 Task: Go to Program & Features. Select Whole Food Market. Add to cart Organic Magnesium Supplements-3. Place order for Kendall Wright, _x000D_
1834 Forehand Rd_x000D_
Vienna, Georgia(GA), 31092, Cell Number (229) 268-4953
Action: Mouse moved to (359, 309)
Screenshot: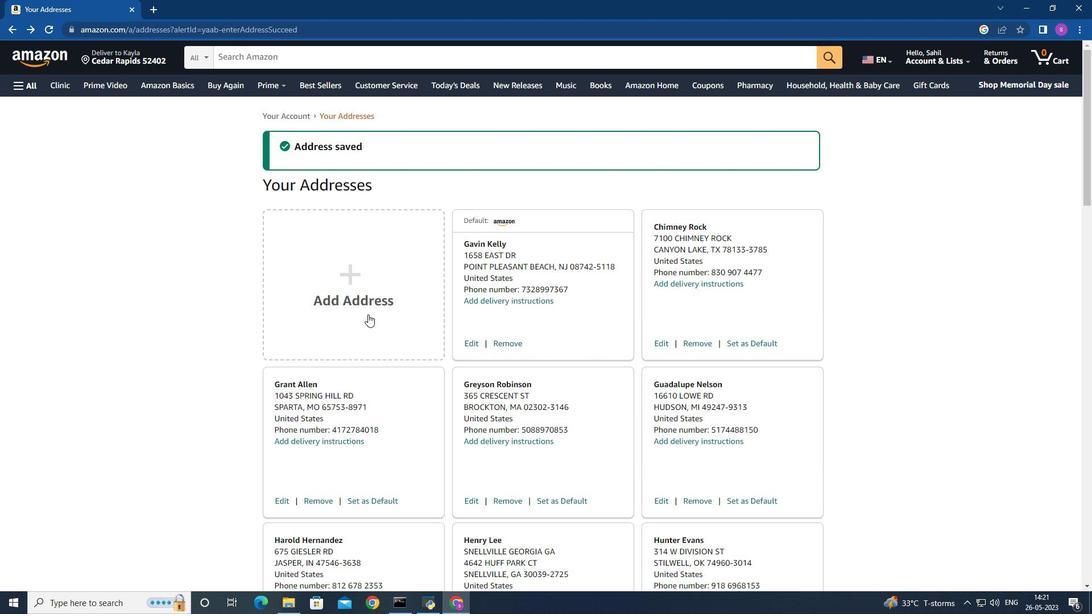 
Action: Mouse pressed left at (359, 309)
Screenshot: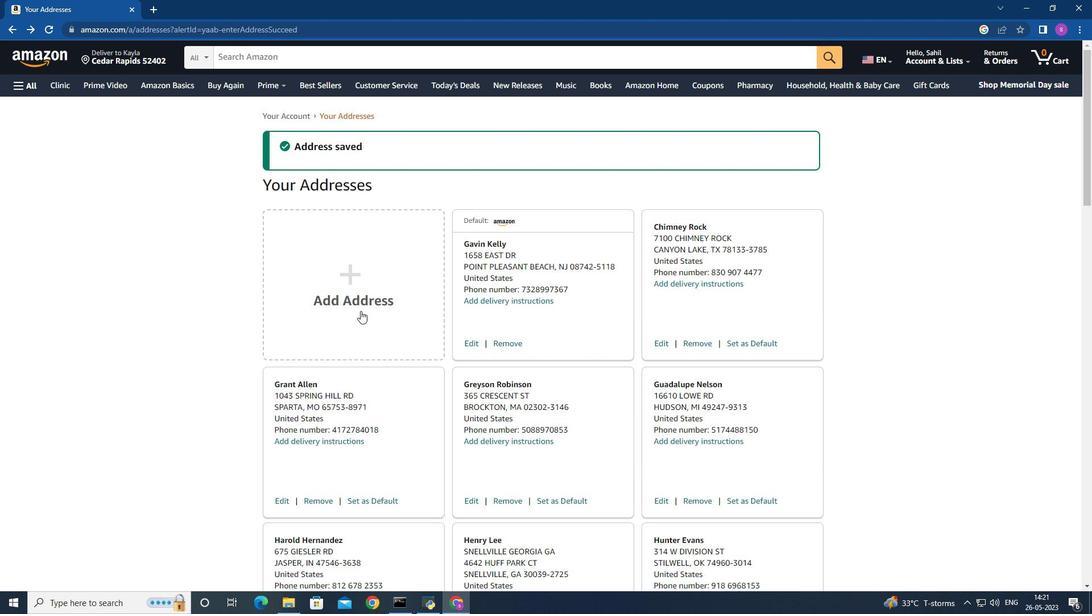 
Action: Mouse moved to (453, 280)
Screenshot: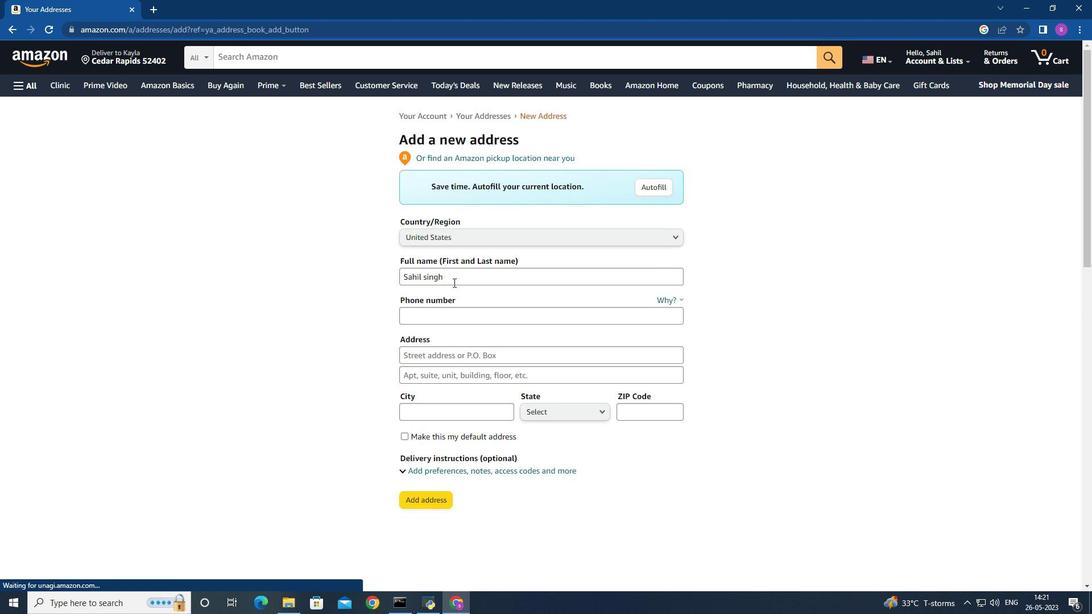 
Action: Mouse pressed left at (453, 280)
Screenshot: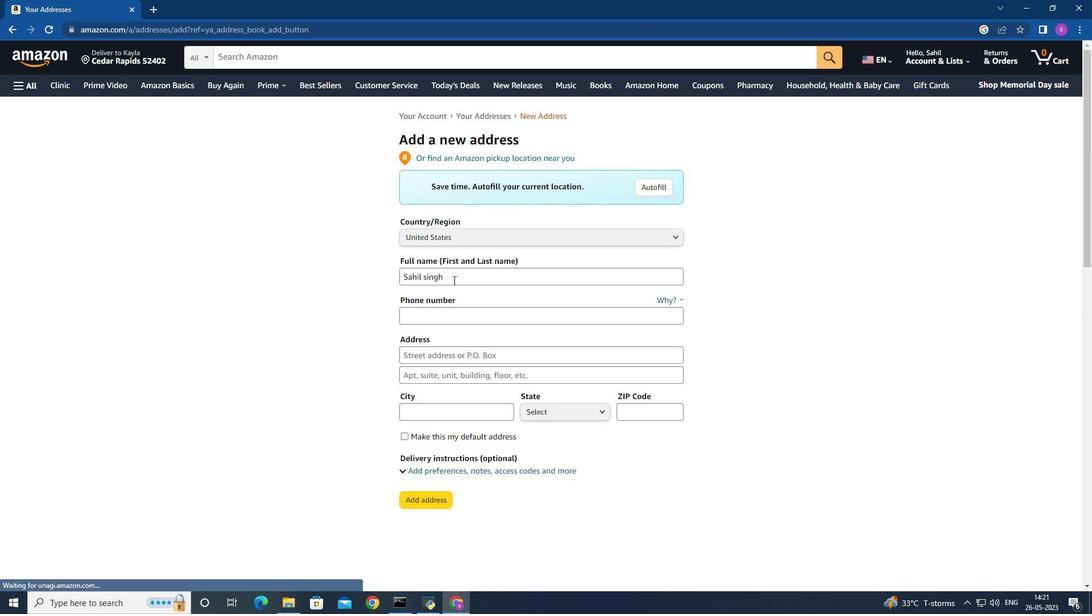 
Action: Mouse moved to (360, 278)
Screenshot: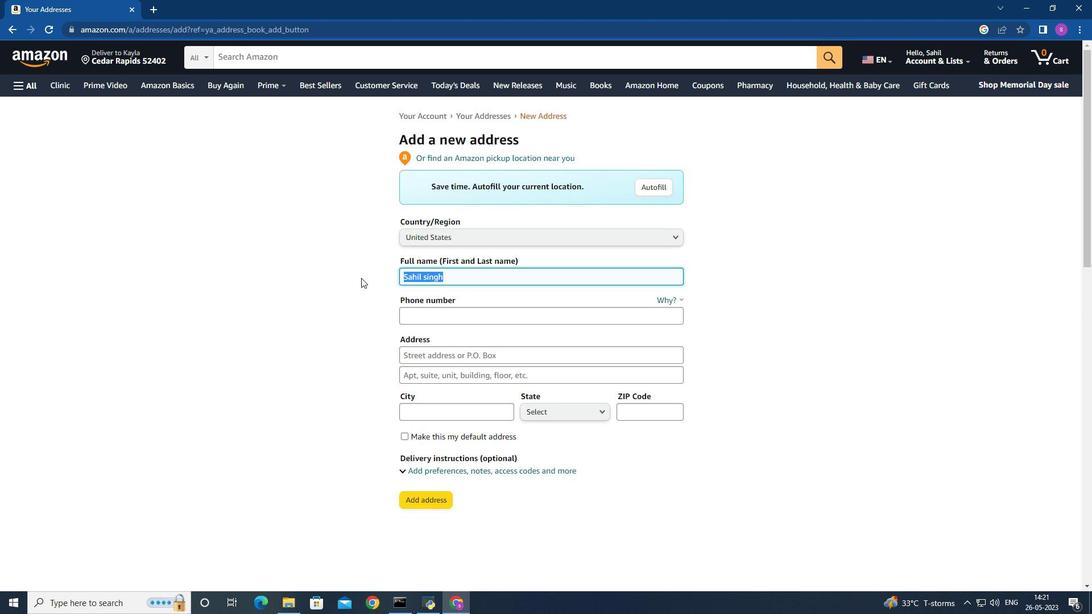 
Action: Key pressed <Key.shift>Kendall<Key.space><Key.shift>We<Key.backspace>right
Screenshot: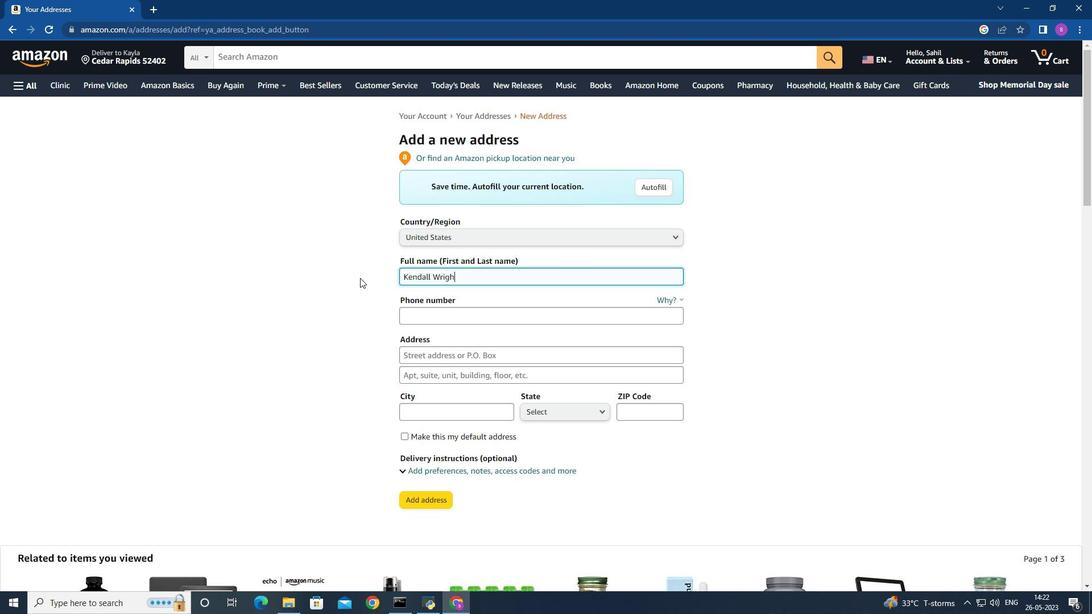 
Action: Mouse moved to (426, 316)
Screenshot: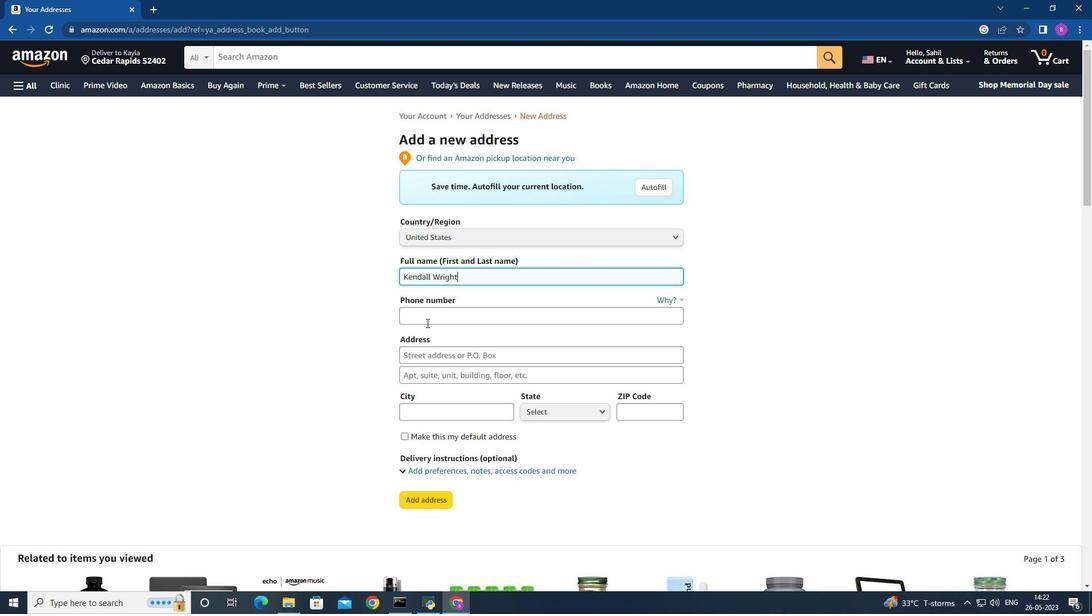 
Action: Mouse pressed left at (426, 316)
Screenshot: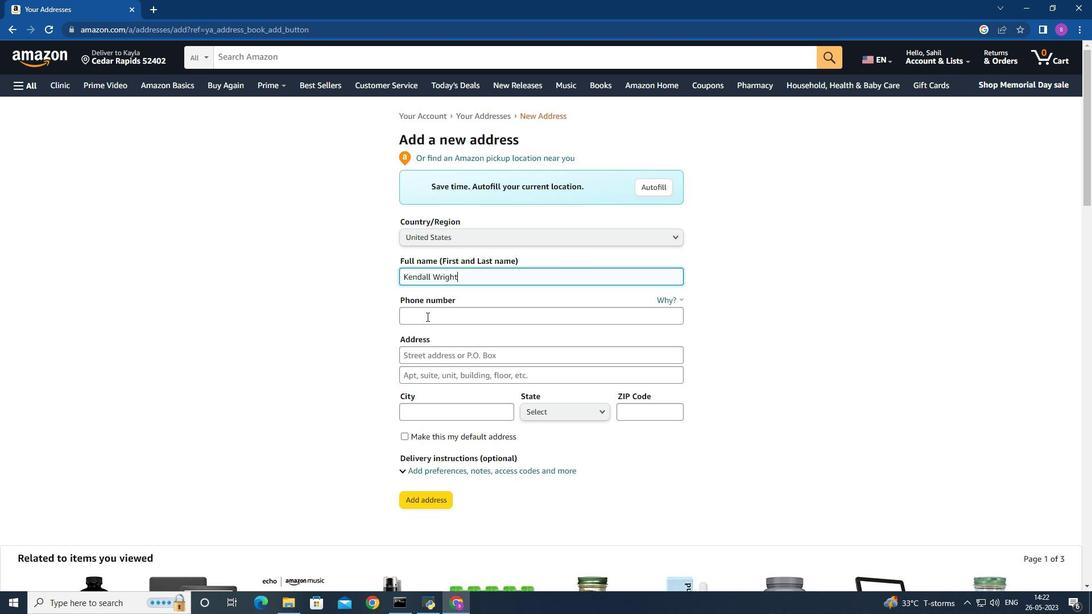 
Action: Key pressed 2292684953
Screenshot: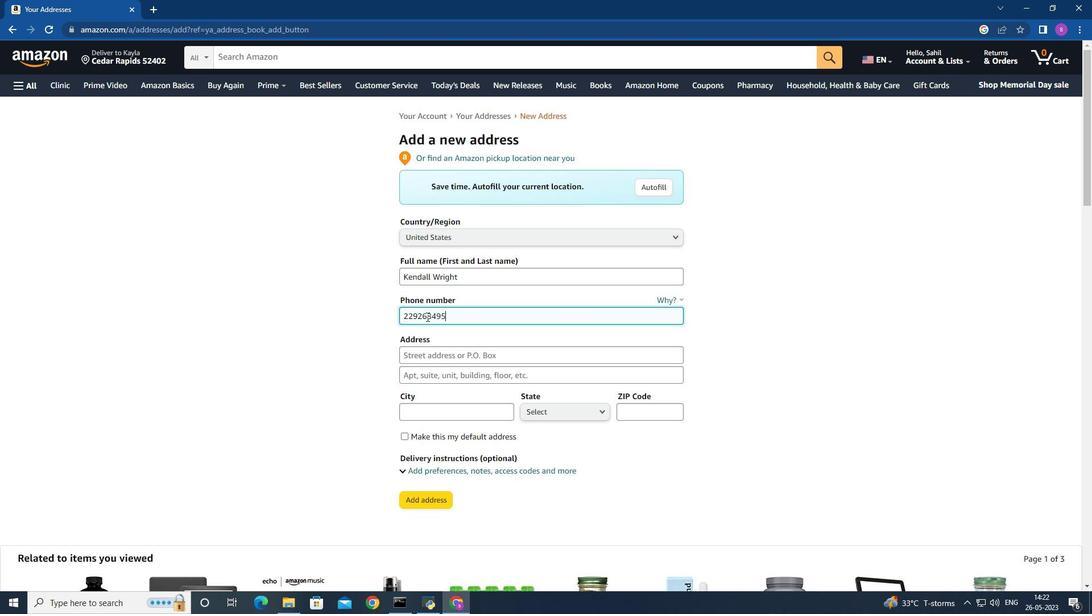 
Action: Mouse moved to (440, 358)
Screenshot: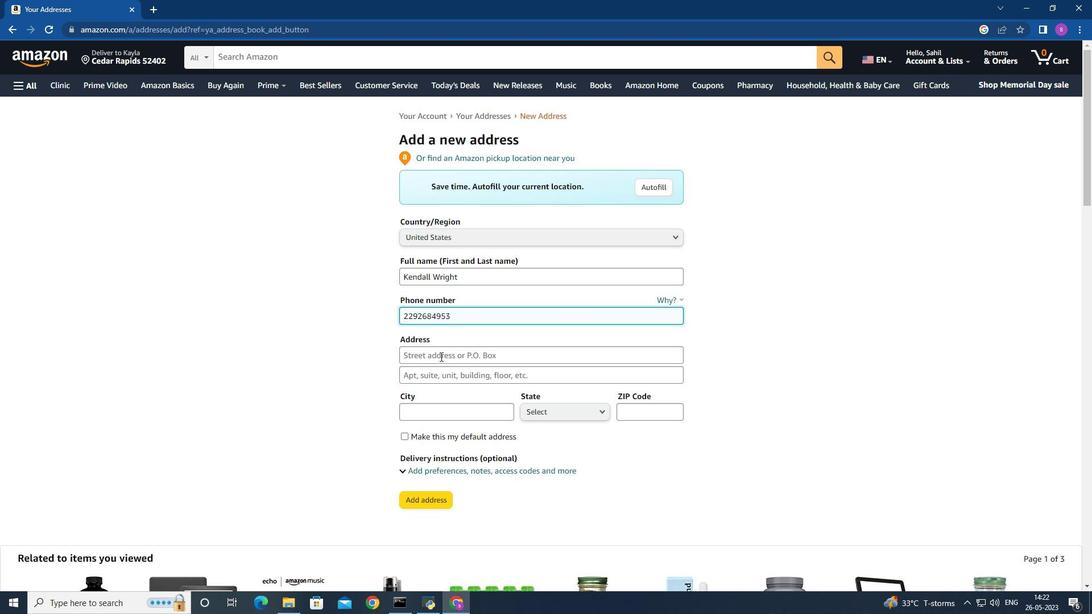
Action: Mouse pressed left at (440, 358)
Screenshot: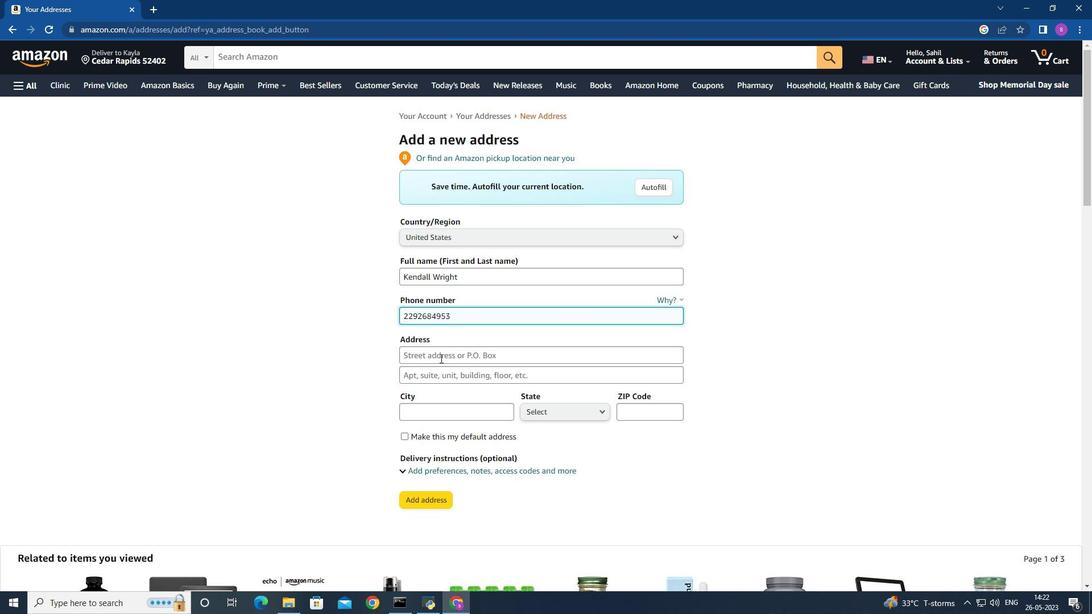 
Action: Key pressed 1834<Key.space><Key.shift>Forechand<Key.space><Key.shift><Key.shift>Rd
Screenshot: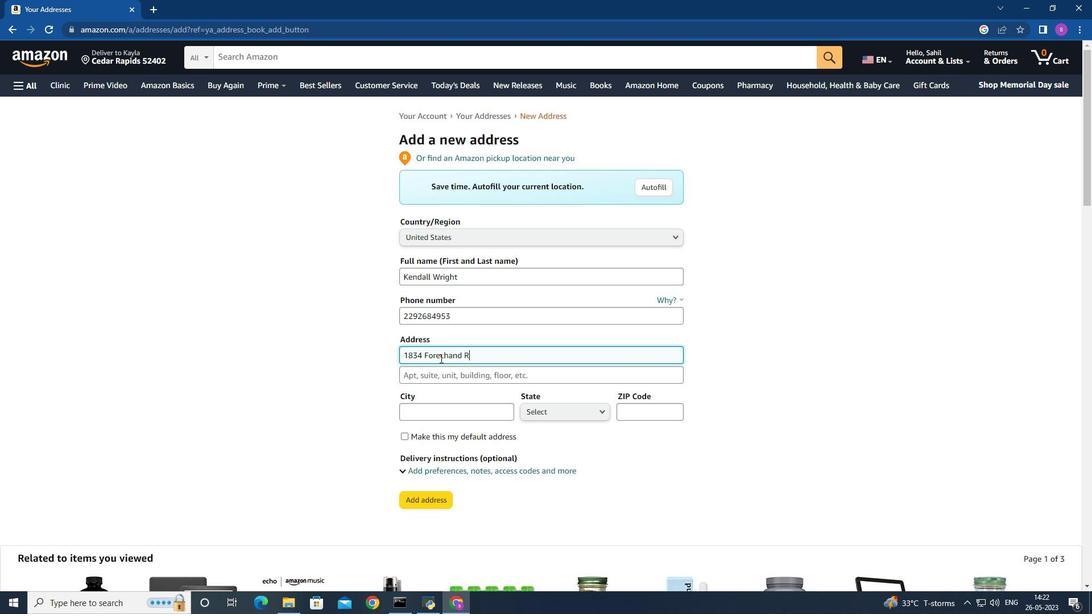 
Action: Mouse moved to (480, 354)
Screenshot: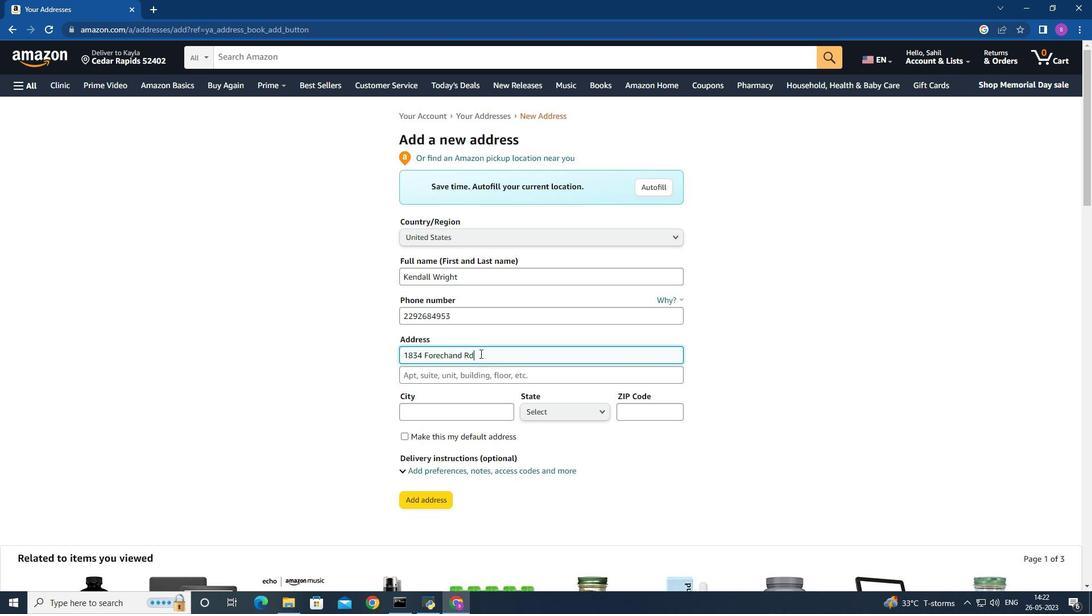 
Action: Mouse pressed left at (480, 354)
Screenshot: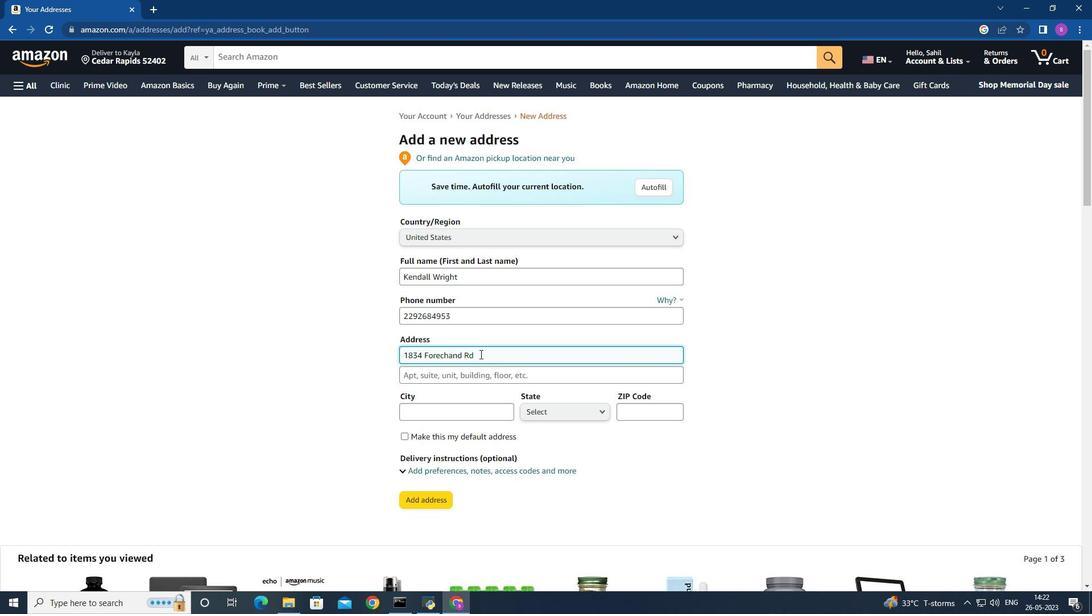 
Action: Mouse moved to (373, 361)
Screenshot: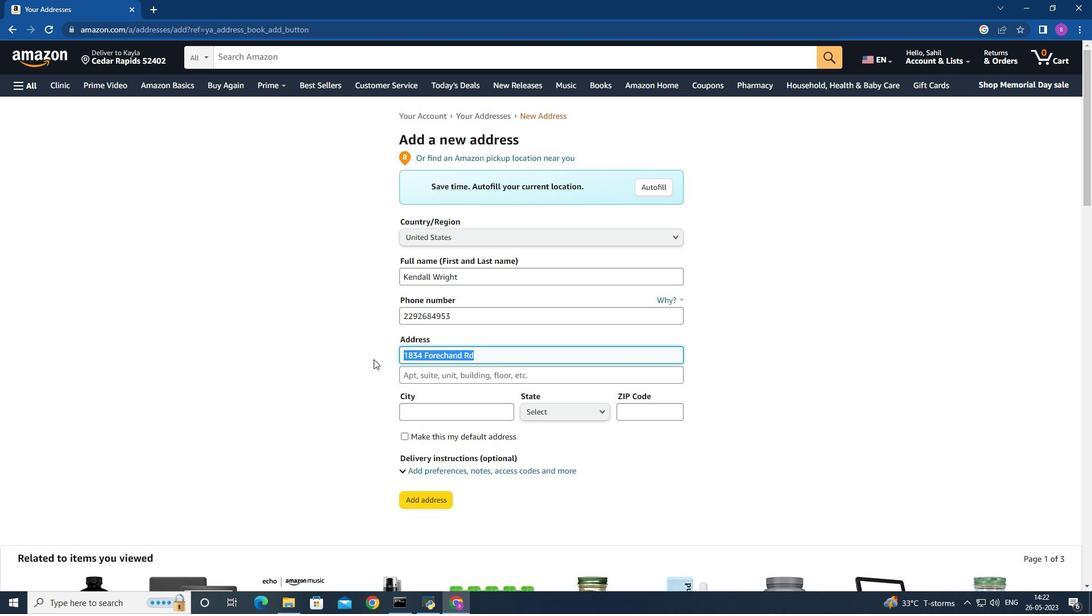 
Action: Key pressed <Key.backspace>1834<Key.space><Key.shift>Foreha
Screenshot: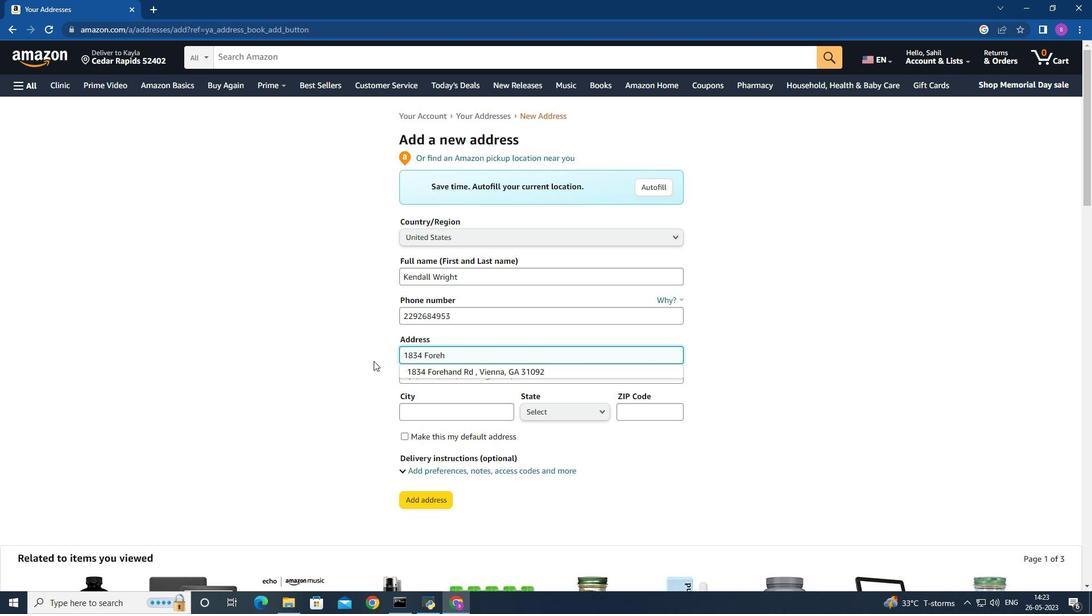 
Action: Mouse moved to (436, 370)
Screenshot: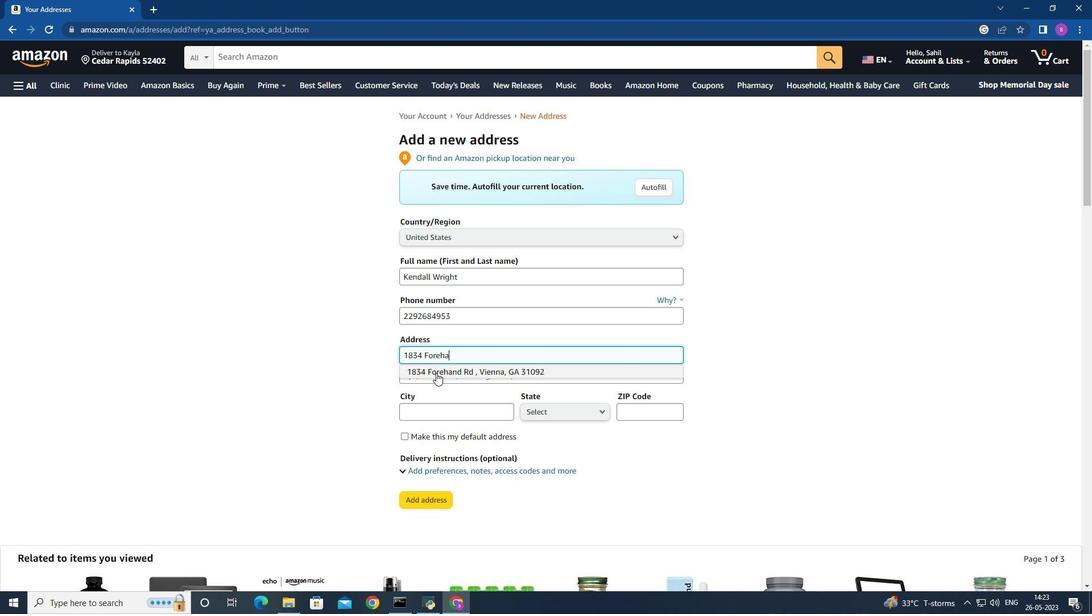 
Action: Mouse pressed left at (436, 370)
Screenshot: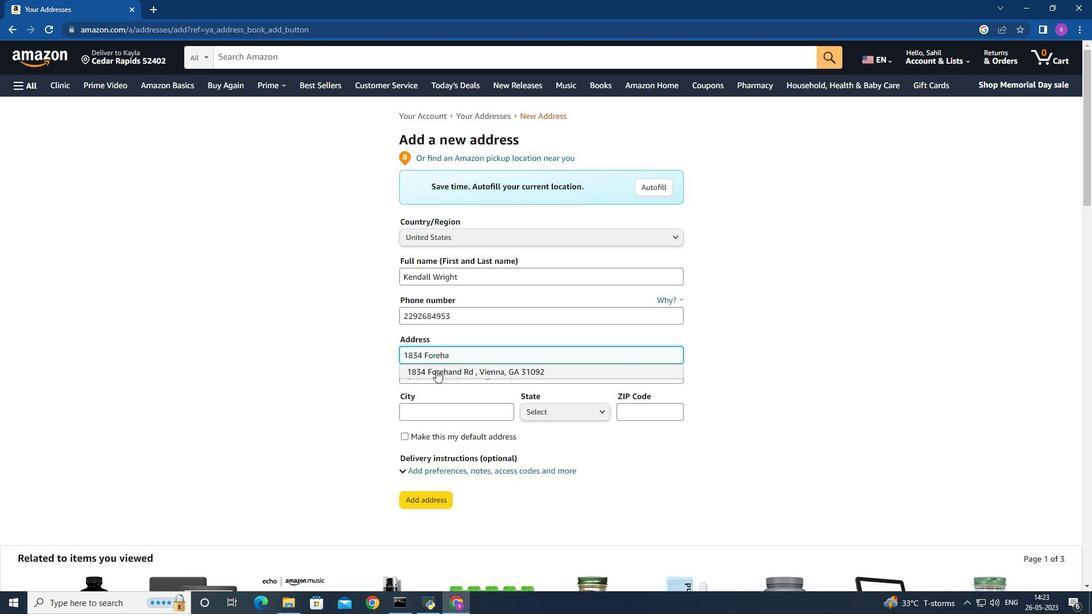 
Action: Mouse moved to (417, 497)
Screenshot: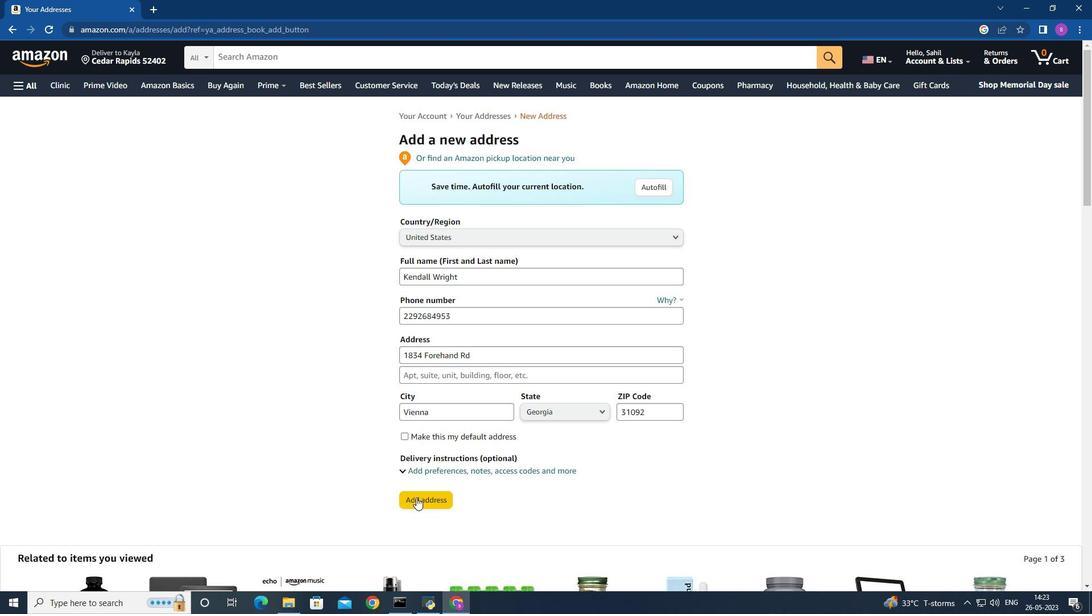 
Action: Mouse pressed left at (417, 497)
Screenshot: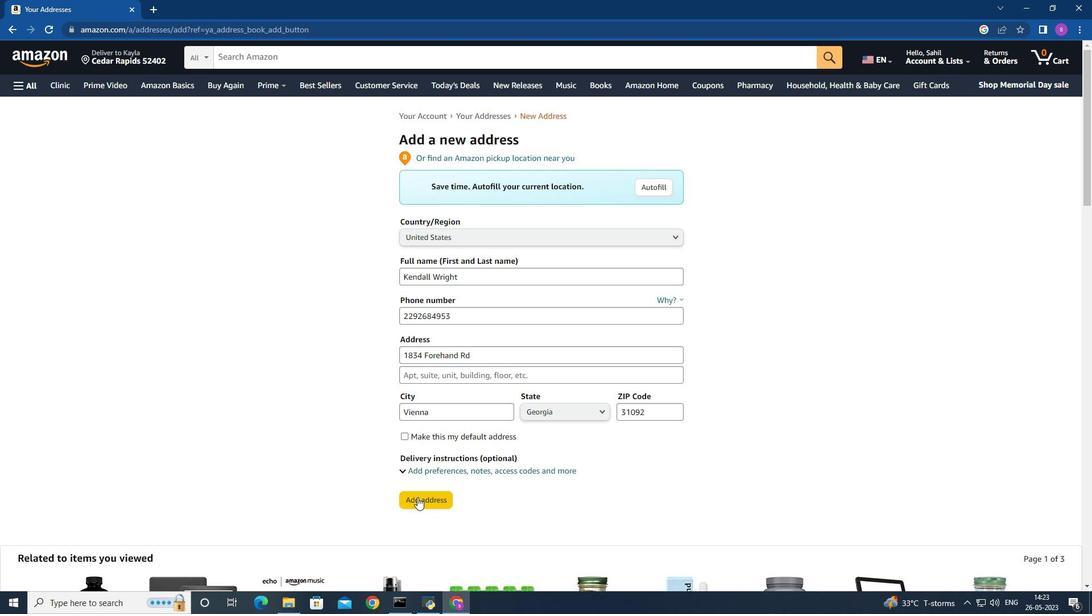 
Action: Mouse moved to (139, 48)
Screenshot: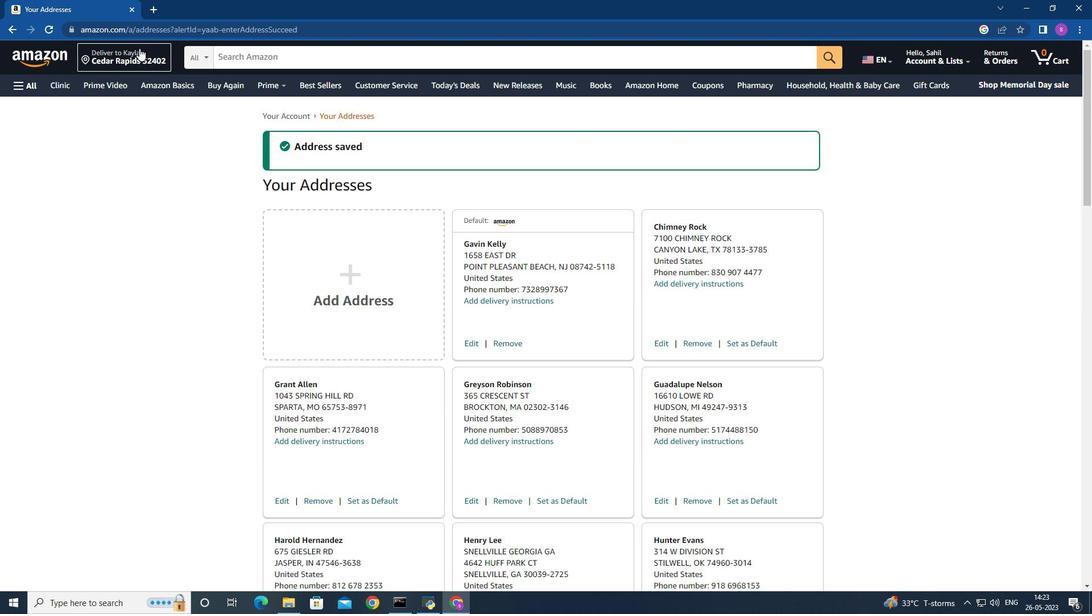
Action: Mouse pressed left at (139, 48)
Screenshot: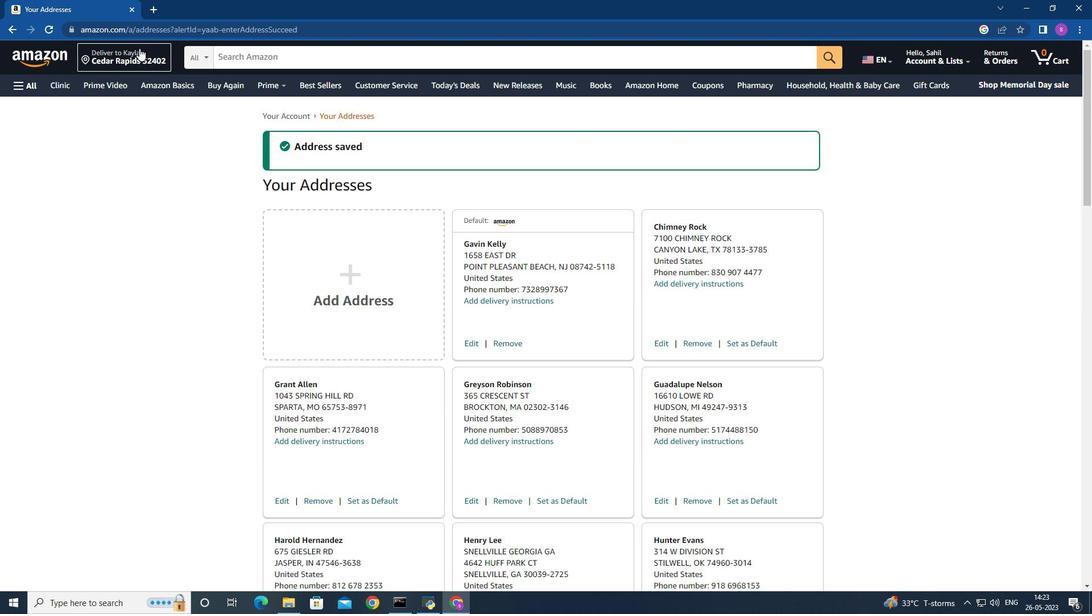 
Action: Mouse moved to (465, 352)
Screenshot: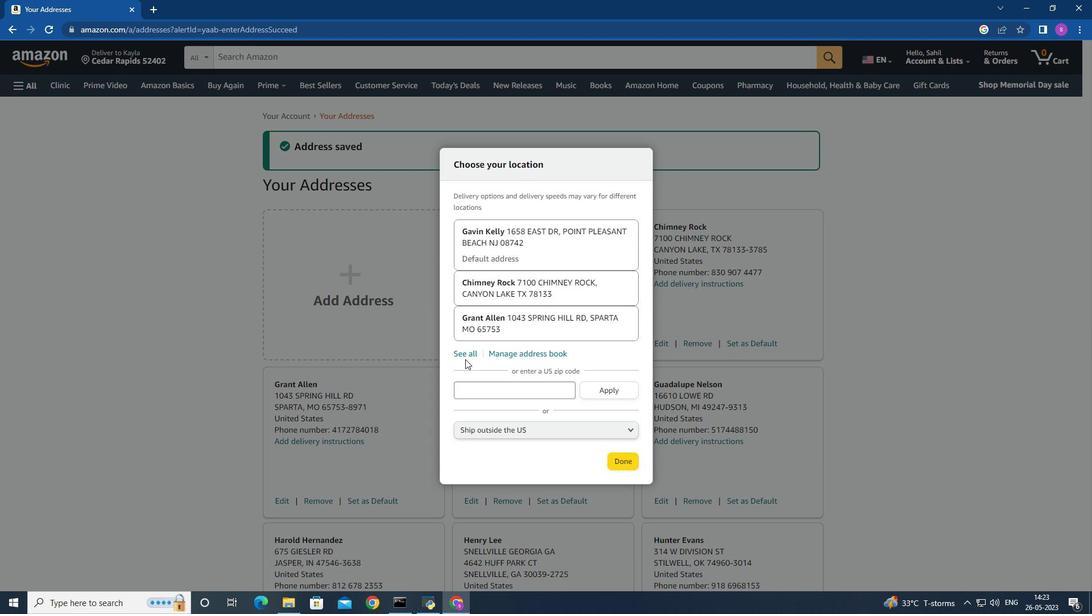 
Action: Mouse pressed left at (465, 352)
Screenshot: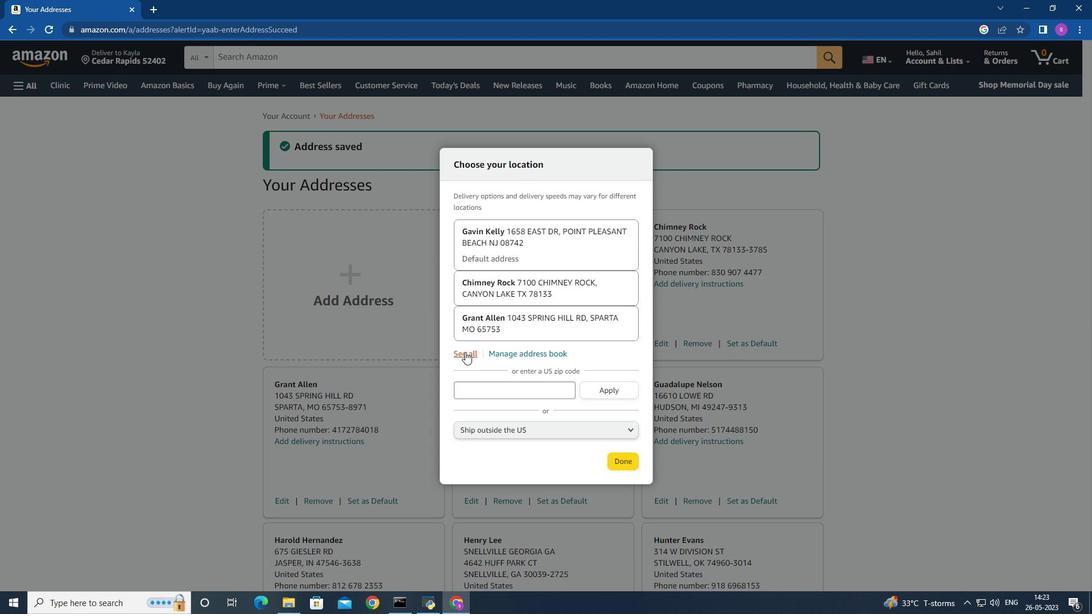 
Action: Mouse moved to (505, 339)
Screenshot: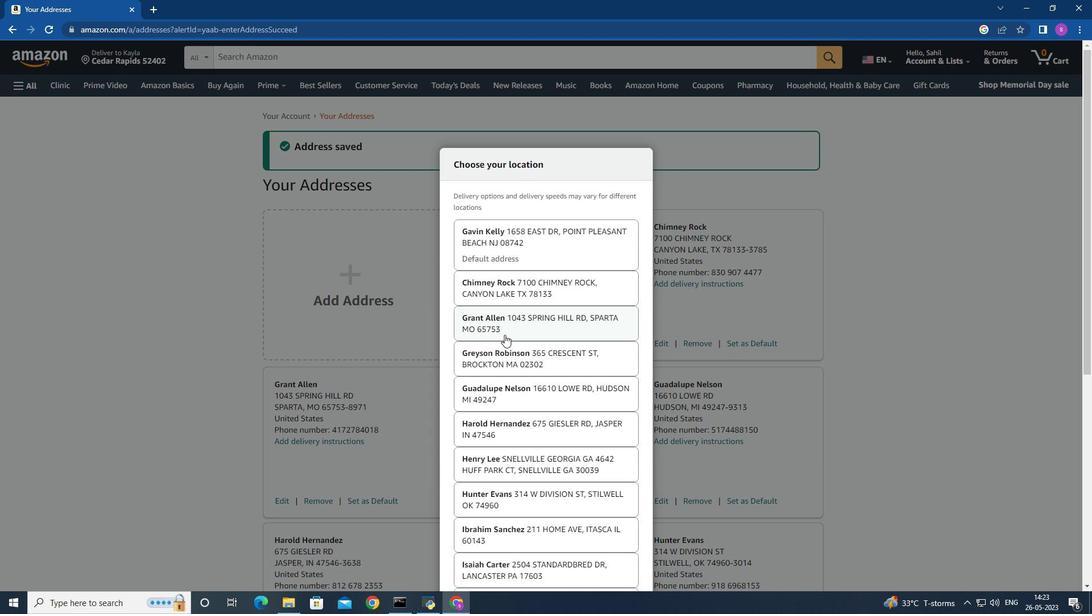 
Action: Mouse scrolled (505, 339) with delta (0, 0)
Screenshot: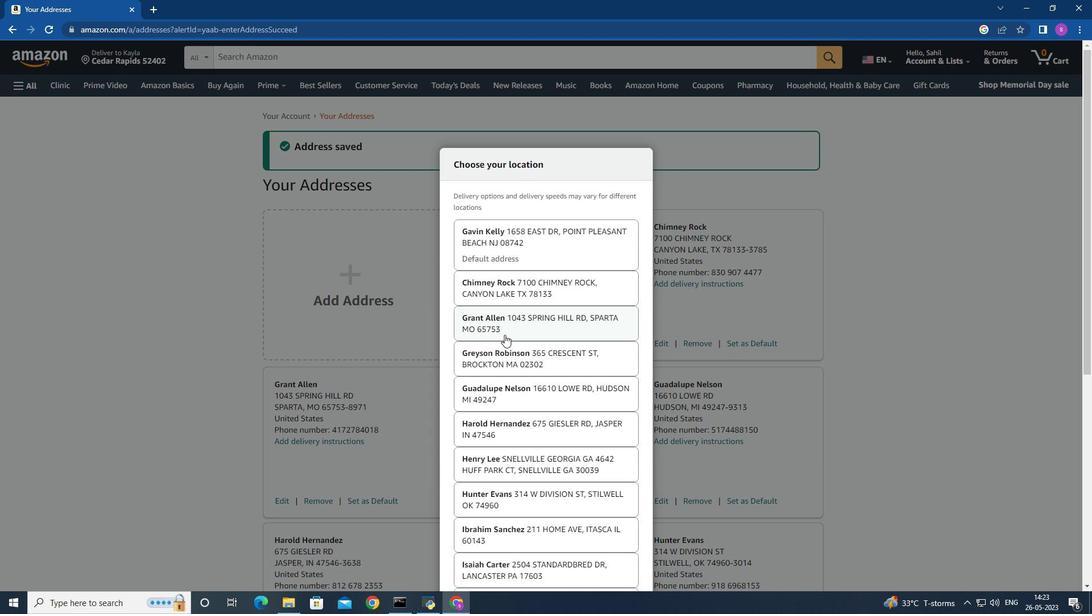 
Action: Mouse moved to (506, 341)
Screenshot: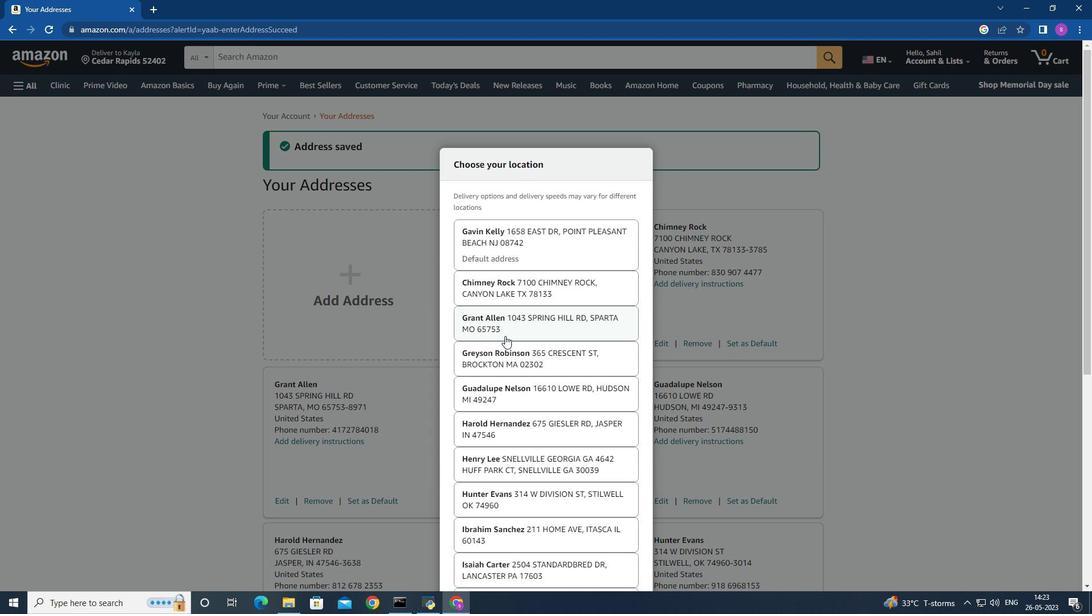 
Action: Mouse scrolled (506, 341) with delta (0, 0)
Screenshot: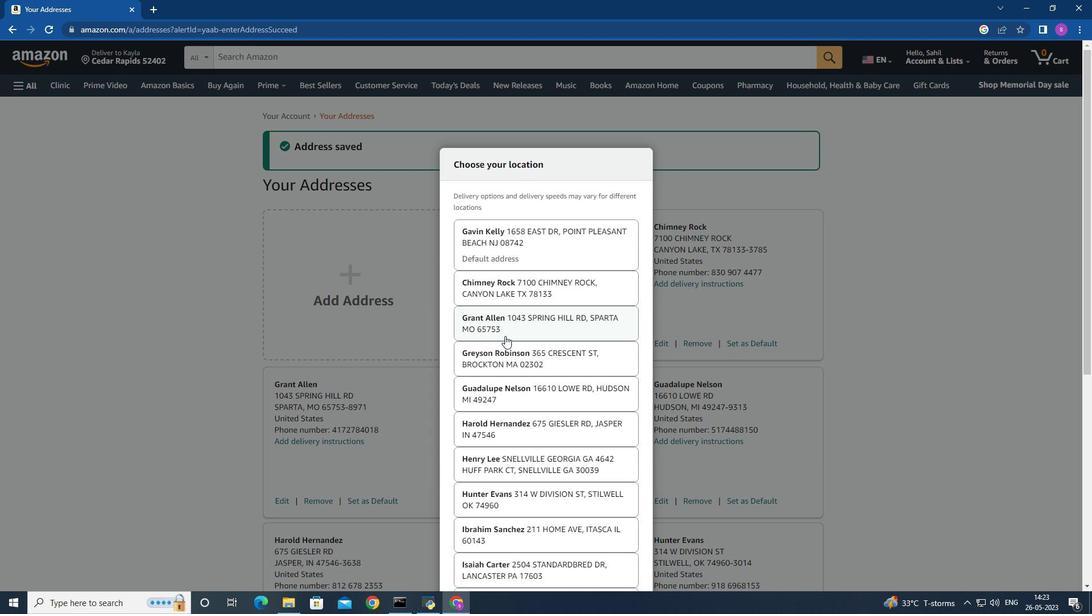 
Action: Mouse moved to (506, 341)
Screenshot: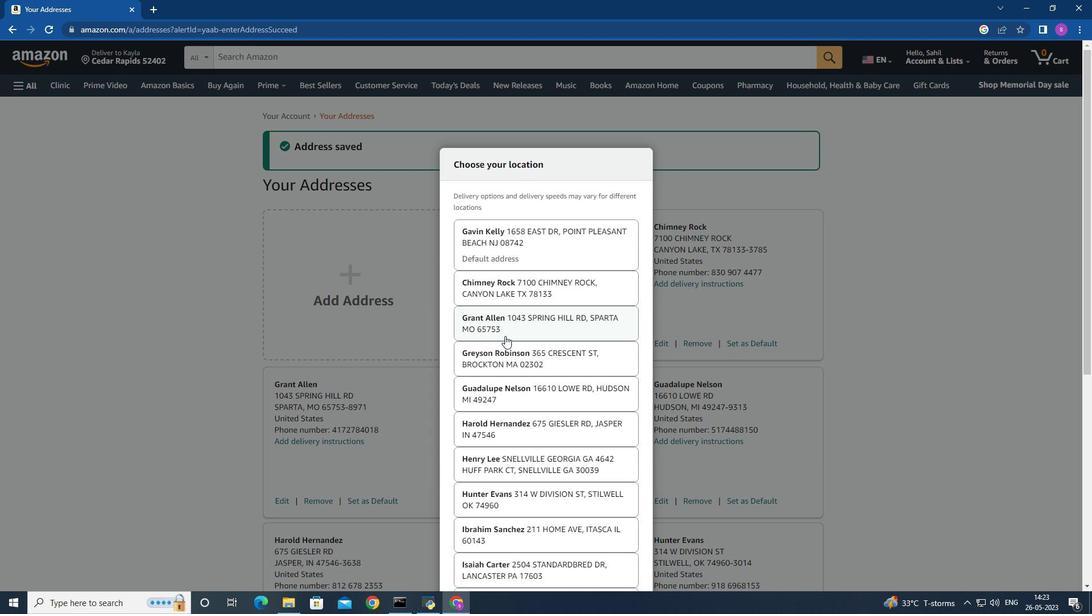 
Action: Mouse scrolled (506, 341) with delta (0, 0)
Screenshot: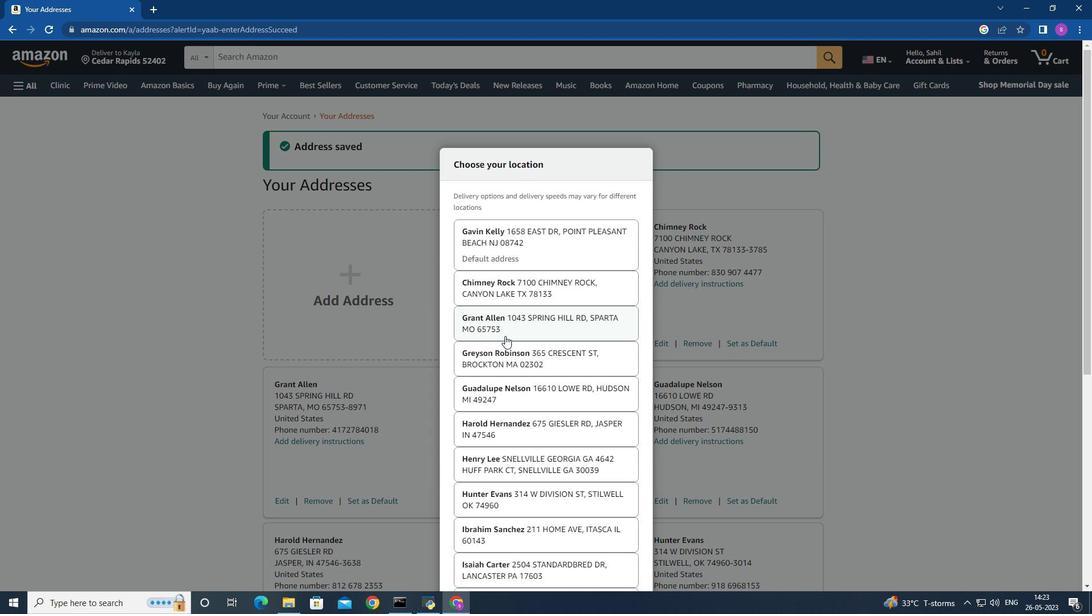 
Action: Mouse scrolled (506, 341) with delta (0, 0)
Screenshot: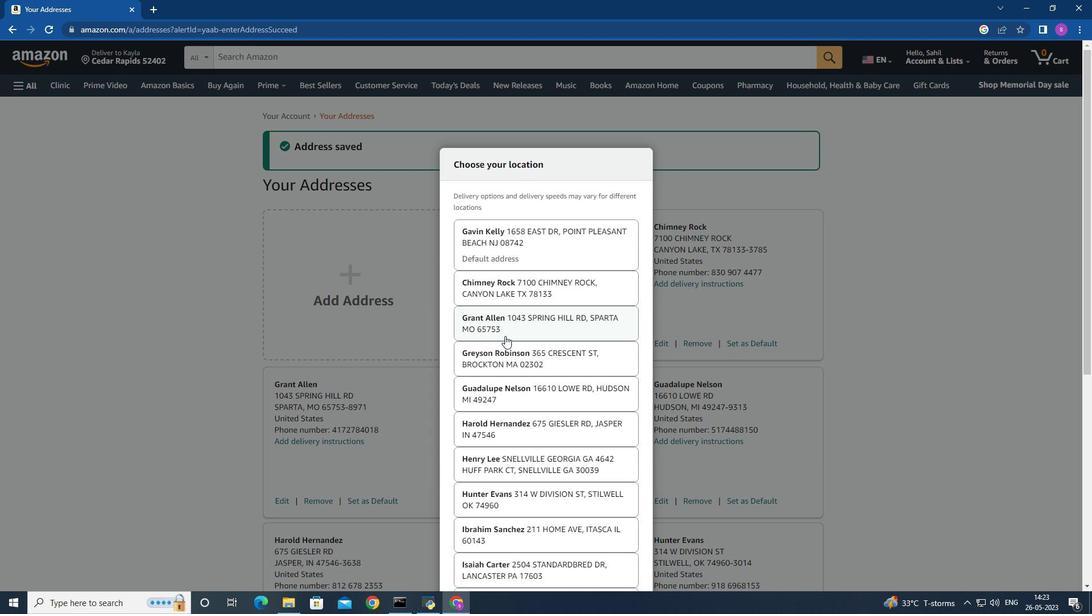 
Action: Mouse scrolled (506, 341) with delta (0, 0)
Screenshot: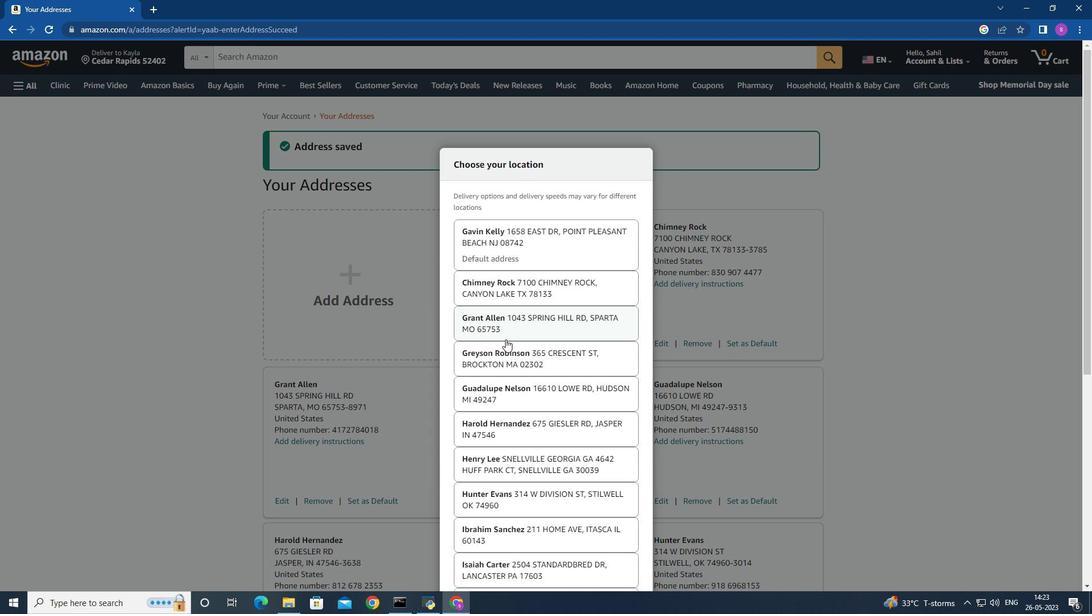 
Action: Mouse moved to (506, 341)
Screenshot: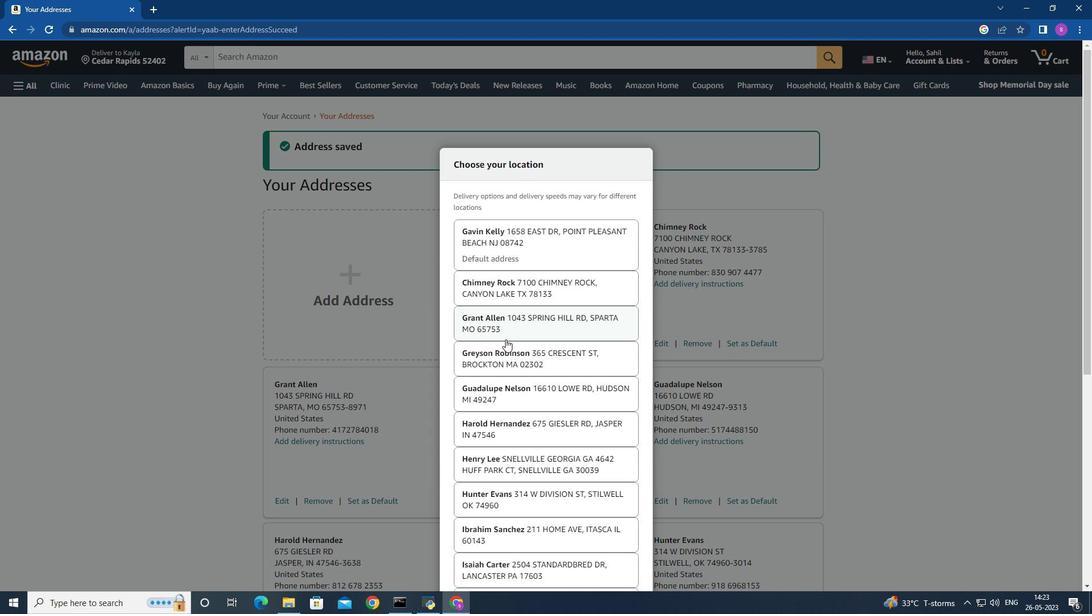 
Action: Mouse scrolled (506, 341) with delta (0, 0)
Screenshot: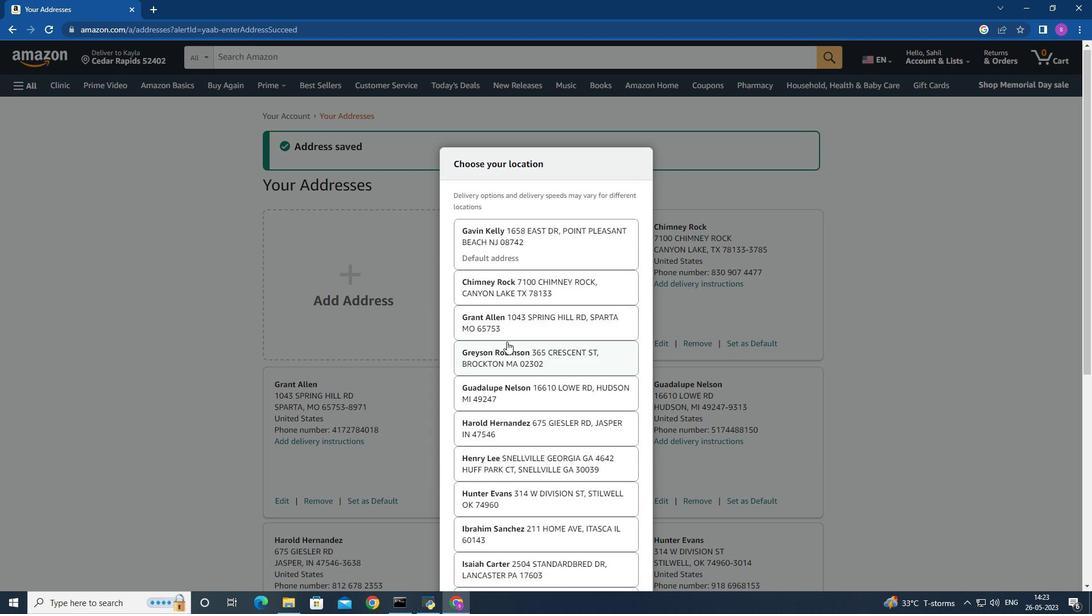 
Action: Mouse moved to (508, 341)
Screenshot: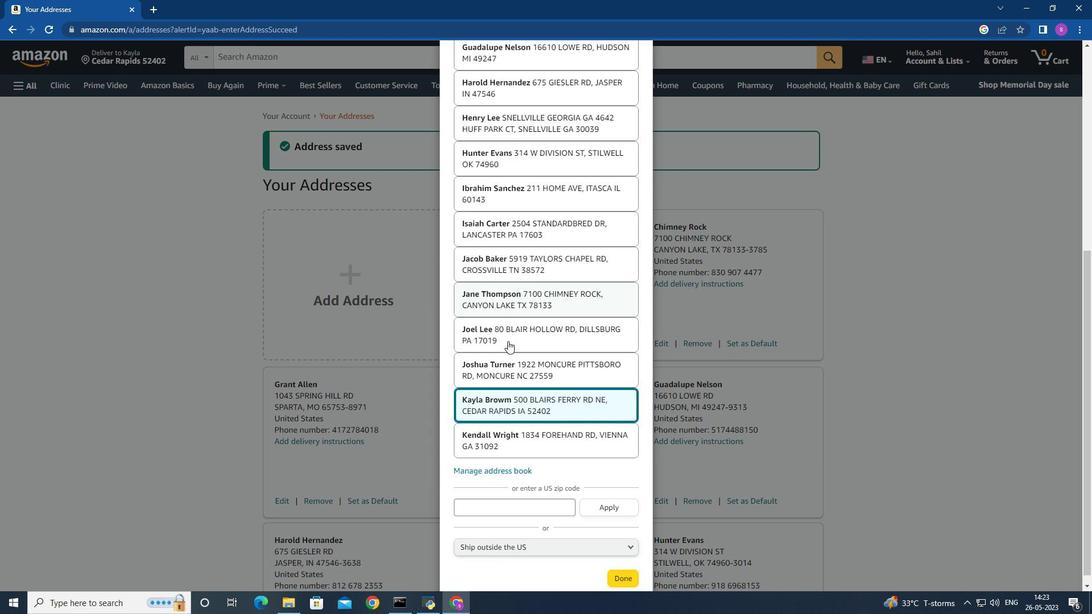 
Action: Mouse scrolled (508, 340) with delta (0, 0)
Screenshot: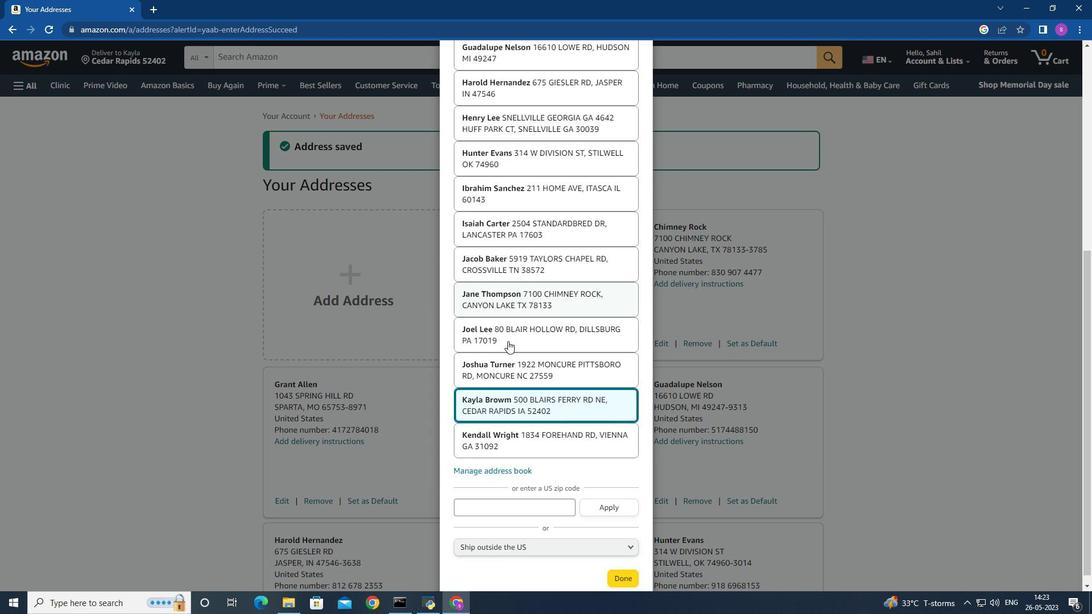 
Action: Mouse scrolled (508, 340) with delta (0, 0)
Screenshot: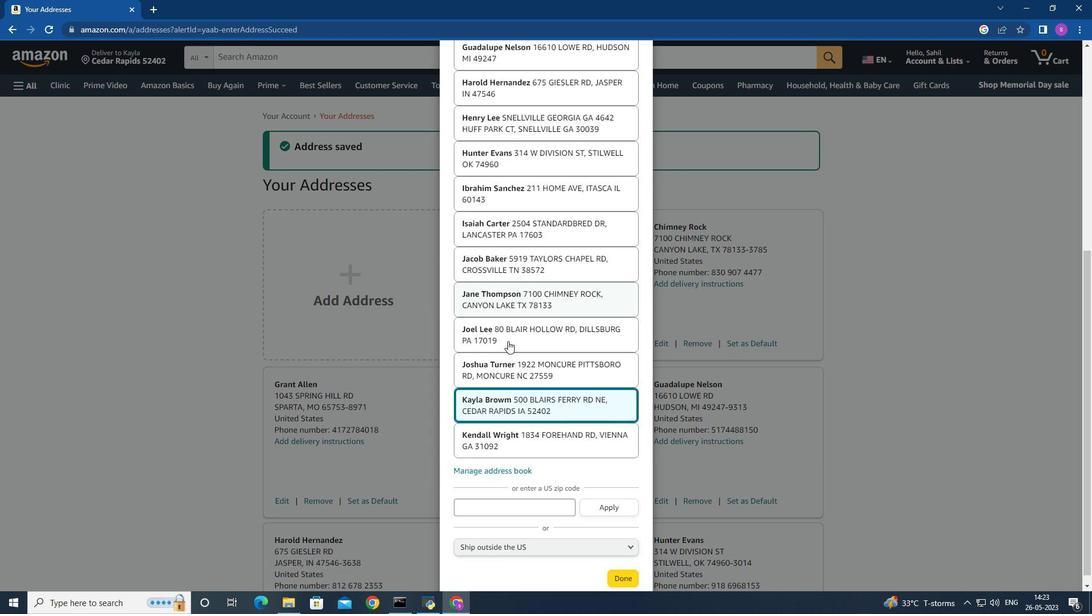 
Action: Mouse moved to (508, 341)
Screenshot: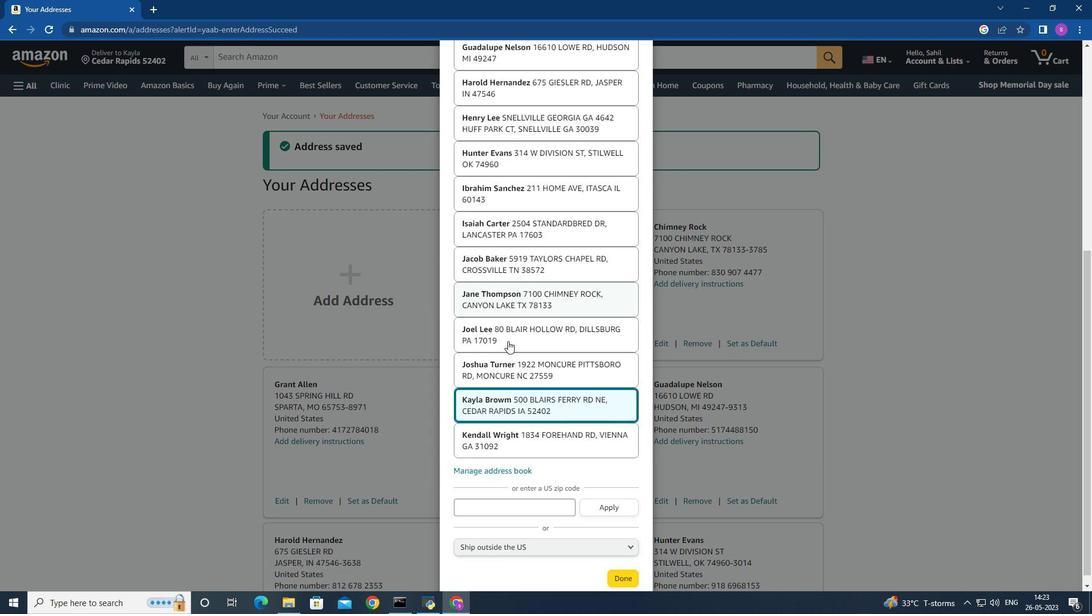 
Action: Mouse scrolled (508, 341) with delta (0, 0)
Screenshot: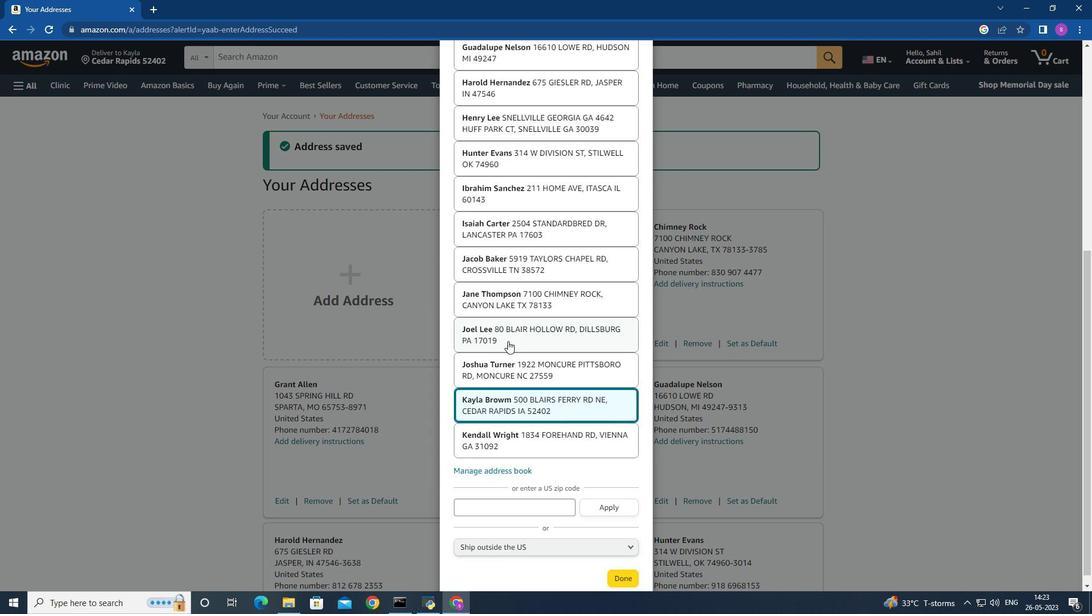 
Action: Mouse scrolled (508, 341) with delta (0, 0)
Screenshot: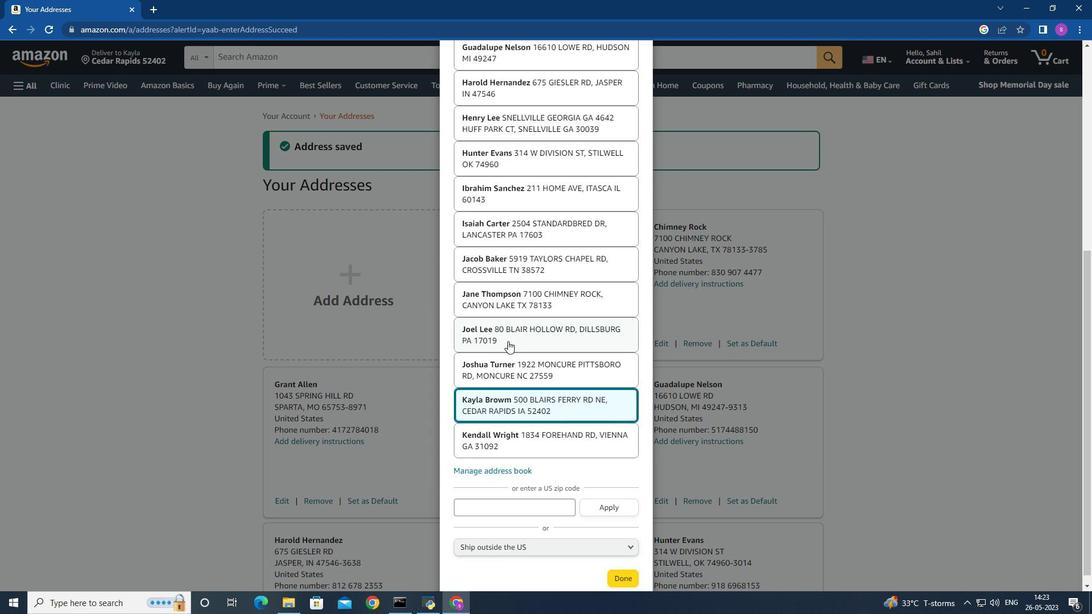 
Action: Mouse moved to (508, 341)
Screenshot: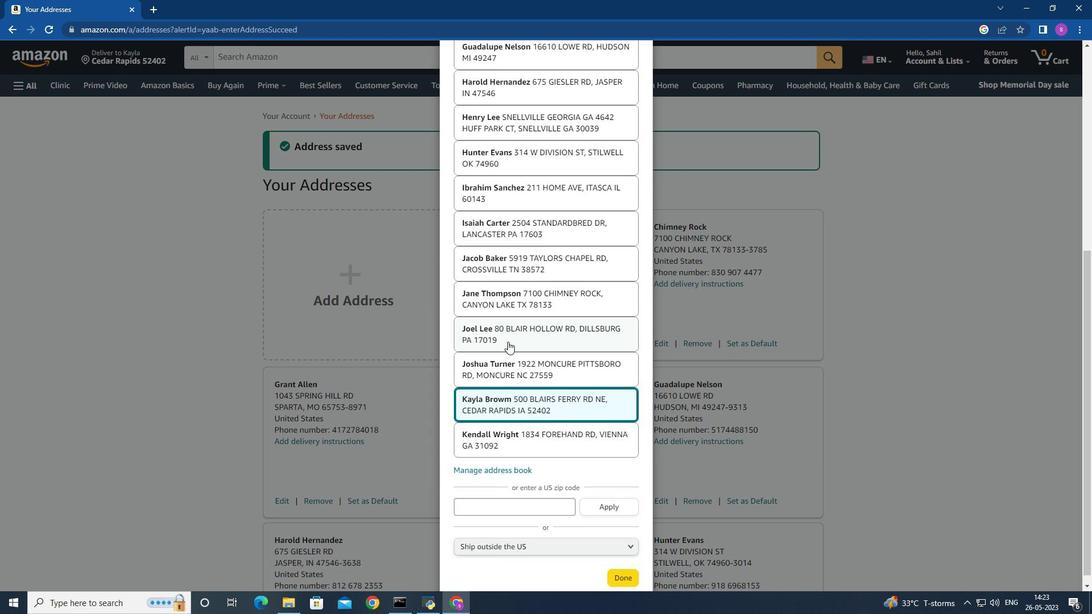 
Action: Mouse scrolled (508, 341) with delta (0, 0)
Screenshot: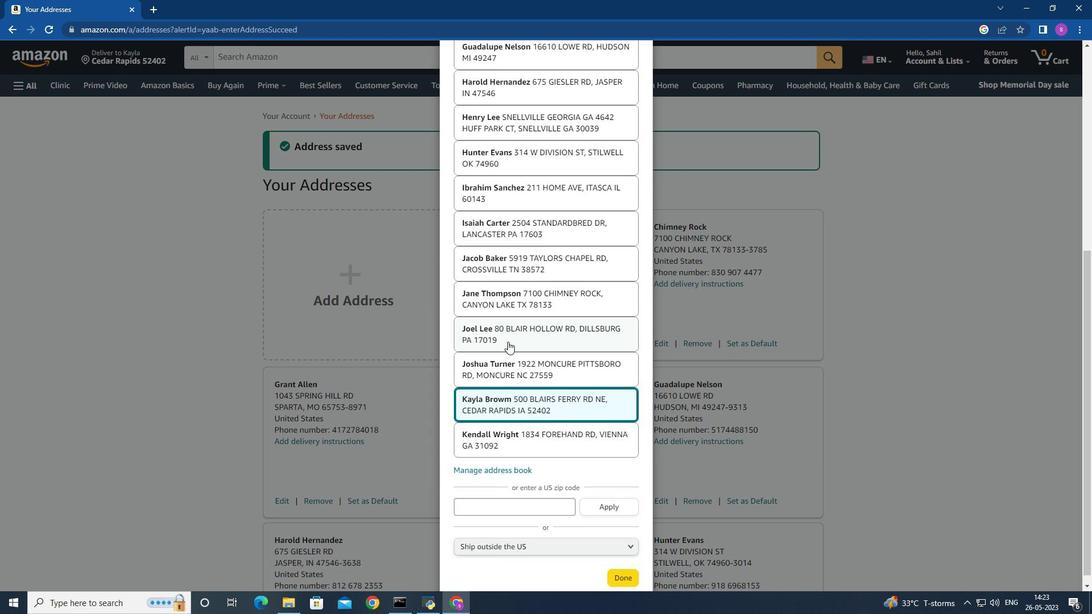 
Action: Mouse moved to (526, 426)
Screenshot: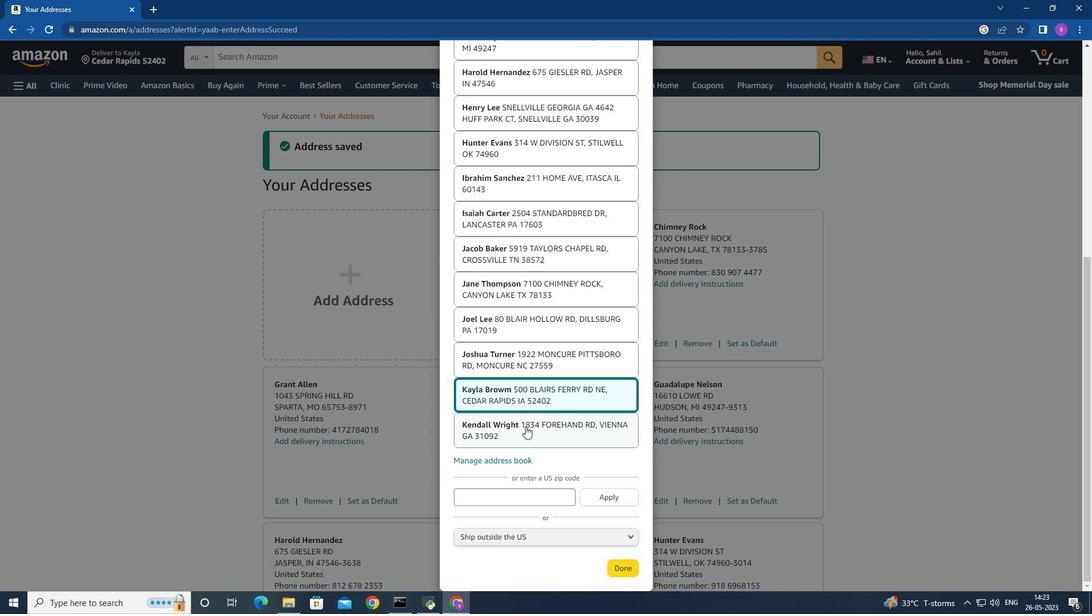 
Action: Mouse pressed left at (526, 426)
Screenshot: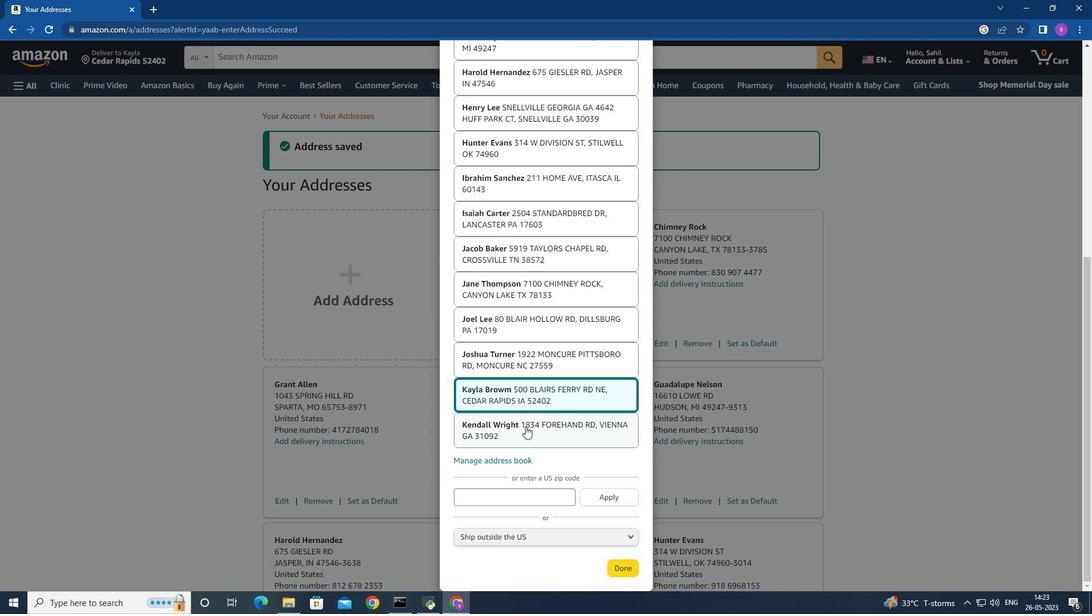 
Action: Mouse moved to (619, 567)
Screenshot: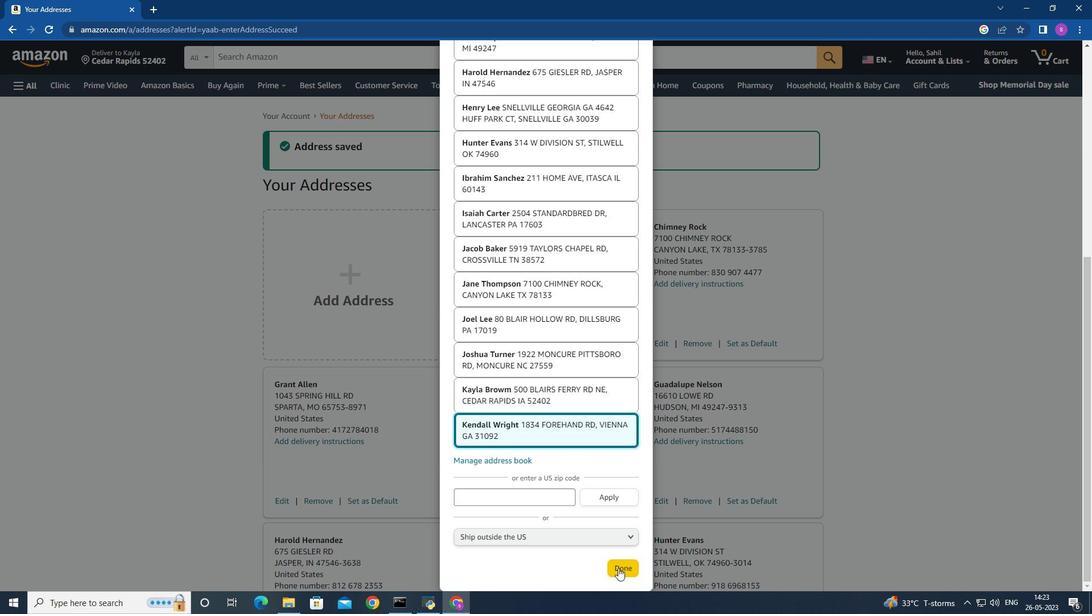 
Action: Mouse pressed left at (619, 567)
Screenshot: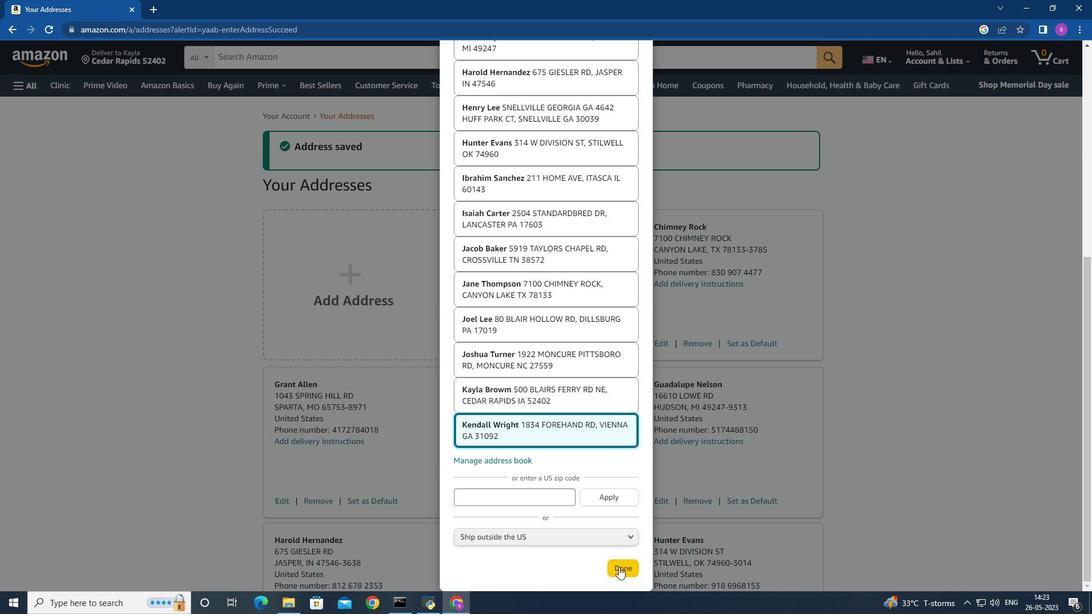 
Action: Mouse moved to (23, 88)
Screenshot: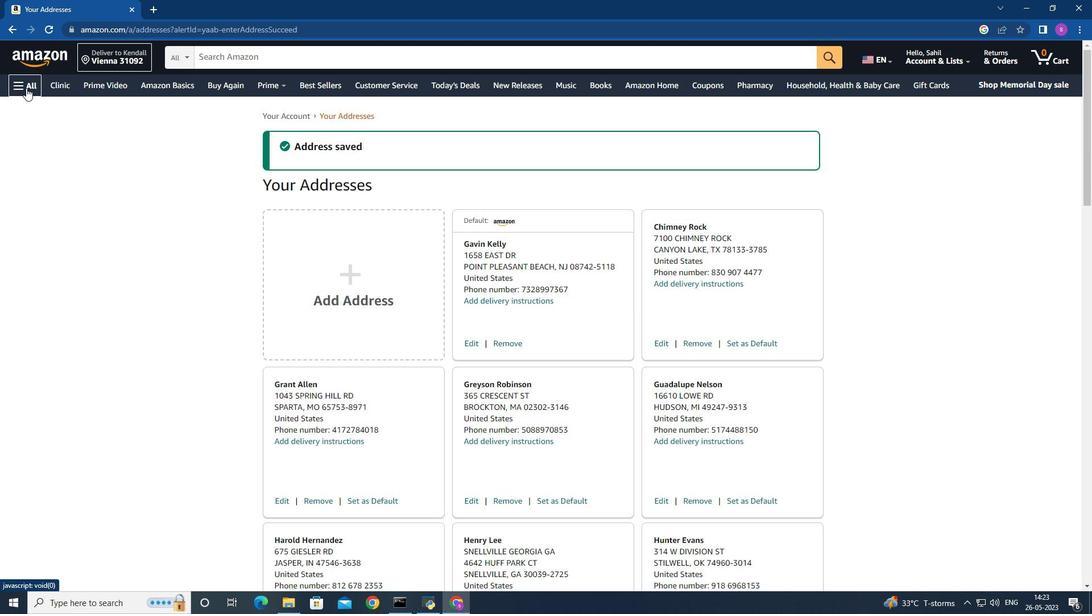 
Action: Mouse pressed left at (23, 88)
Screenshot: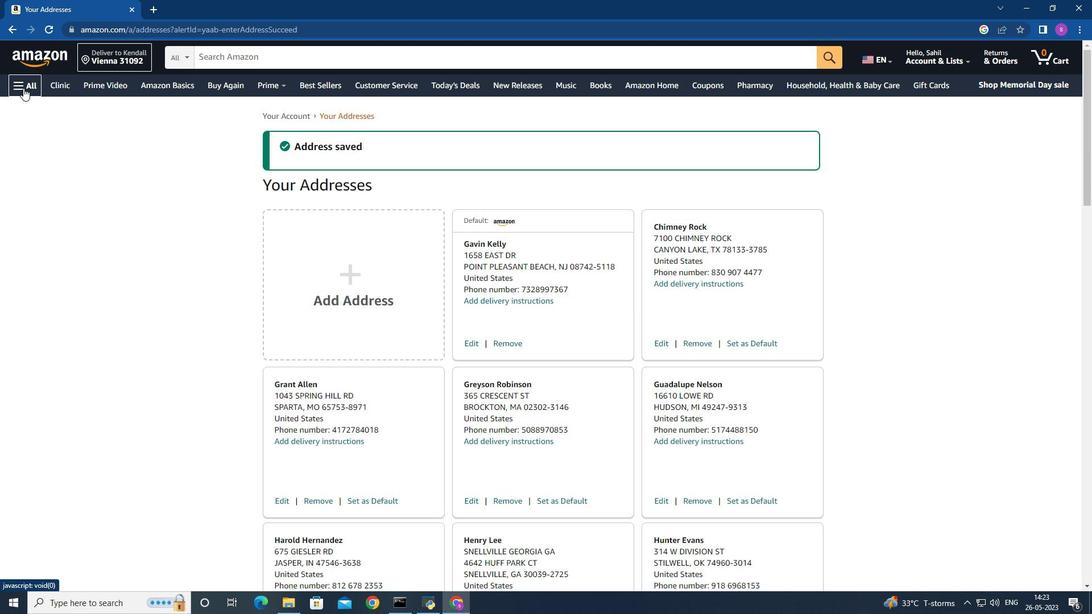 
Action: Mouse moved to (77, 245)
Screenshot: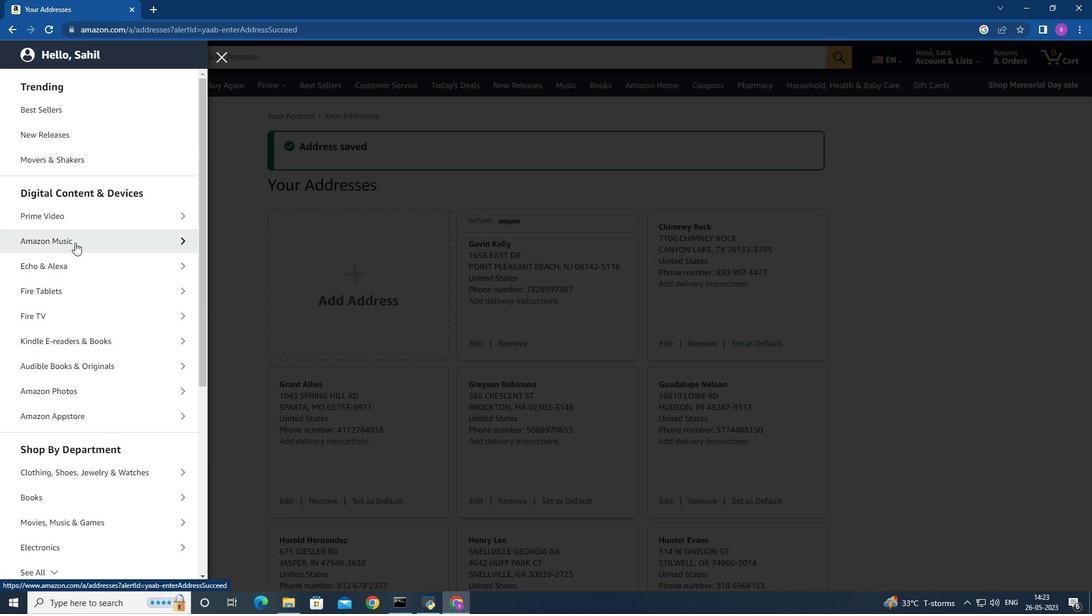 
Action: Mouse scrolled (77, 244) with delta (0, 0)
Screenshot: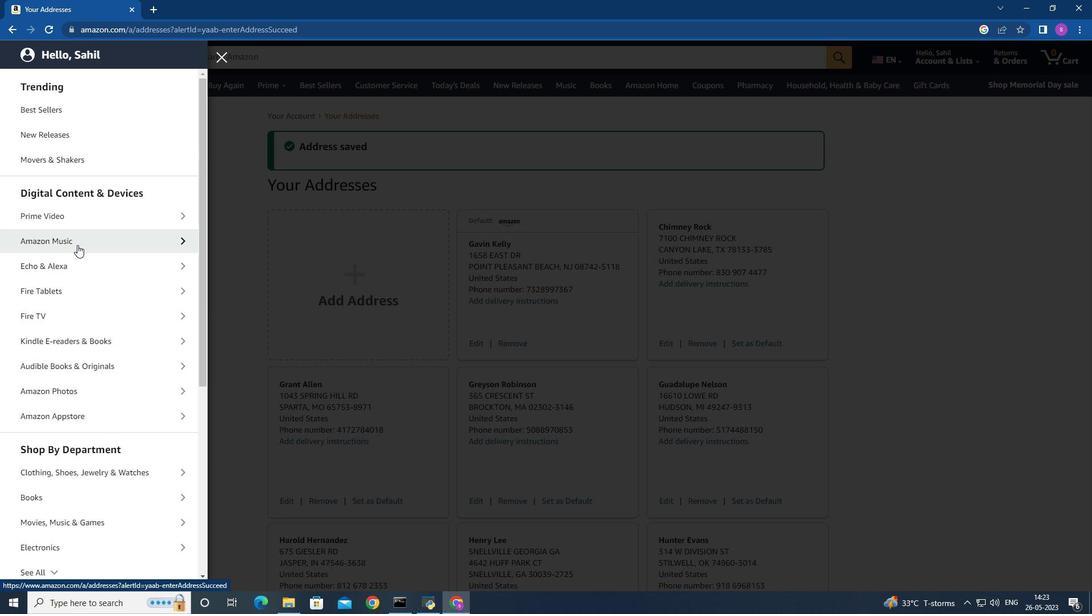 
Action: Mouse scrolled (77, 244) with delta (0, 0)
Screenshot: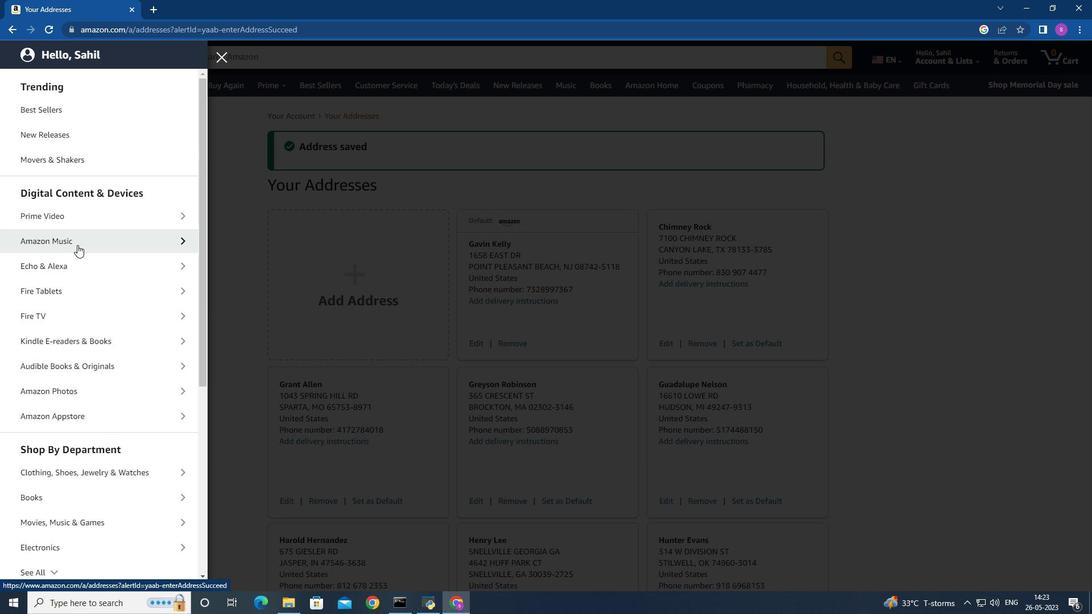 
Action: Mouse moved to (77, 245)
Screenshot: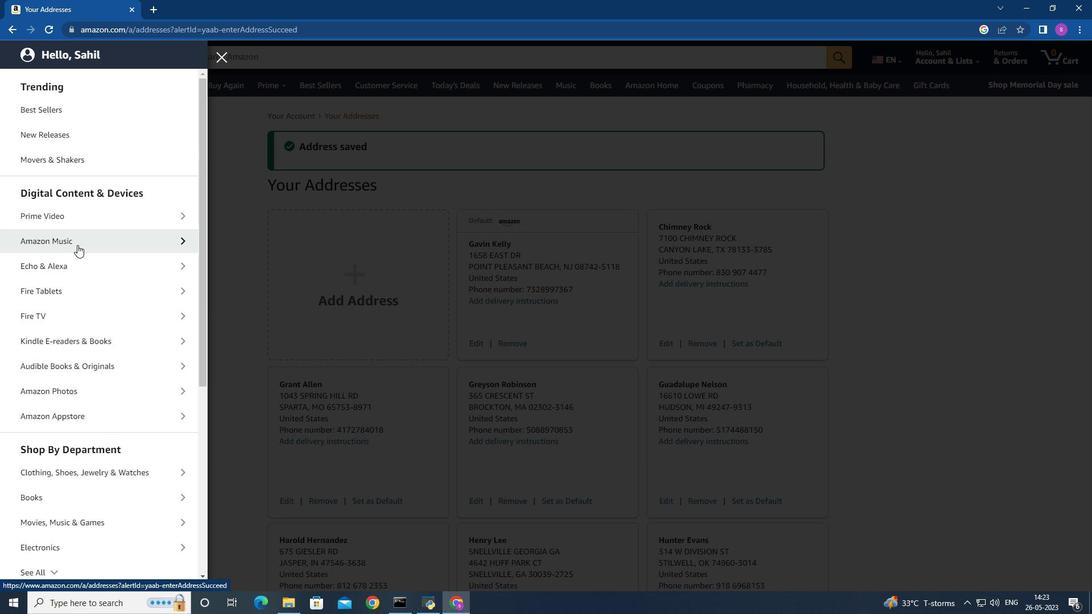 
Action: Mouse scrolled (77, 245) with delta (0, 0)
Screenshot: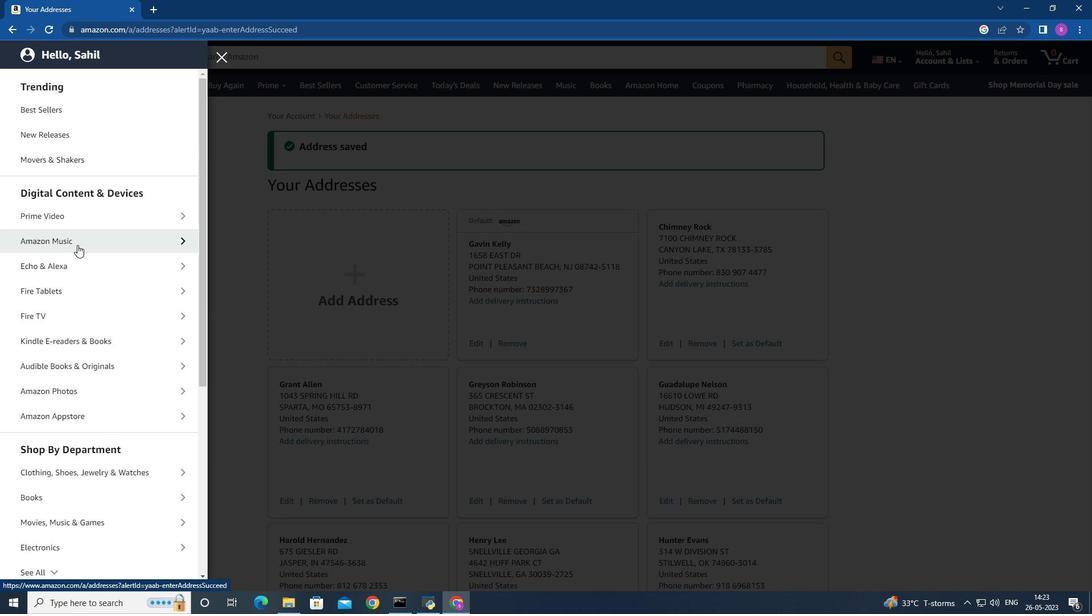 
Action: Mouse moved to (115, 387)
Screenshot: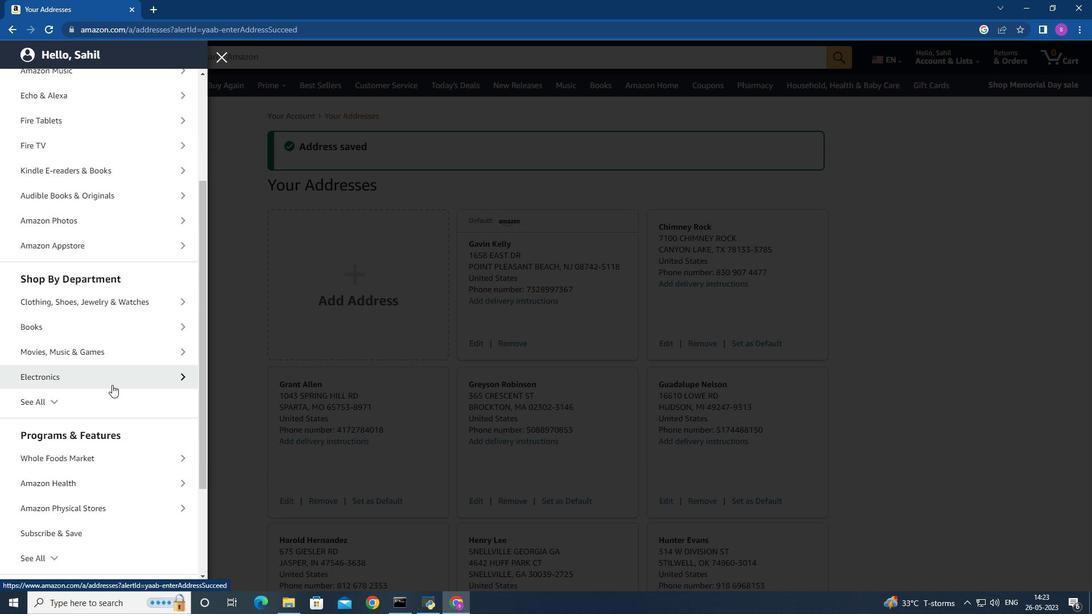 
Action: Mouse scrolled (115, 386) with delta (0, 0)
Screenshot: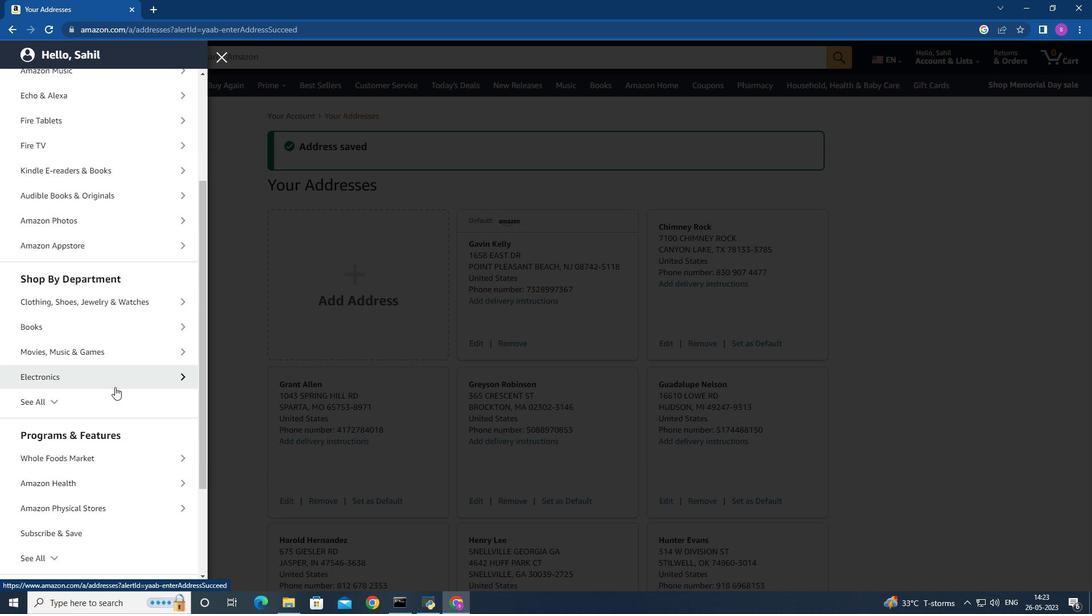 
Action: Mouse moved to (121, 405)
Screenshot: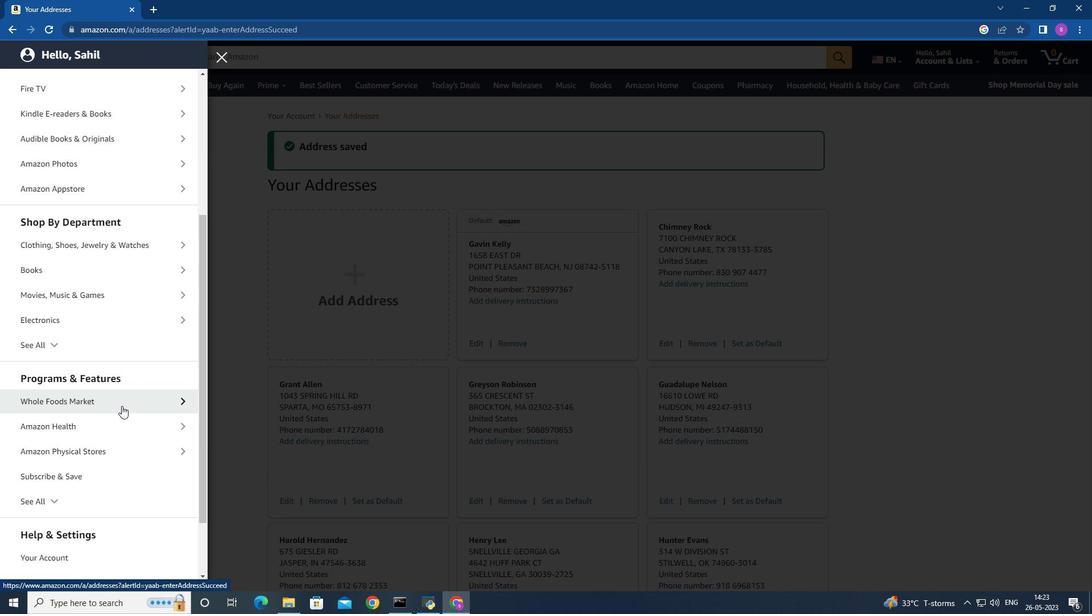 
Action: Mouse pressed left at (121, 405)
Screenshot: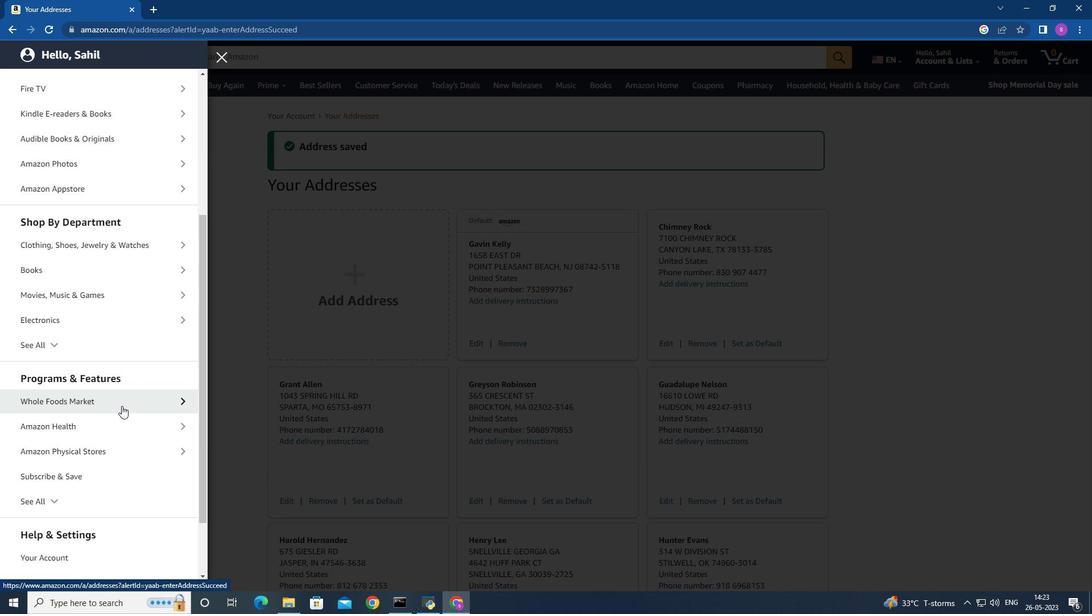 
Action: Mouse moved to (87, 138)
Screenshot: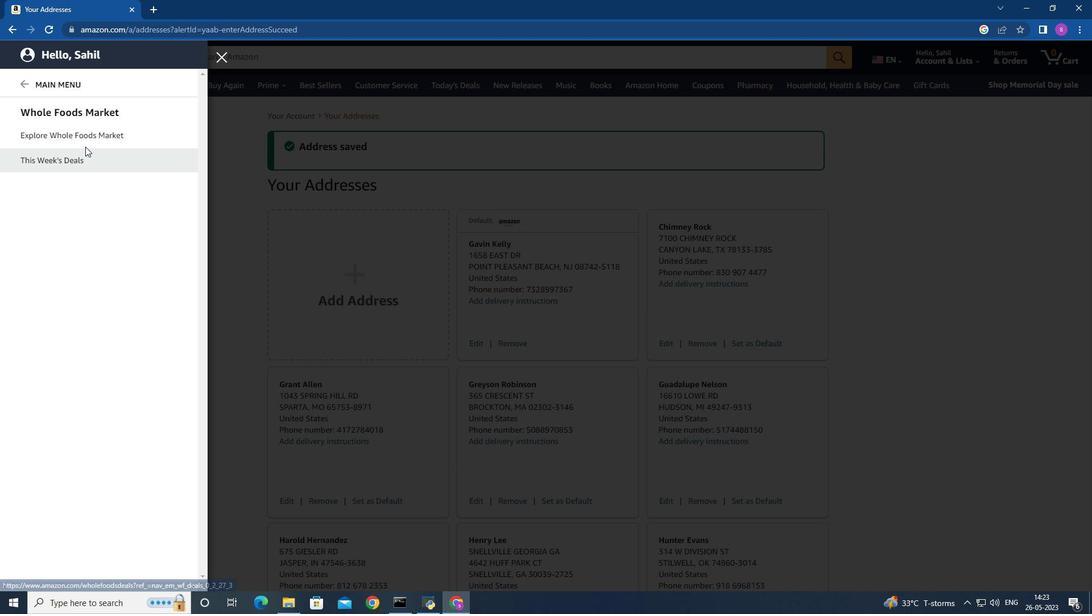 
Action: Mouse pressed left at (87, 138)
Screenshot: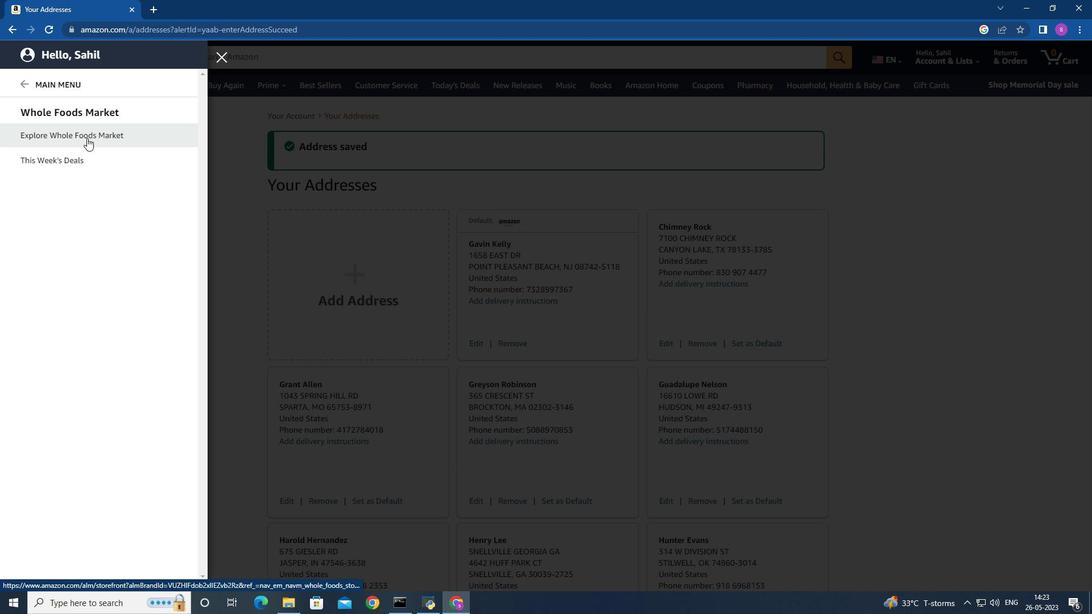
Action: Mouse moved to (266, 56)
Screenshot: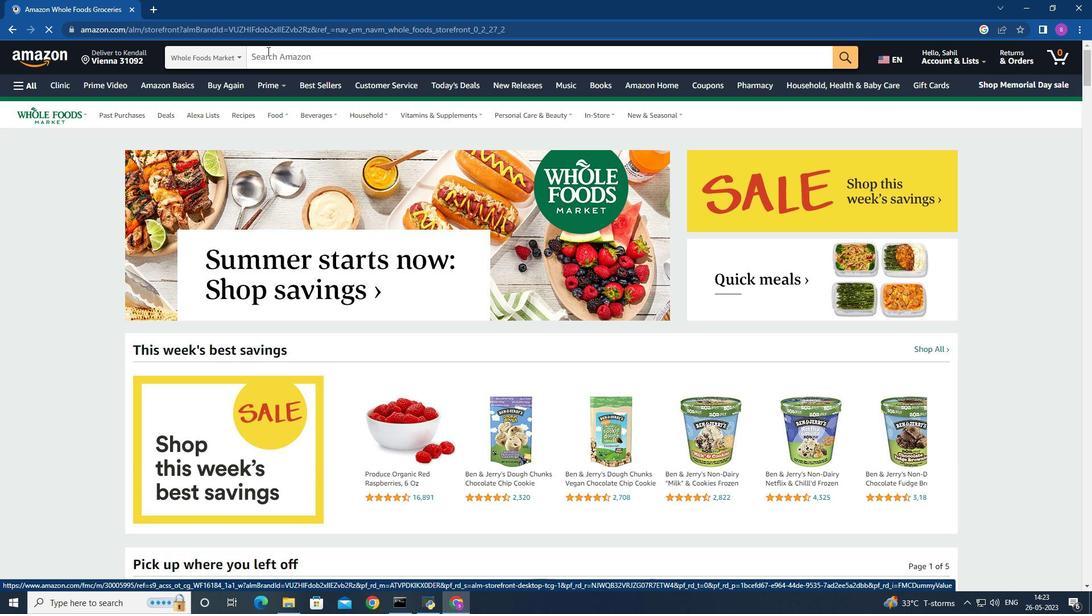 
Action: Mouse pressed left at (266, 56)
Screenshot: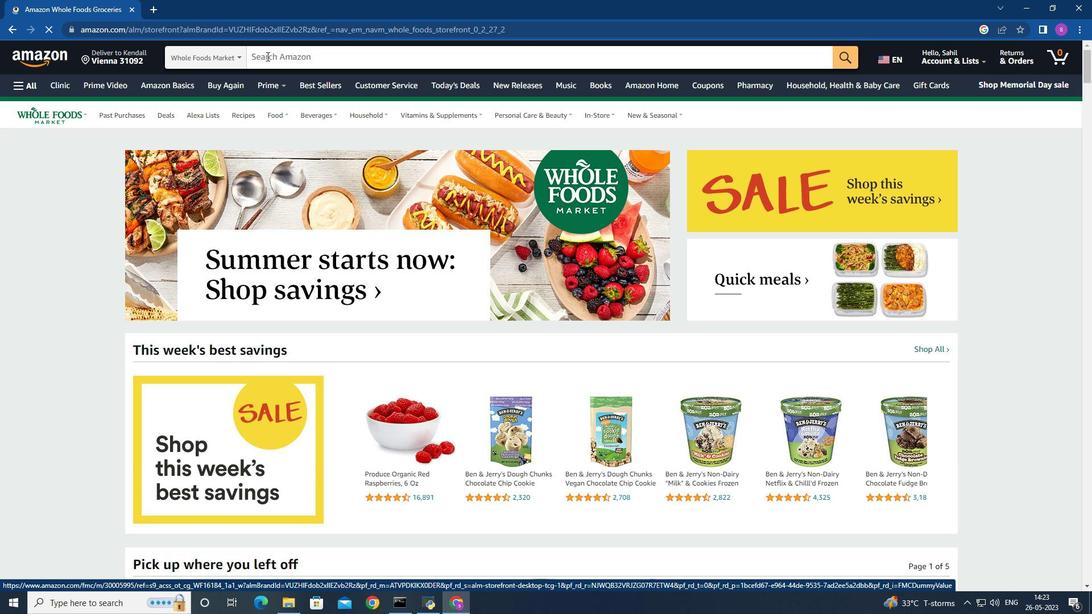 
Action: Mouse moved to (267, 64)
Screenshot: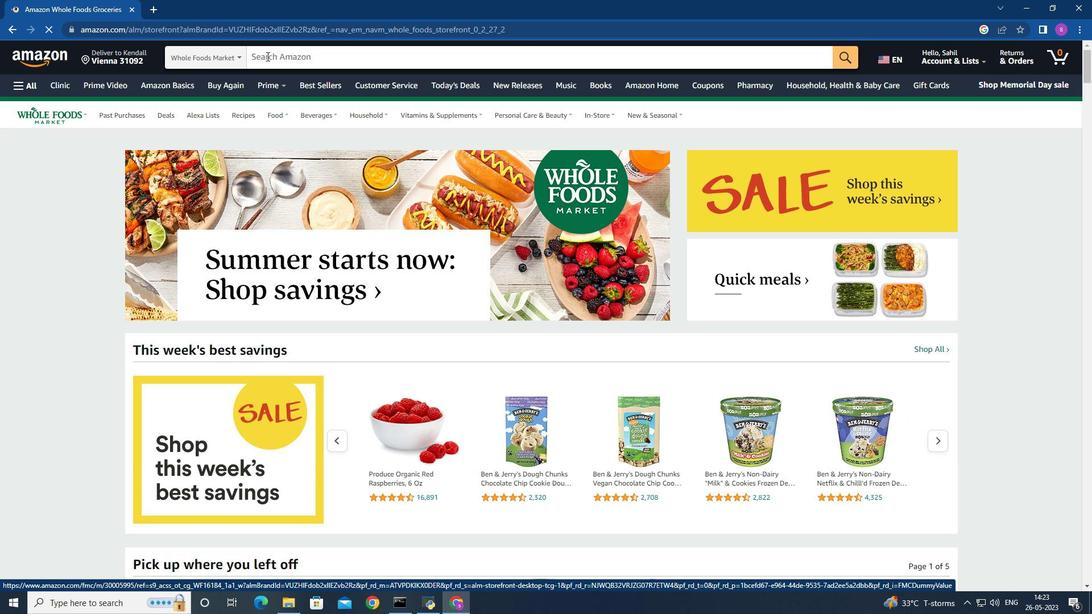 
Action: Key pressed <Key.shift><Key.shift><Key.shift>Organic<Key.space><Key.shift>Mognesiu,<Key.backspace>m<Key.space><Key.shift>Supplements<Key.enter>
Screenshot: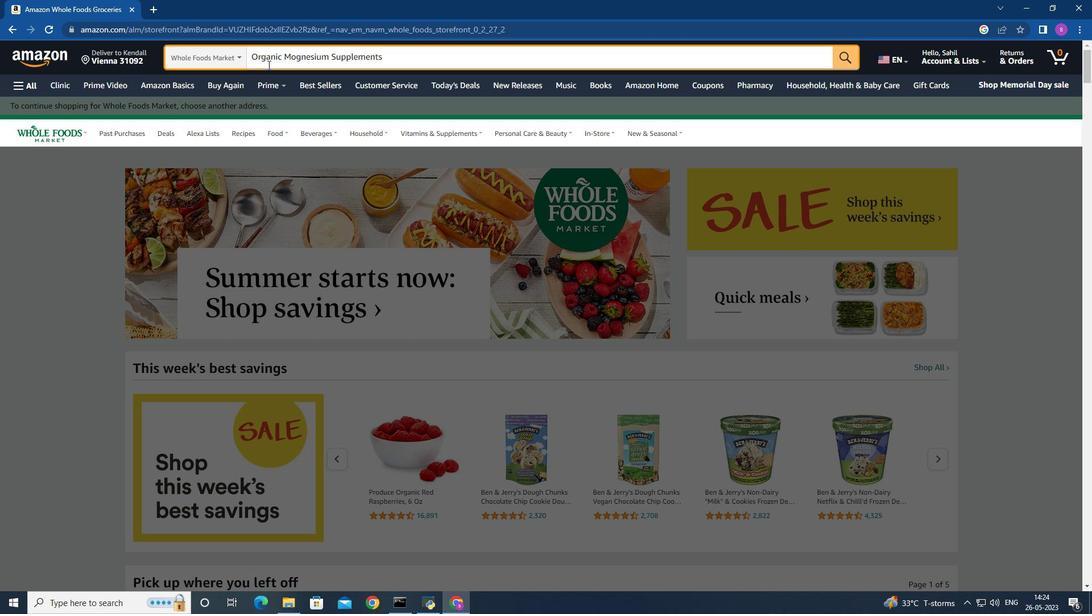 
Action: Mouse moved to (322, 225)
Screenshot: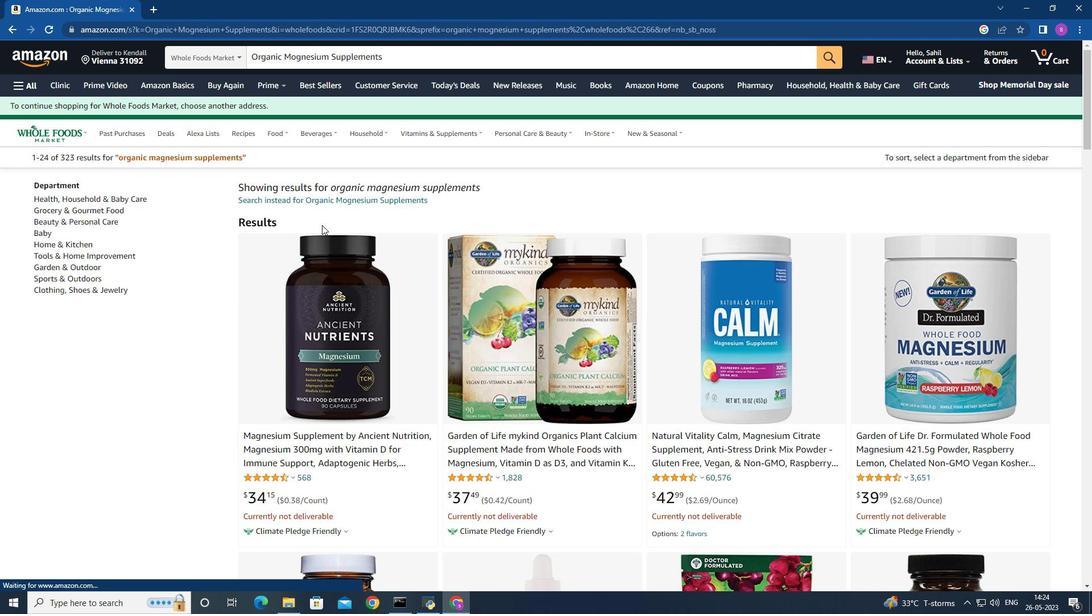 
Action: Mouse scrolled (322, 224) with delta (0, 0)
Screenshot: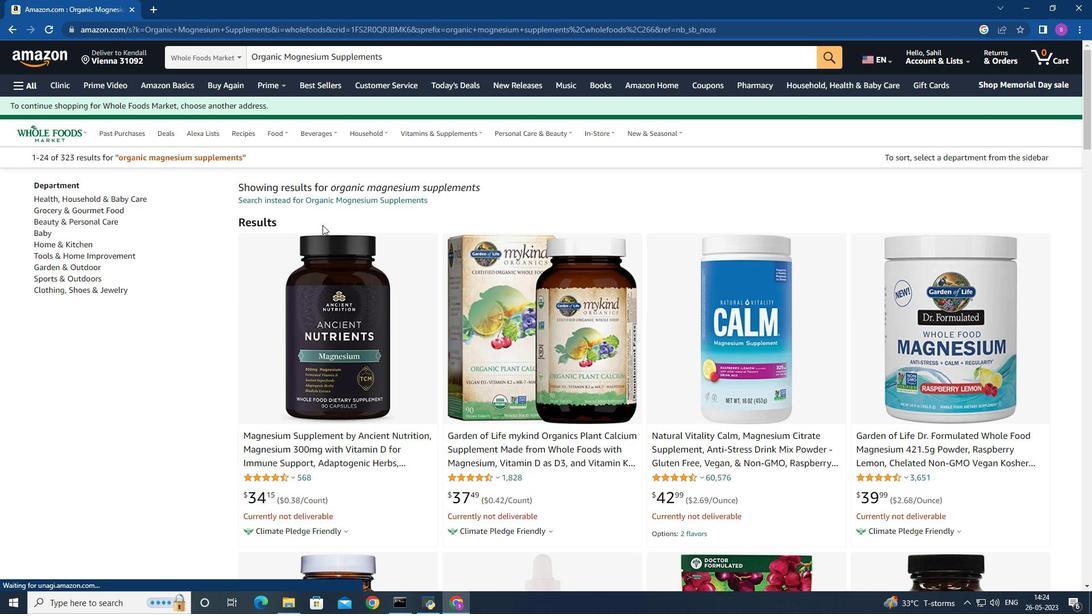 
Action: Mouse scrolled (322, 224) with delta (0, 0)
Screenshot: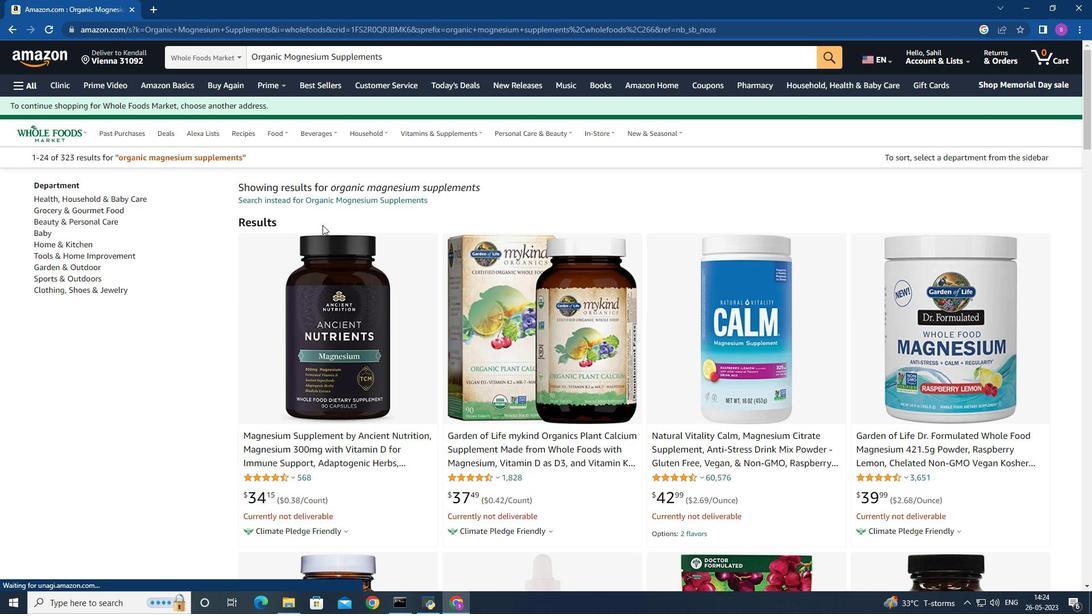 
Action: Mouse moved to (329, 230)
Screenshot: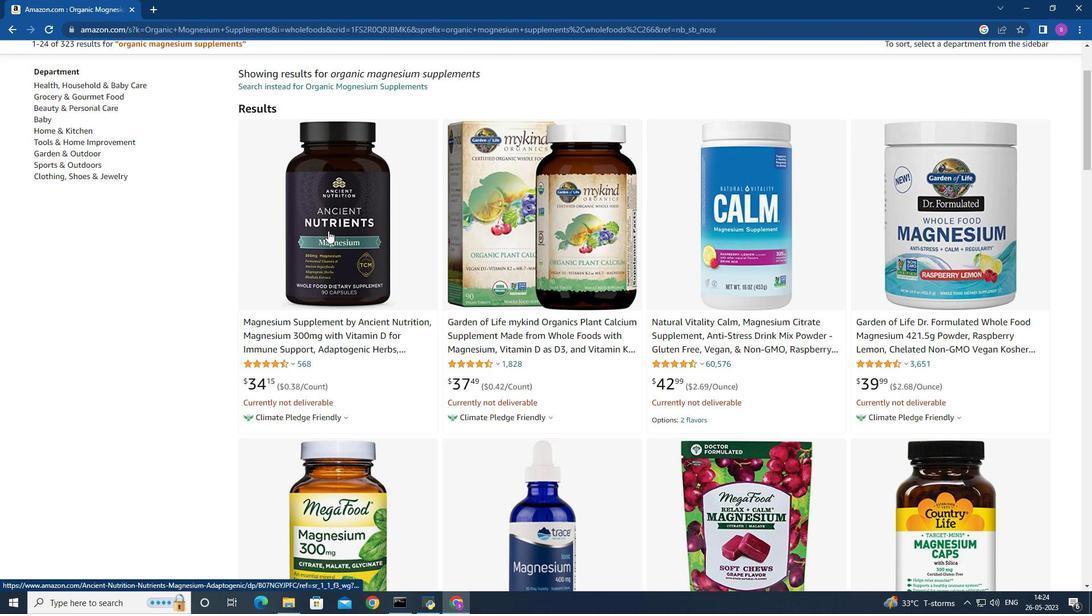 
Action: Mouse scrolled (329, 230) with delta (0, 0)
Screenshot: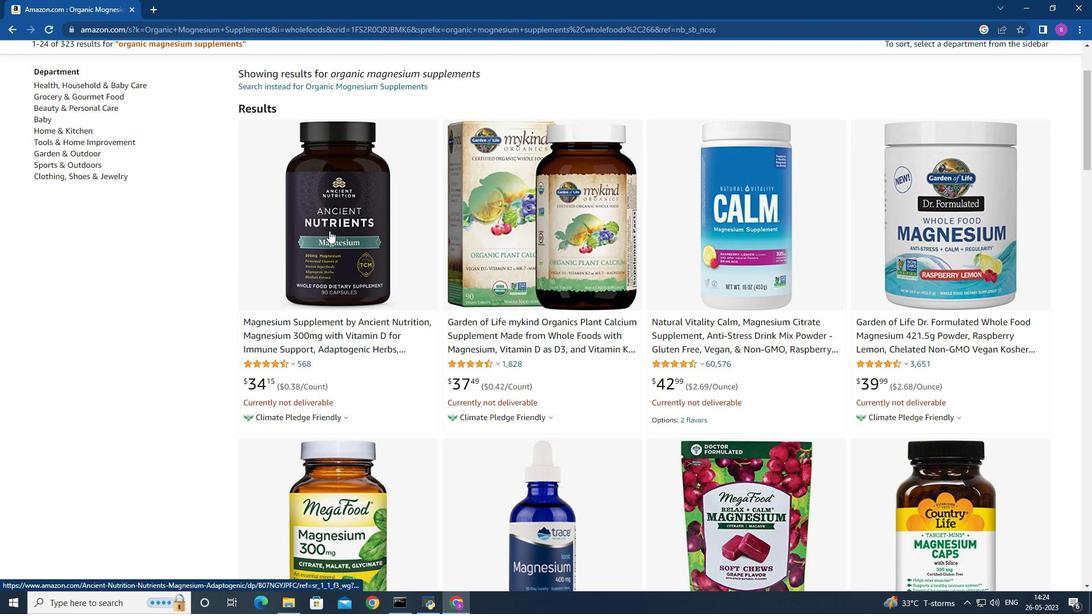 
Action: Mouse moved to (491, 183)
Screenshot: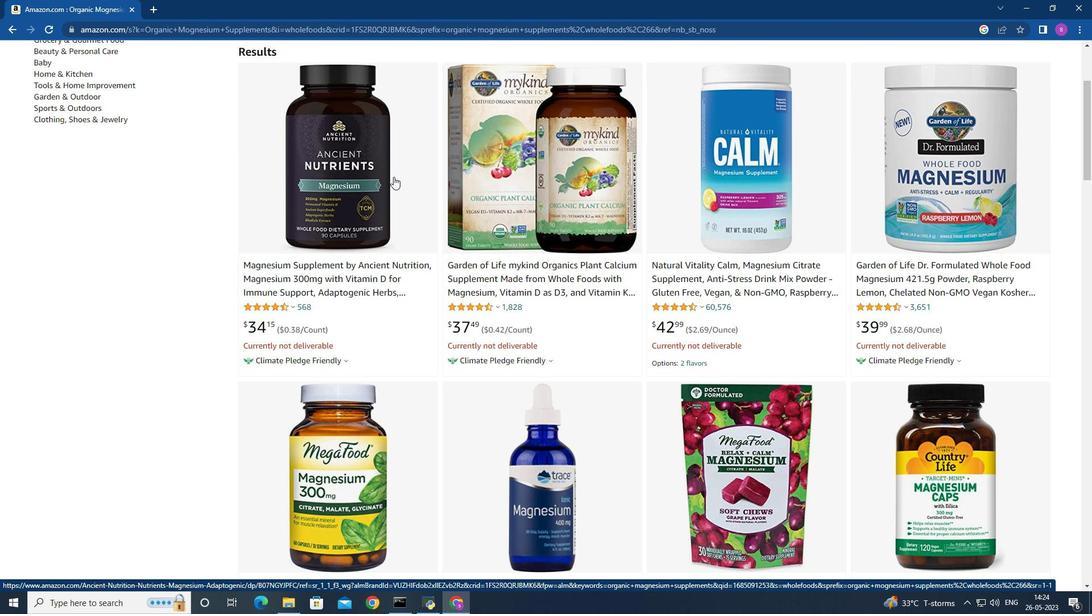 
Action: Mouse scrolled (491, 183) with delta (0, 0)
Screenshot: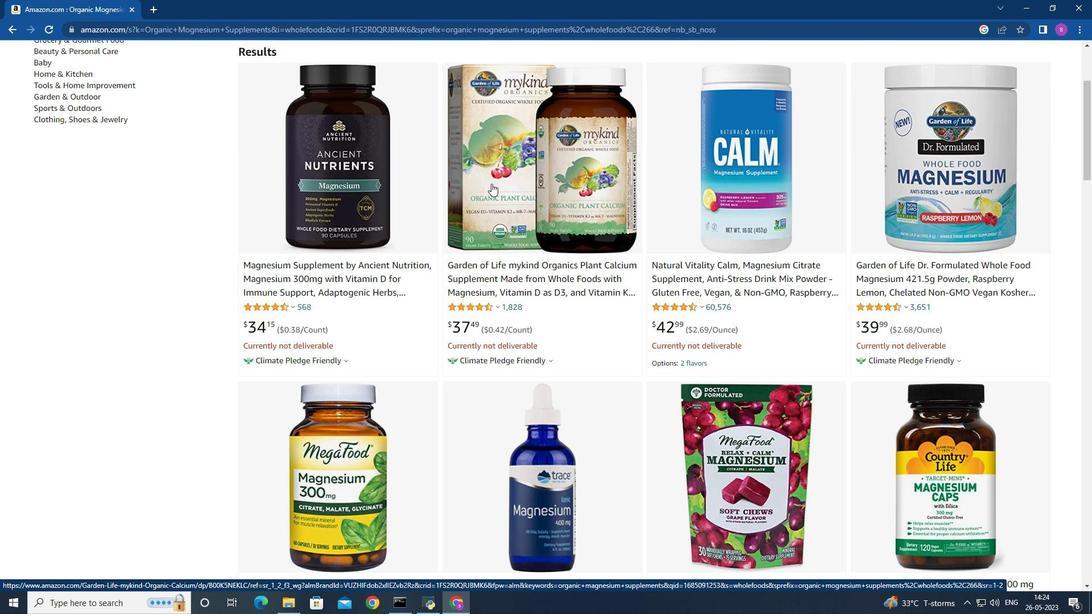 
Action: Mouse moved to (463, 225)
Screenshot: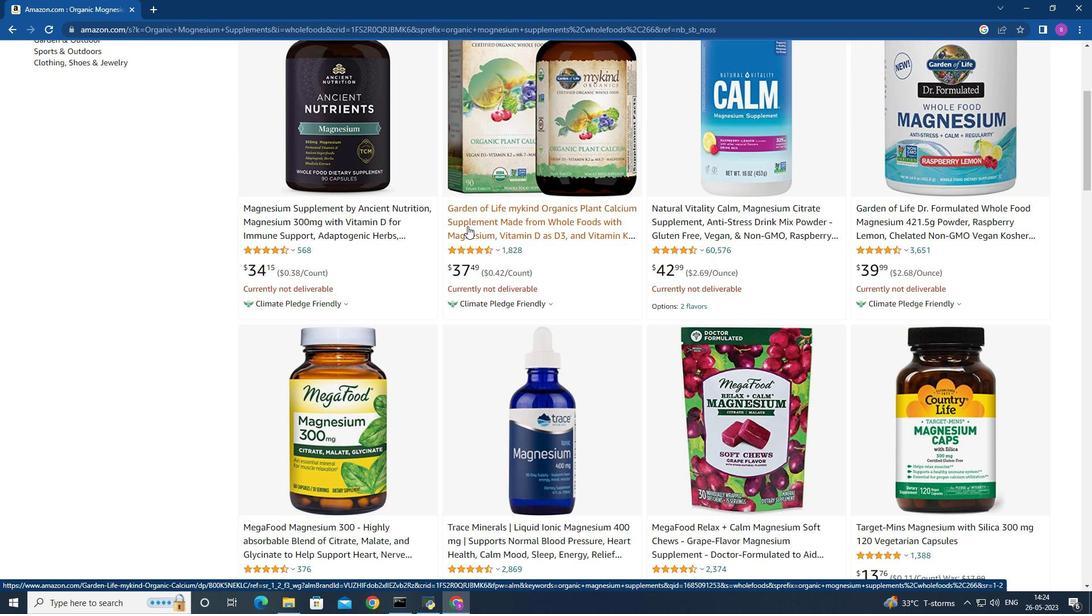 
Action: Mouse scrolled (463, 225) with delta (0, 0)
Screenshot: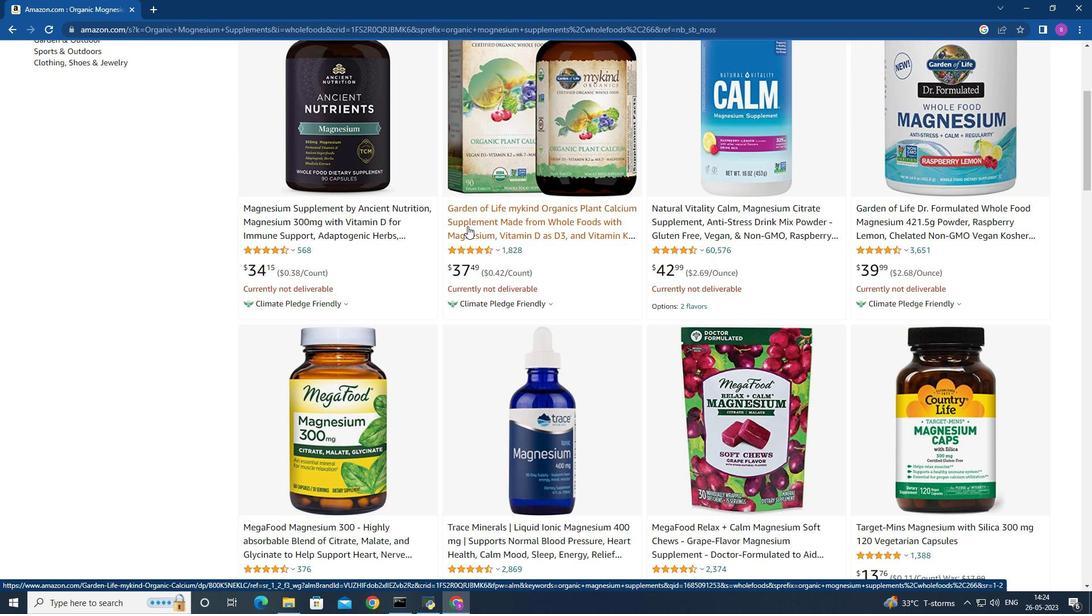 
Action: Mouse scrolled (463, 225) with delta (0, 0)
Screenshot: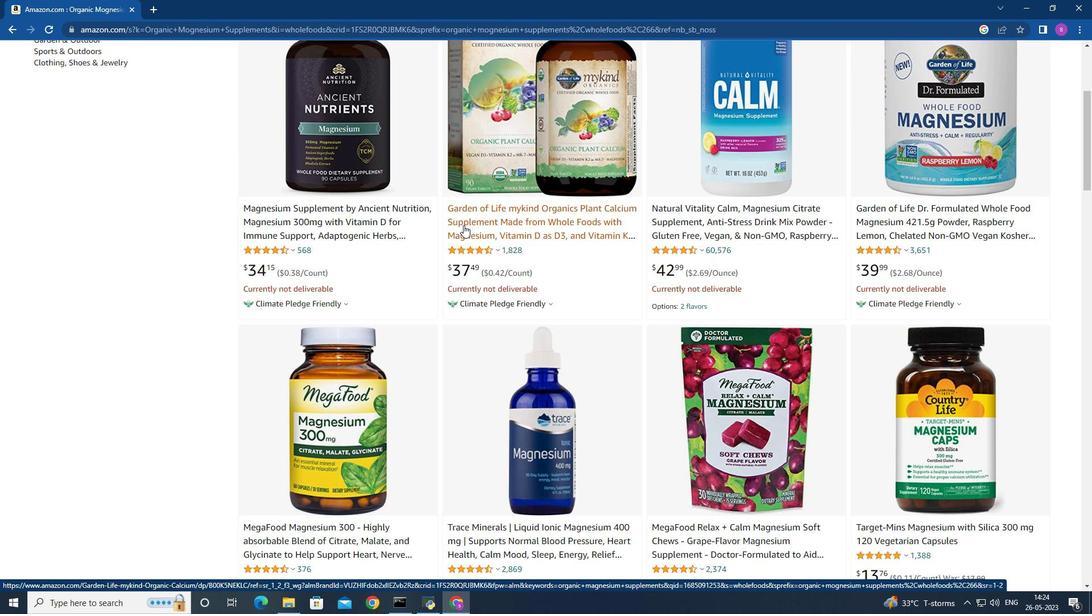 
Action: Mouse moved to (352, 211)
Screenshot: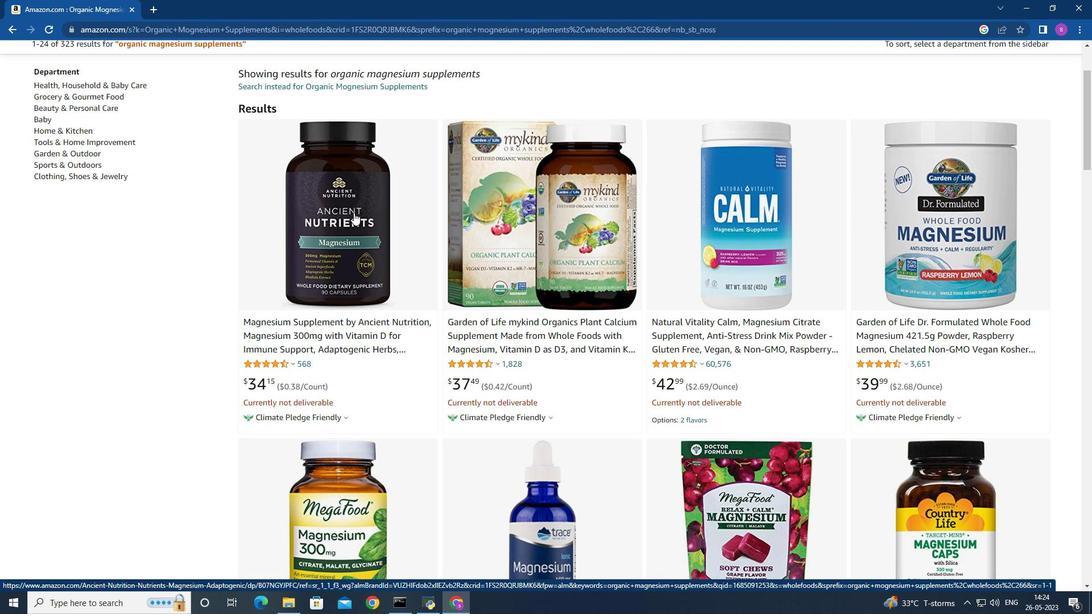 
Action: Mouse pressed left at (352, 211)
Screenshot: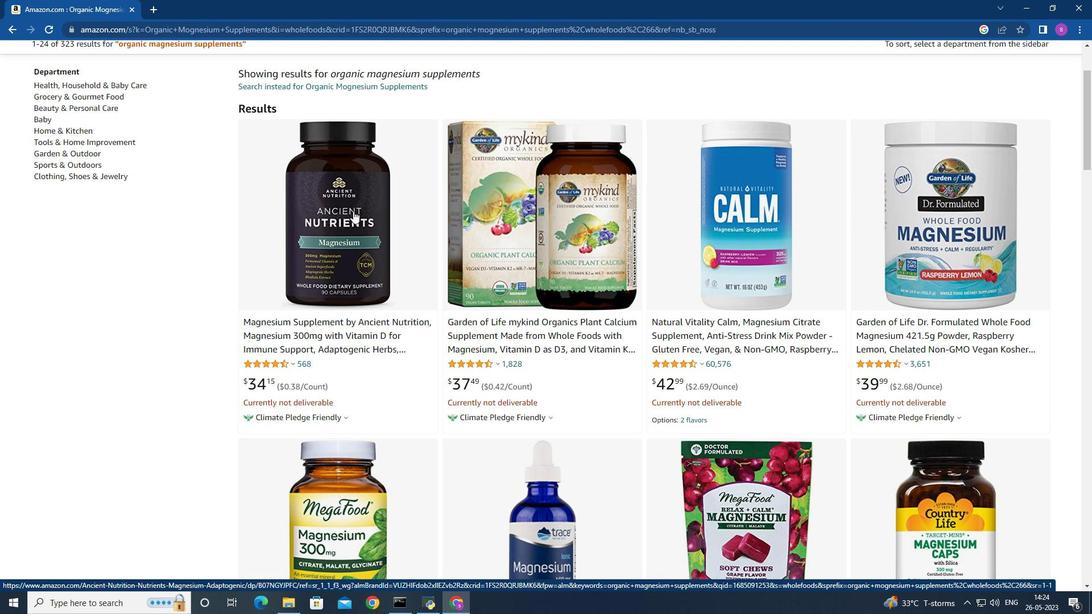 
Action: Mouse moved to (418, 394)
Screenshot: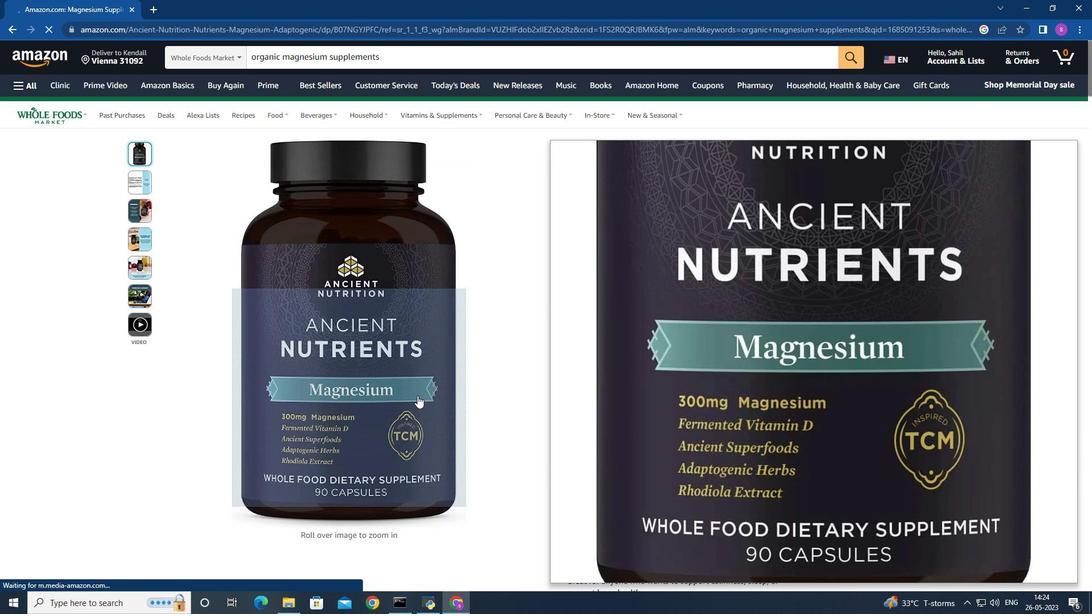 
Action: Mouse scrolled (418, 393) with delta (0, 0)
Screenshot: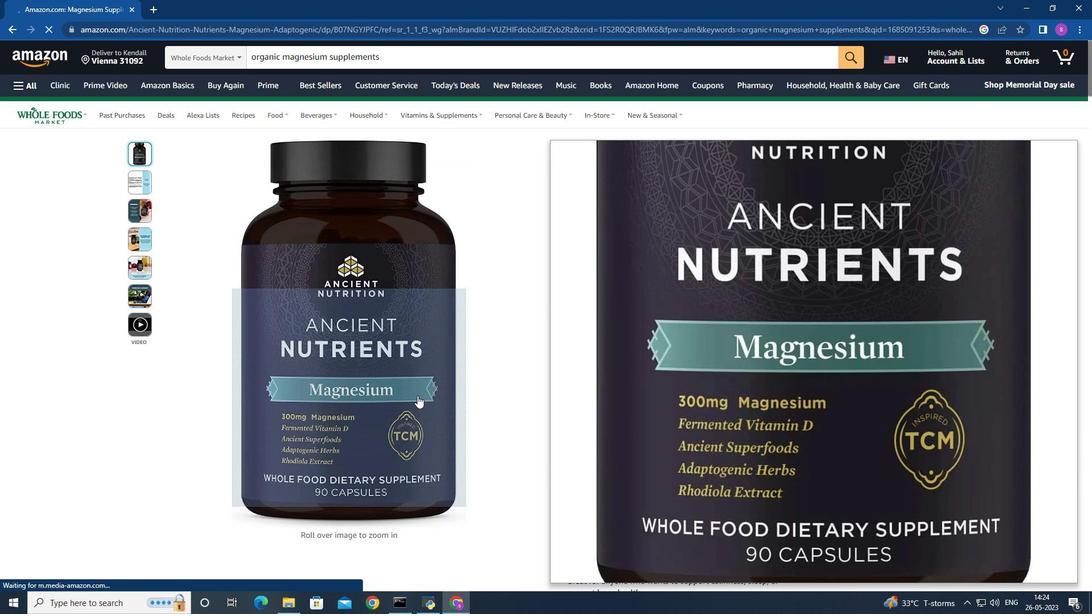 
Action: Mouse moved to (419, 393)
Screenshot: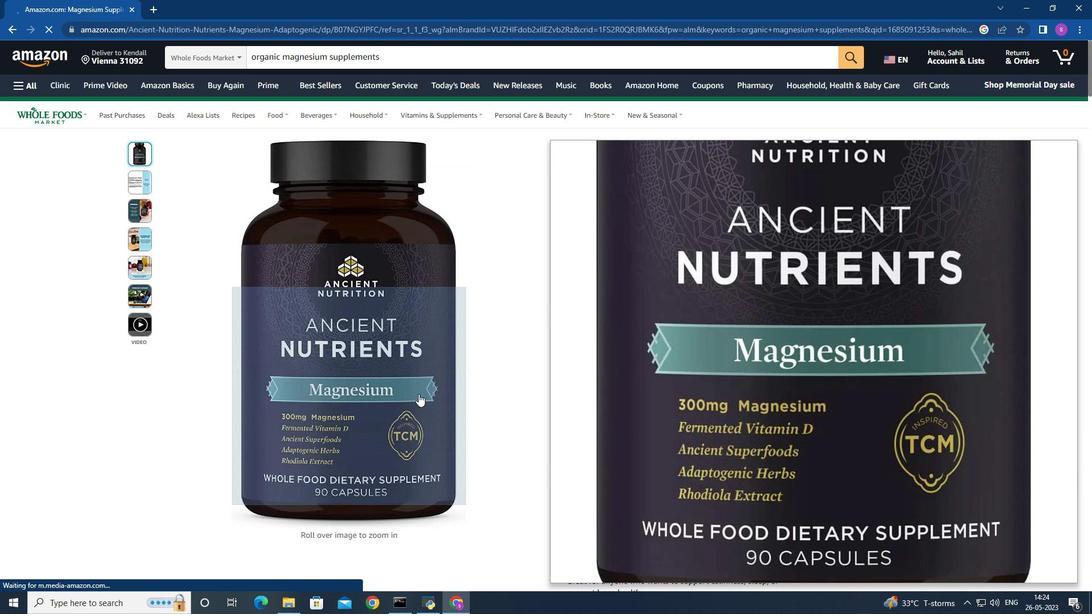 
Action: Mouse scrolled (419, 393) with delta (0, 0)
Screenshot: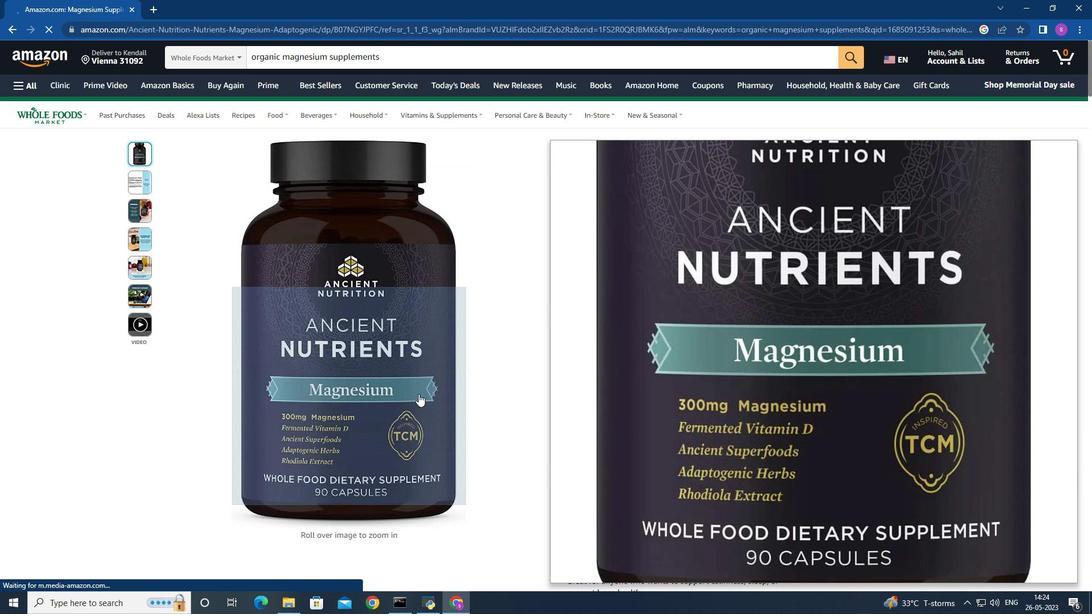 
Action: Mouse moved to (421, 390)
Screenshot: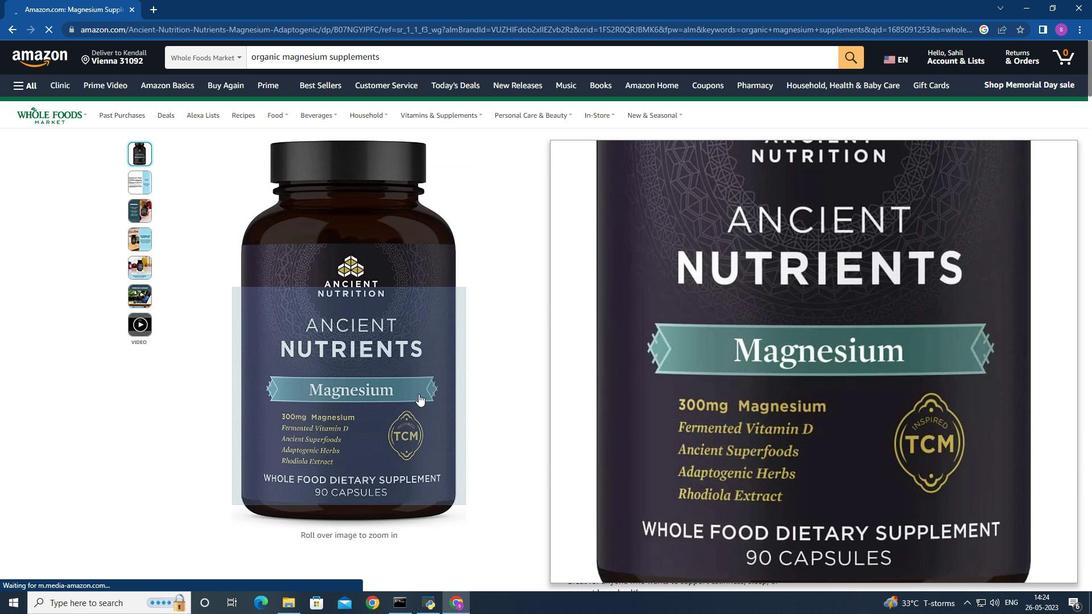 
Action: Mouse scrolled (421, 390) with delta (0, 0)
Screenshot: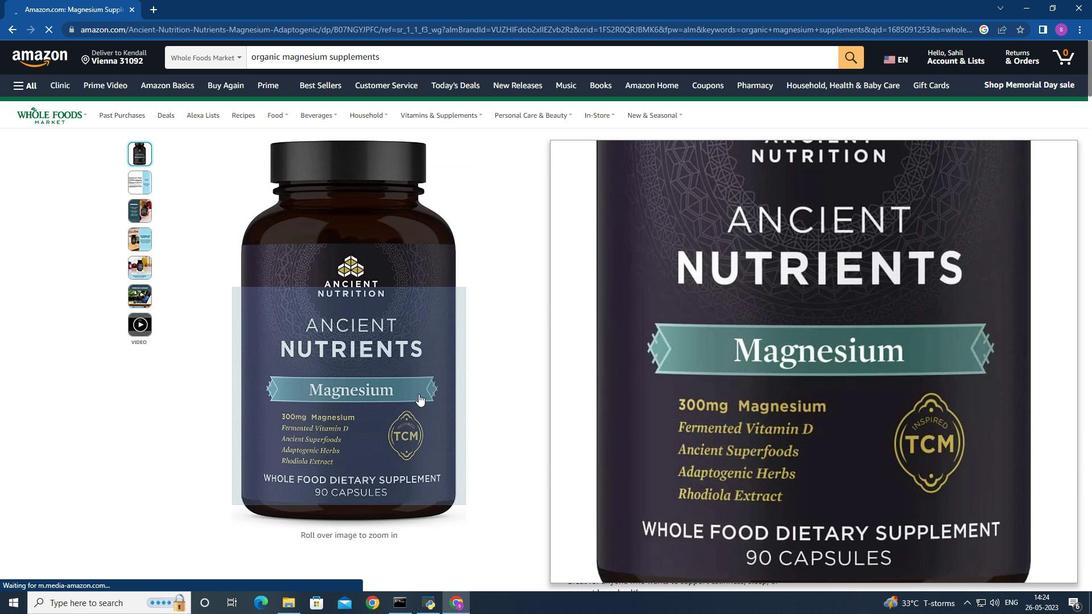 
Action: Mouse moved to (426, 386)
Screenshot: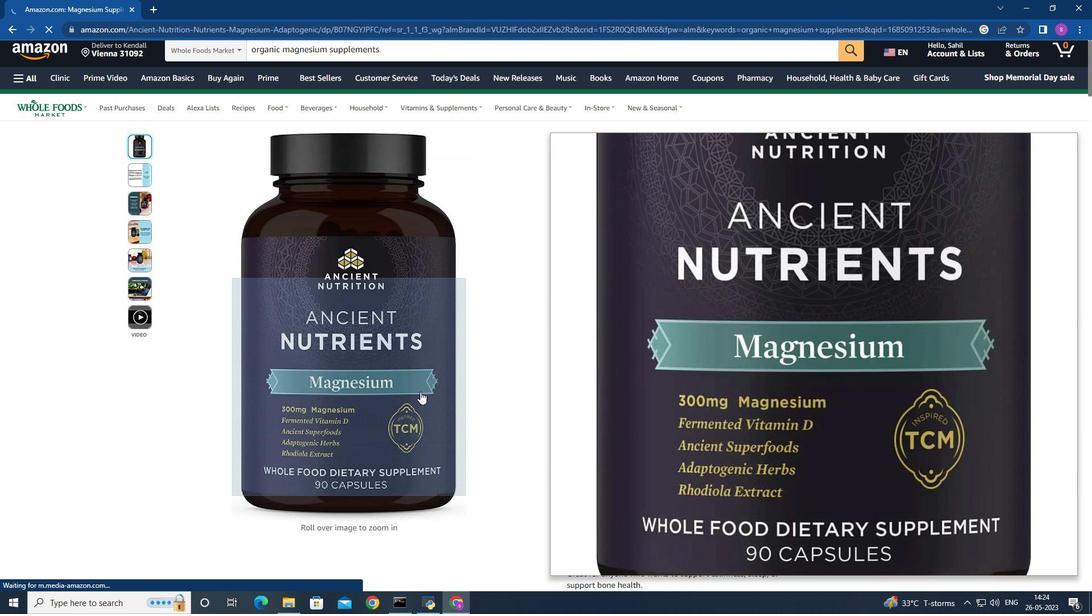 
Action: Mouse scrolled (424, 386) with delta (0, 0)
Screenshot: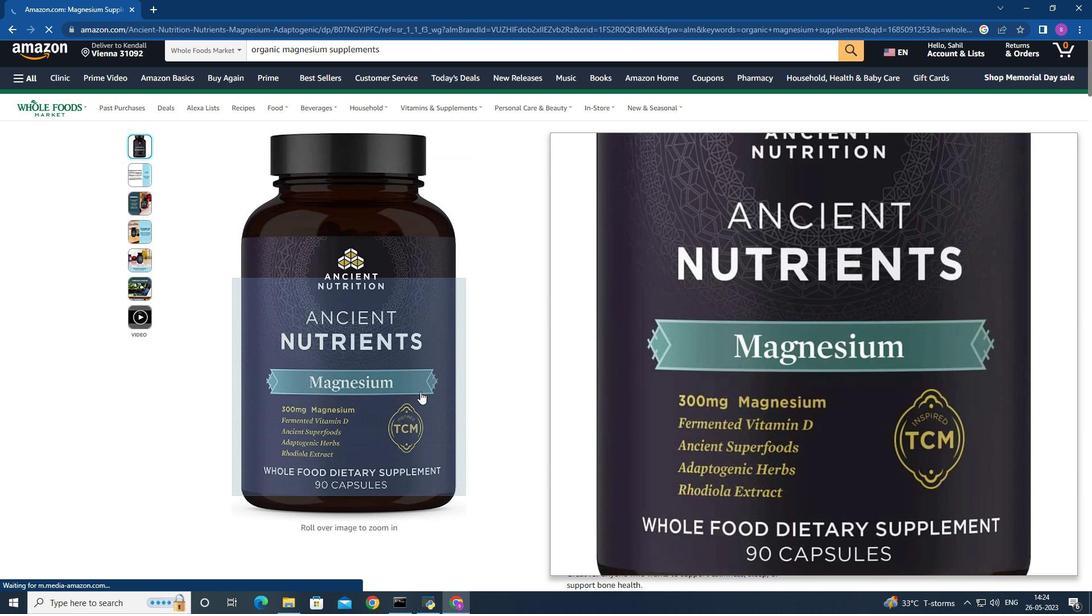 
Action: Mouse moved to (75, 237)
Screenshot: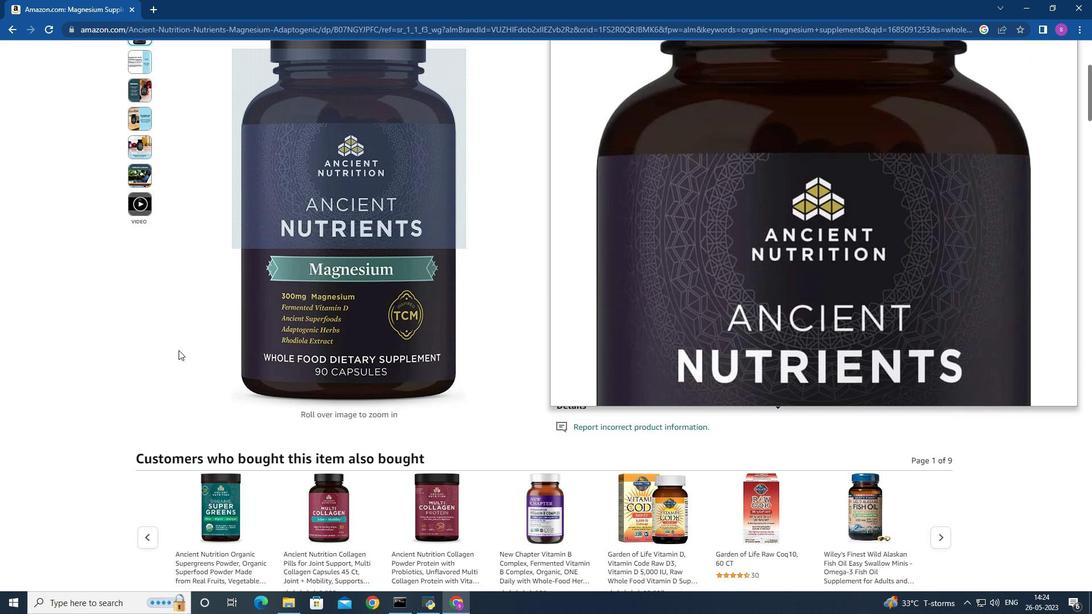 
Action: Mouse scrolled (75, 237) with delta (0, 0)
Screenshot: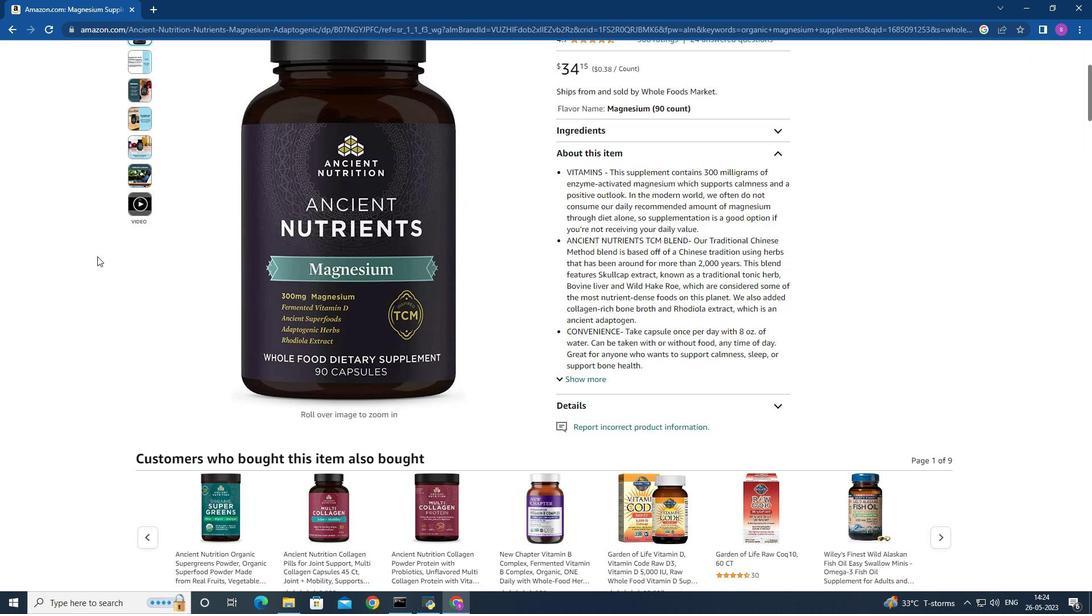 
Action: Mouse moved to (75, 237)
Screenshot: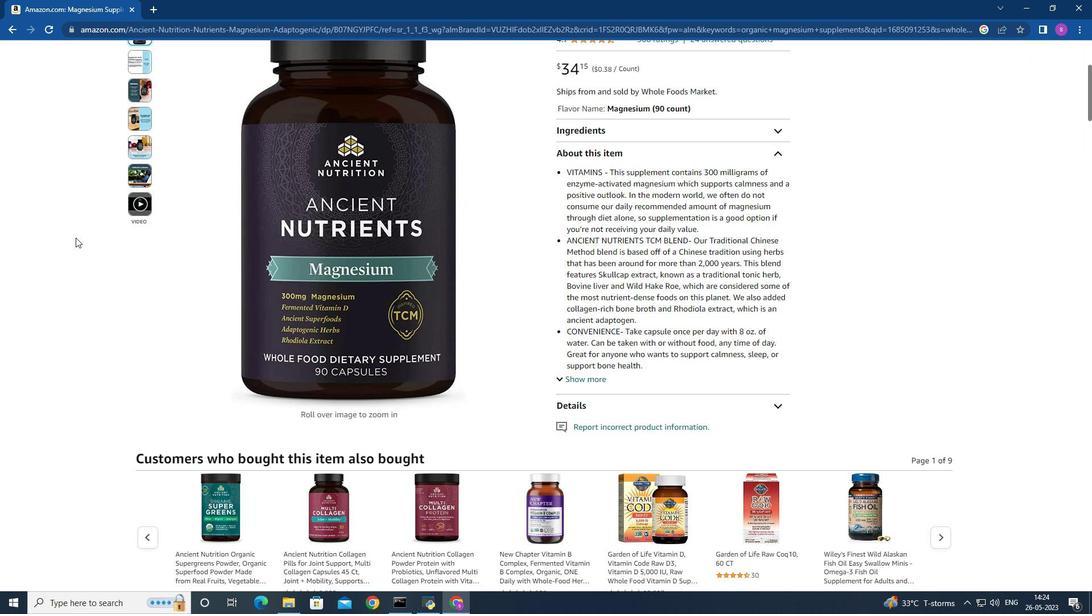 
Action: Mouse scrolled (75, 237) with delta (0, 0)
Screenshot: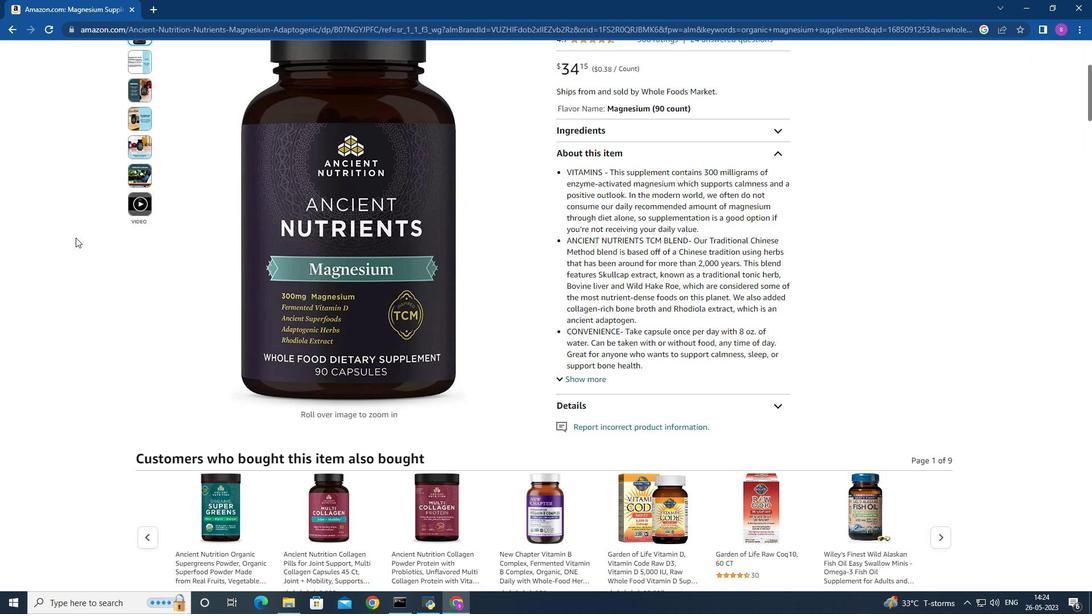 
Action: Mouse moved to (12, 32)
Screenshot: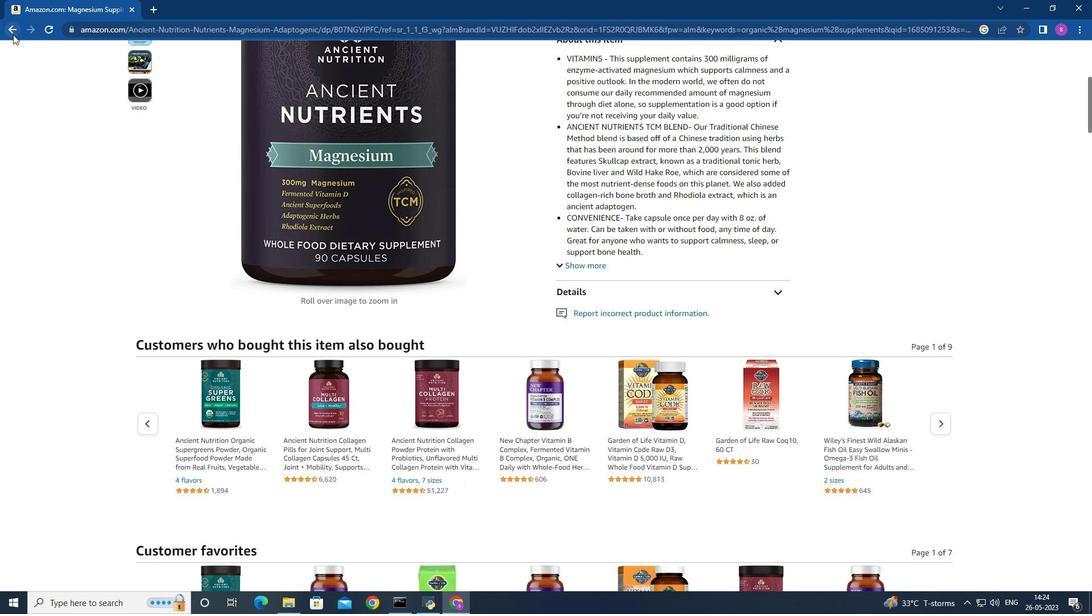 
Action: Mouse pressed left at (12, 32)
Screenshot: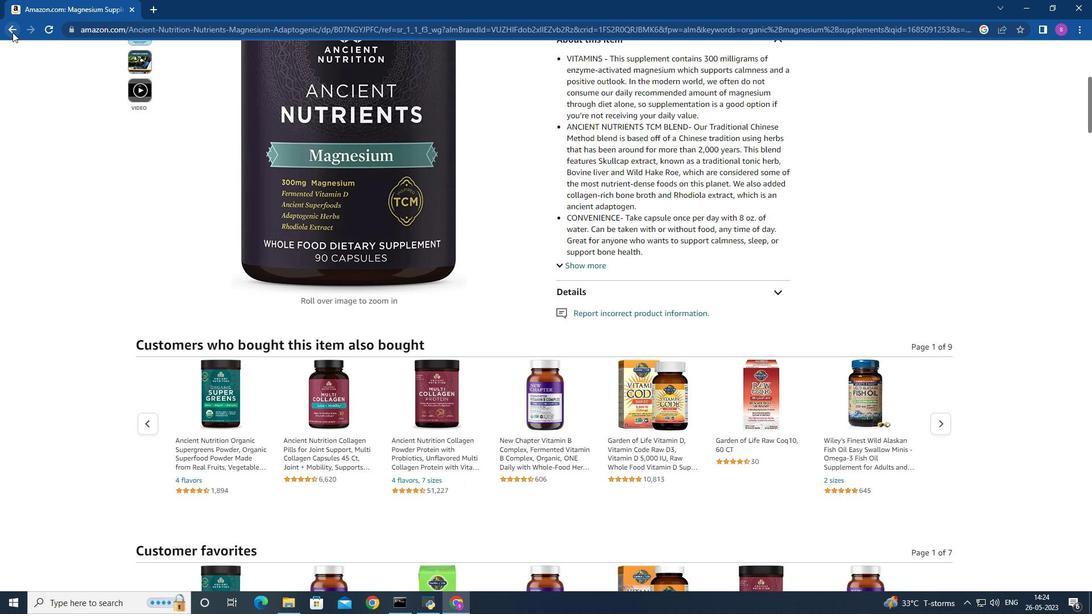 
Action: Mouse moved to (505, 222)
Screenshot: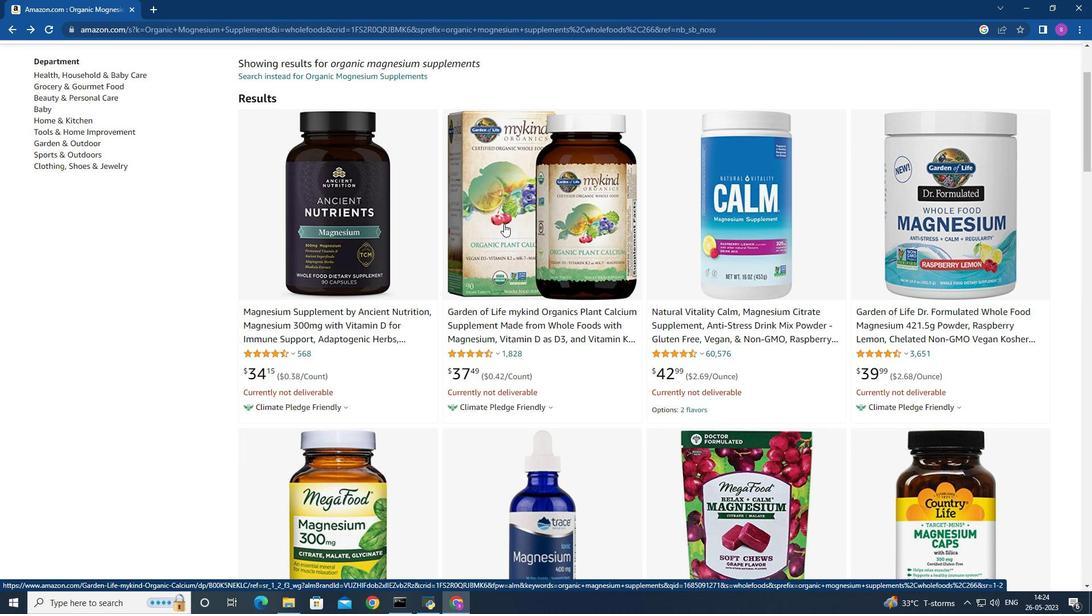 
Action: Mouse pressed left at (505, 222)
Screenshot: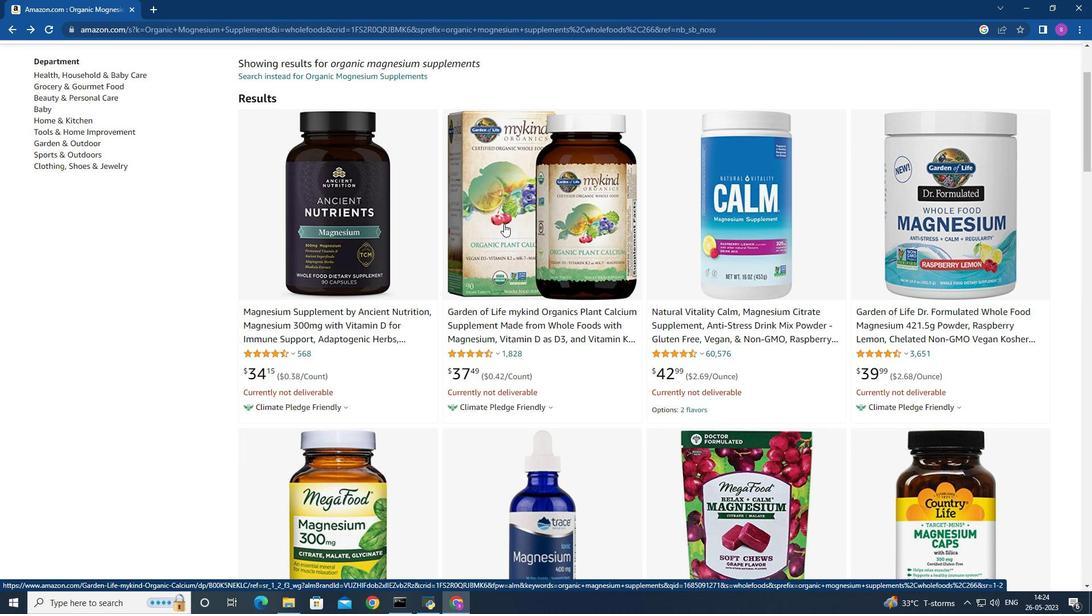
Action: Mouse moved to (889, 290)
Screenshot: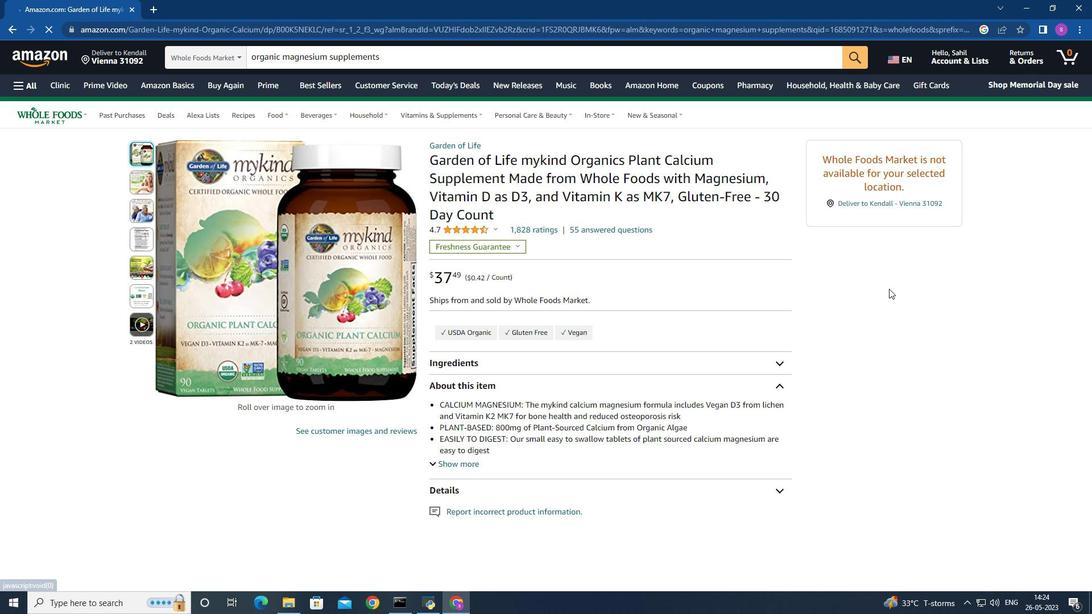 
Action: Mouse scrolled (889, 289) with delta (0, 0)
Screenshot: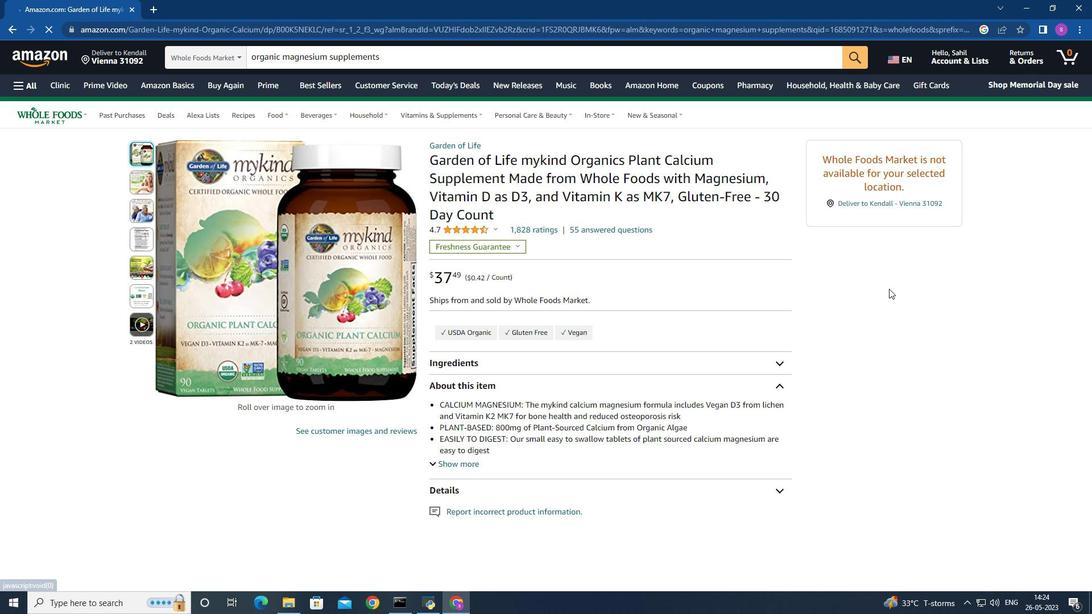 
Action: Mouse scrolled (889, 289) with delta (0, 0)
Screenshot: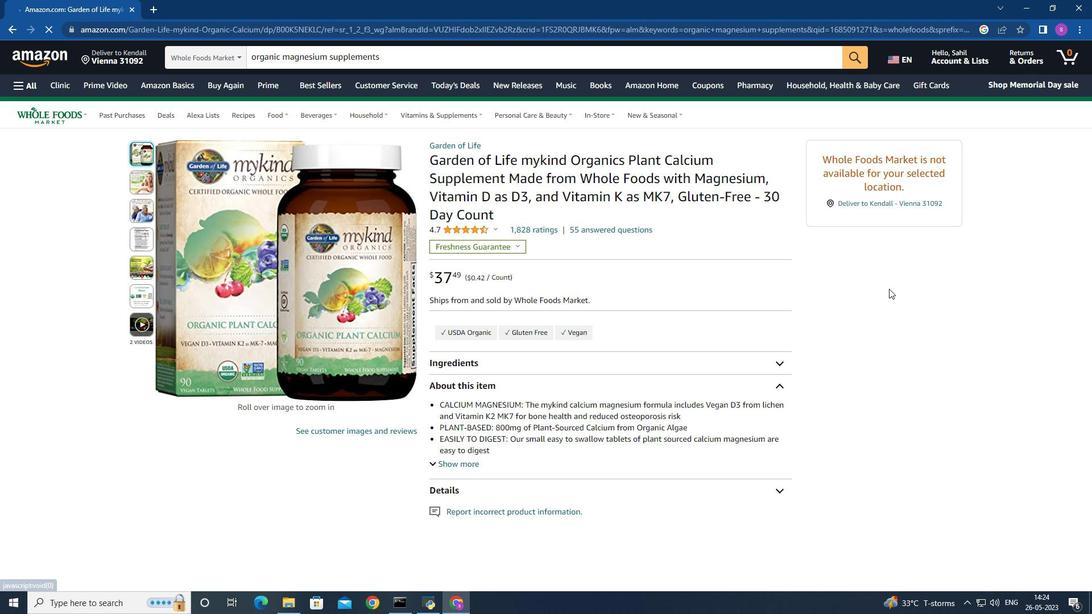 
Action: Mouse scrolled (889, 289) with delta (0, 0)
Screenshot: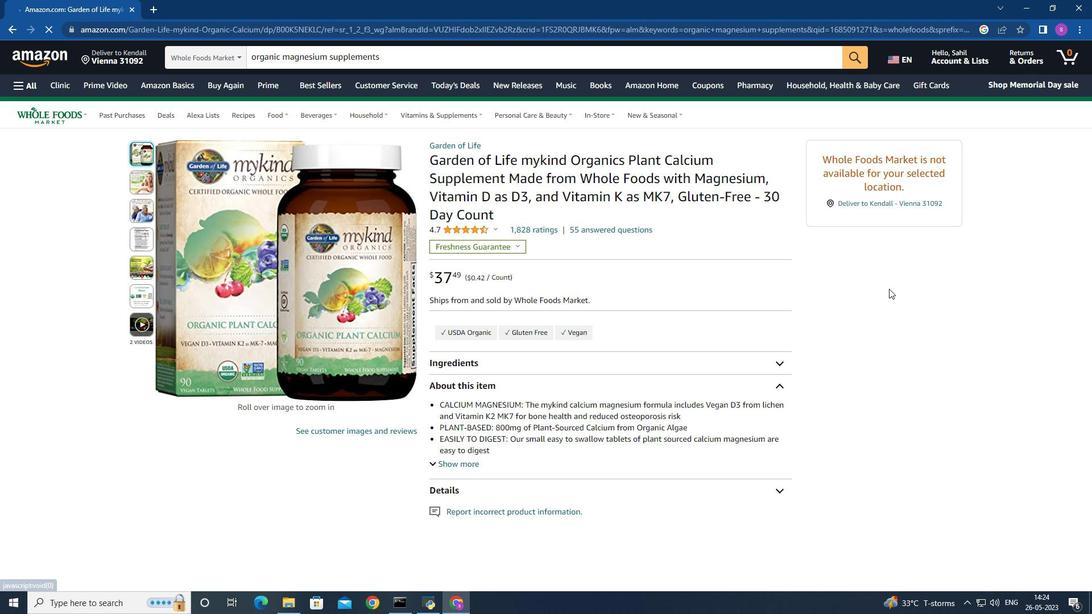 
Action: Mouse scrolled (889, 290) with delta (0, 0)
Screenshot: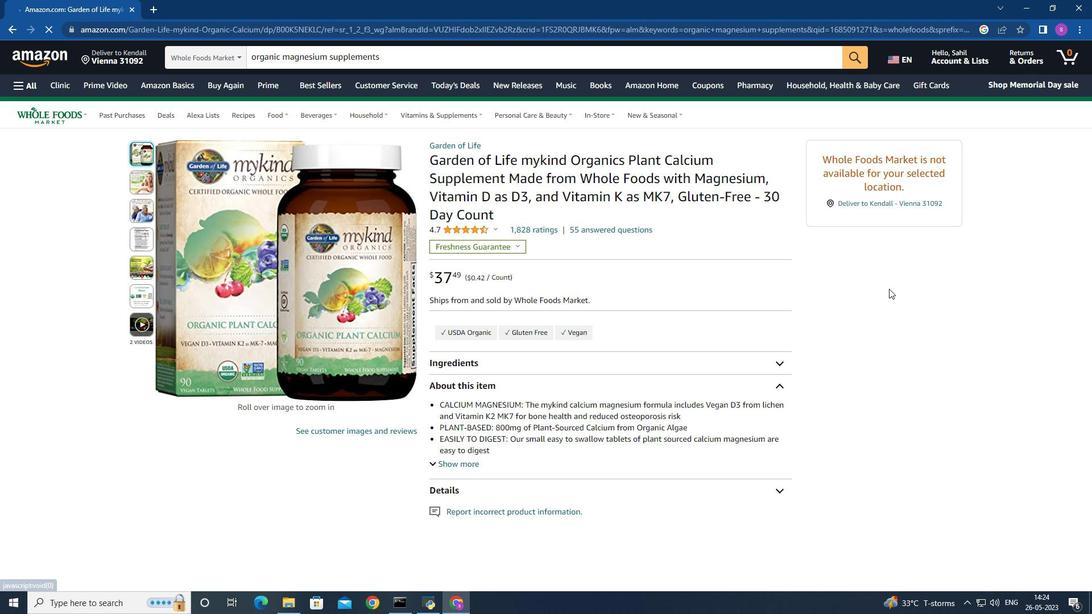 
Action: Mouse scrolled (889, 290) with delta (0, 0)
Screenshot: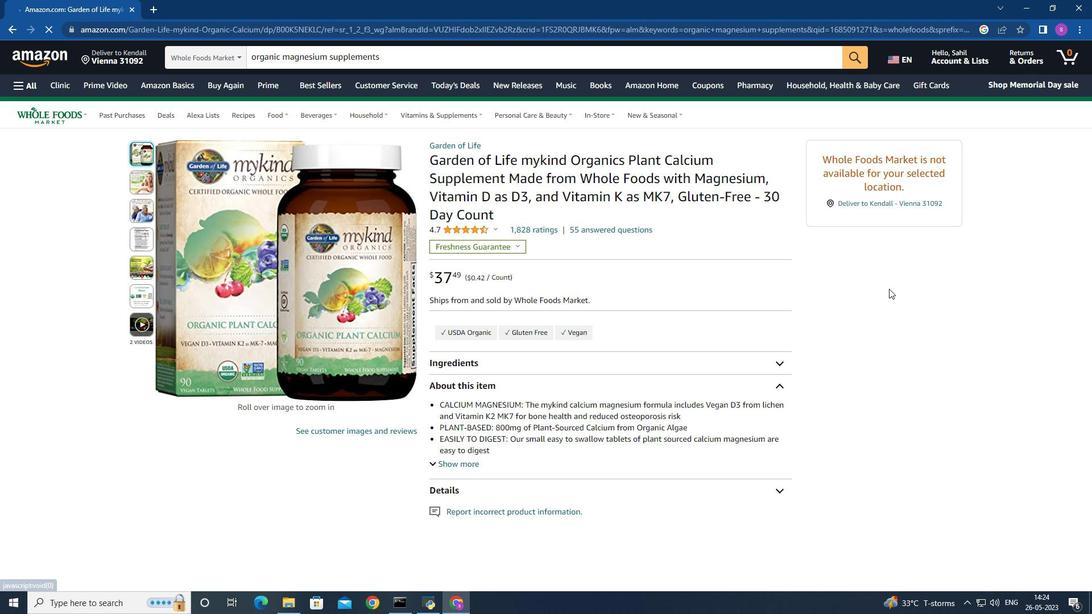 
Action: Mouse moved to (827, 339)
Screenshot: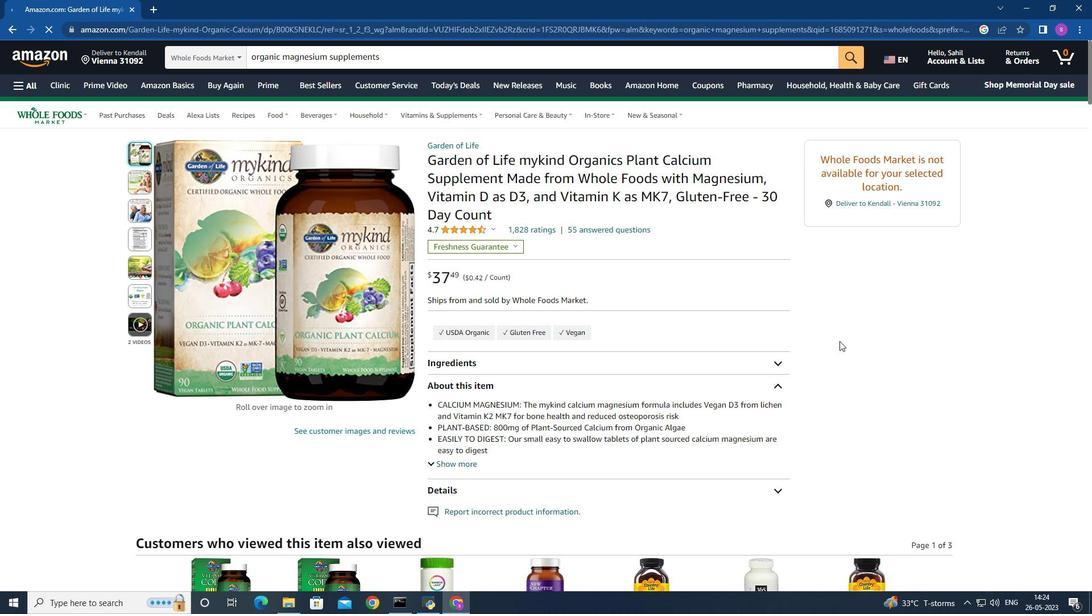 
Action: Mouse scrolled (827, 338) with delta (0, 0)
Screenshot: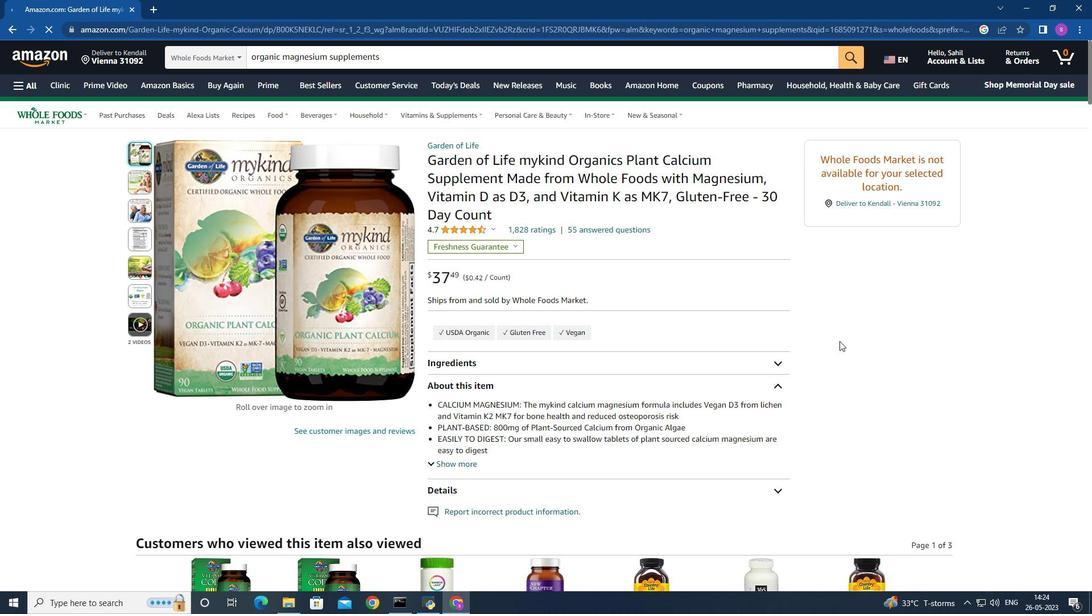 
Action: Mouse scrolled (827, 338) with delta (0, 0)
Screenshot: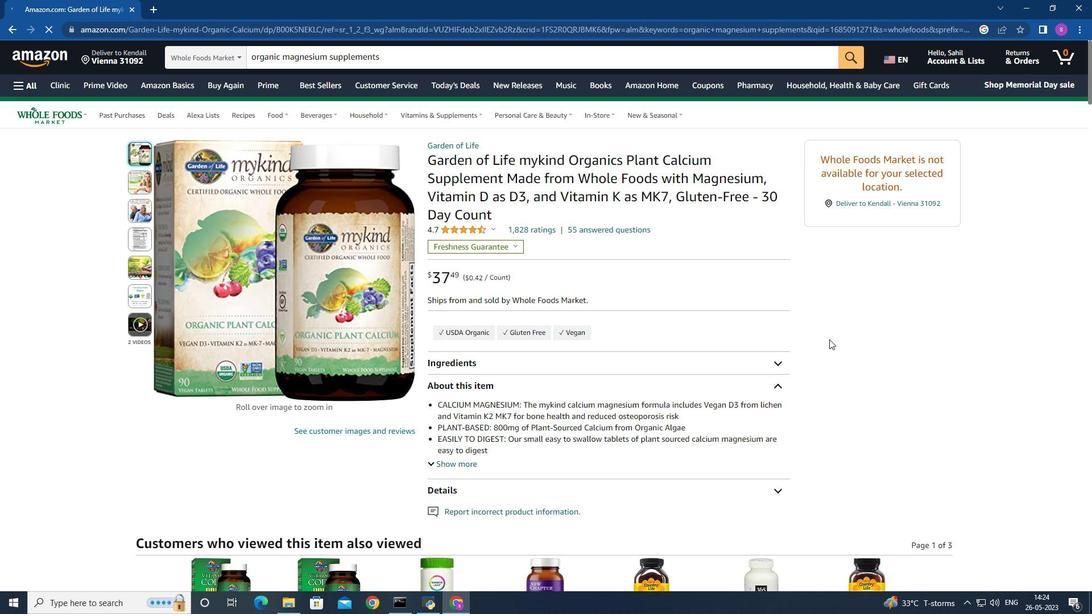 
Action: Mouse scrolled (827, 338) with delta (0, 0)
Screenshot: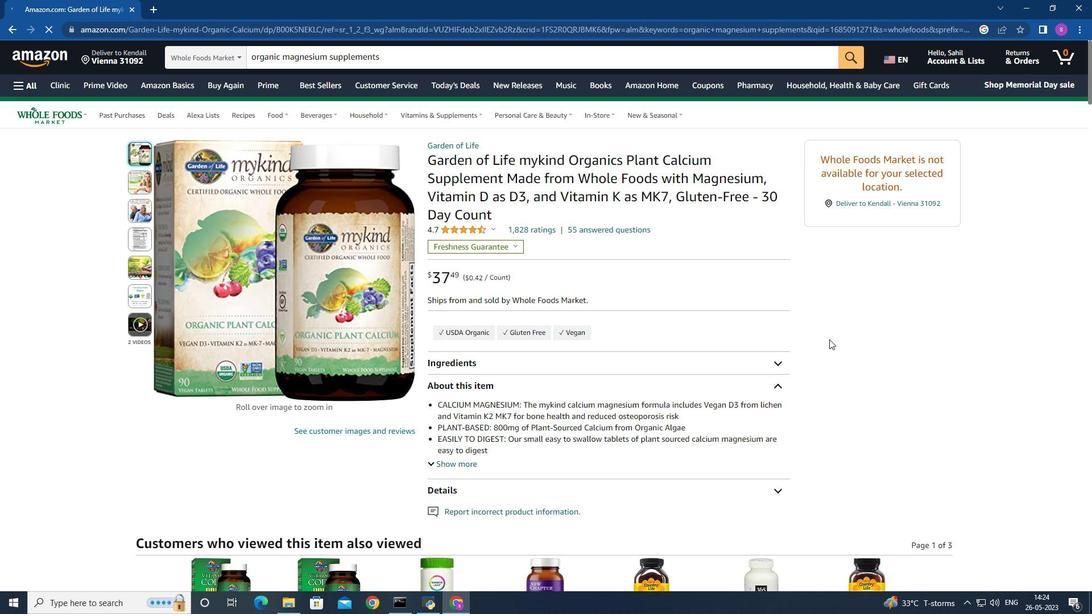 
Action: Mouse moved to (827, 338)
Screenshot: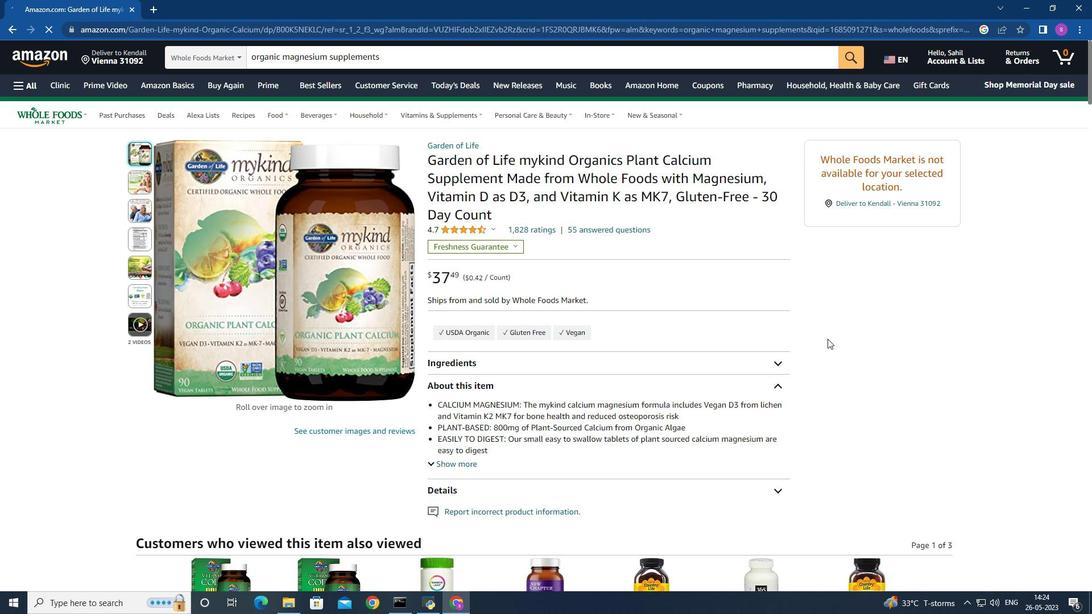 
Action: Mouse scrolled (827, 337) with delta (0, 0)
Screenshot: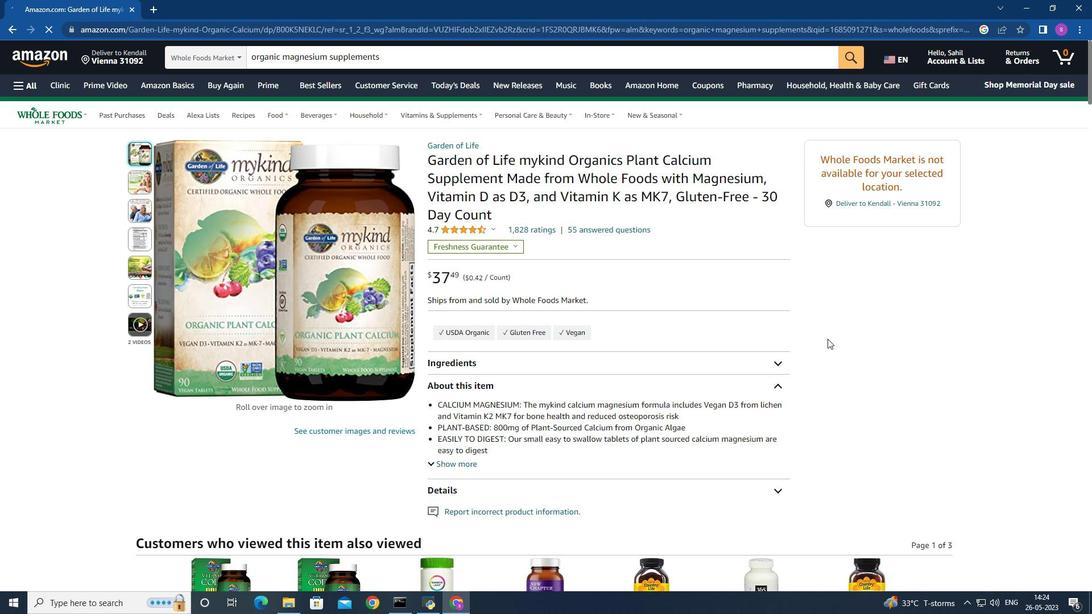
Action: Mouse moved to (827, 337)
Screenshot: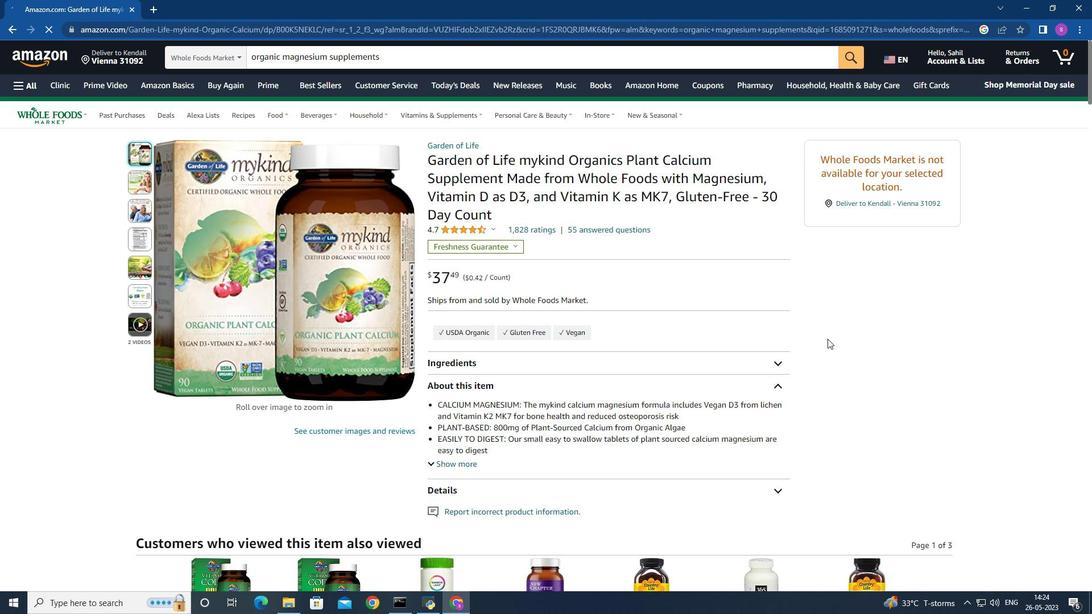 
Action: Mouse scrolled (827, 337) with delta (0, 0)
Screenshot: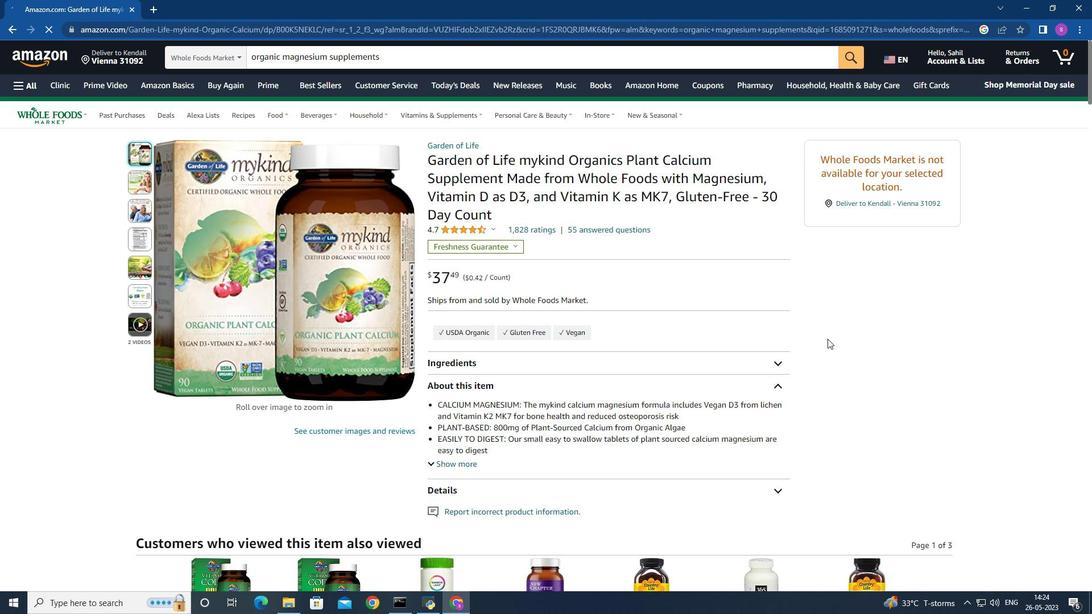 
Action: Mouse moved to (828, 335)
Screenshot: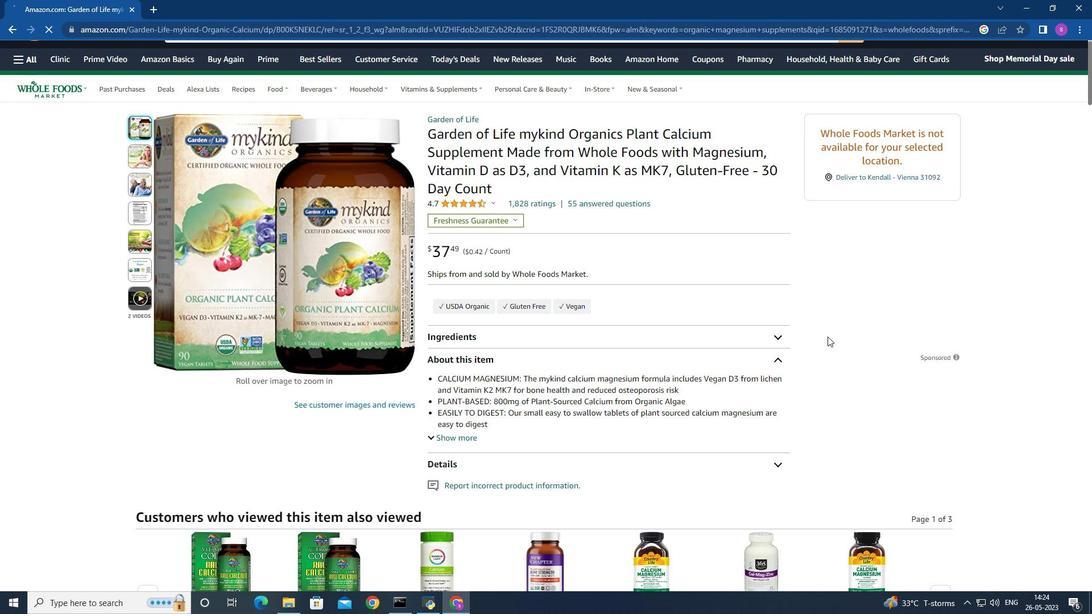 
Action: Mouse scrolled (828, 335) with delta (0, 0)
Screenshot: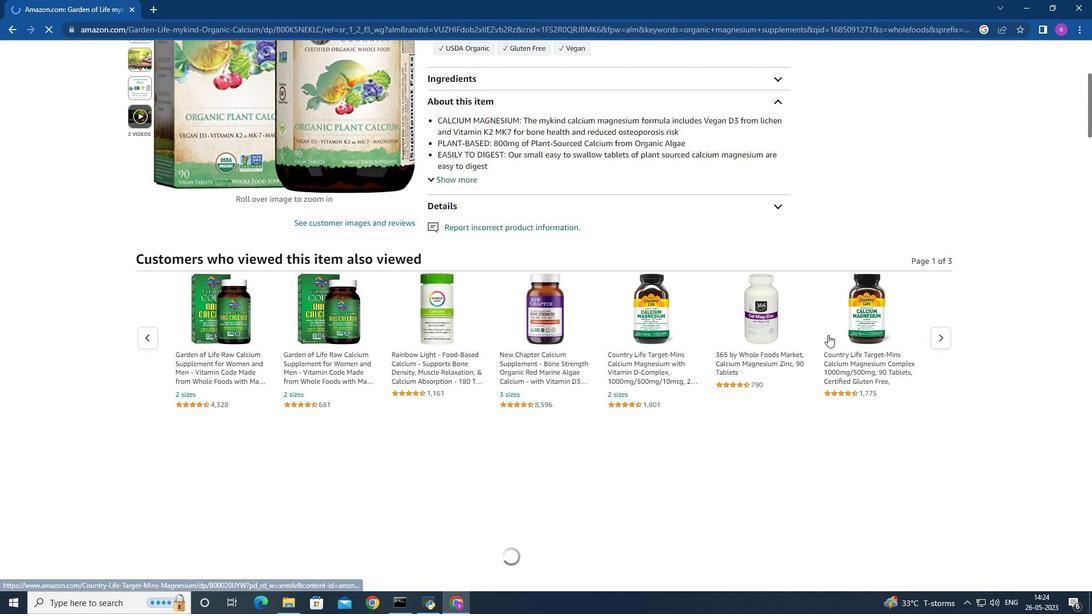 
Action: Mouse scrolled (828, 335) with delta (0, 0)
Screenshot: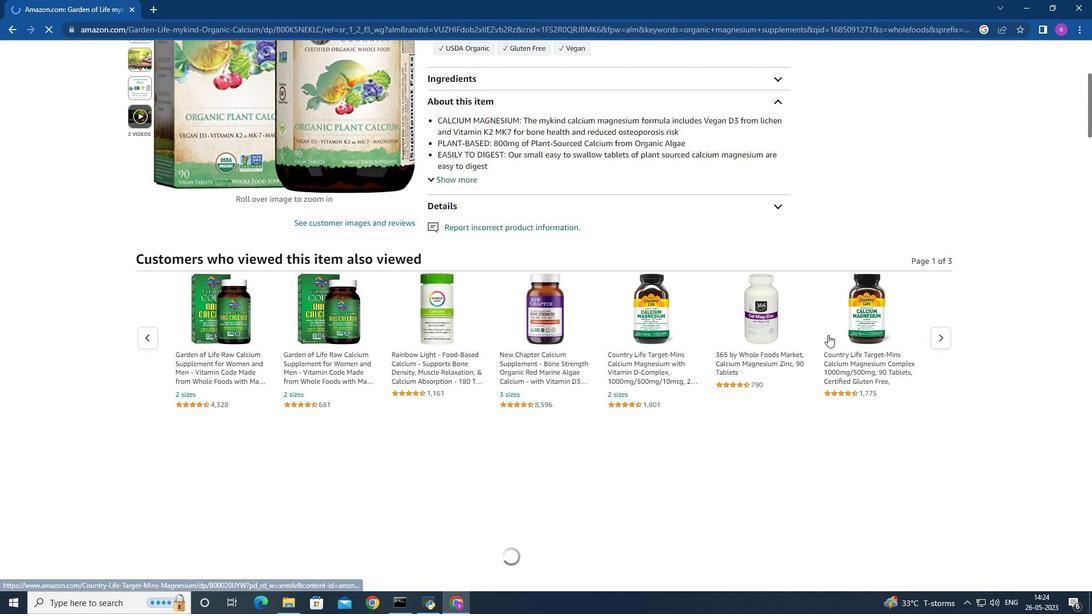 
Action: Mouse scrolled (828, 335) with delta (0, 0)
Screenshot: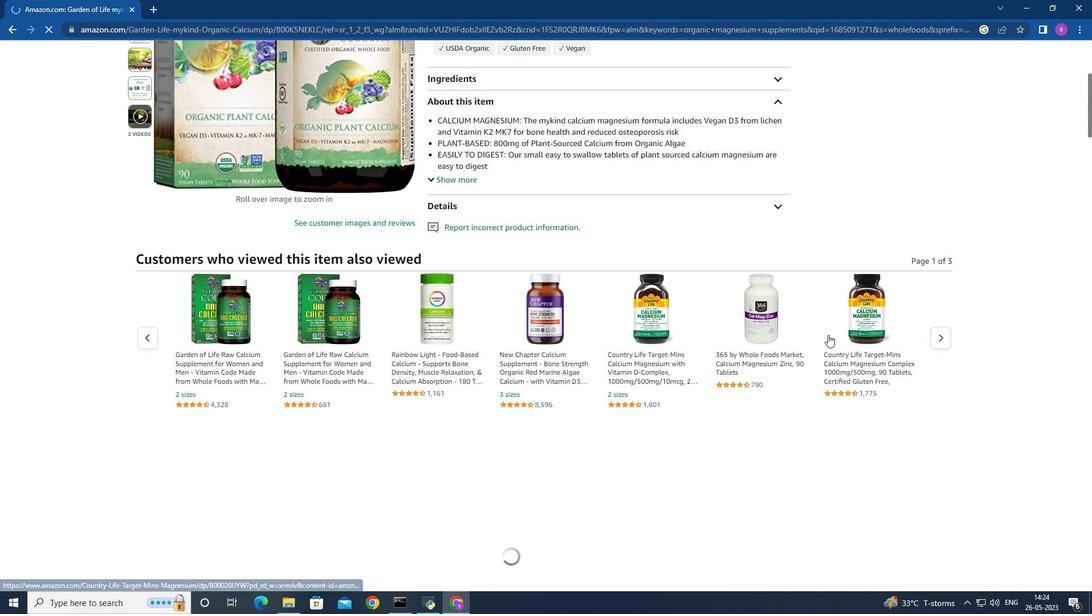 
Action: Mouse scrolled (828, 335) with delta (0, 0)
Screenshot: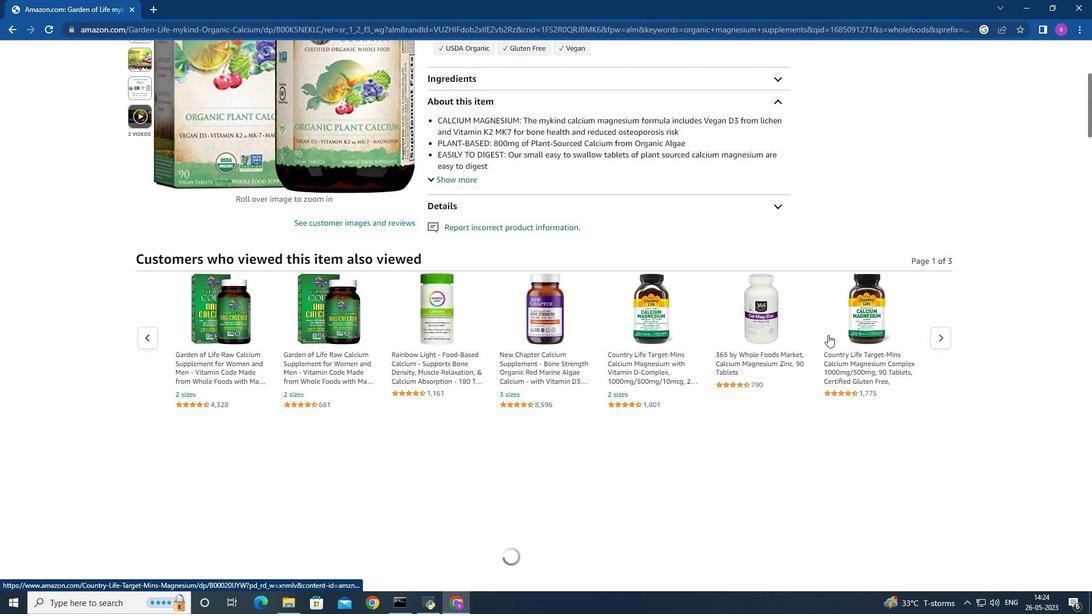 
Action: Mouse scrolled (828, 335) with delta (0, 0)
Screenshot: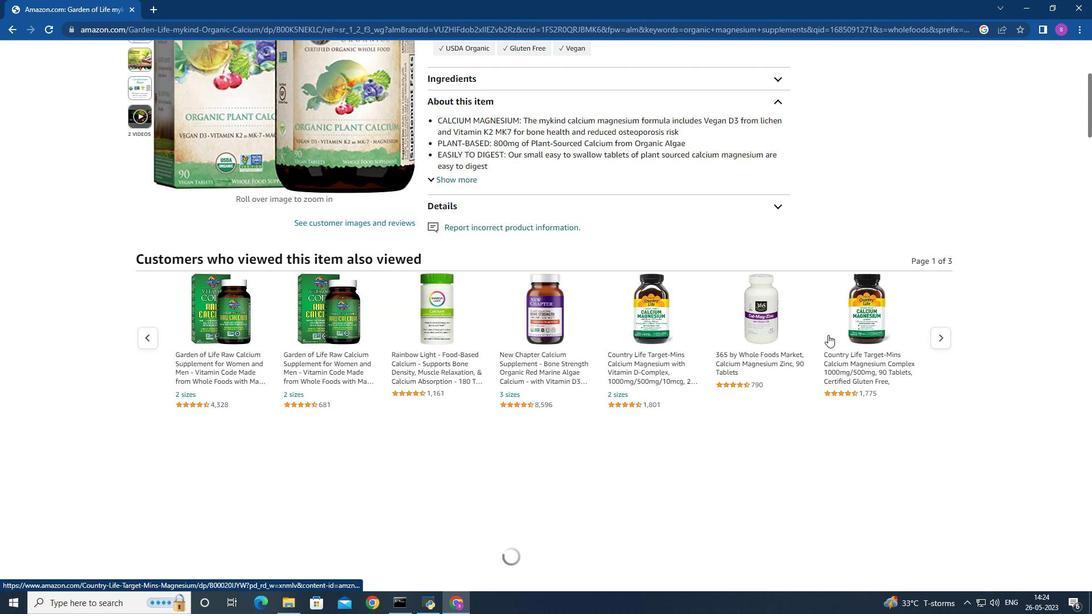 
Action: Mouse scrolled (828, 335) with delta (0, 0)
Screenshot: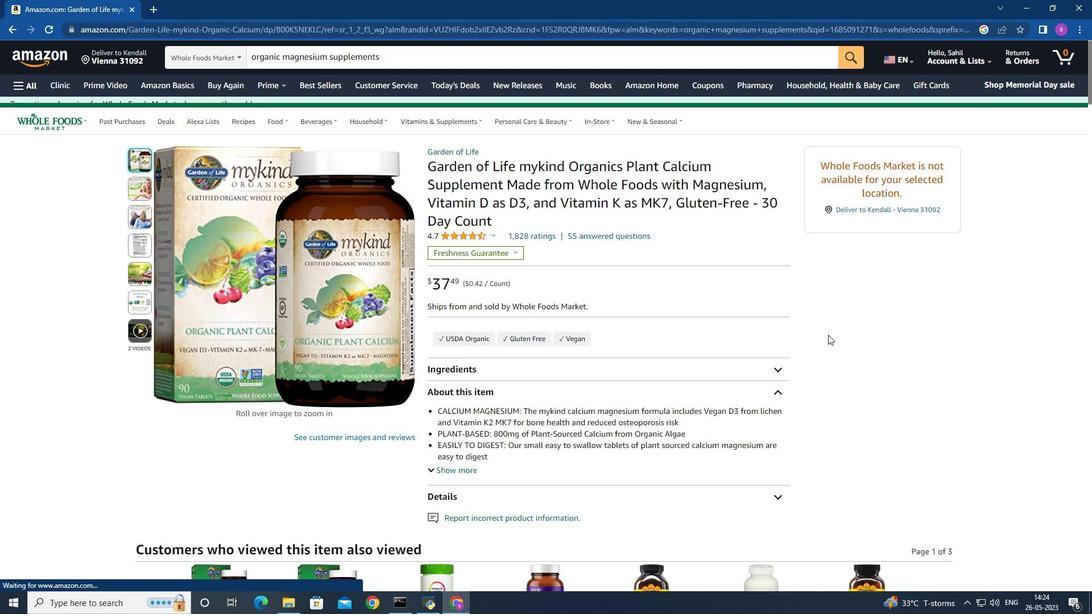 
Action: Mouse scrolled (828, 335) with delta (0, 0)
Screenshot: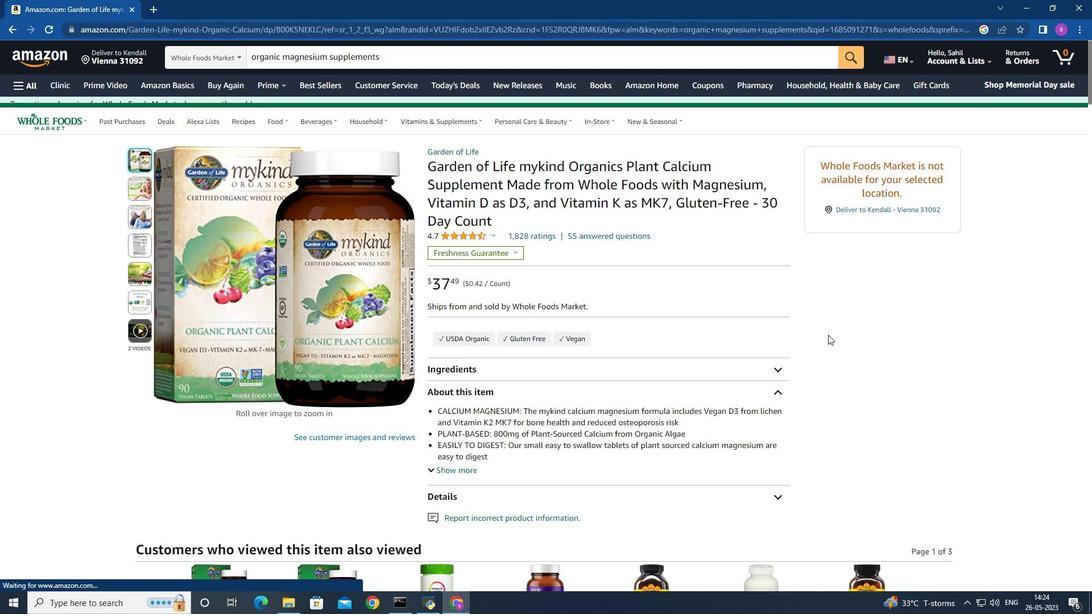 
Action: Mouse scrolled (828, 335) with delta (0, 0)
Screenshot: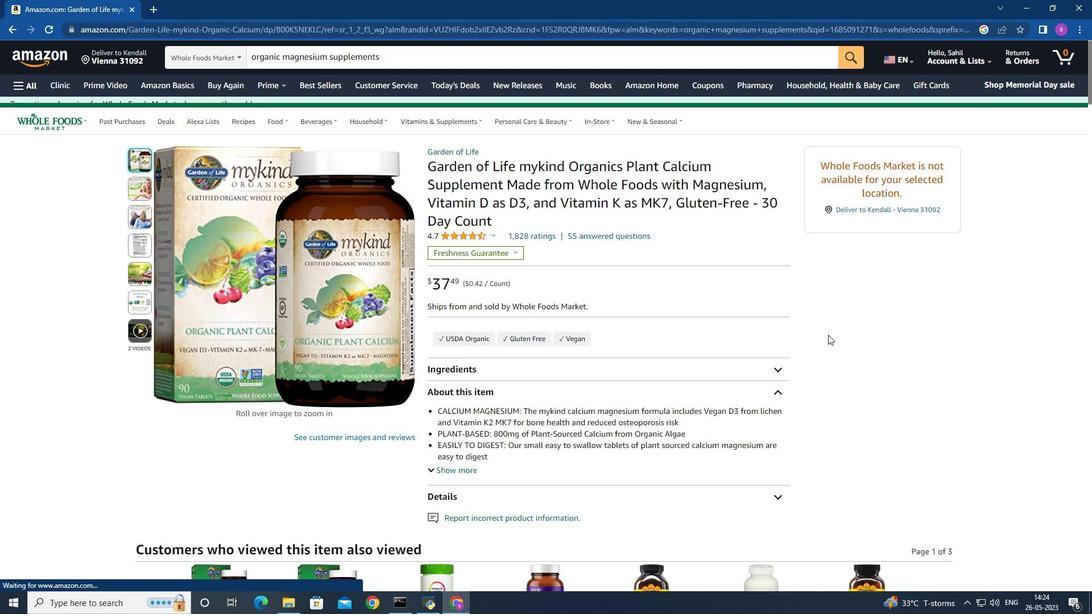 
Action: Mouse moved to (11, 31)
Screenshot: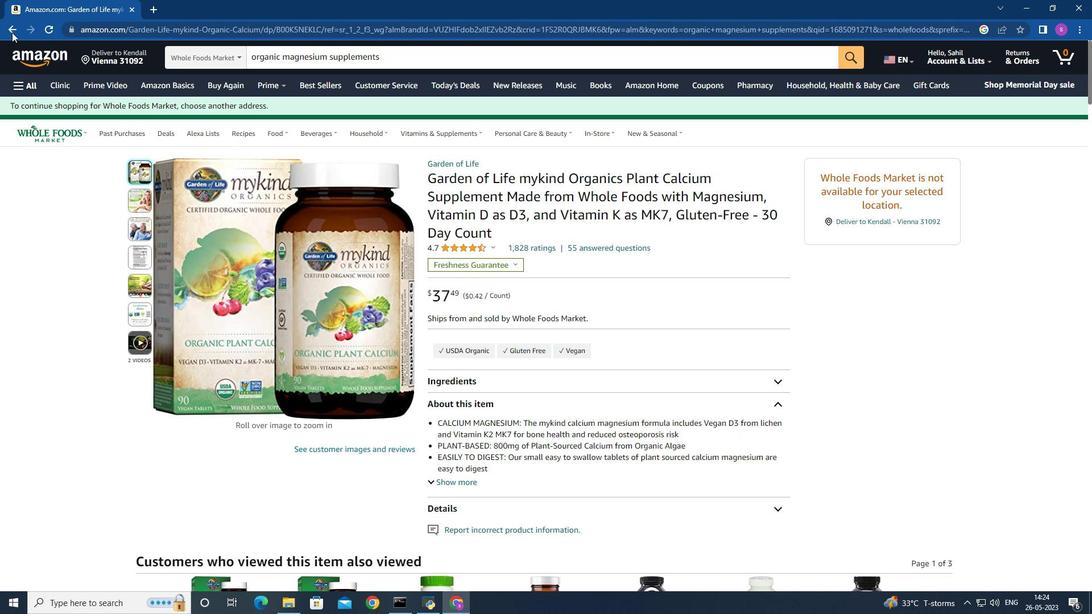 
Action: Mouse pressed left at (11, 31)
Screenshot: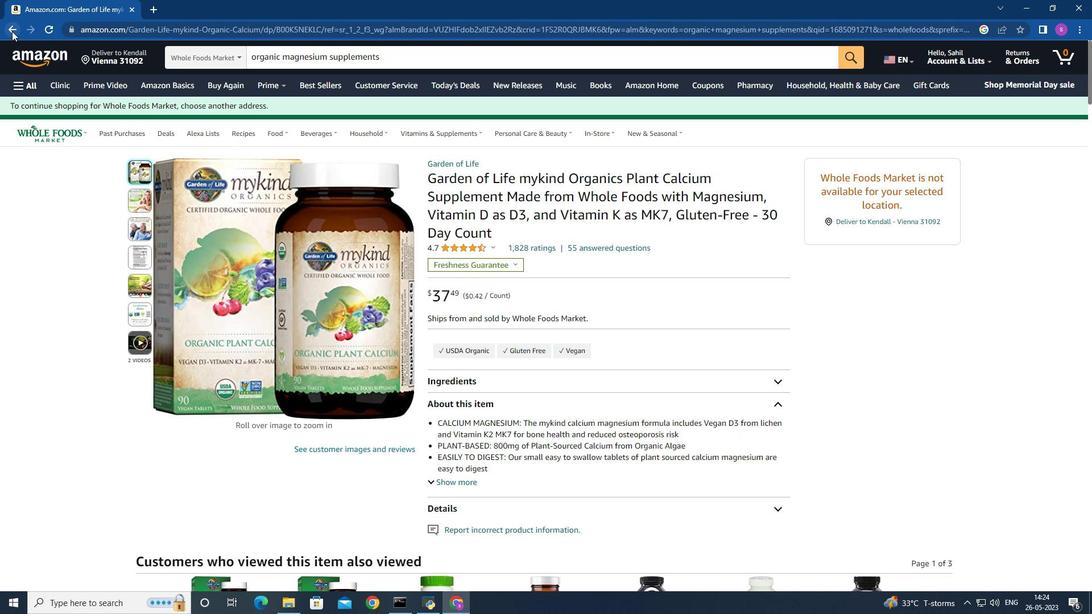 
Action: Mouse moved to (363, 307)
Screenshot: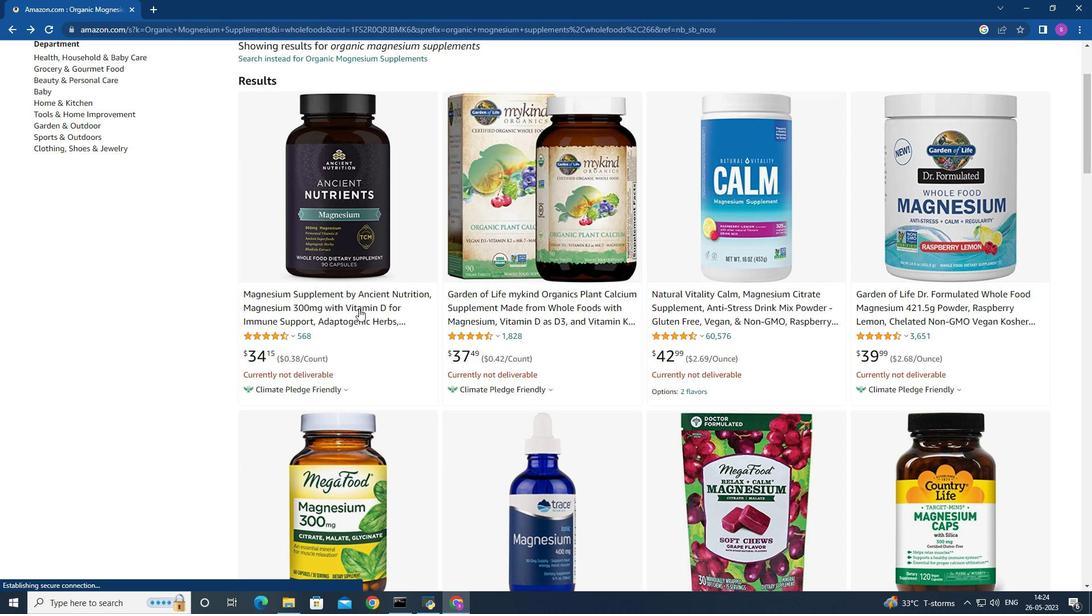 
Action: Mouse scrolled (363, 307) with delta (0, 0)
Screenshot: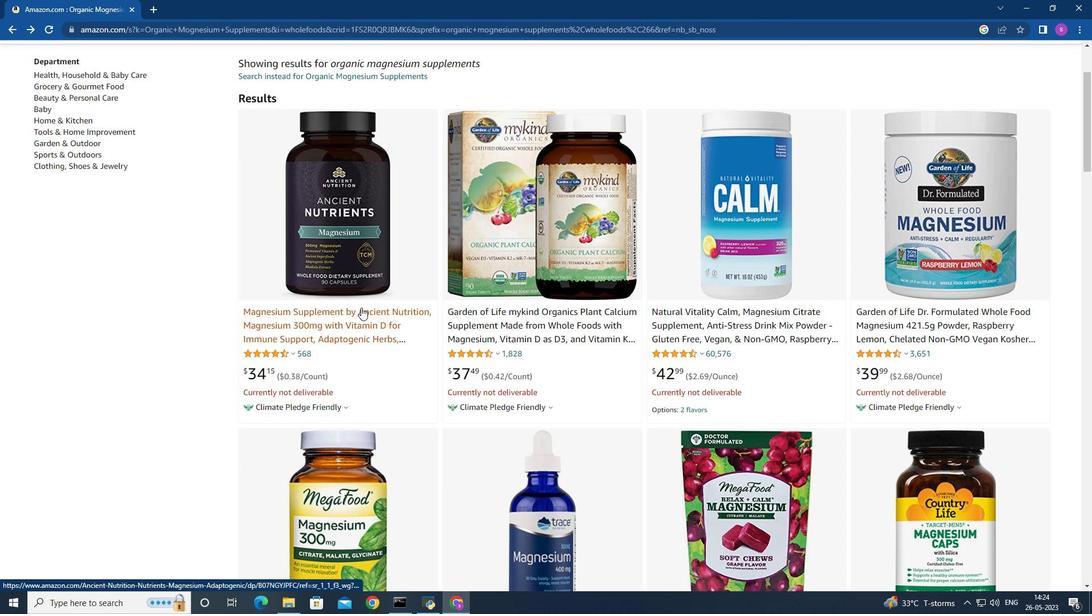 
Action: Mouse moved to (573, 274)
Screenshot: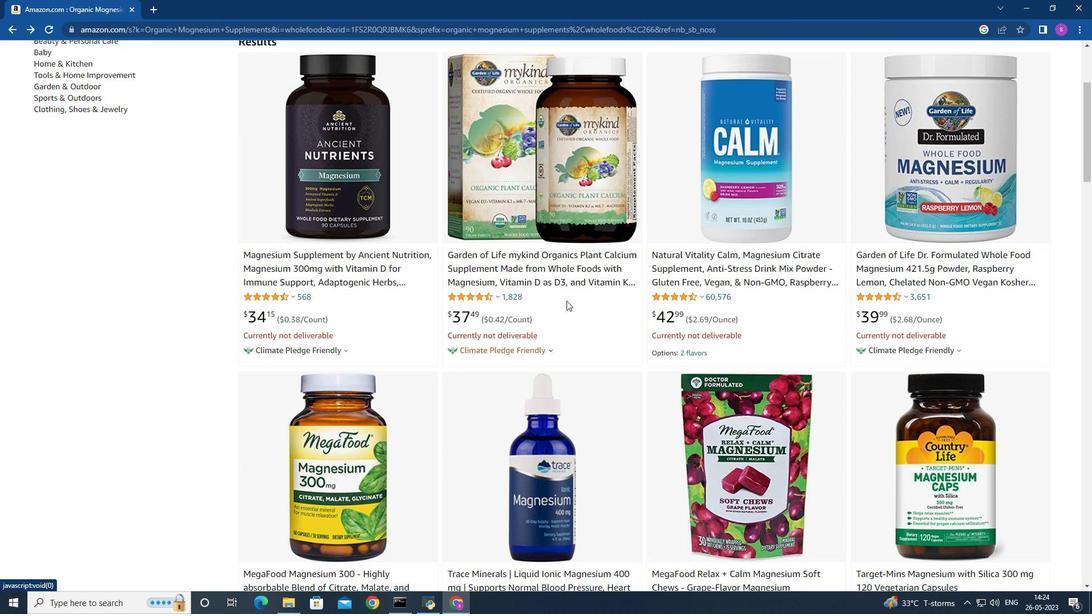 
Action: Mouse scrolled (573, 273) with delta (0, 0)
Screenshot: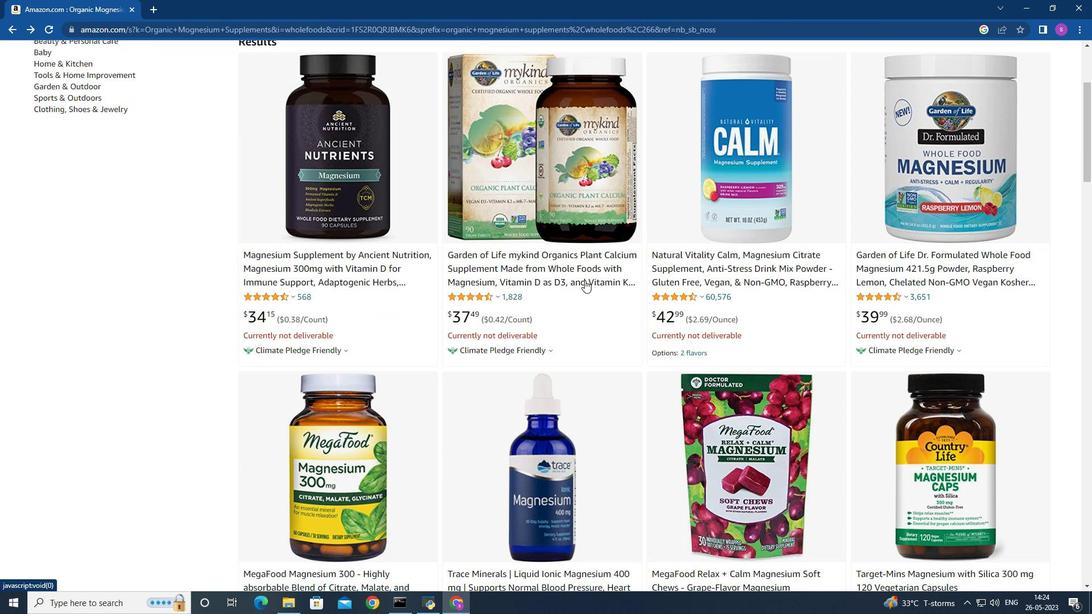 
Action: Mouse scrolled (573, 273) with delta (0, 0)
Screenshot: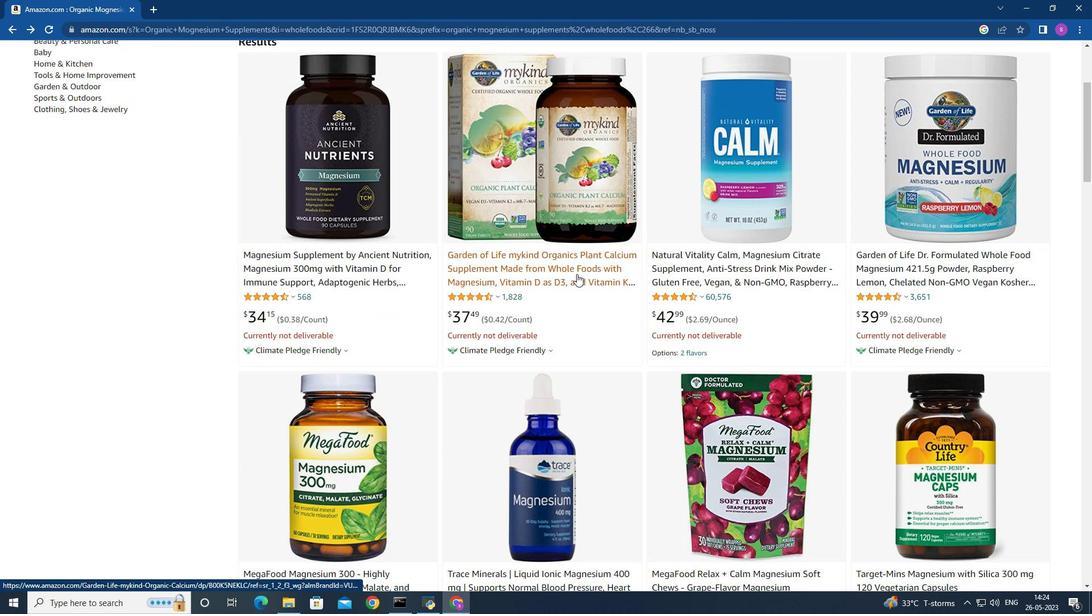 
Action: Mouse scrolled (573, 273) with delta (0, 0)
Screenshot: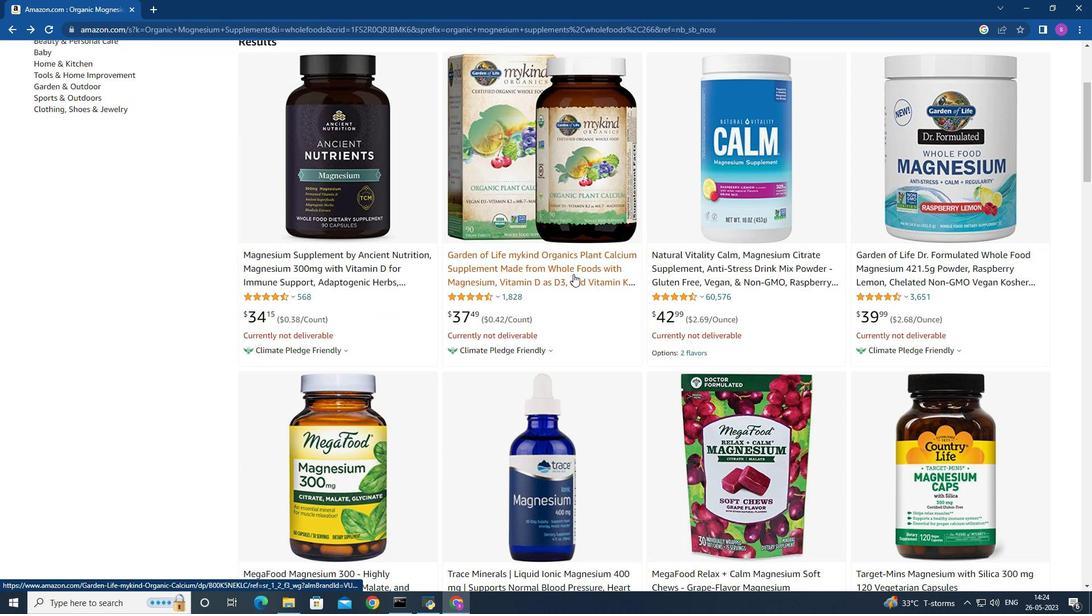 
Action: Mouse moved to (309, 277)
Screenshot: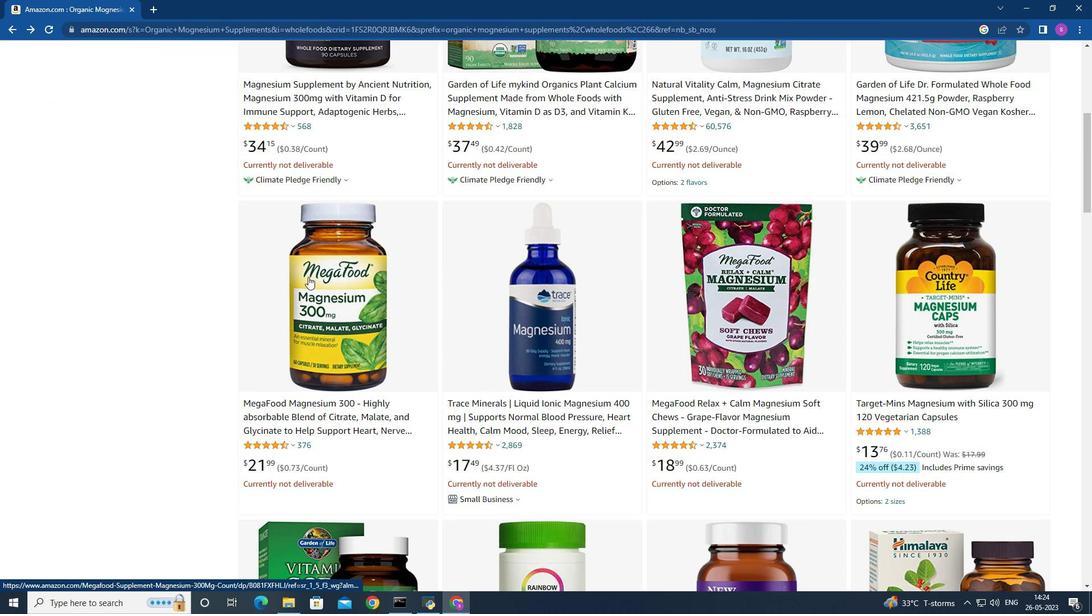 
Action: Mouse pressed left at (309, 277)
Screenshot: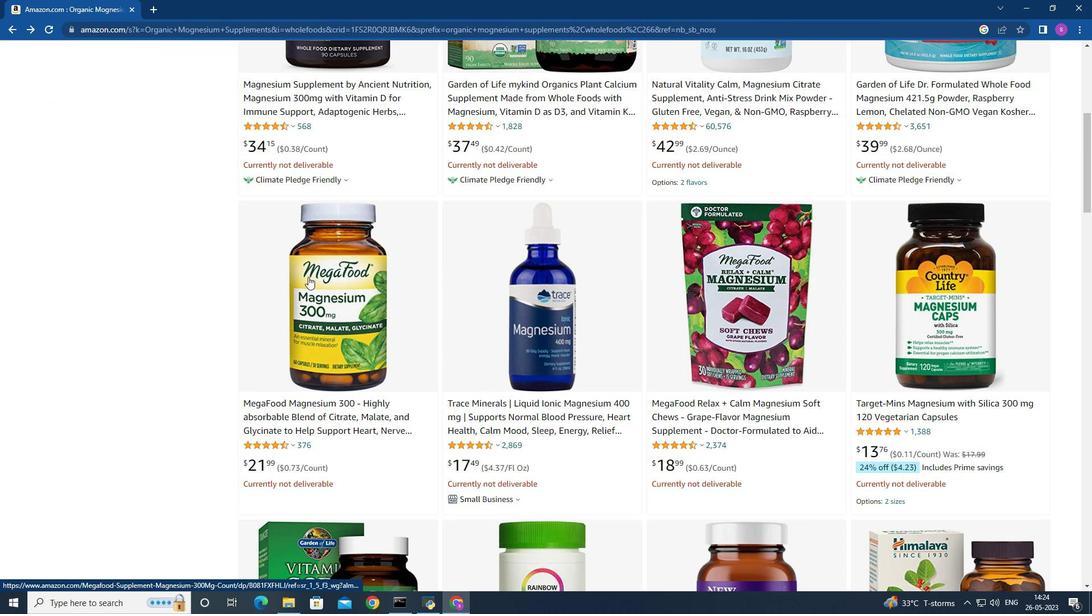 
Action: Mouse moved to (147, 187)
Screenshot: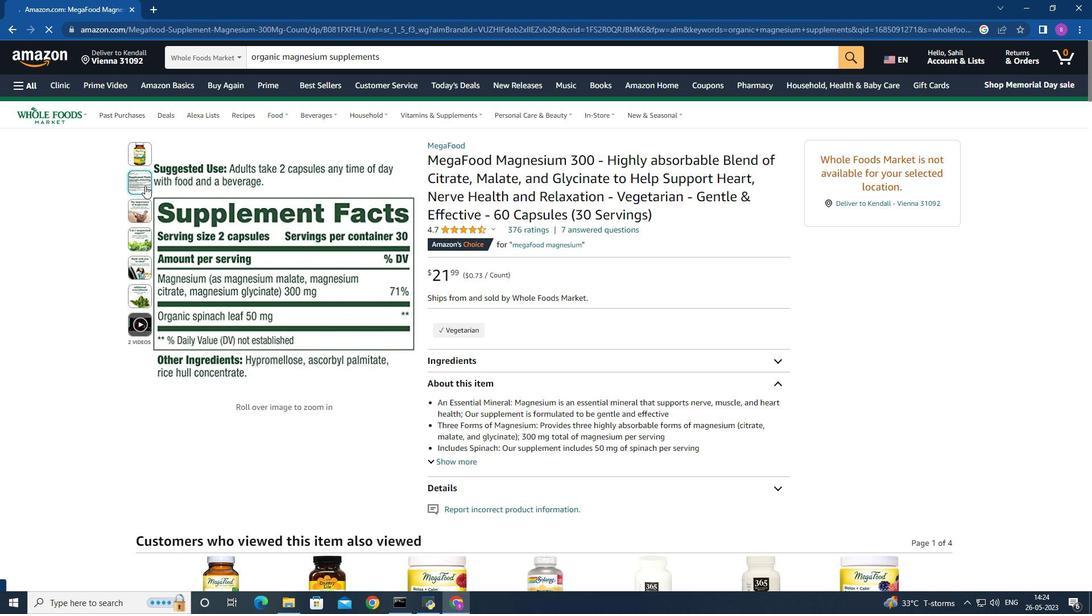 
Action: Mouse scrolled (147, 186) with delta (0, 0)
Screenshot: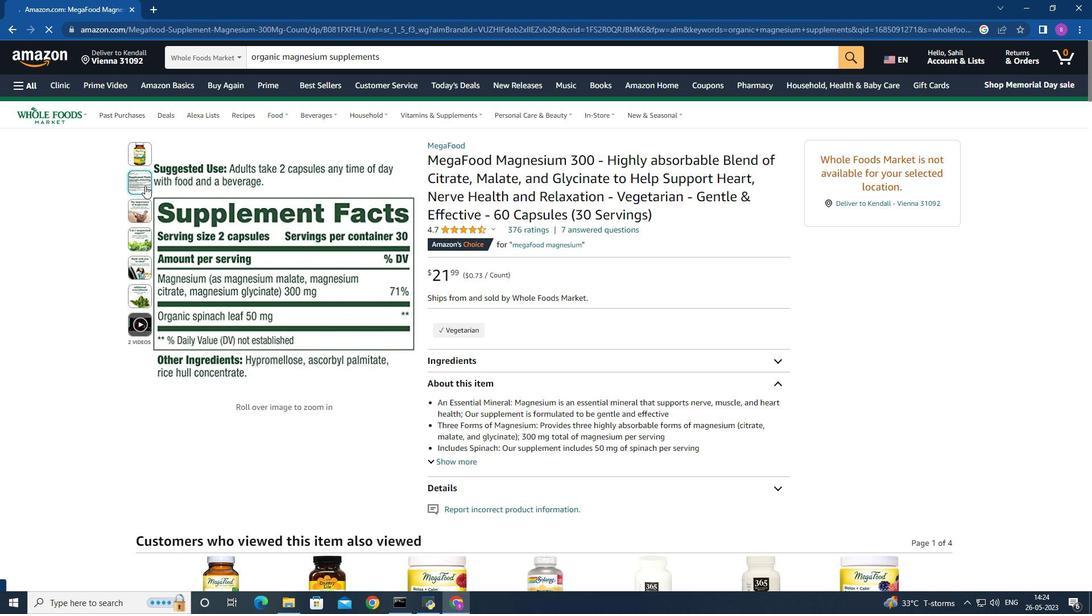 
Action: Mouse scrolled (147, 186) with delta (0, 0)
Screenshot: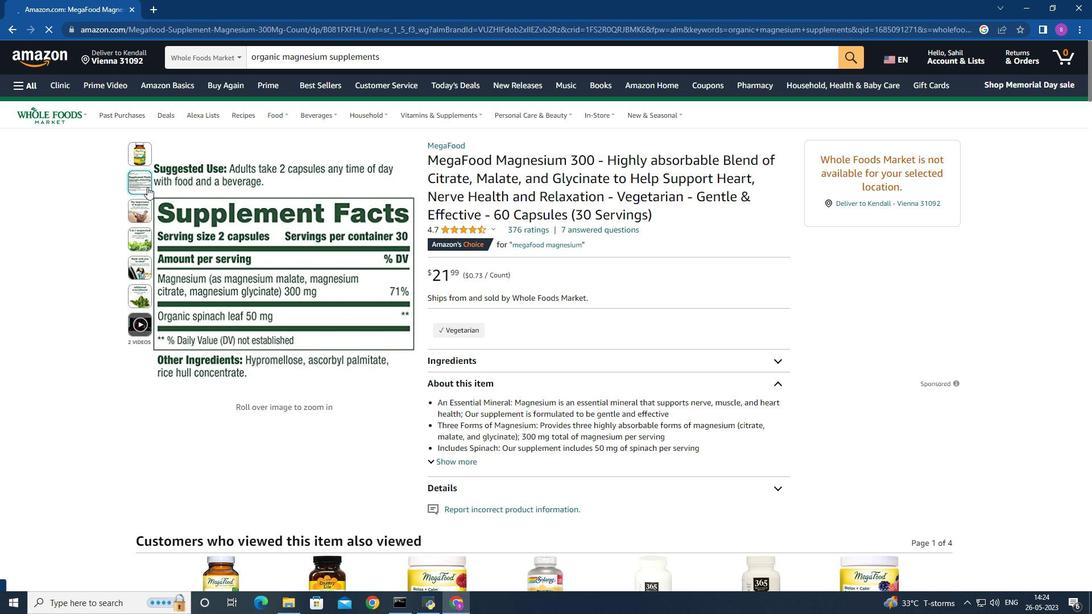 
Action: Mouse scrolled (147, 186) with delta (0, 0)
Screenshot: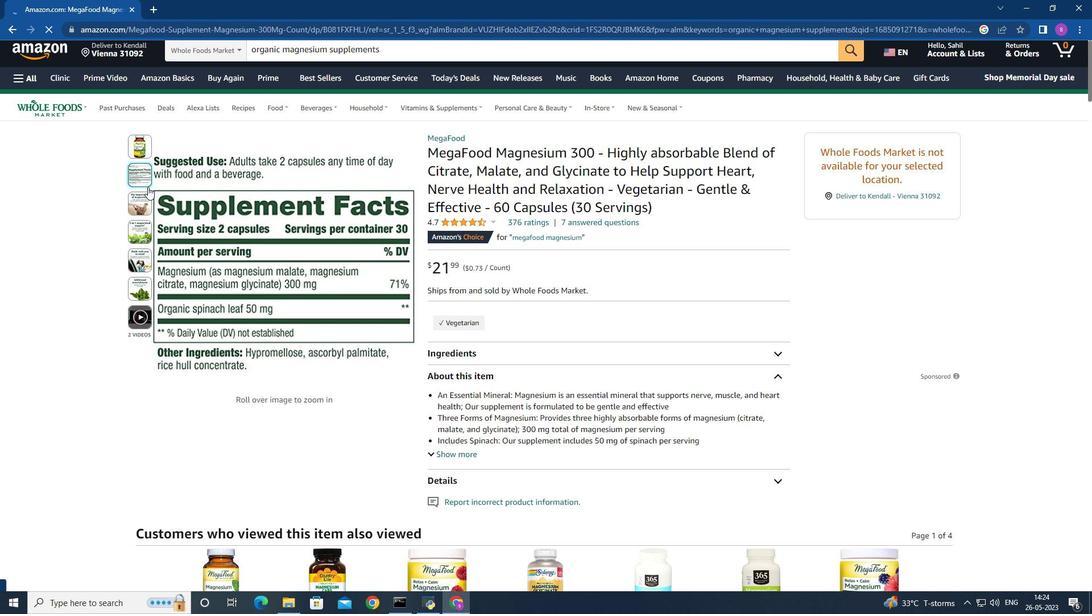 
Action: Mouse moved to (150, 188)
Screenshot: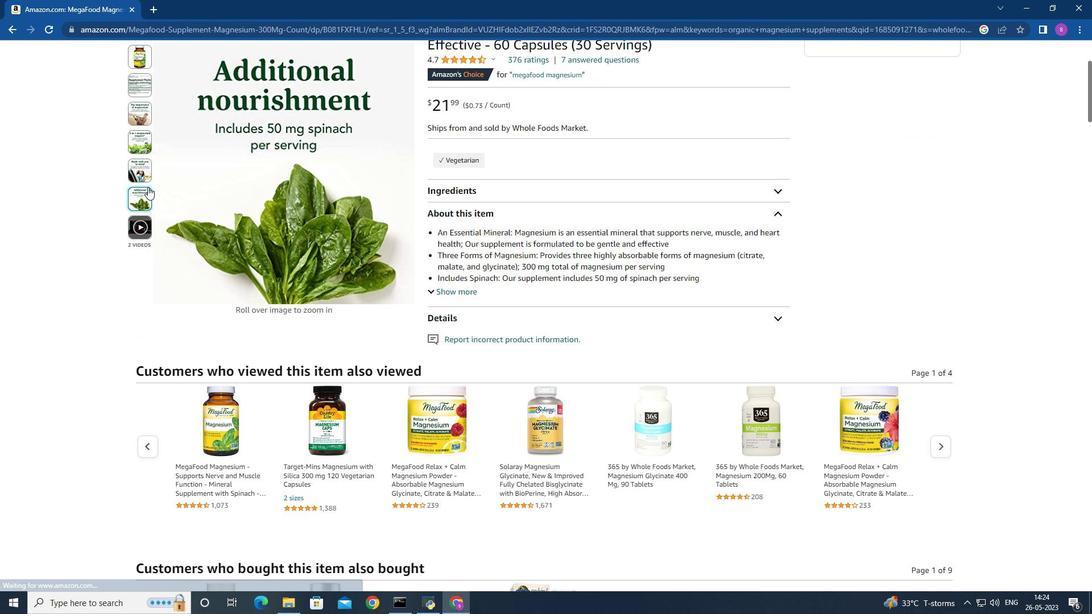 
Action: Mouse scrolled (150, 188) with delta (0, 0)
Screenshot: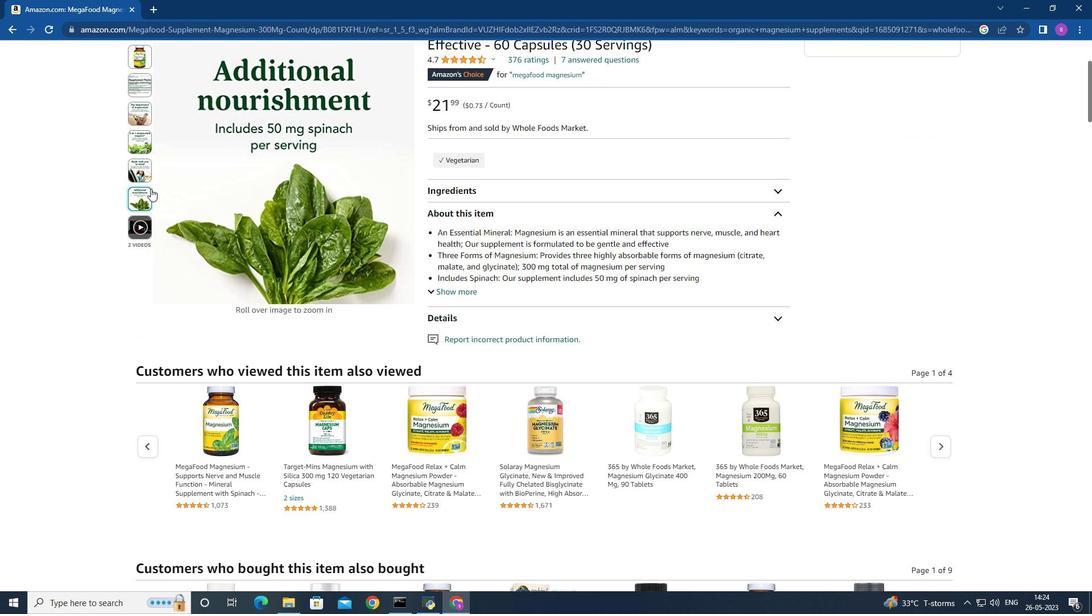 
Action: Mouse scrolled (150, 188) with delta (0, 0)
Screenshot: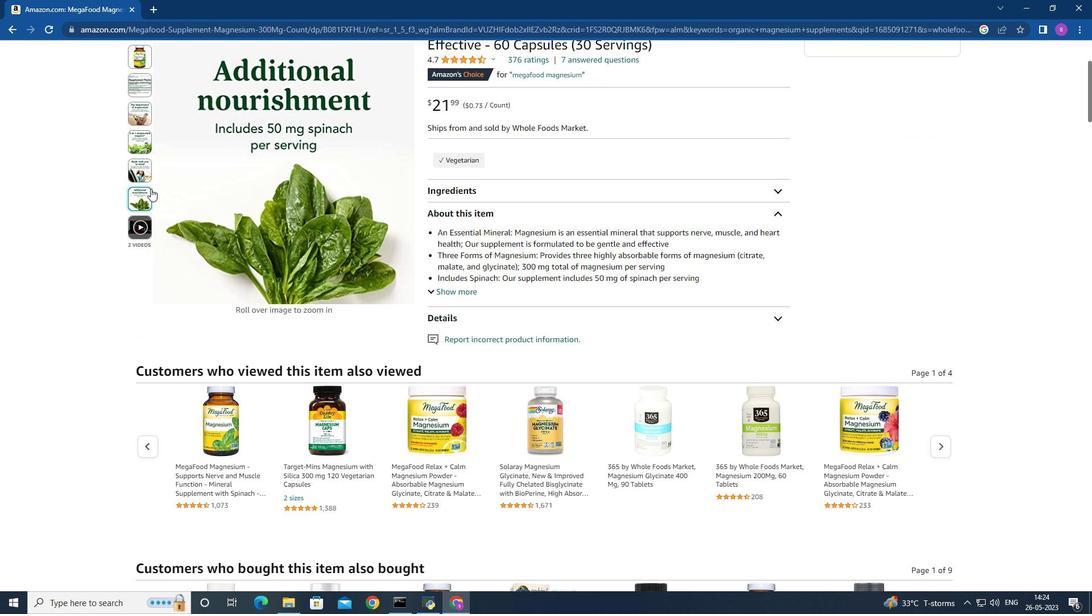 
Action: Mouse scrolled (150, 188) with delta (0, 0)
Screenshot: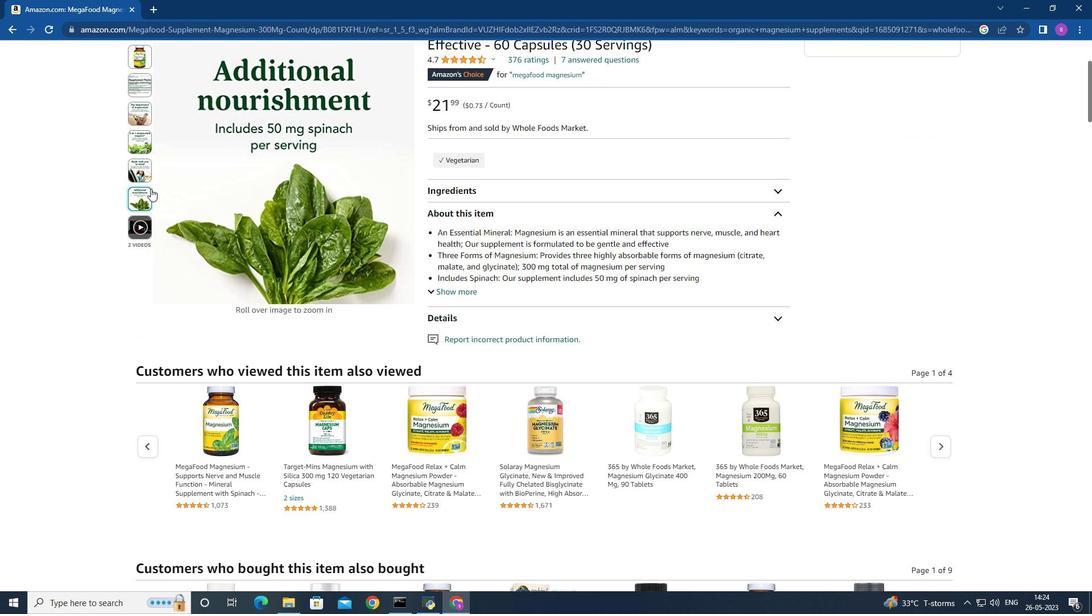 
Action: Mouse moved to (157, 192)
Screenshot: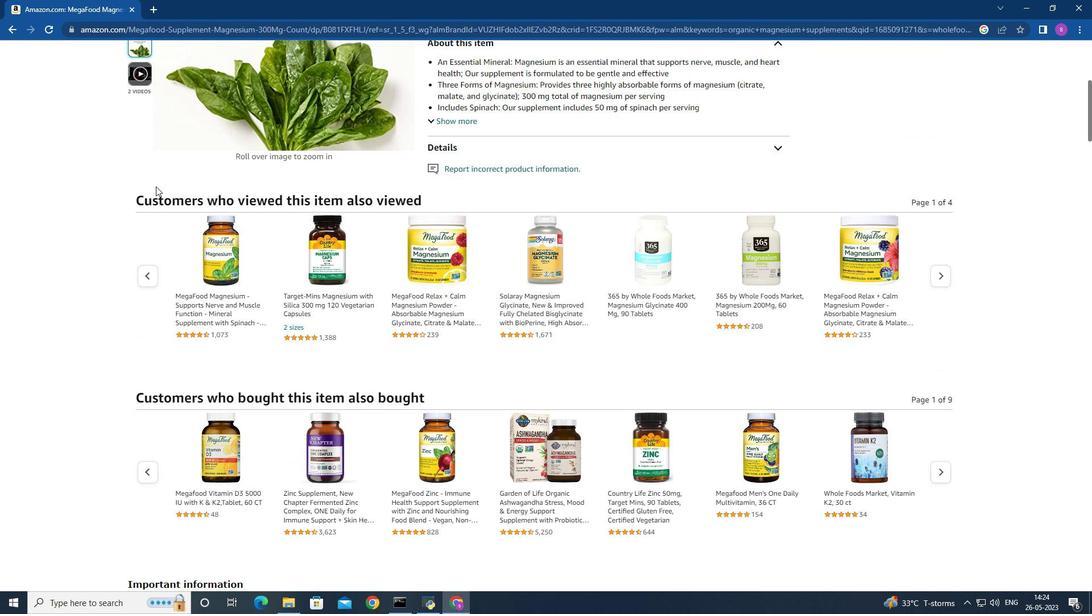 
Action: Mouse scrolled (157, 191) with delta (0, 0)
Screenshot: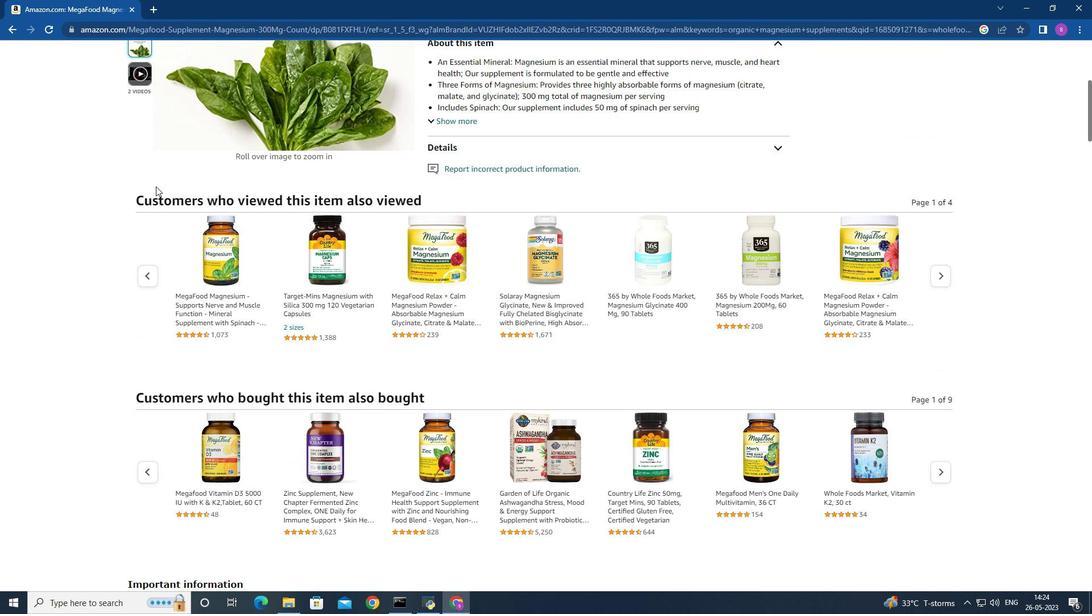 
Action: Mouse moved to (159, 197)
Screenshot: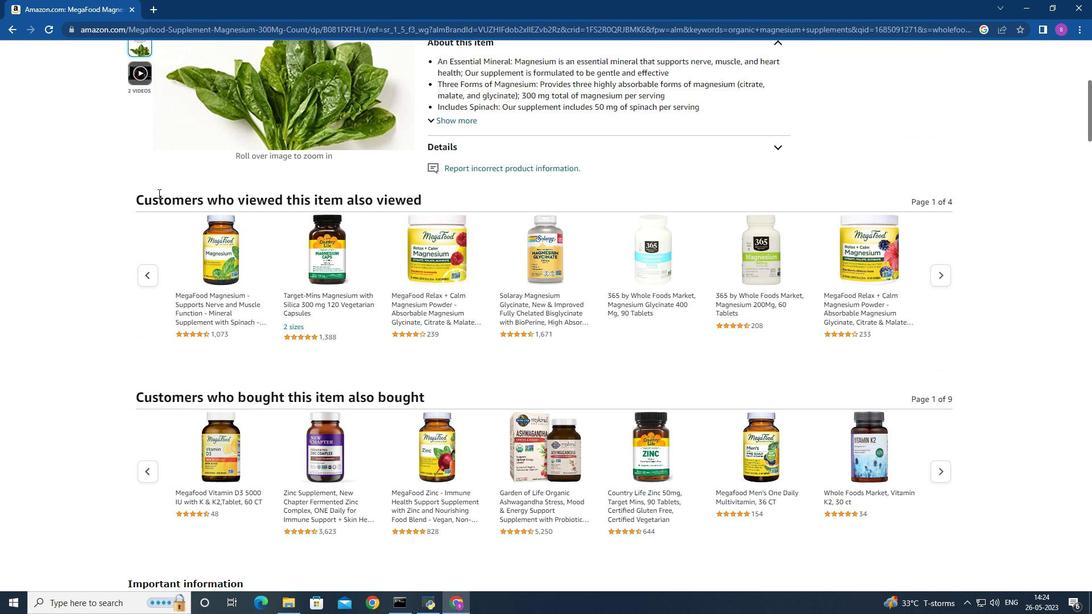 
Action: Mouse scrolled (159, 196) with delta (0, 0)
Screenshot: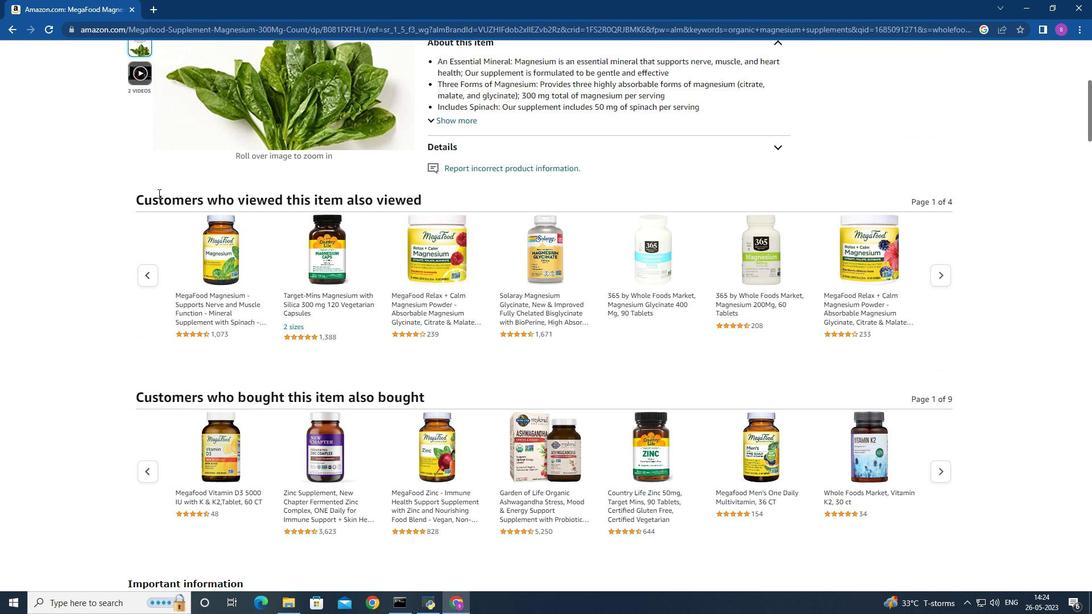 
Action: Mouse moved to (100, 210)
Screenshot: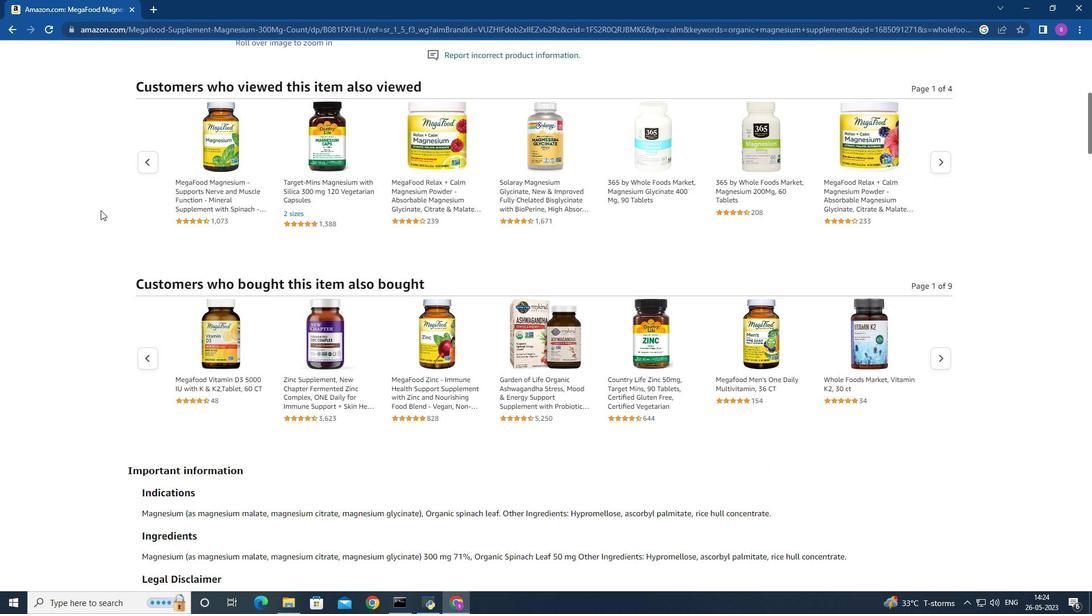 
Action: Mouse scrolled (100, 211) with delta (0, 0)
Screenshot: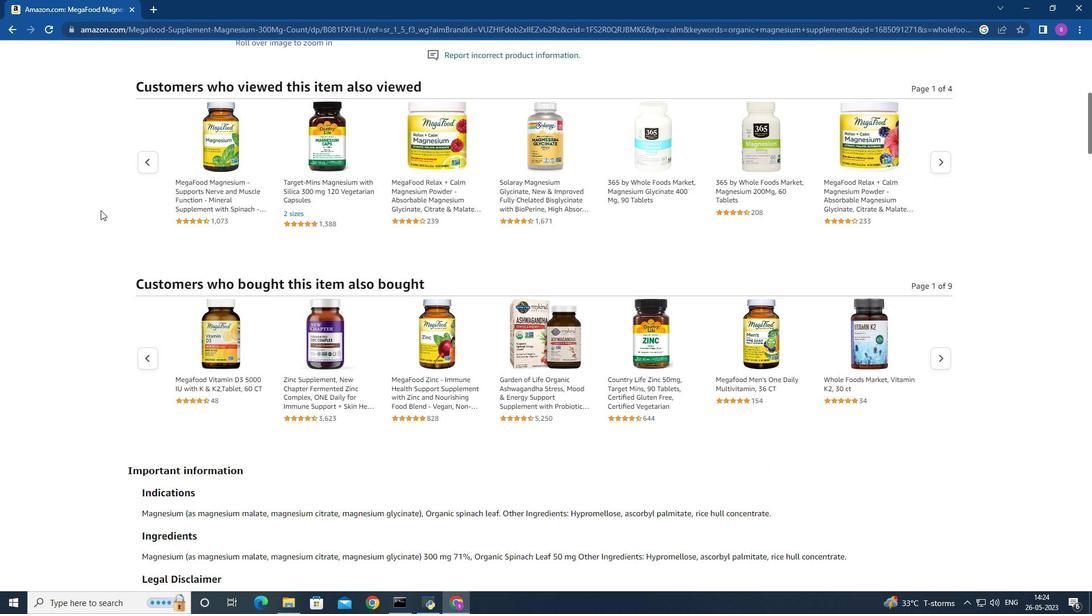 
Action: Mouse scrolled (100, 211) with delta (0, 0)
Screenshot: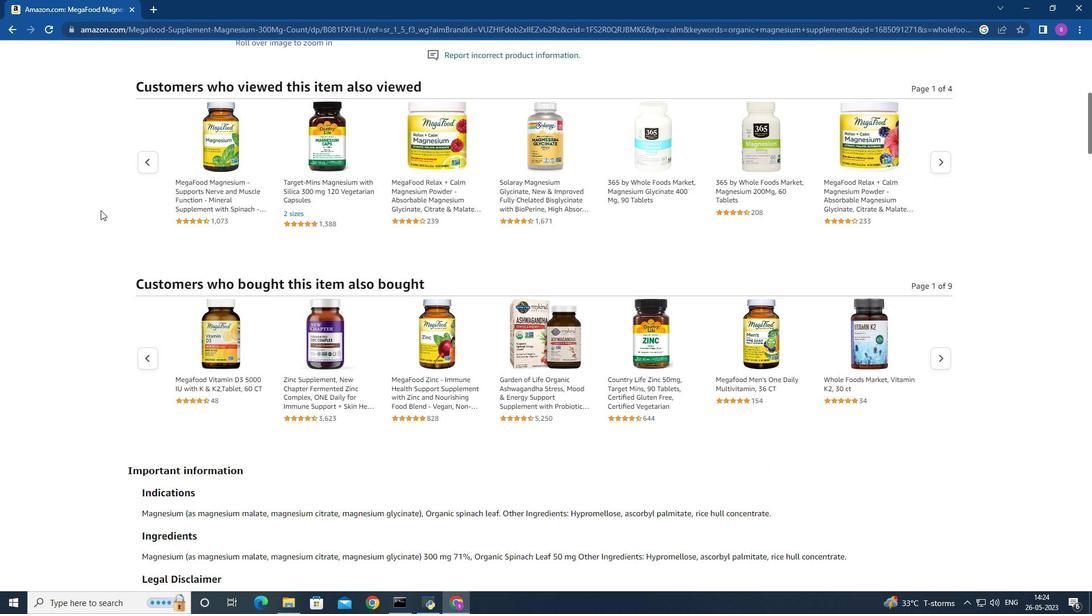 
Action: Mouse scrolled (100, 211) with delta (0, 0)
Screenshot: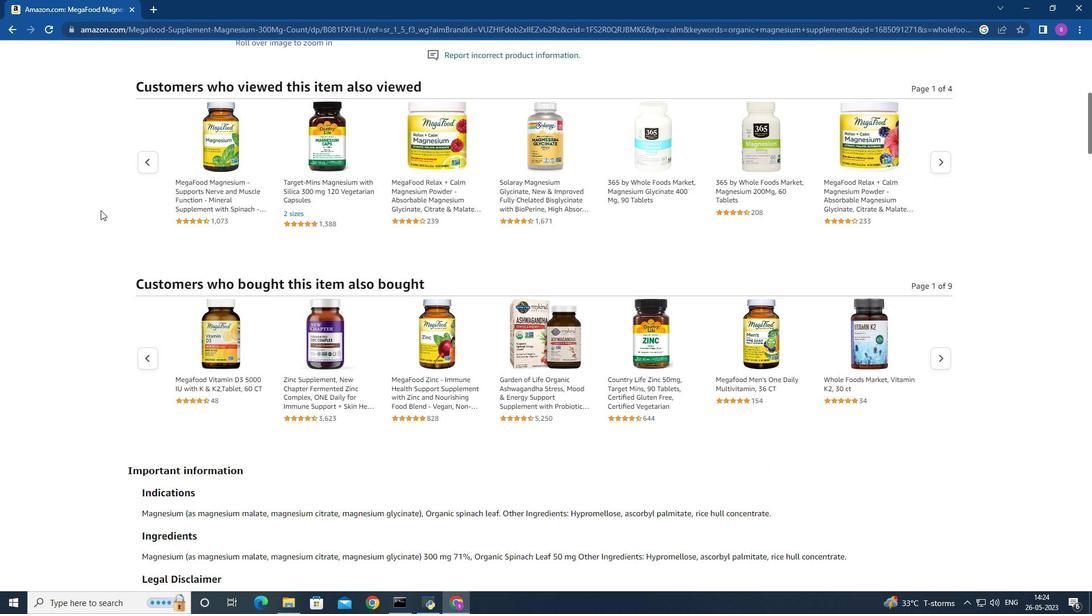 
Action: Mouse moved to (103, 212)
Screenshot: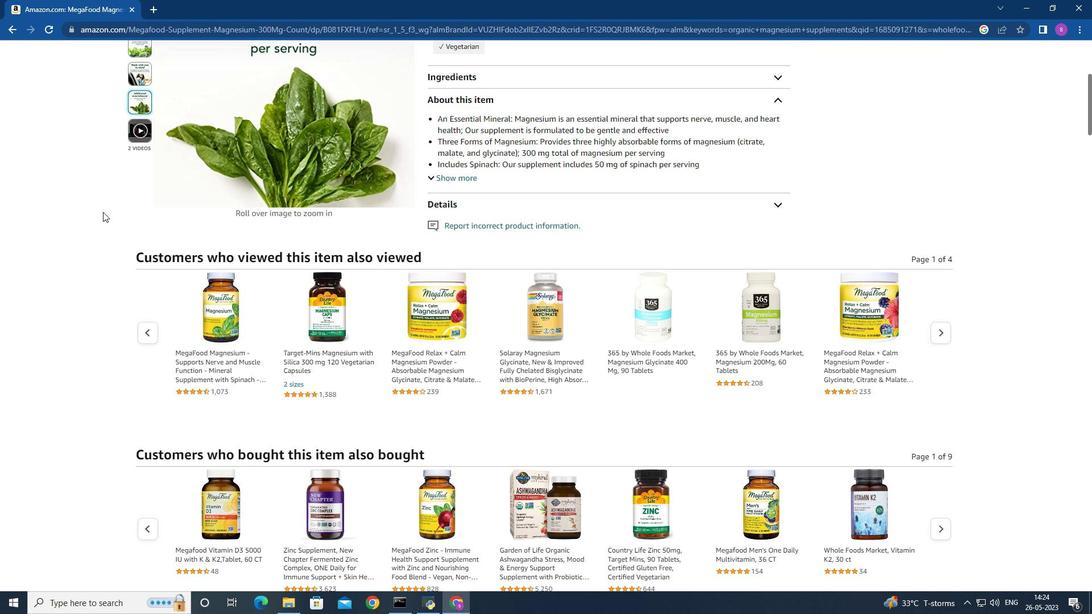 
Action: Mouse scrolled (103, 213) with delta (0, 0)
Screenshot: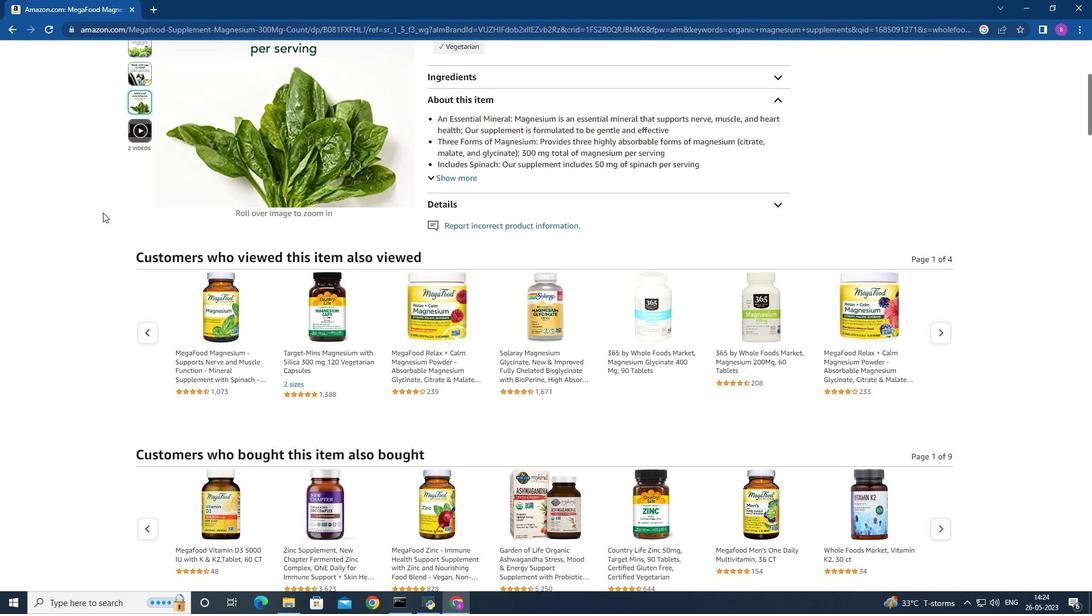 
Action: Mouse moved to (104, 212)
Screenshot: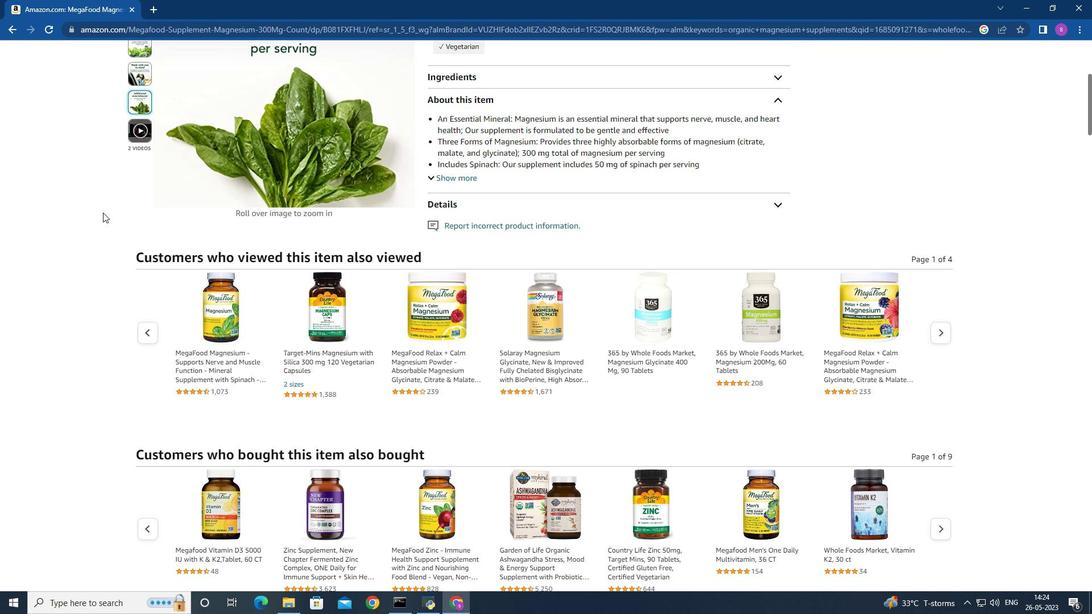 
Action: Mouse scrolled (104, 213) with delta (0, 0)
Screenshot: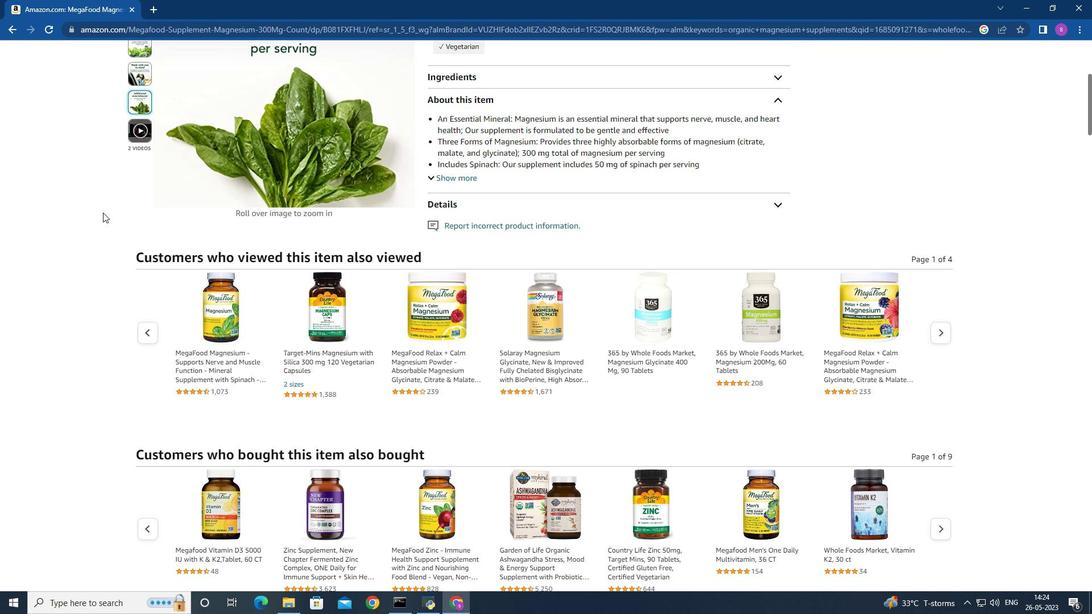 
Action: Mouse scrolled (104, 213) with delta (0, 0)
Screenshot: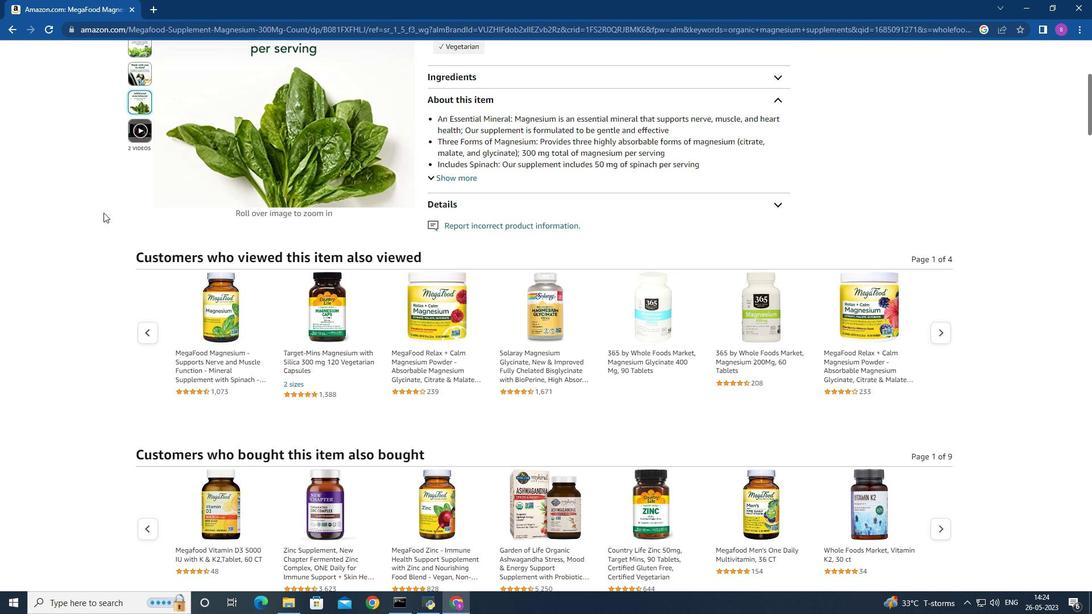 
Action: Mouse scrolled (104, 213) with delta (0, 0)
Screenshot: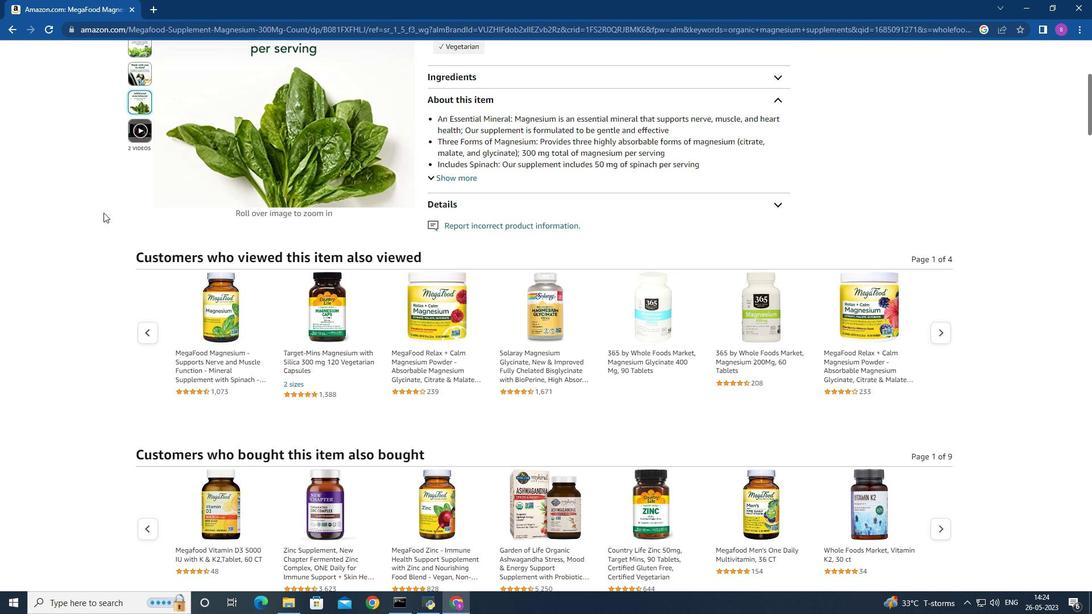 
Action: Mouse scrolled (104, 213) with delta (0, 0)
Screenshot: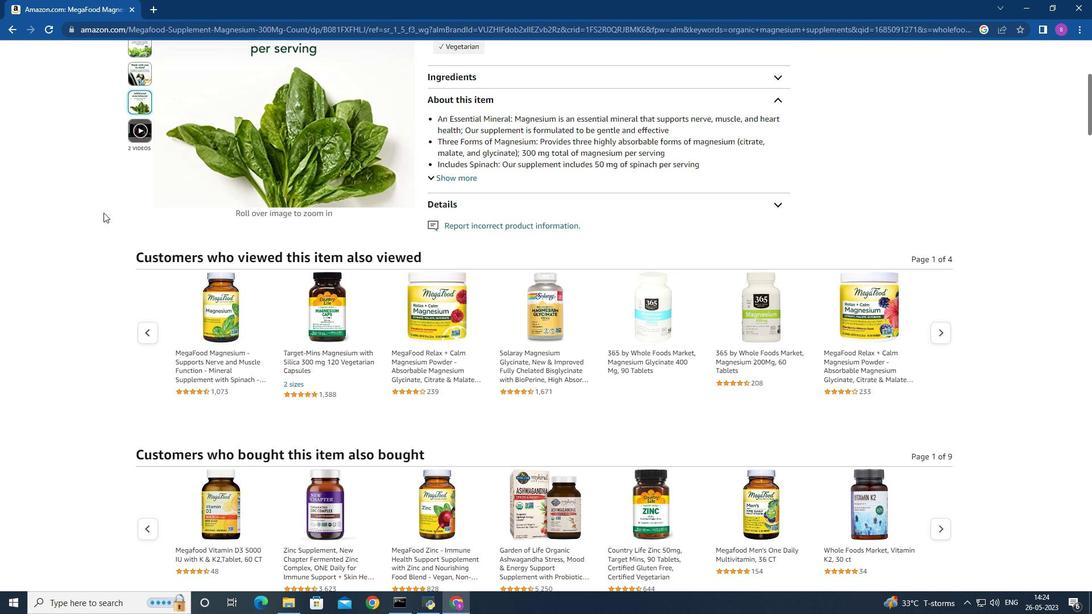 
Action: Mouse moved to (103, 211)
Screenshot: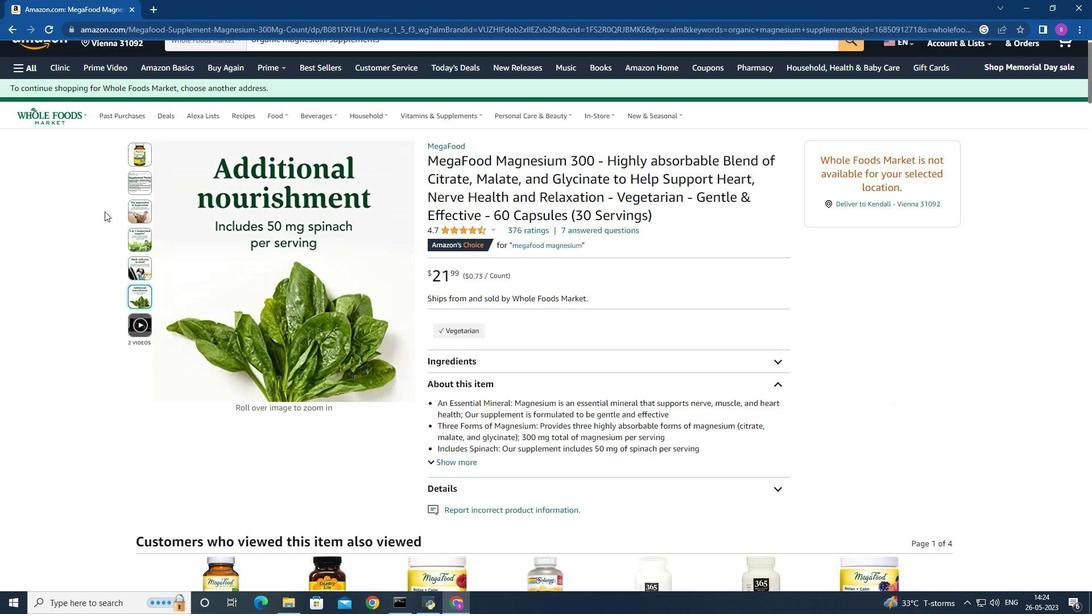 
Action: Mouse scrolled (103, 212) with delta (0, 0)
Screenshot: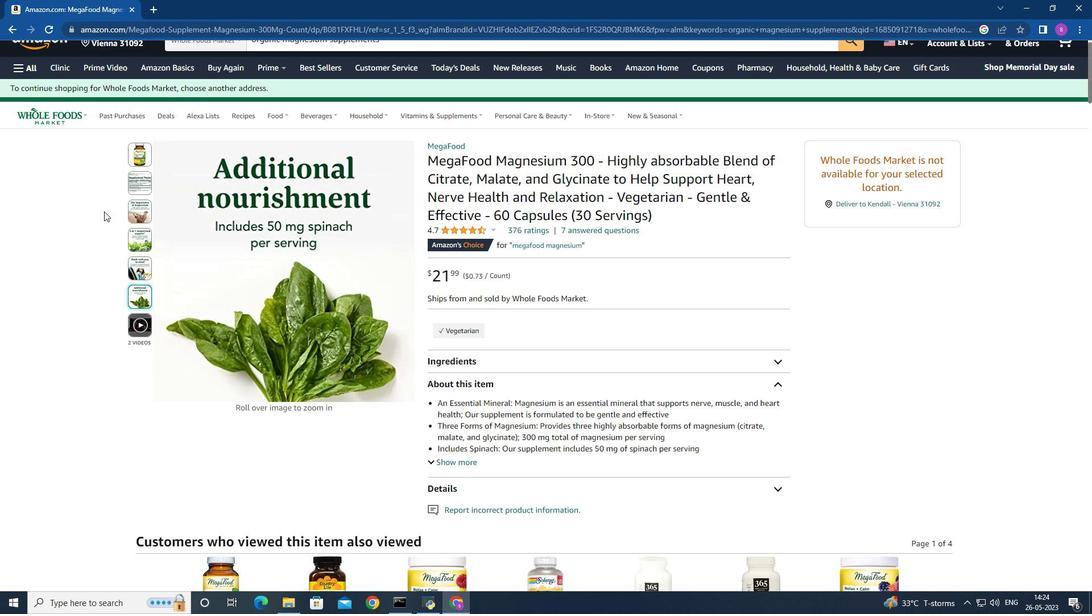 
Action: Mouse scrolled (103, 212) with delta (0, 0)
Screenshot: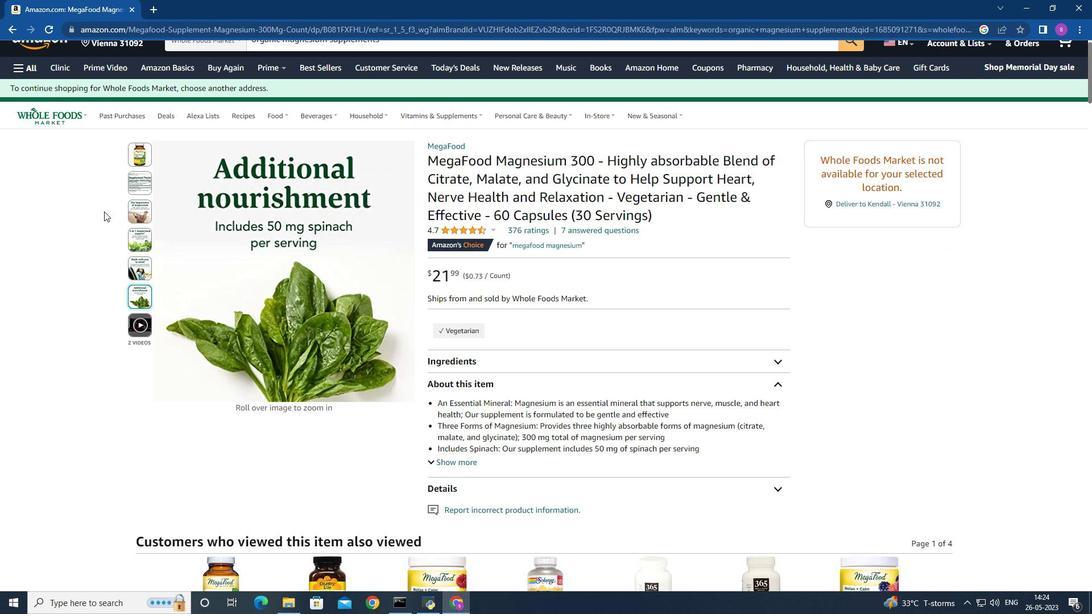 
Action: Mouse moved to (14, 34)
Screenshot: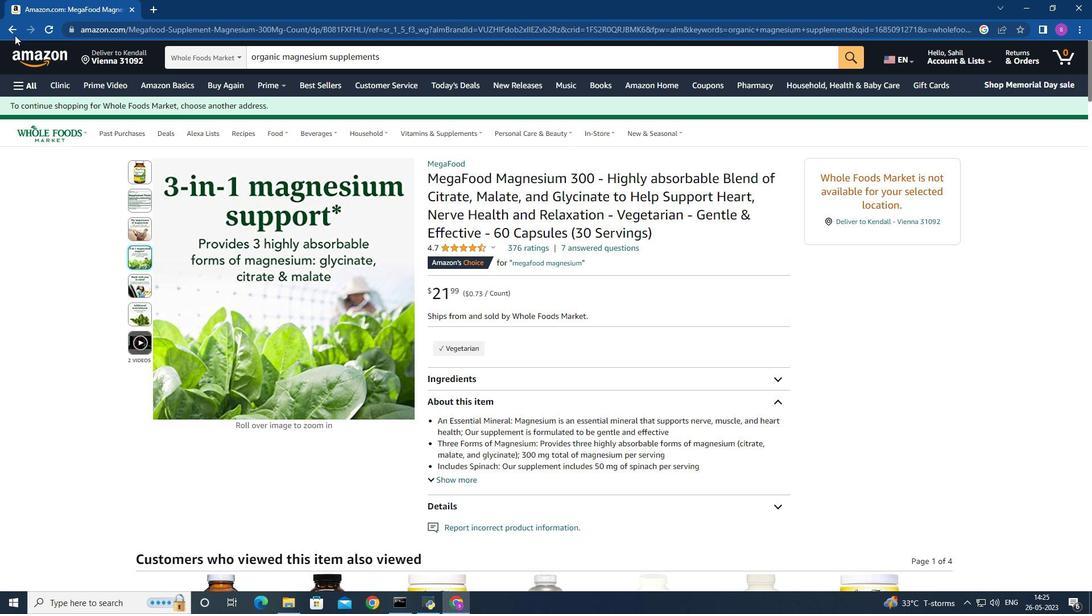 
Action: Mouse pressed left at (14, 34)
Screenshot: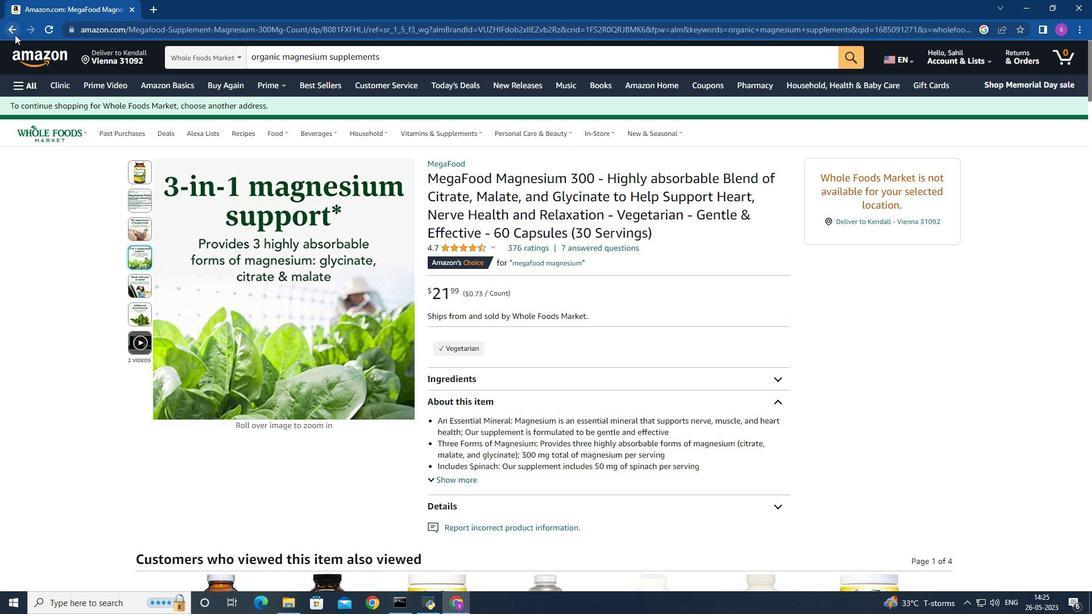 
Action: Mouse moved to (409, 361)
Screenshot: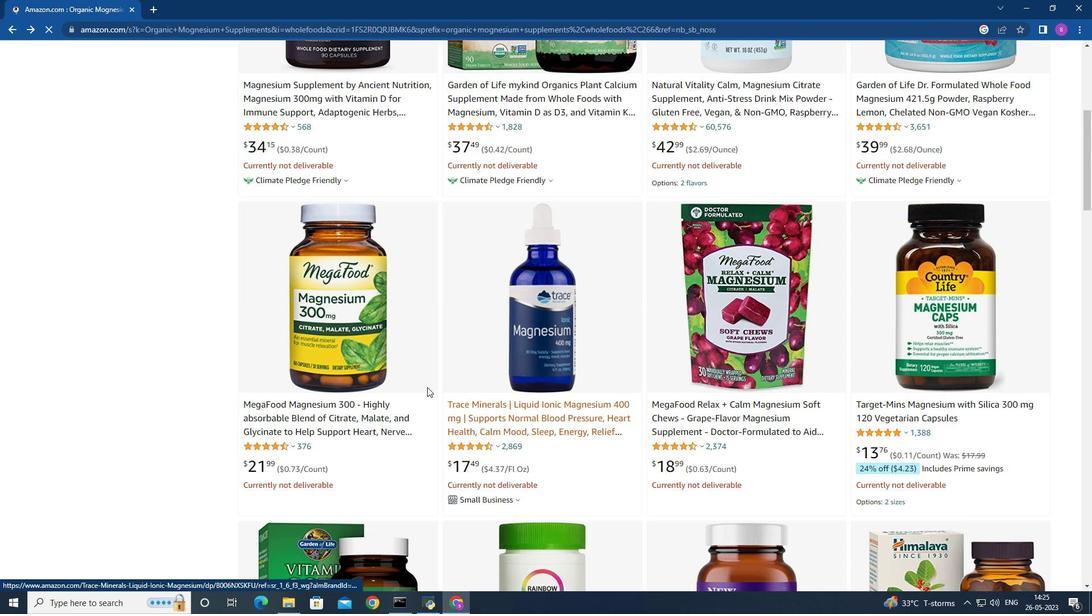 
Action: Mouse scrolled (409, 362) with delta (0, 0)
Screenshot: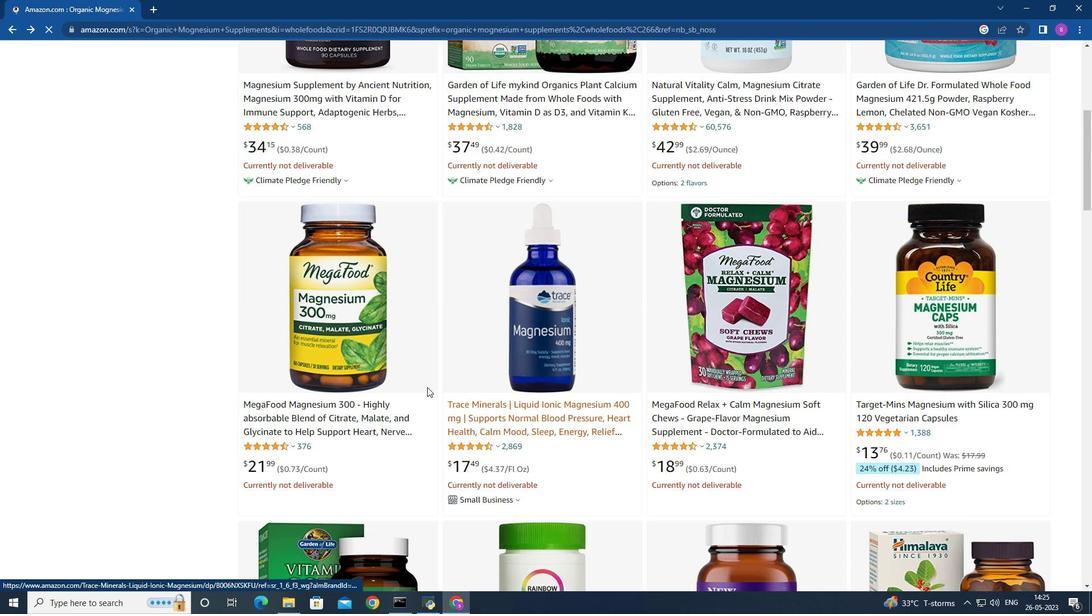 
Action: Mouse moved to (409, 361)
Screenshot: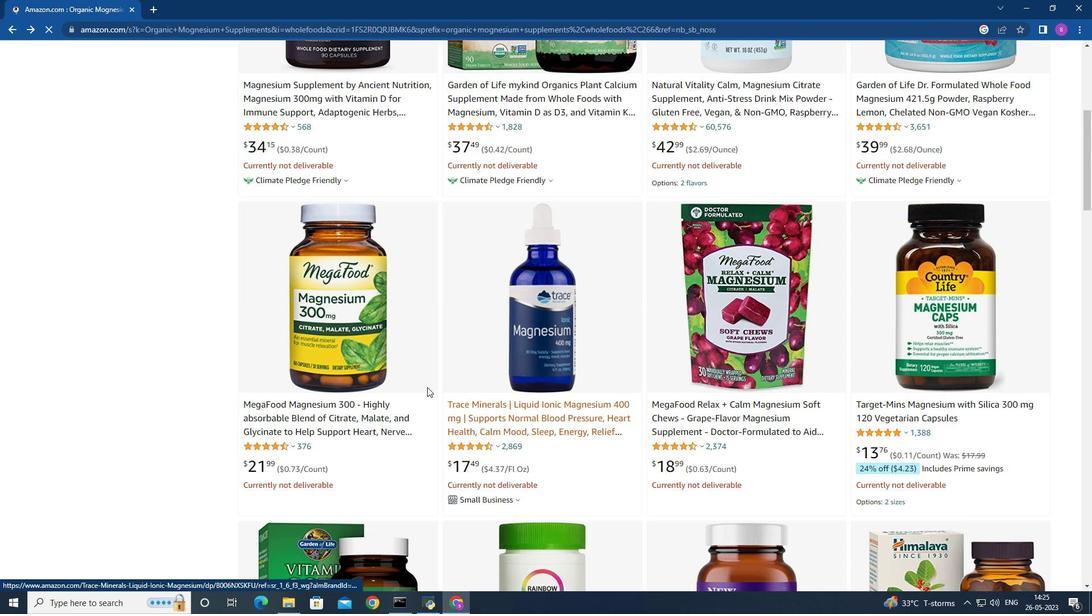 
Action: Mouse scrolled (409, 360) with delta (0, 0)
Screenshot: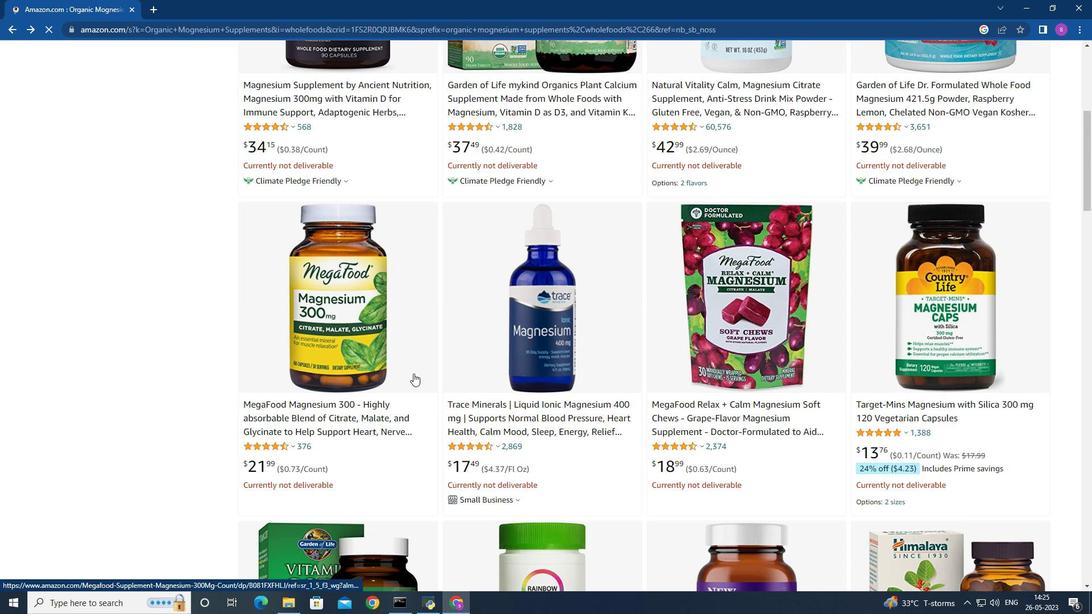 
Action: Mouse moved to (409, 361)
Screenshot: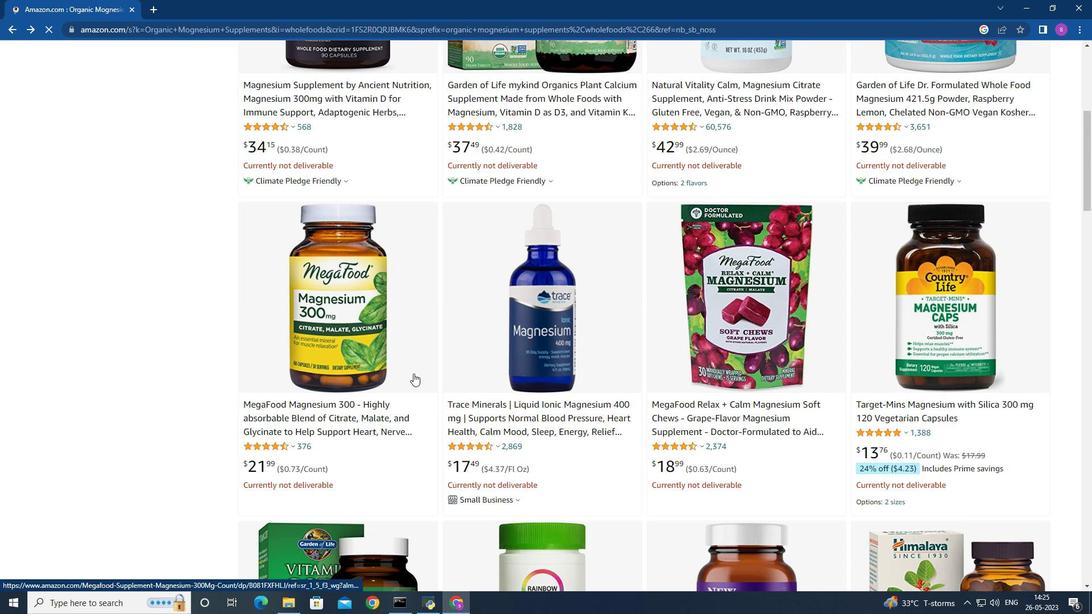 
Action: Mouse scrolled (409, 360) with delta (0, 0)
Screenshot: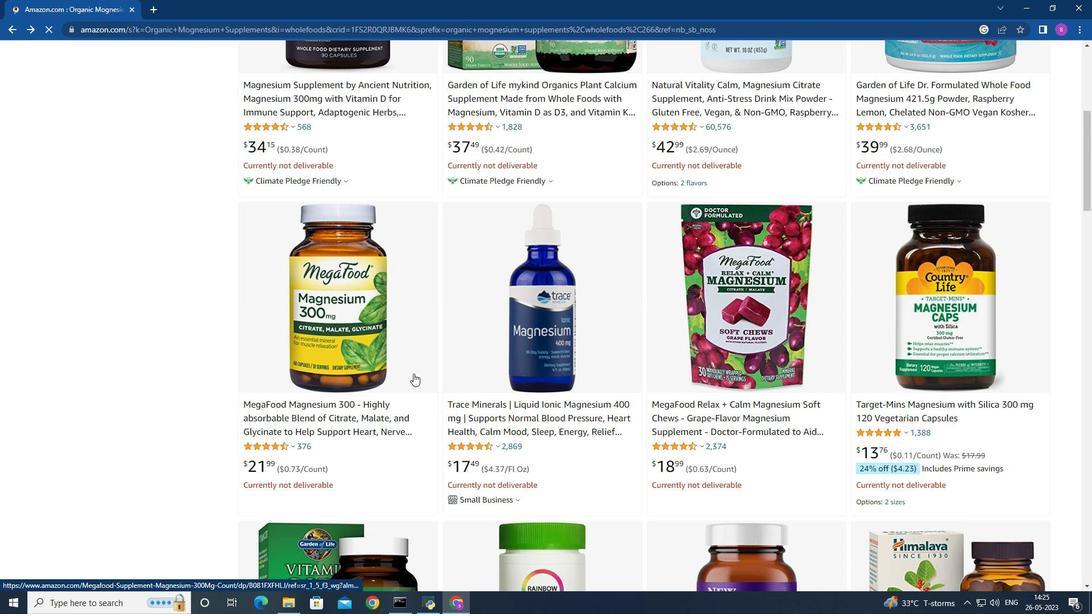 
Action: Mouse moved to (575, 328)
Screenshot: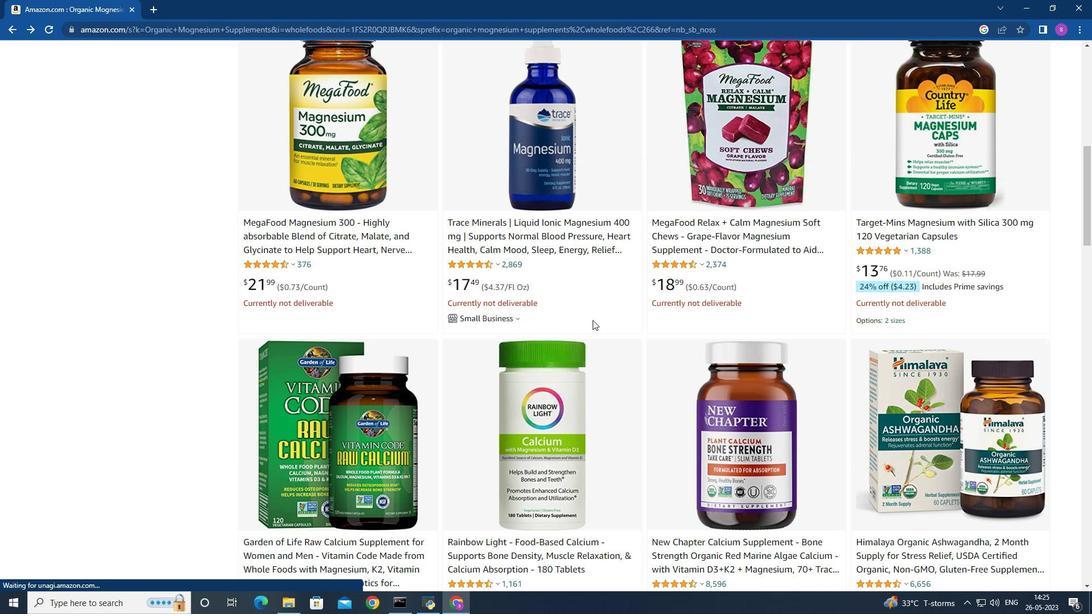 
Action: Mouse scrolled (575, 328) with delta (0, 0)
Screenshot: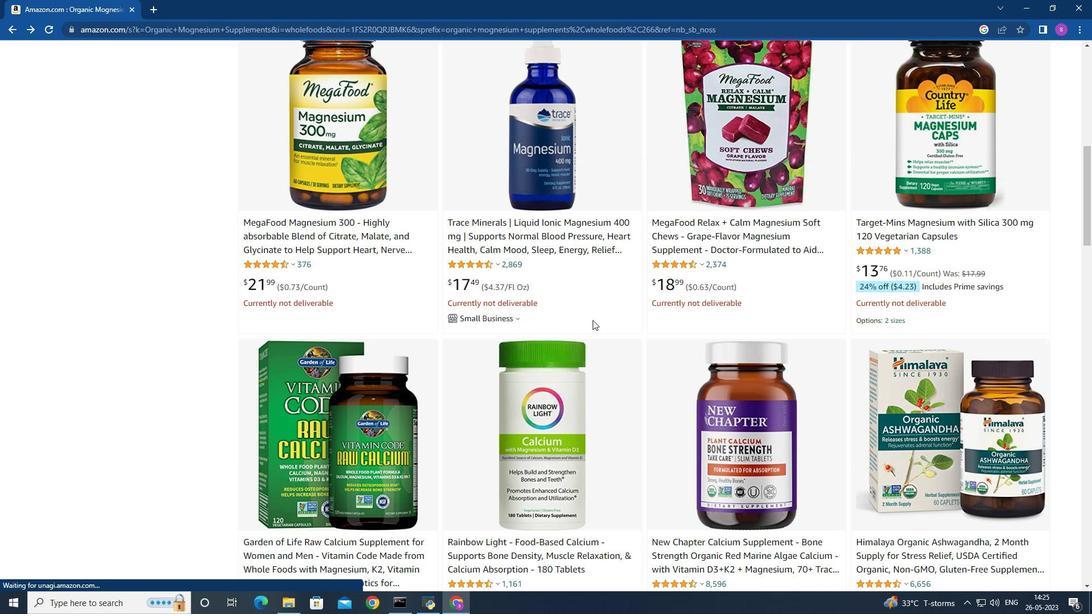 
Action: Mouse moved to (574, 329)
Screenshot: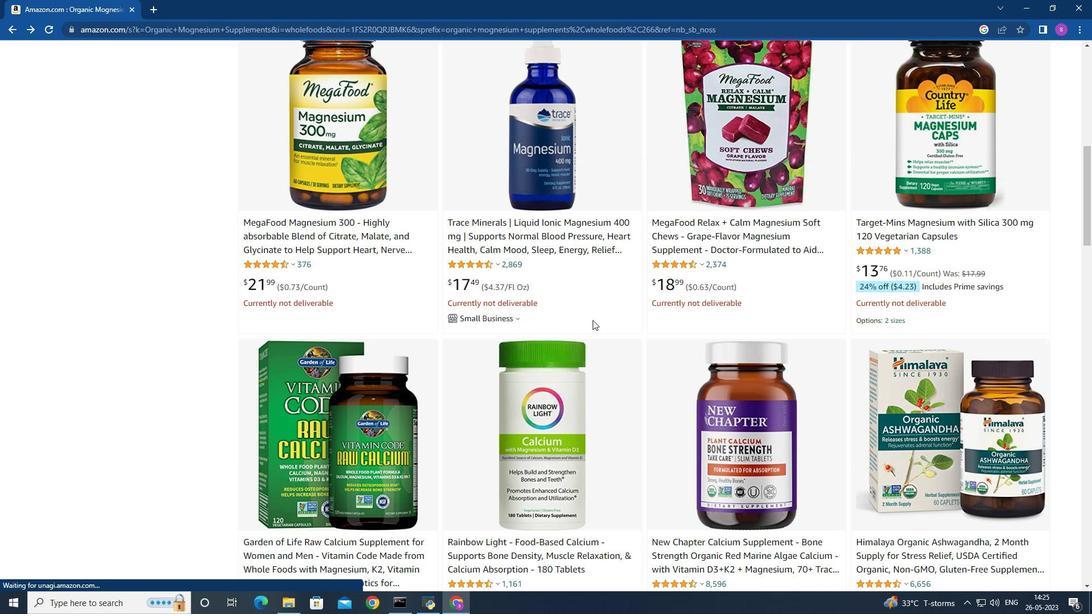 
Action: Mouse scrolled (574, 328) with delta (0, 0)
Screenshot: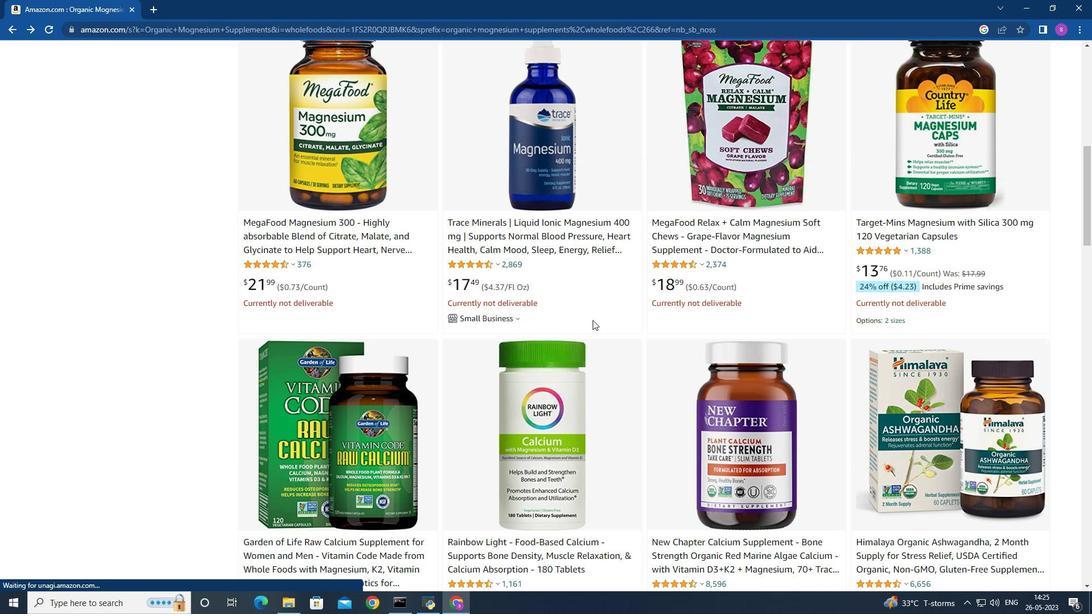 
Action: Mouse moved to (571, 327)
Screenshot: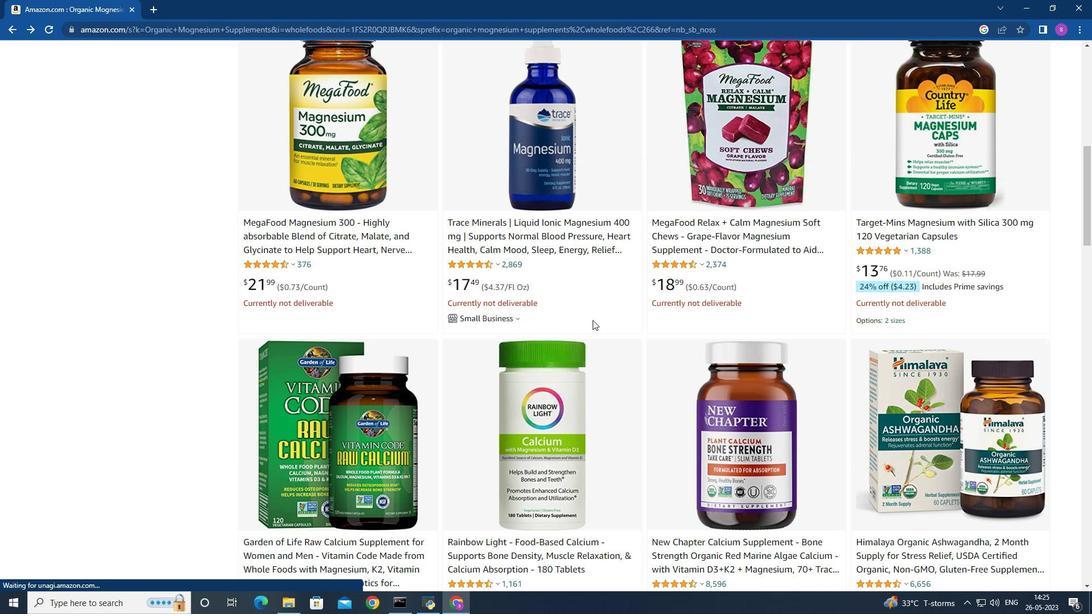 
Action: Mouse scrolled (573, 328) with delta (0, 0)
Screenshot: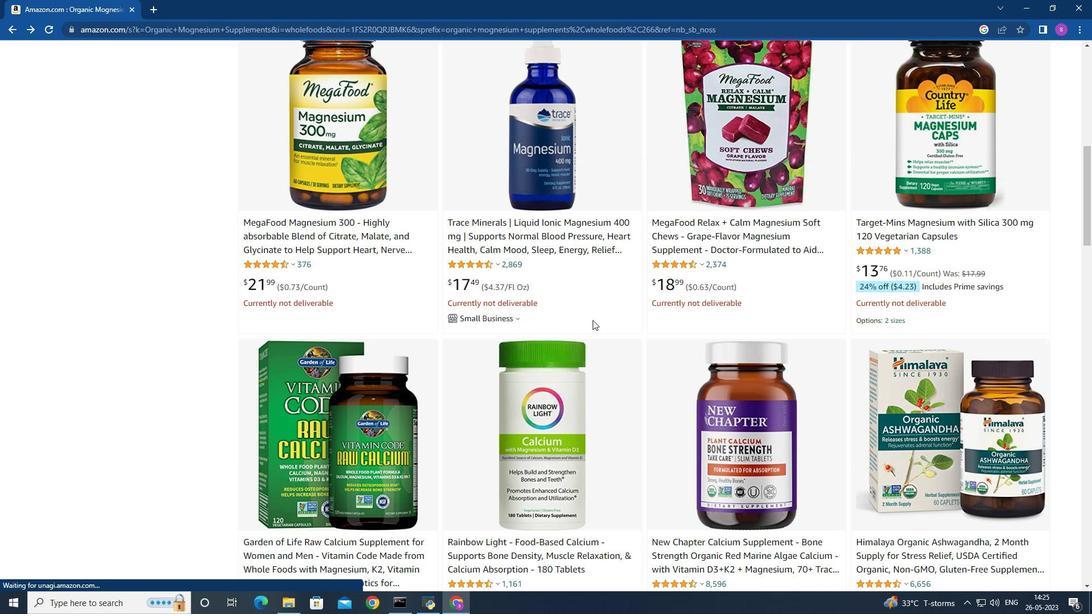 
Action: Mouse moved to (563, 317)
Screenshot: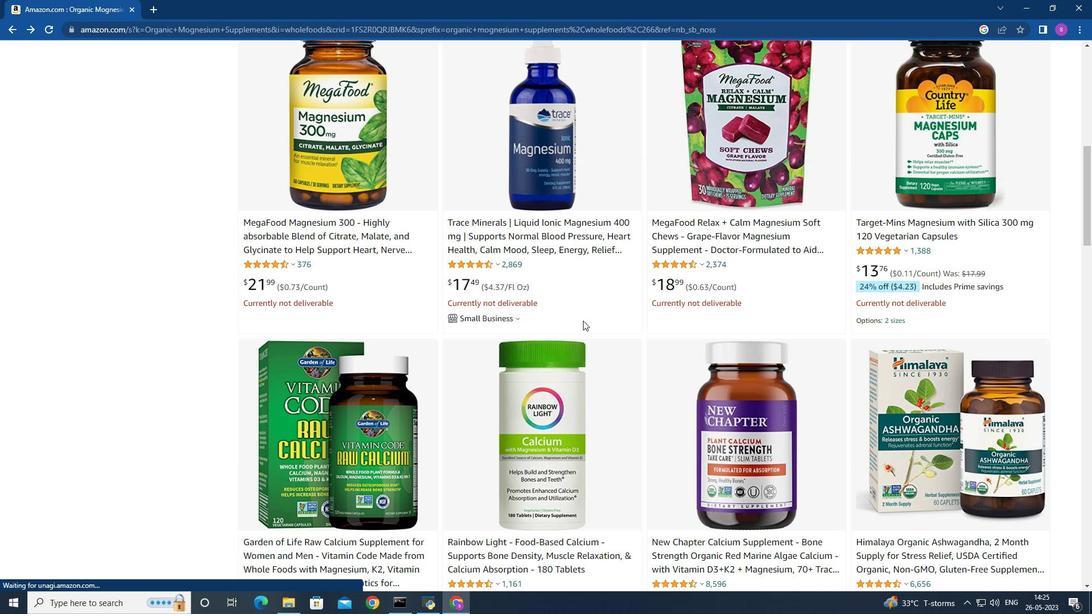 
Action: Mouse scrolled (568, 322) with delta (0, 0)
Screenshot: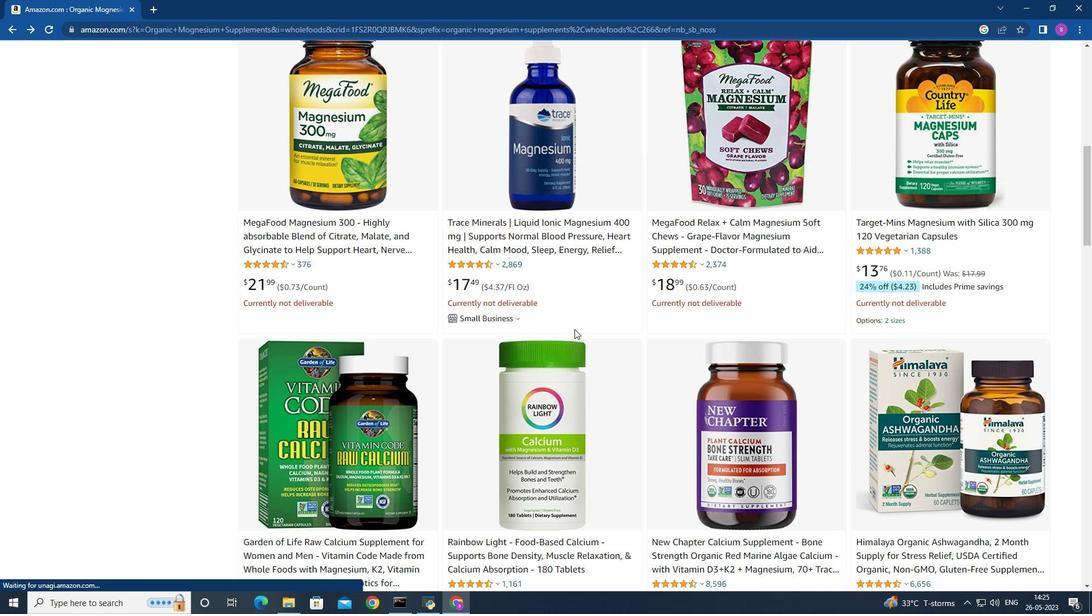 
Action: Mouse moved to (560, 315)
Screenshot: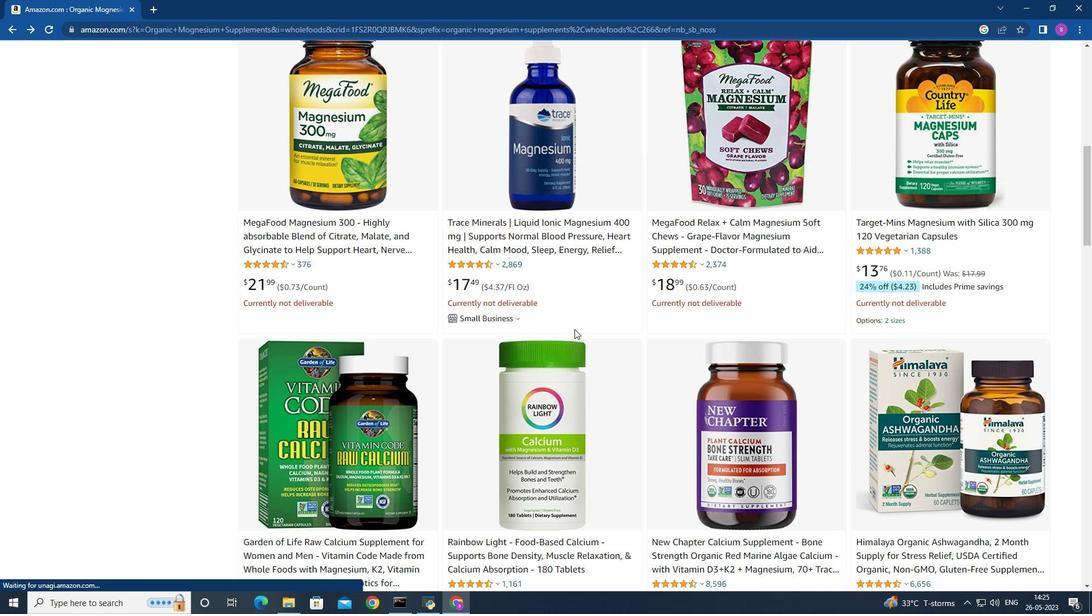 
Action: Mouse scrolled (561, 315) with delta (0, 0)
Screenshot: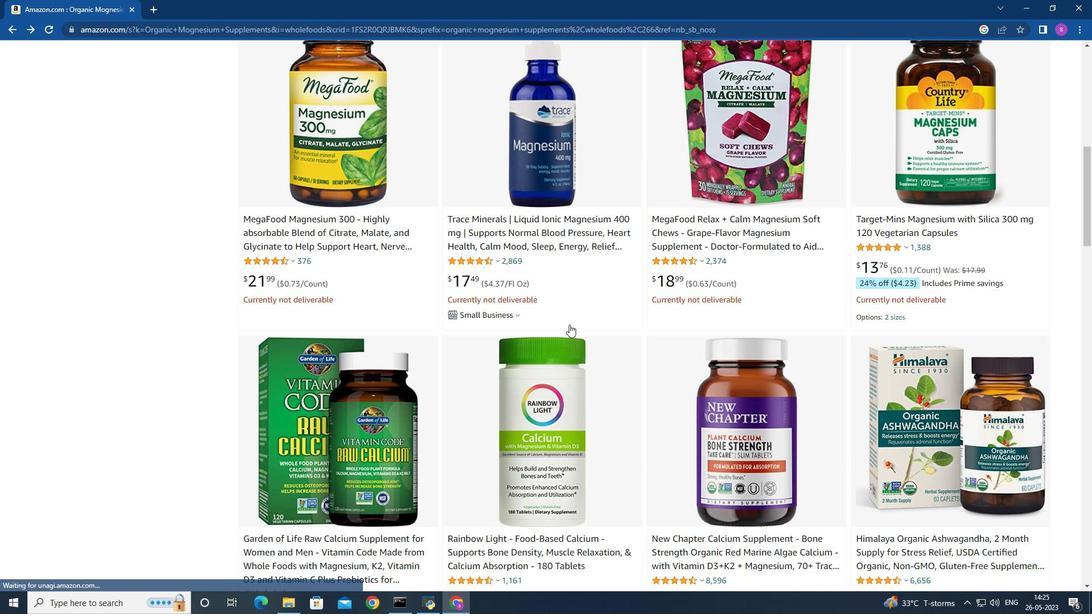 
Action: Mouse moved to (547, 328)
Screenshot: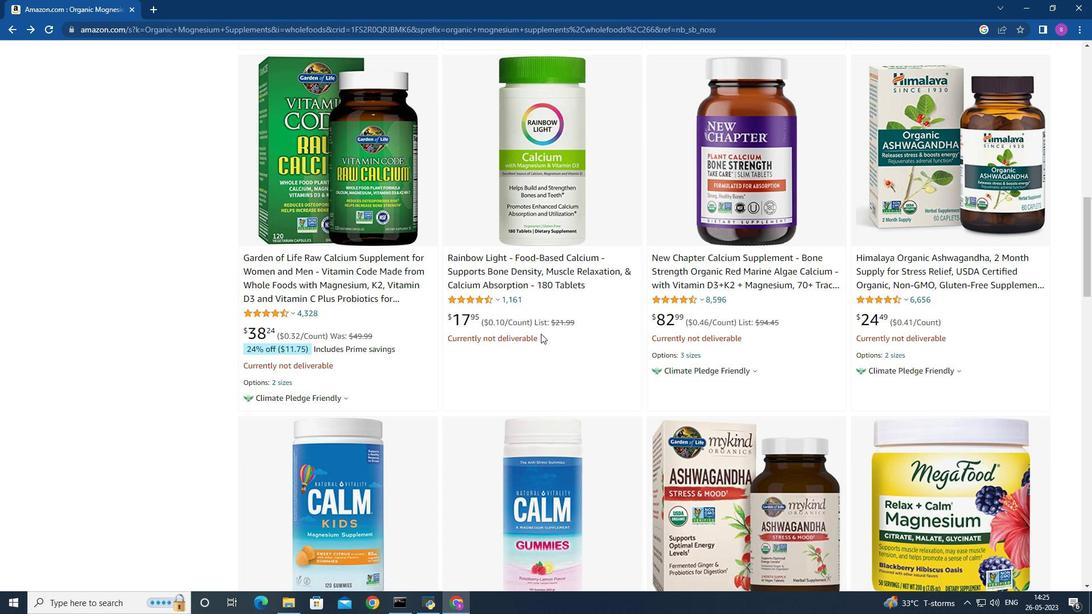 
Action: Mouse scrolled (547, 328) with delta (0, 0)
Screenshot: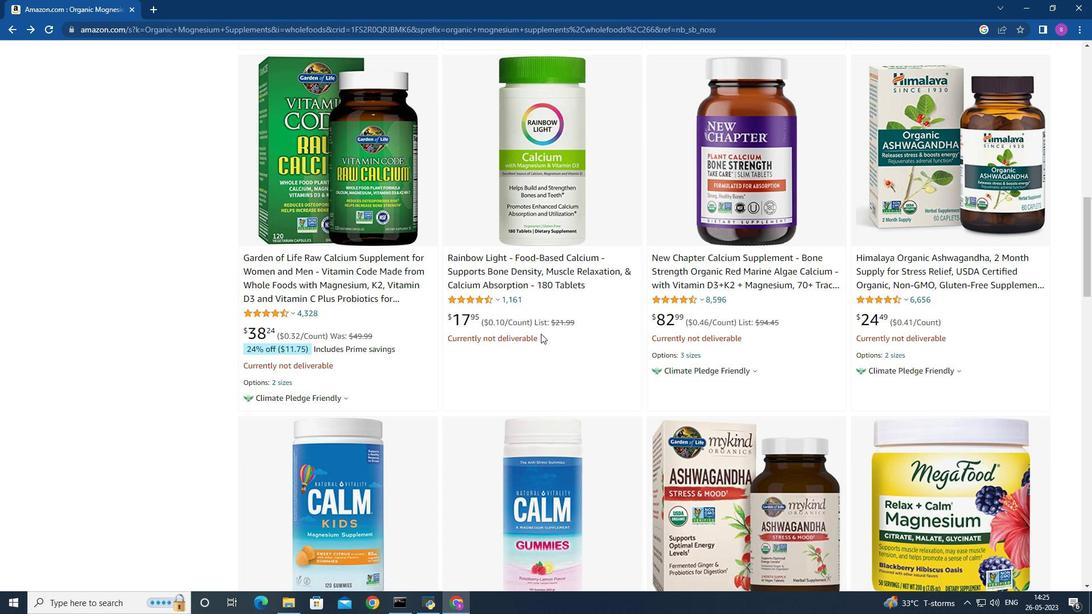 
Action: Mouse moved to (553, 323)
Screenshot: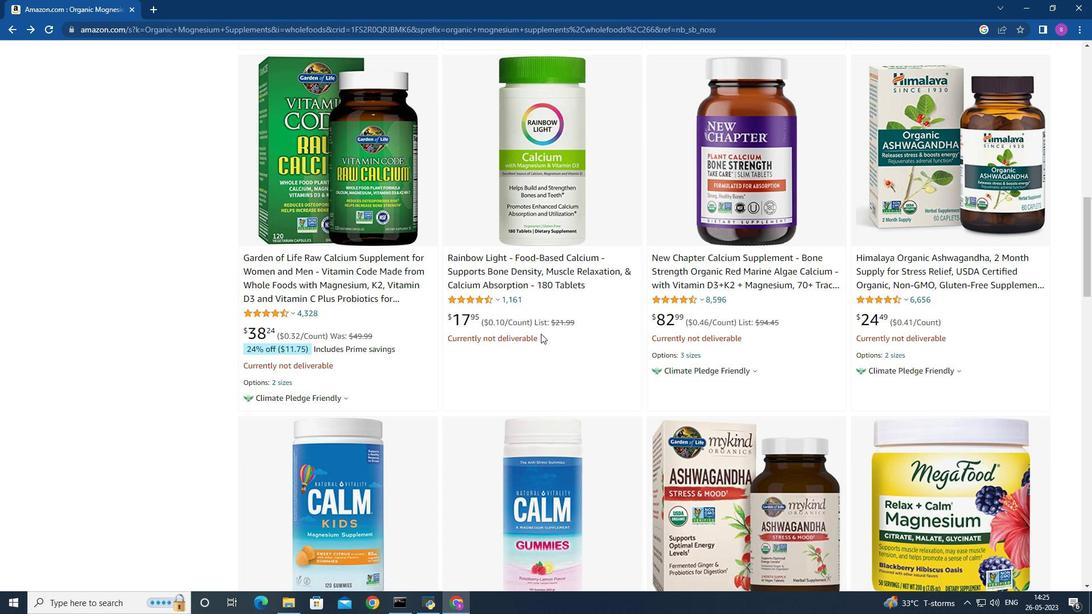 
Action: Mouse scrolled (553, 322) with delta (0, 0)
Screenshot: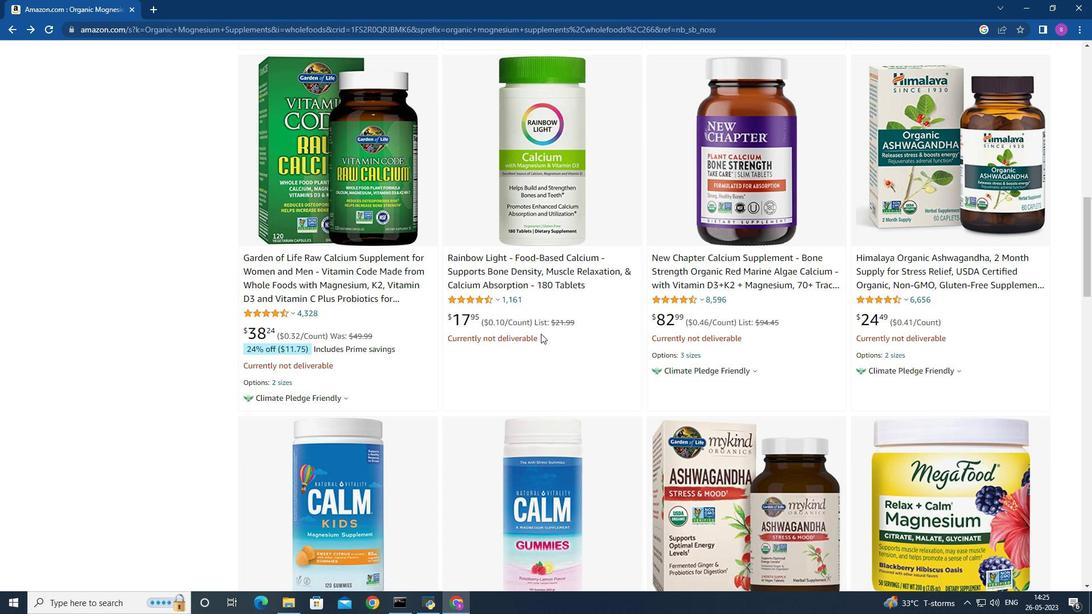 
Action: Mouse moved to (554, 318)
Screenshot: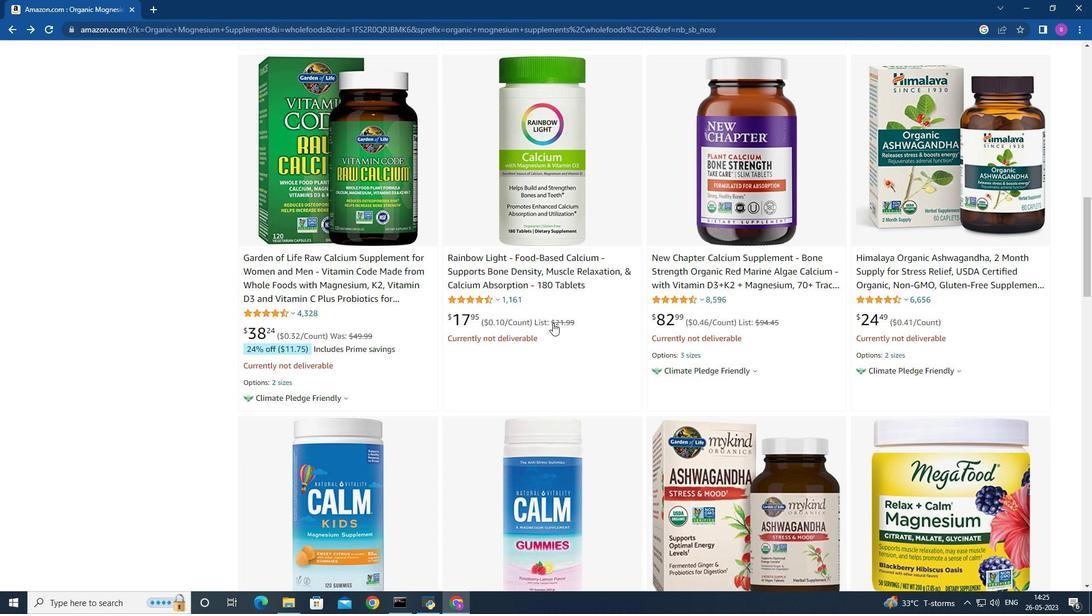 
Action: Mouse scrolled (554, 318) with delta (0, 0)
Screenshot: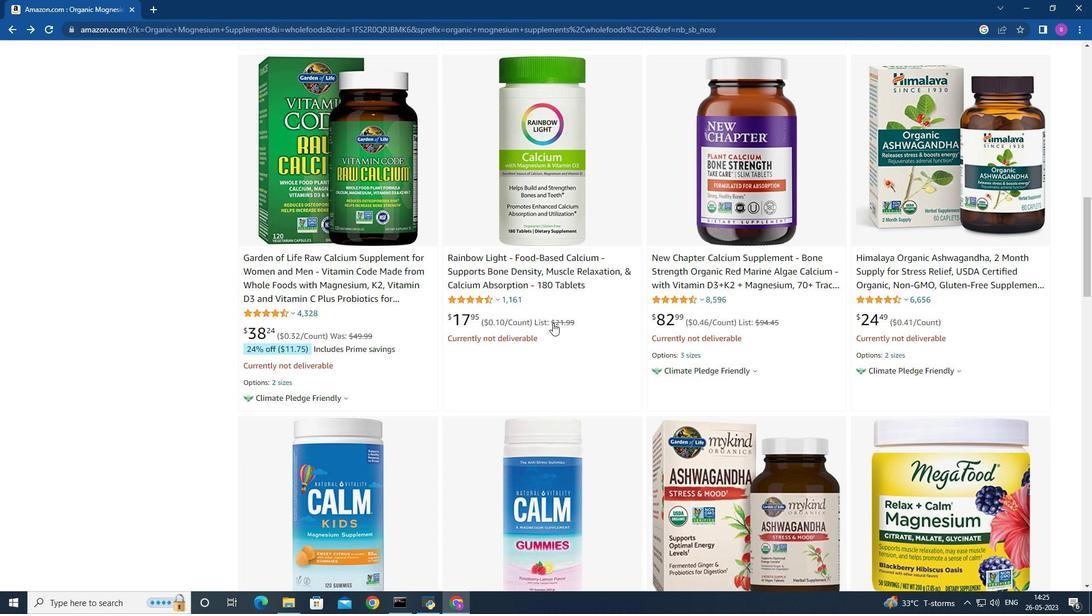 
Action: Mouse moved to (563, 294)
Screenshot: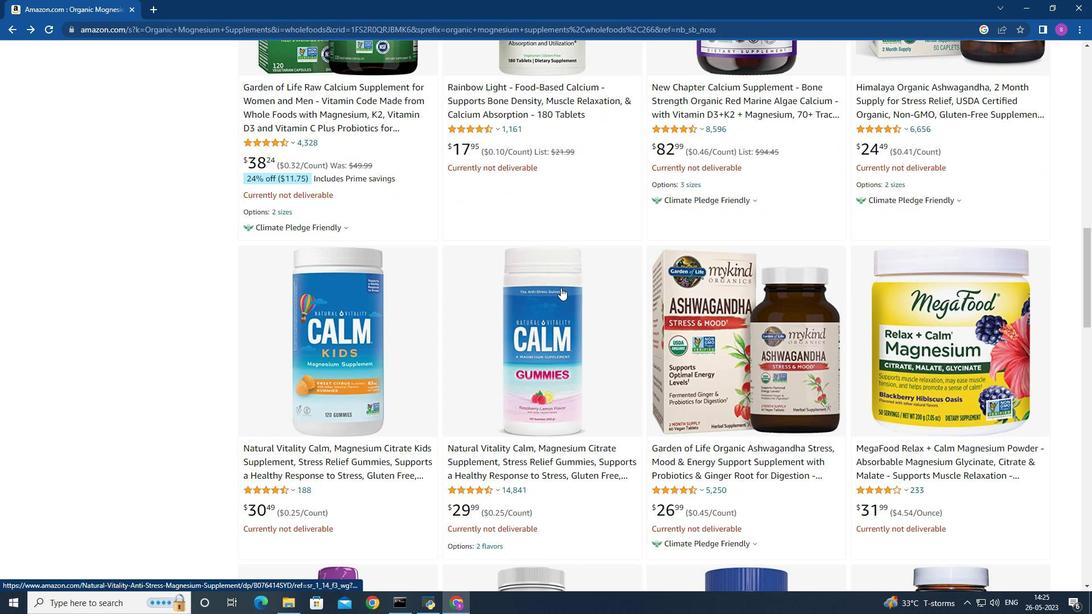 
Action: Mouse scrolled (563, 293) with delta (0, 0)
Screenshot: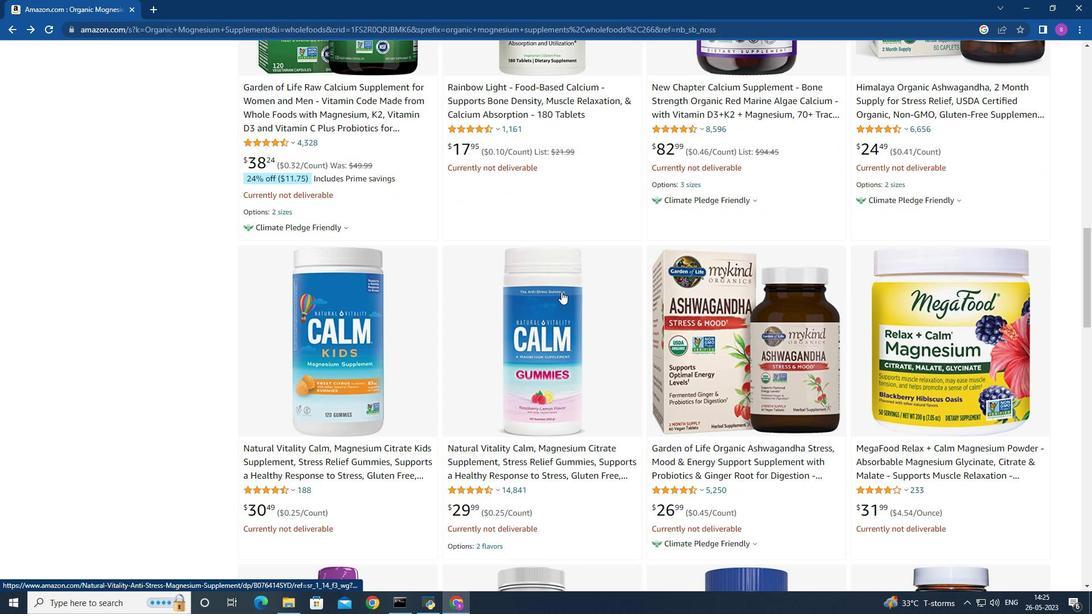 
Action: Mouse moved to (563, 292)
Screenshot: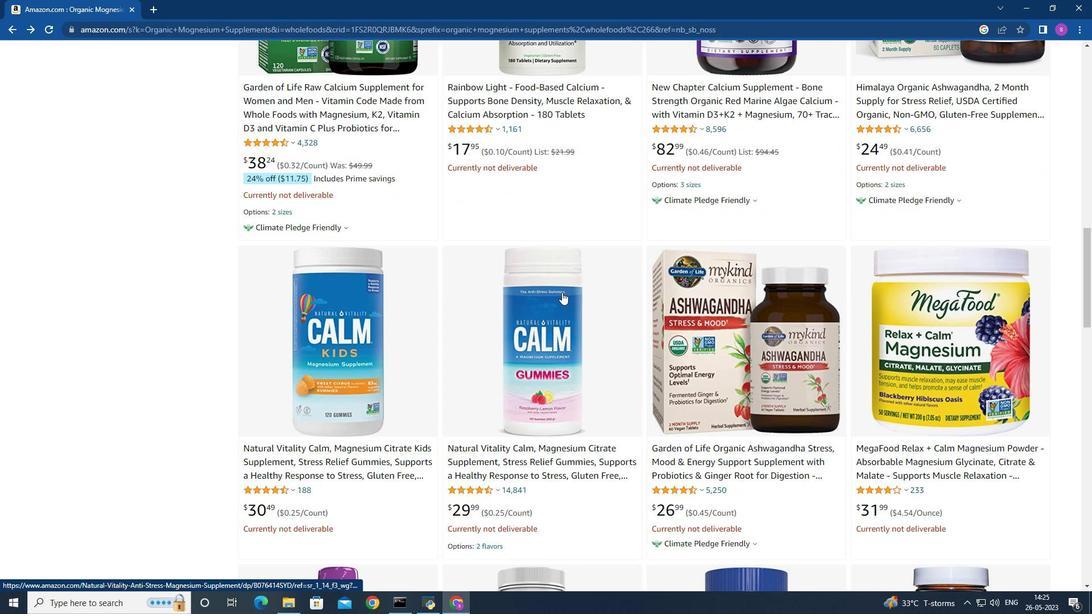 
Action: Mouse scrolled (563, 291) with delta (0, 0)
Screenshot: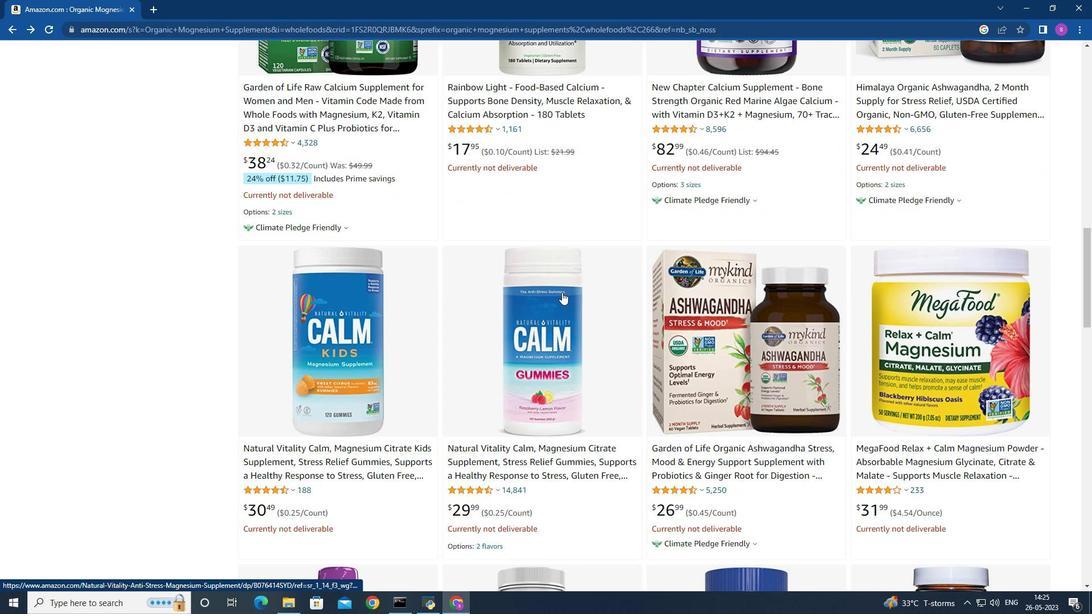 
Action: Mouse moved to (563, 291)
Screenshot: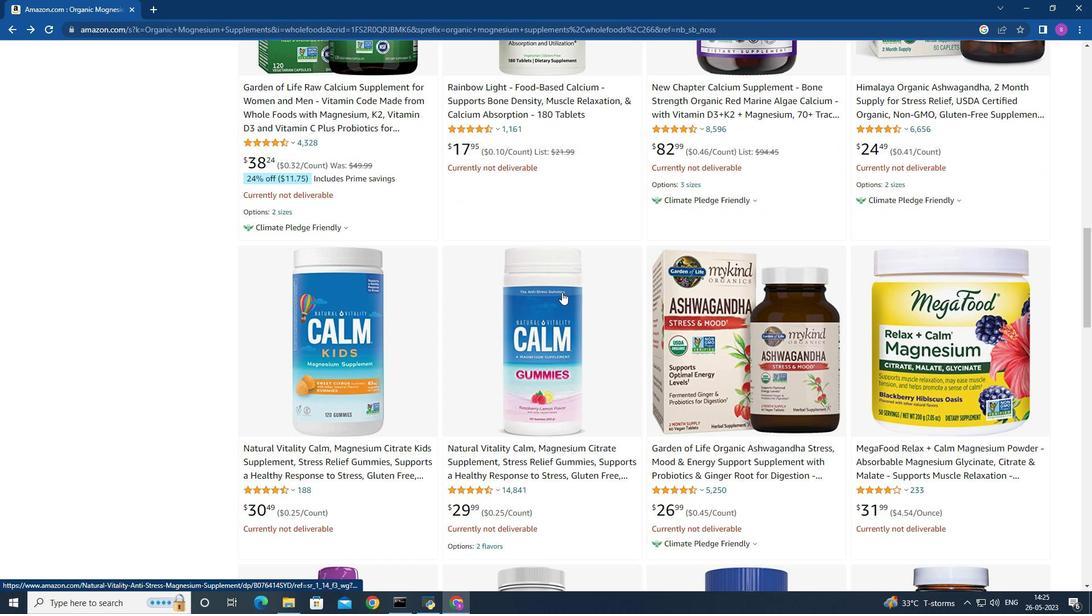 
Action: Mouse scrolled (563, 290) with delta (0, 0)
Screenshot: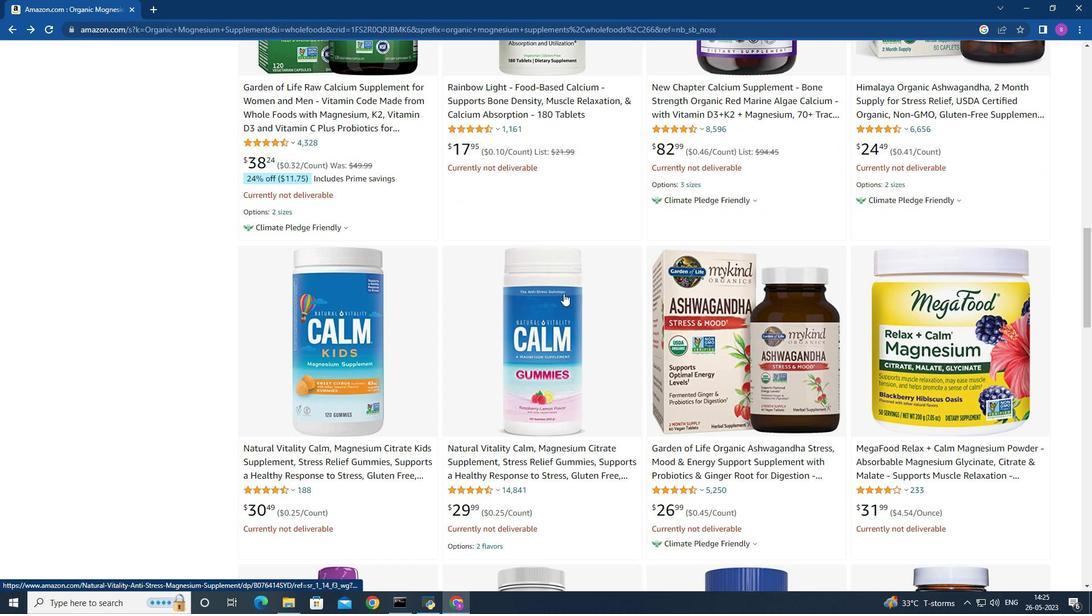 
Action: Mouse moved to (545, 231)
Screenshot: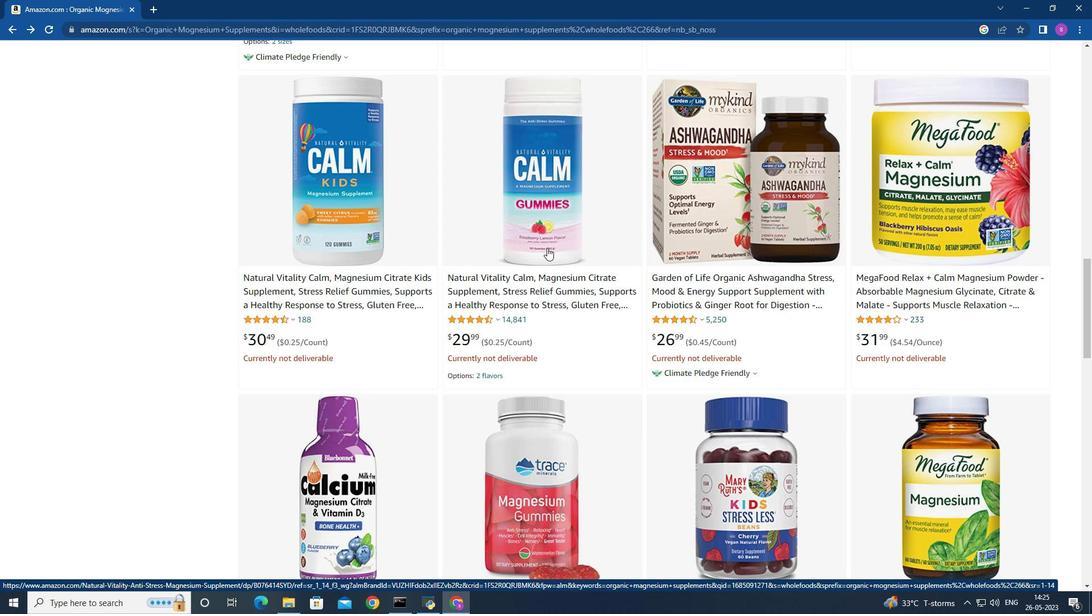 
Action: Mouse scrolled (545, 230) with delta (0, 0)
Screenshot: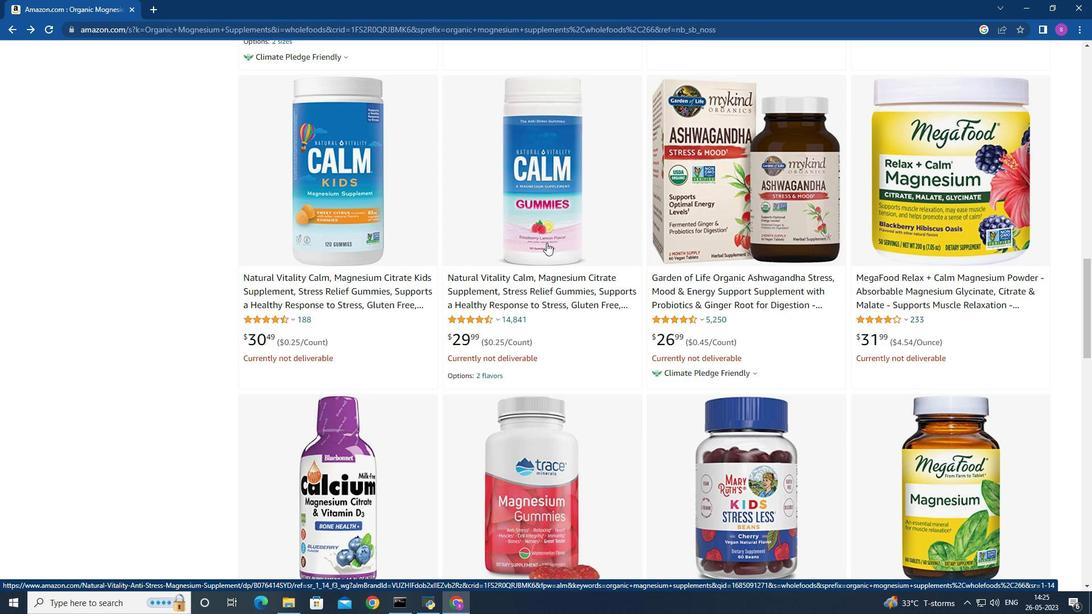 
Action: Mouse scrolled (545, 230) with delta (0, 0)
Screenshot: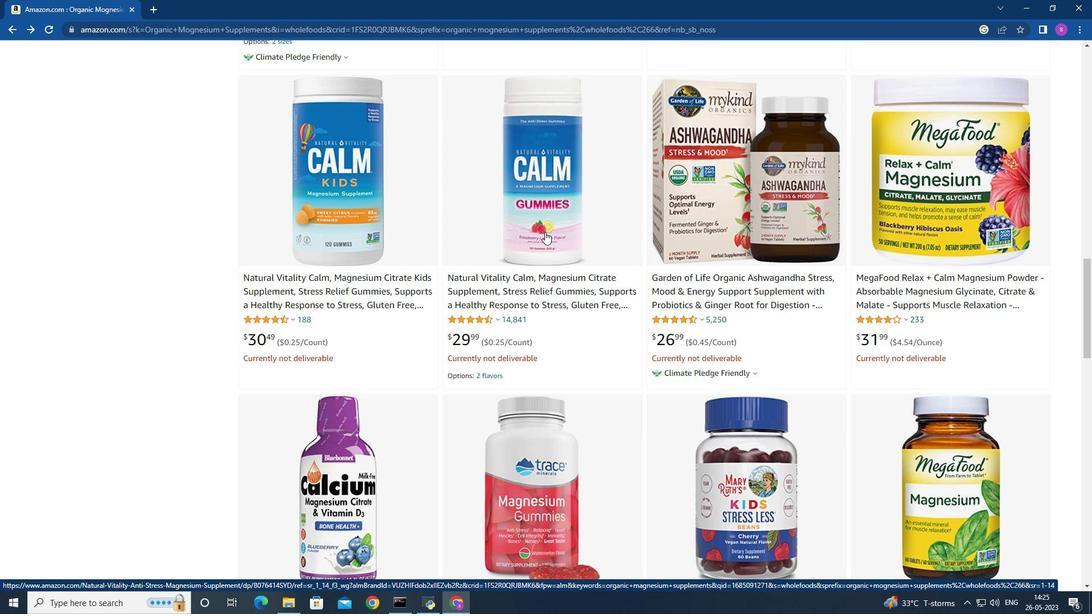 
Action: Mouse scrolled (545, 230) with delta (0, 0)
Screenshot: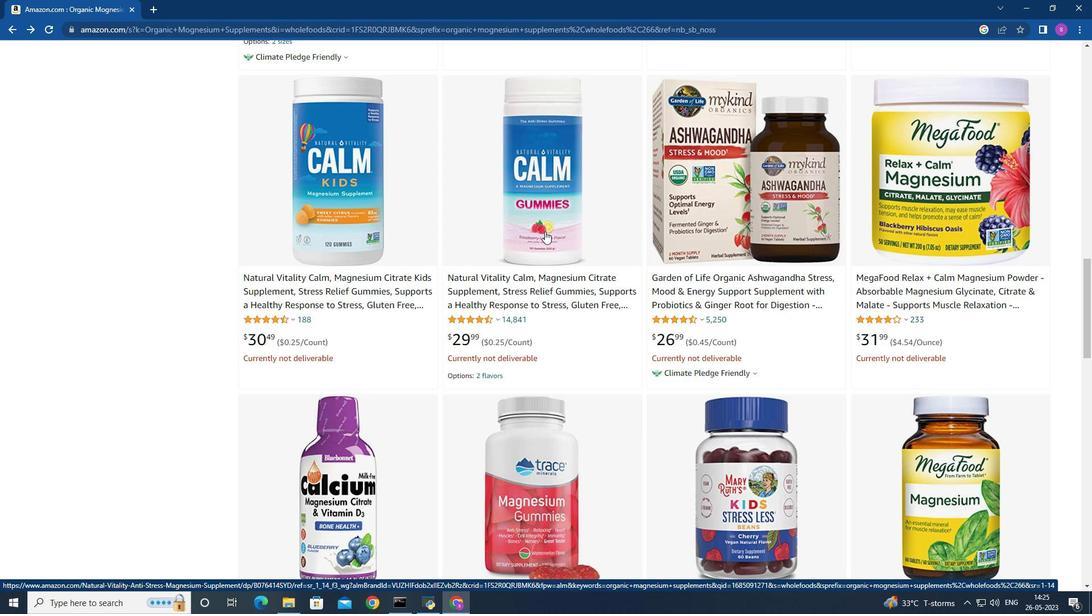 
Action: Mouse moved to (551, 312)
Screenshot: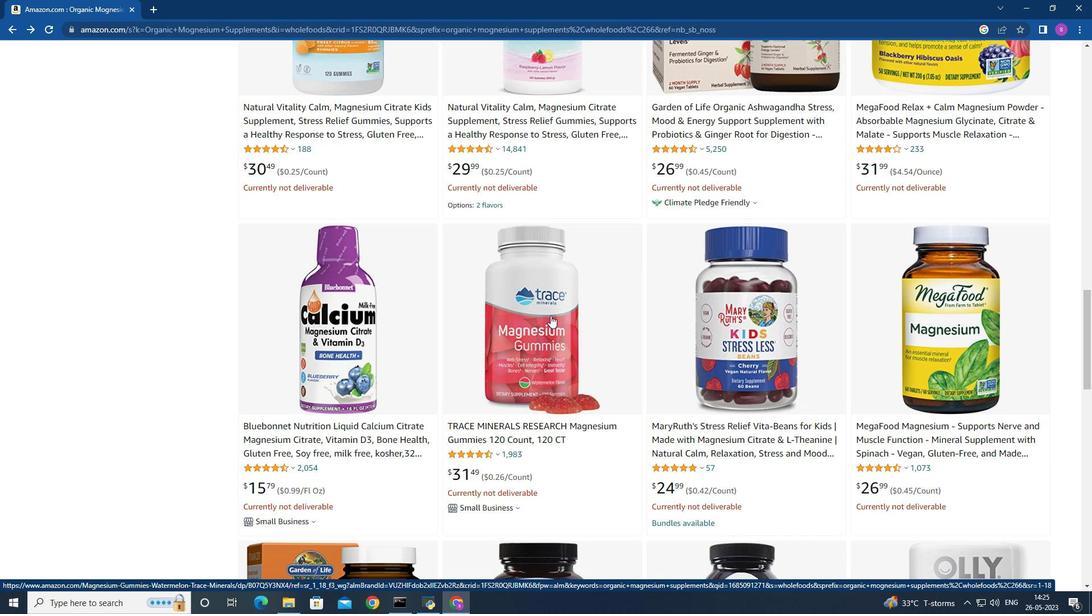 
Action: Mouse scrolled (551, 311) with delta (0, 0)
Screenshot: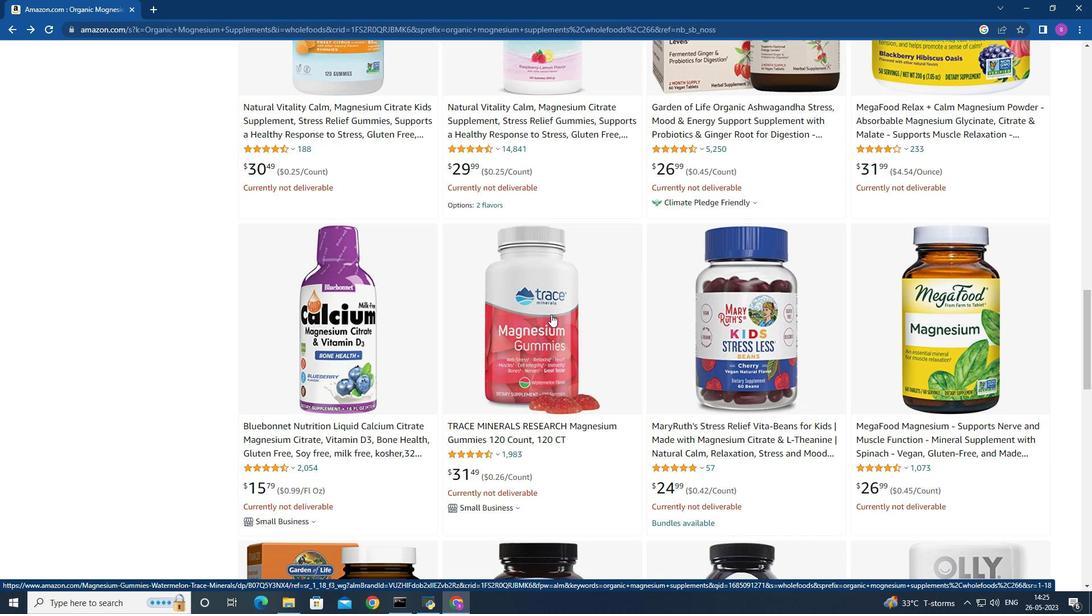 
Action: Mouse moved to (551, 311)
Screenshot: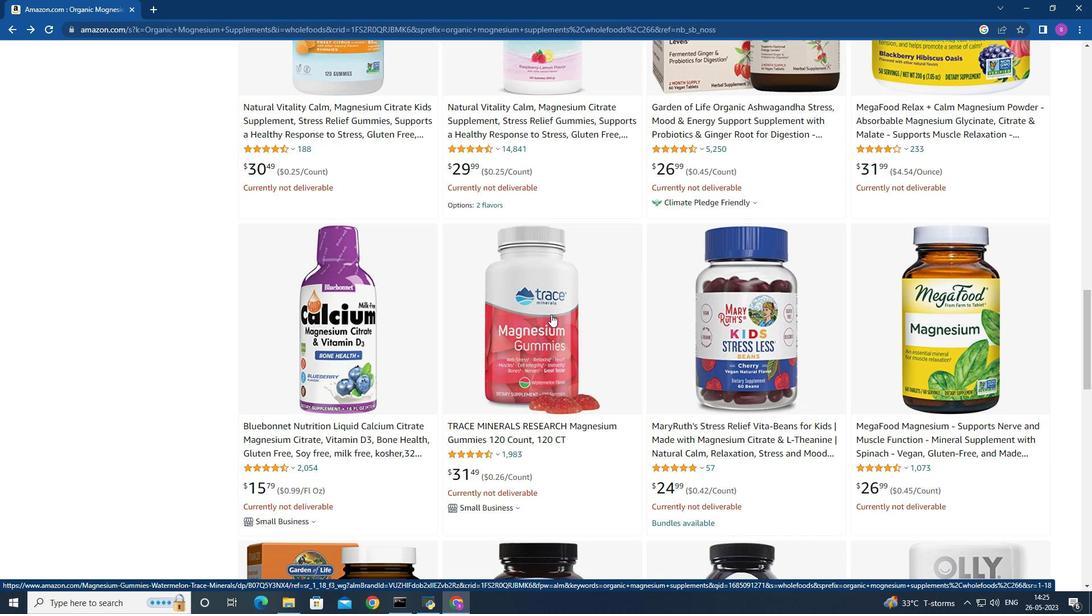 
Action: Mouse scrolled (551, 310) with delta (0, 0)
Screenshot: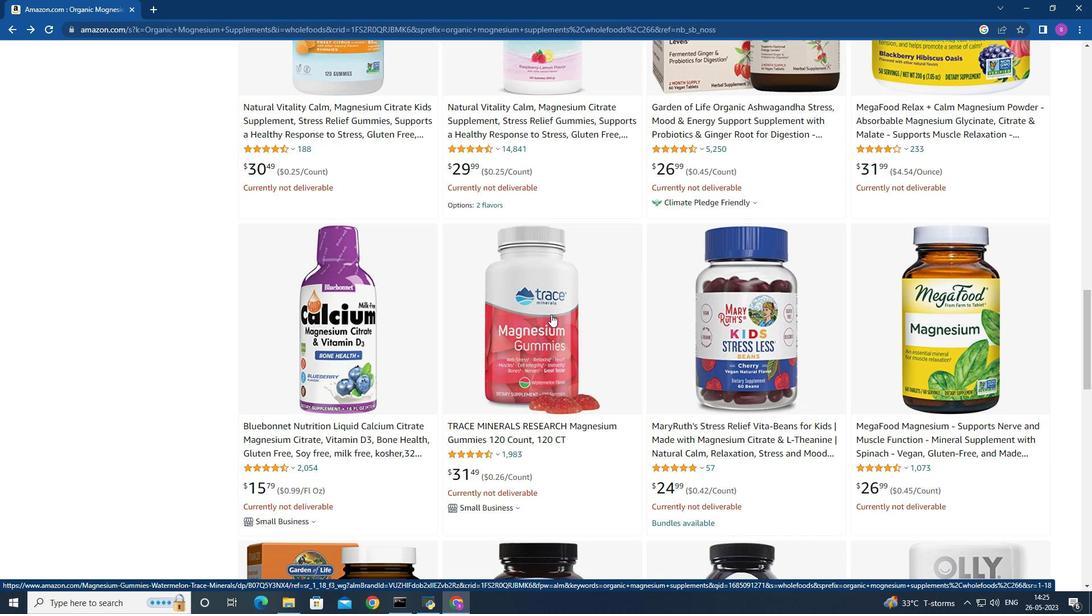 
Action: Mouse moved to (571, 288)
Screenshot: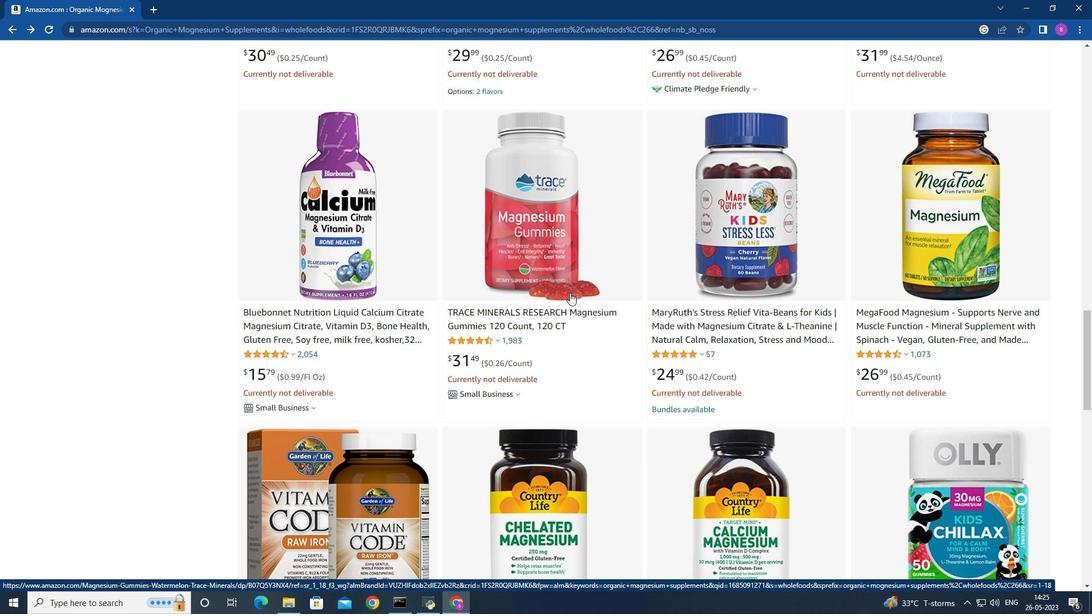 
Action: Mouse scrolled (571, 287) with delta (0, 0)
Screenshot: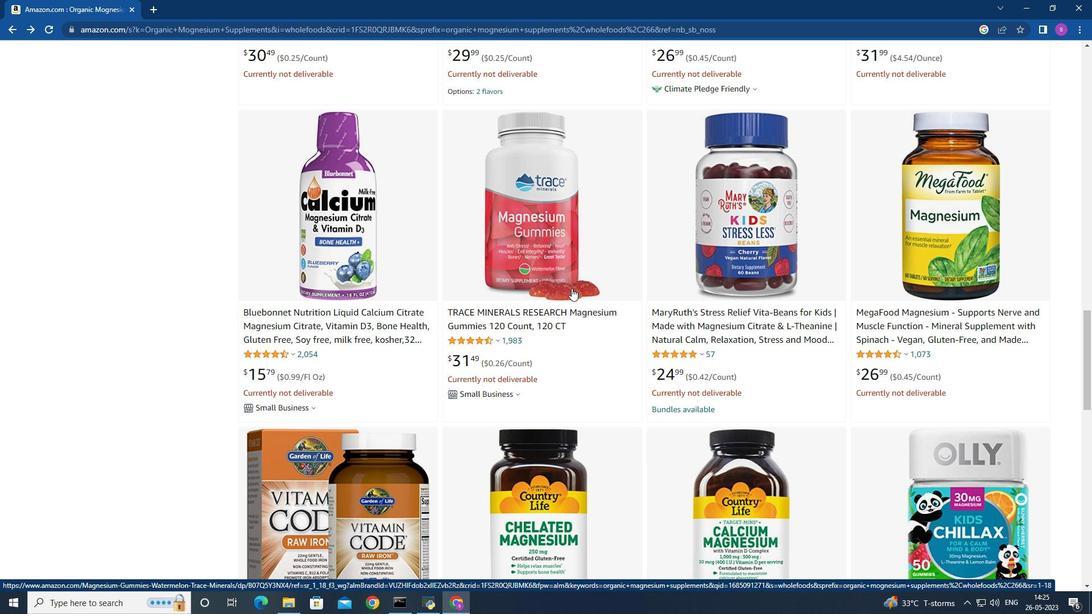 
Action: Mouse scrolled (571, 287) with delta (0, 0)
Screenshot: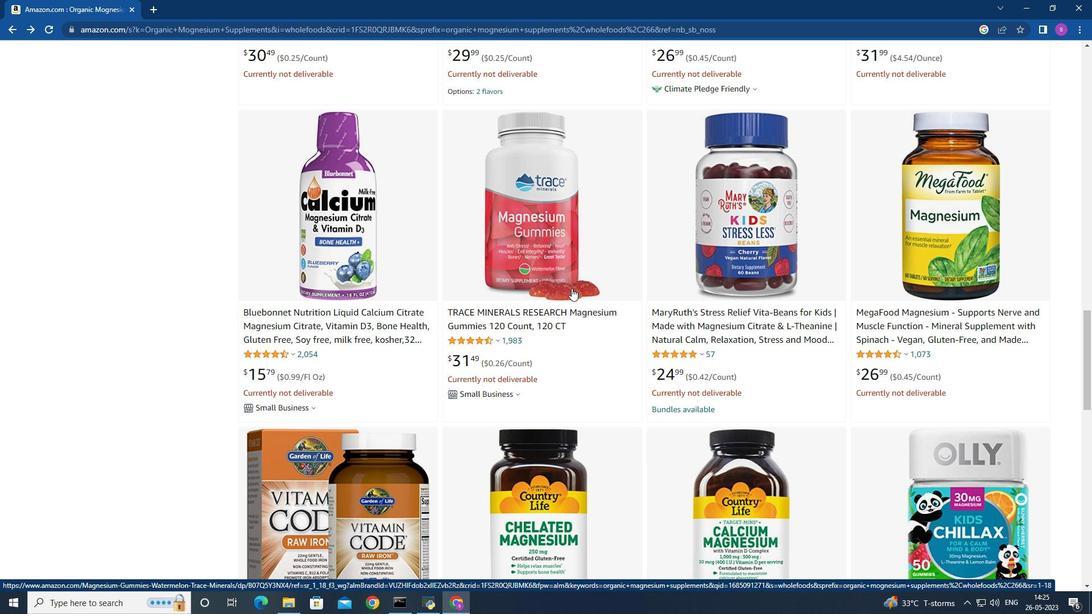 
Action: Mouse scrolled (571, 287) with delta (0, 0)
Screenshot: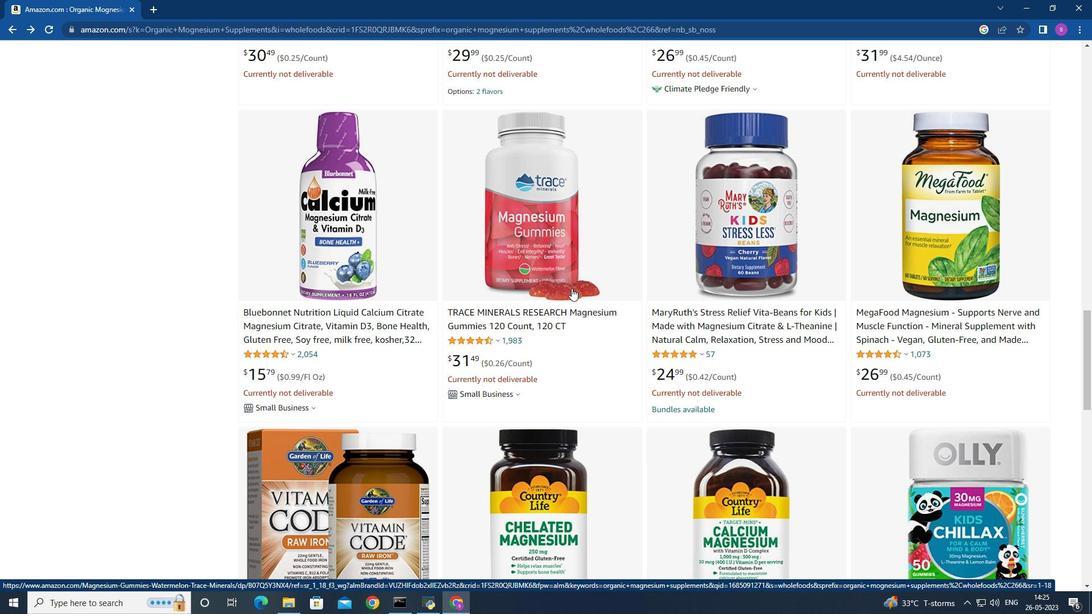 
Action: Mouse moved to (558, 293)
Screenshot: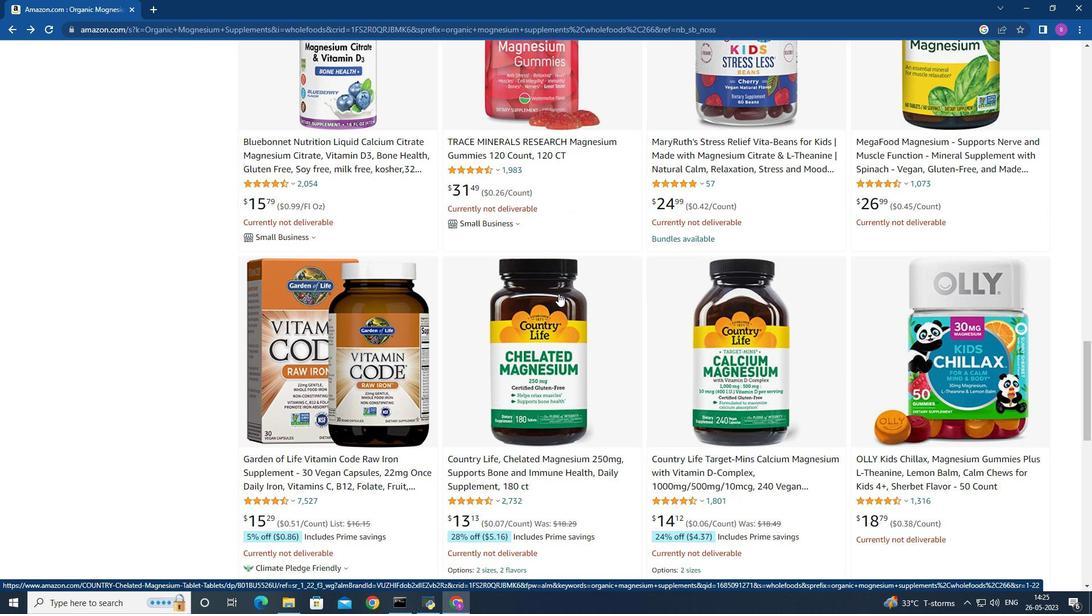 
Action: Mouse scrolled (558, 292) with delta (0, 0)
Screenshot: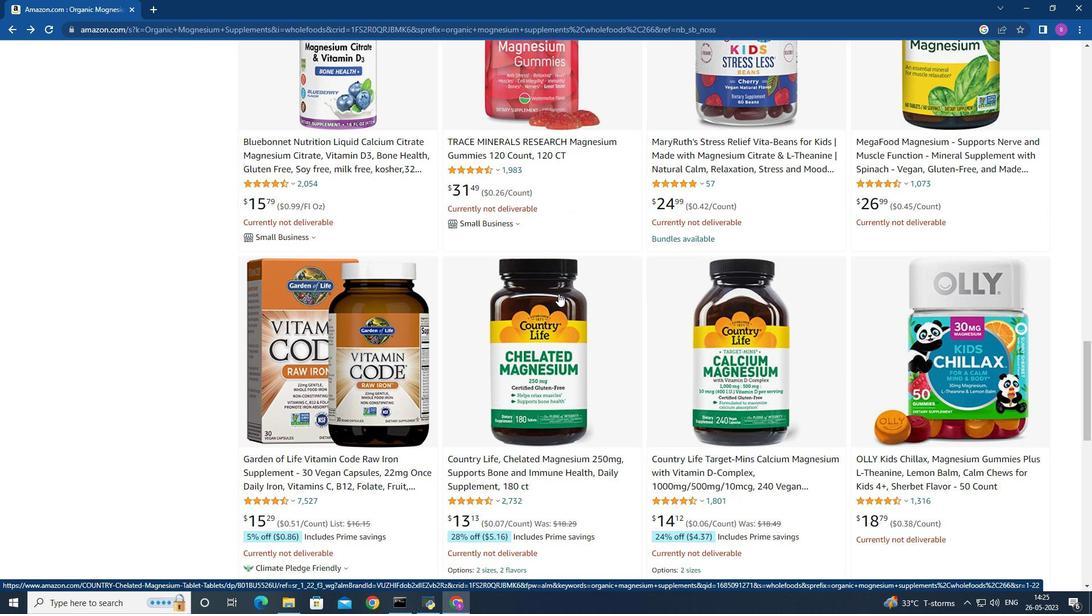 
Action: Mouse scrolled (558, 292) with delta (0, 0)
Screenshot: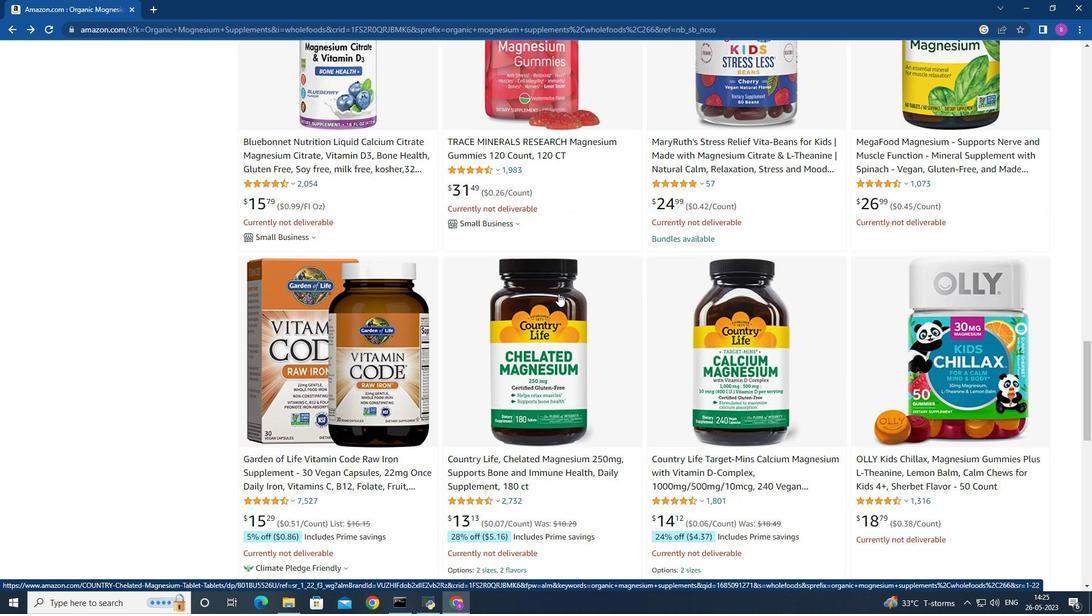 
Action: Mouse scrolled (558, 292) with delta (0, 0)
Screenshot: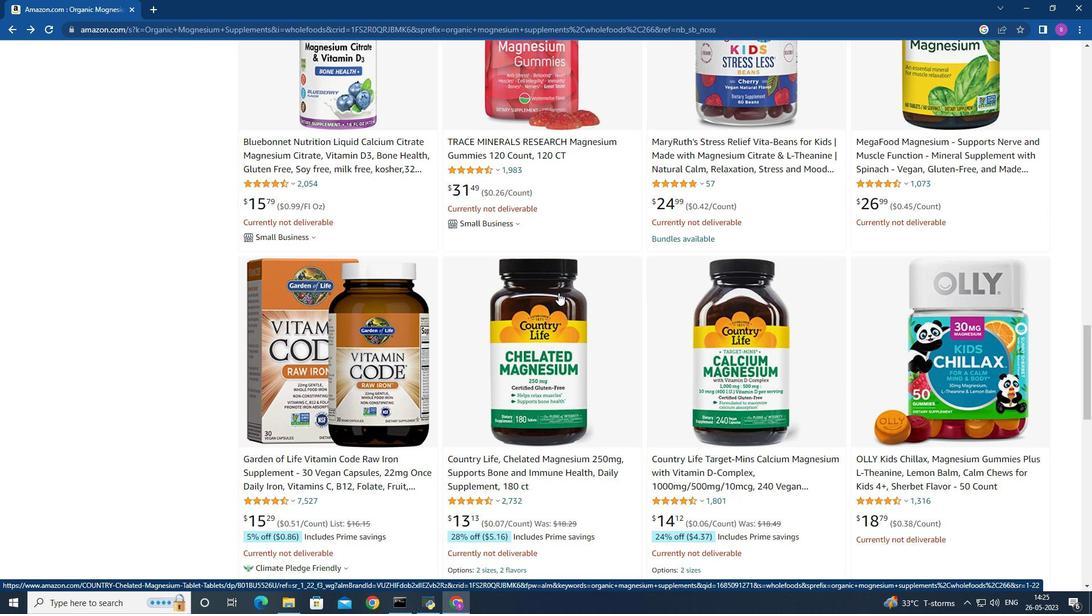 
Action: Mouse moved to (559, 290)
Screenshot: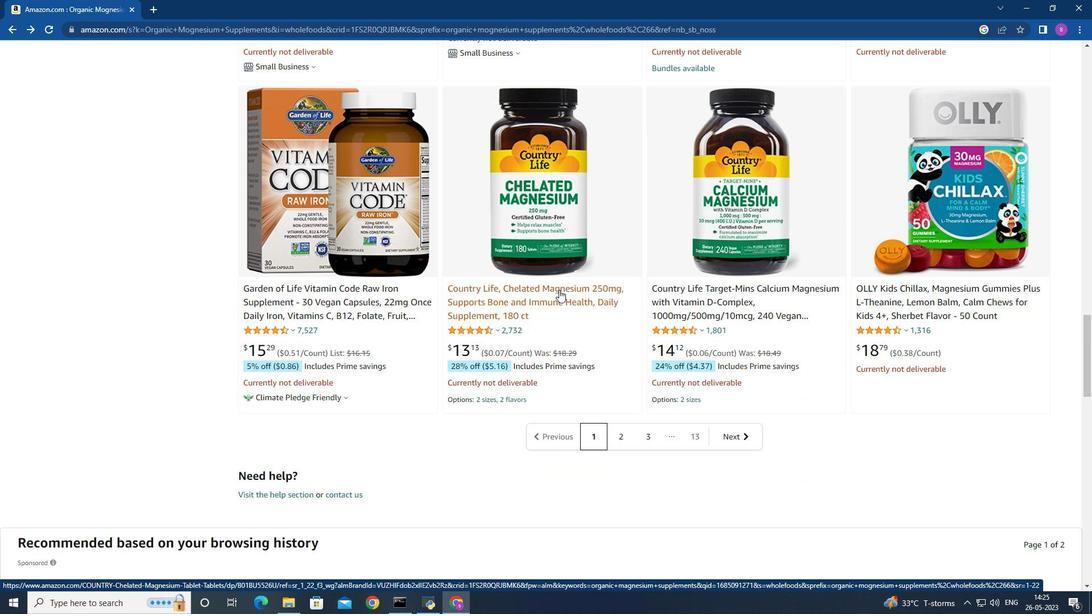 
Action: Mouse scrolled (559, 289) with delta (0, 0)
Screenshot: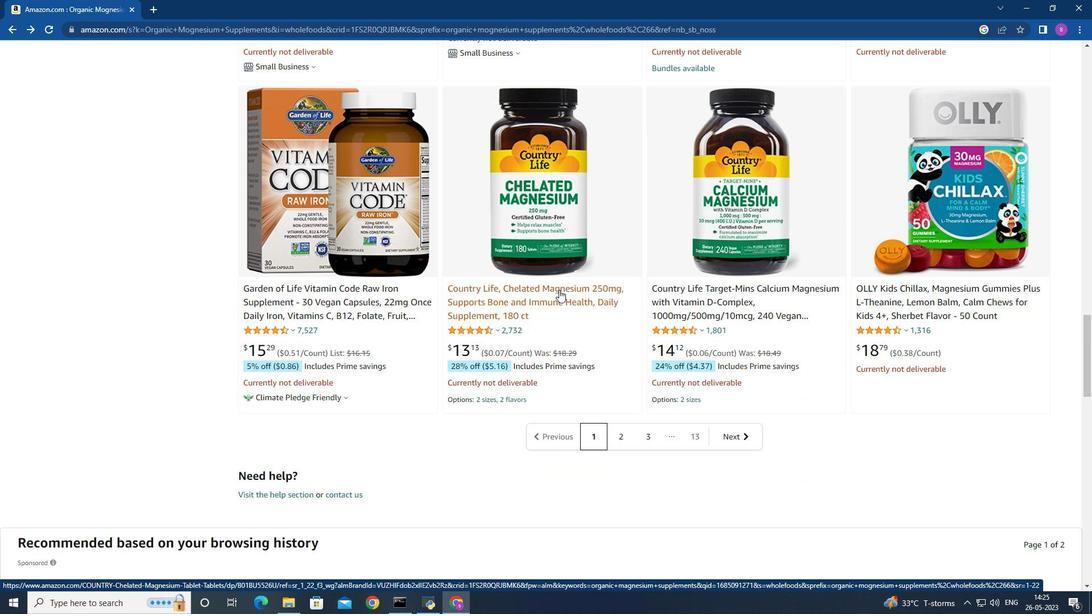 
Action: Mouse moved to (559, 289)
Screenshot: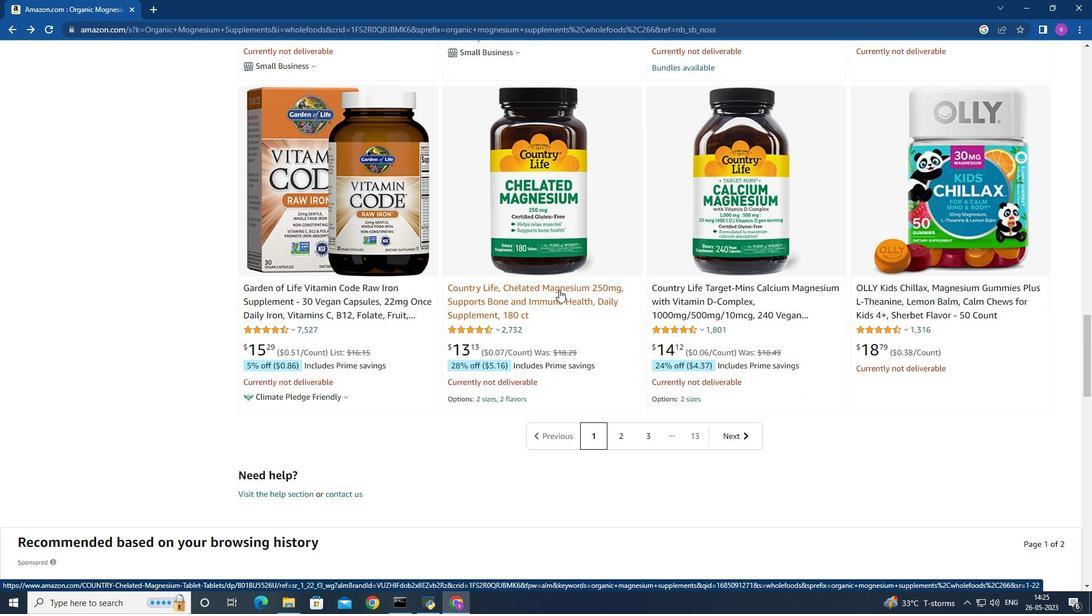 
Action: Mouse scrolled (559, 289) with delta (0, 0)
Screenshot: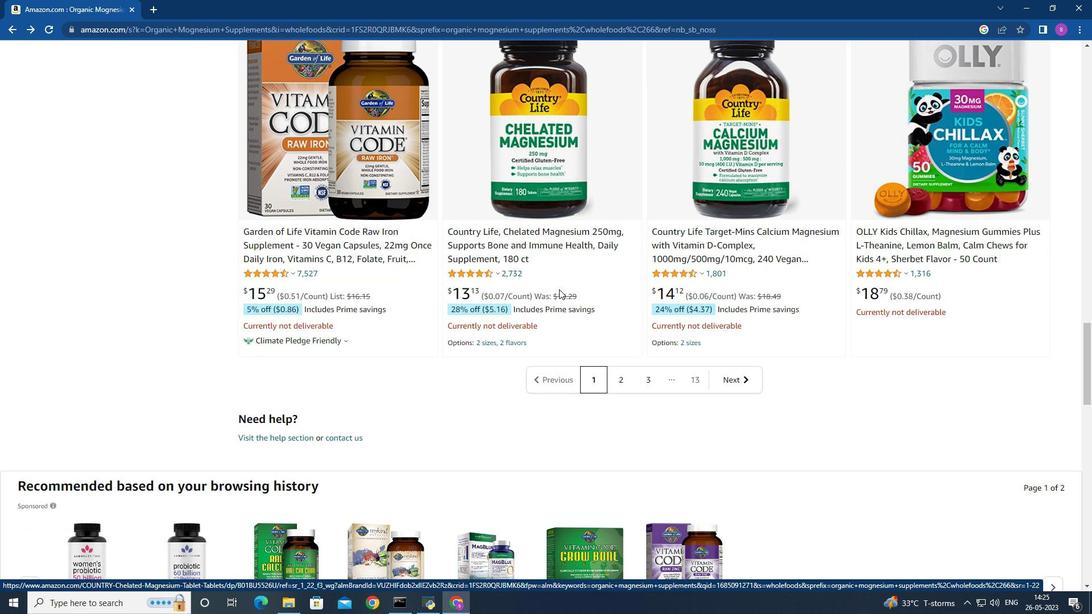 
Action: Mouse moved to (559, 289)
Screenshot: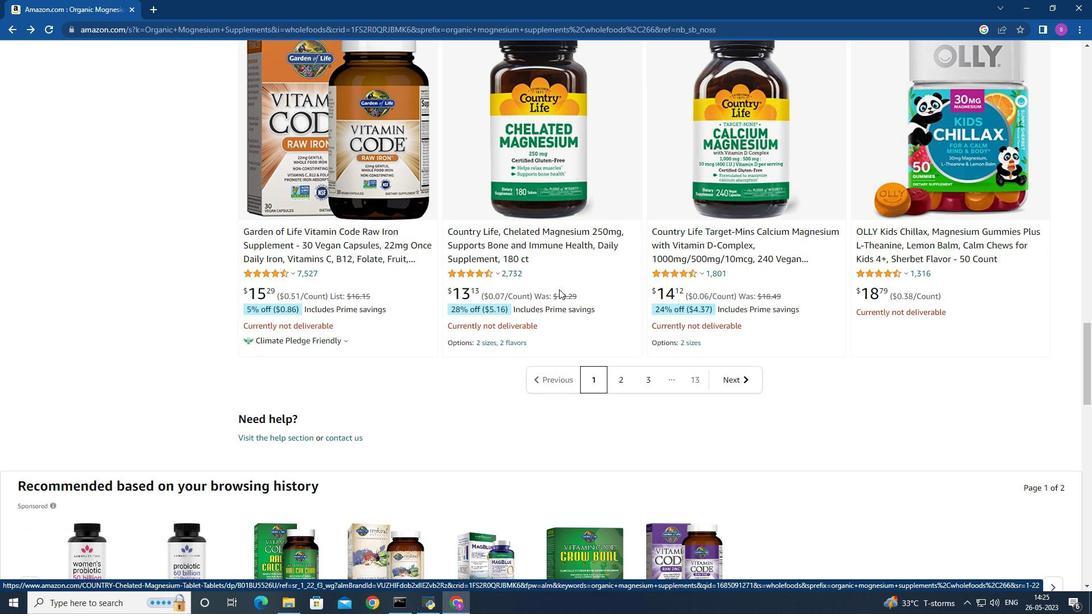 
Action: Mouse scrolled (559, 289) with delta (0, 0)
Screenshot: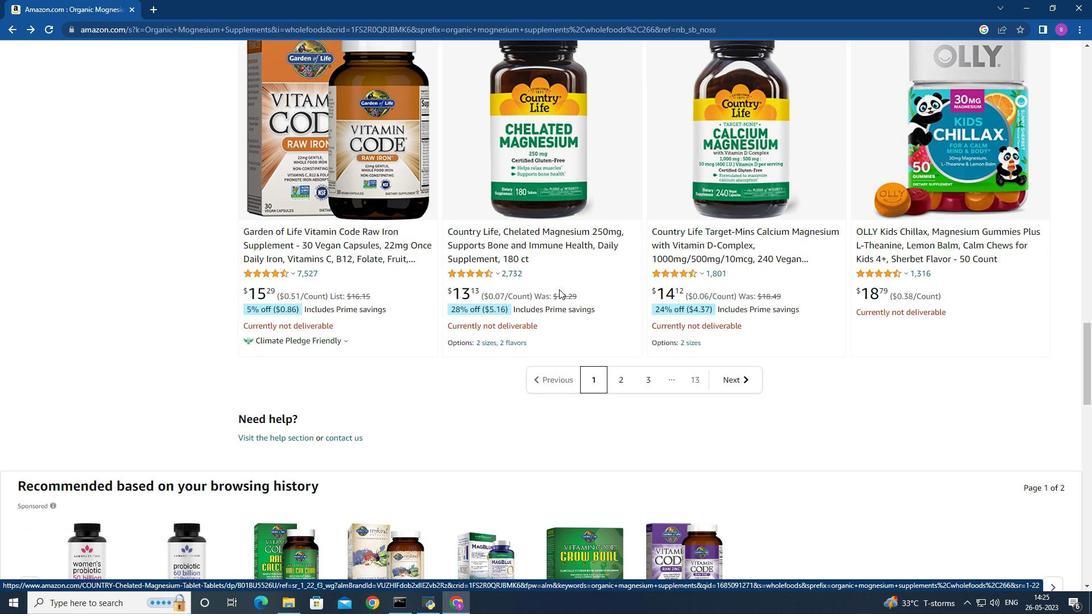 
Action: Mouse moved to (559, 290)
Screenshot: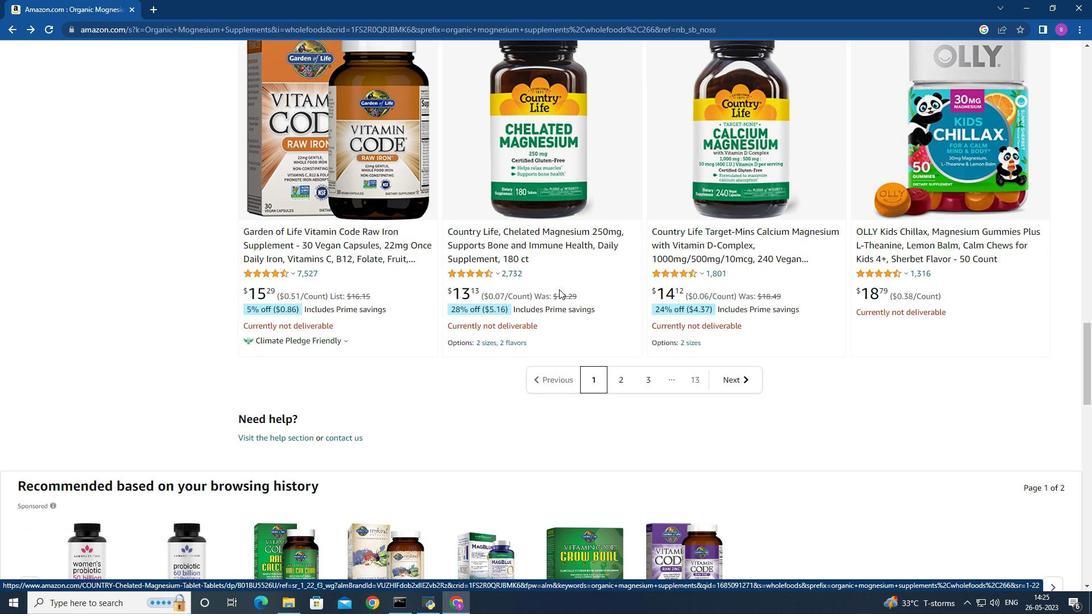 
Action: Mouse scrolled (559, 290) with delta (0, 0)
Screenshot: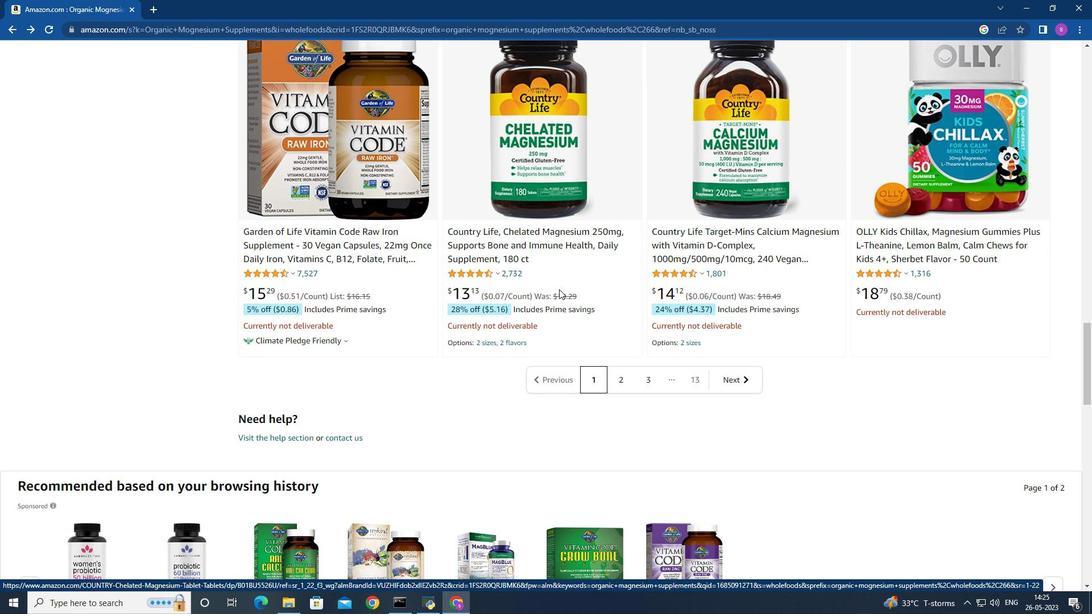 
Action: Mouse moved to (632, 236)
Screenshot: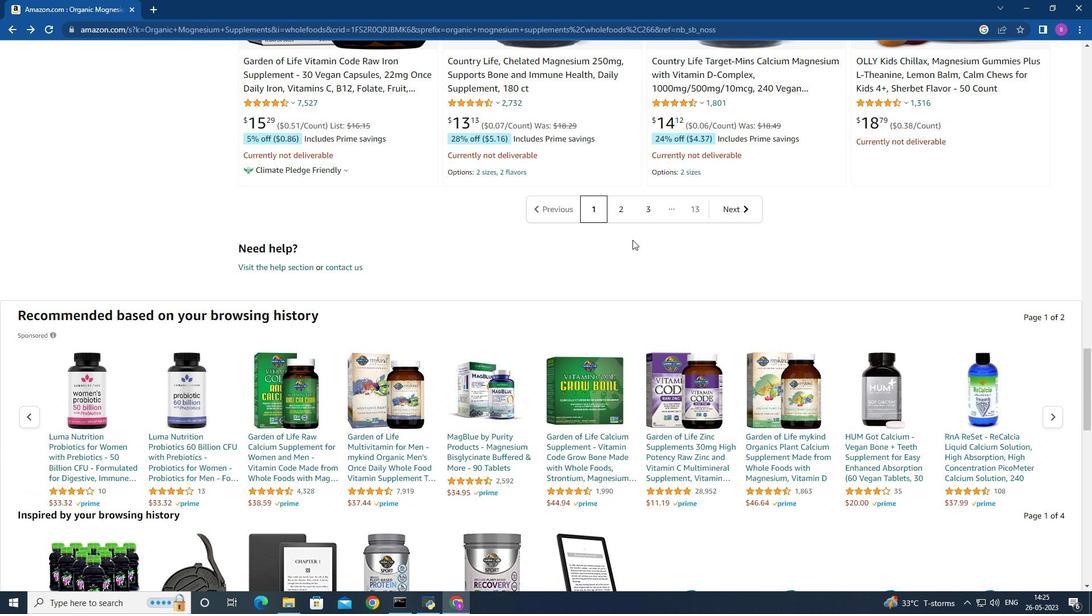
Action: Mouse scrolled (632, 238) with delta (0, 0)
Screenshot: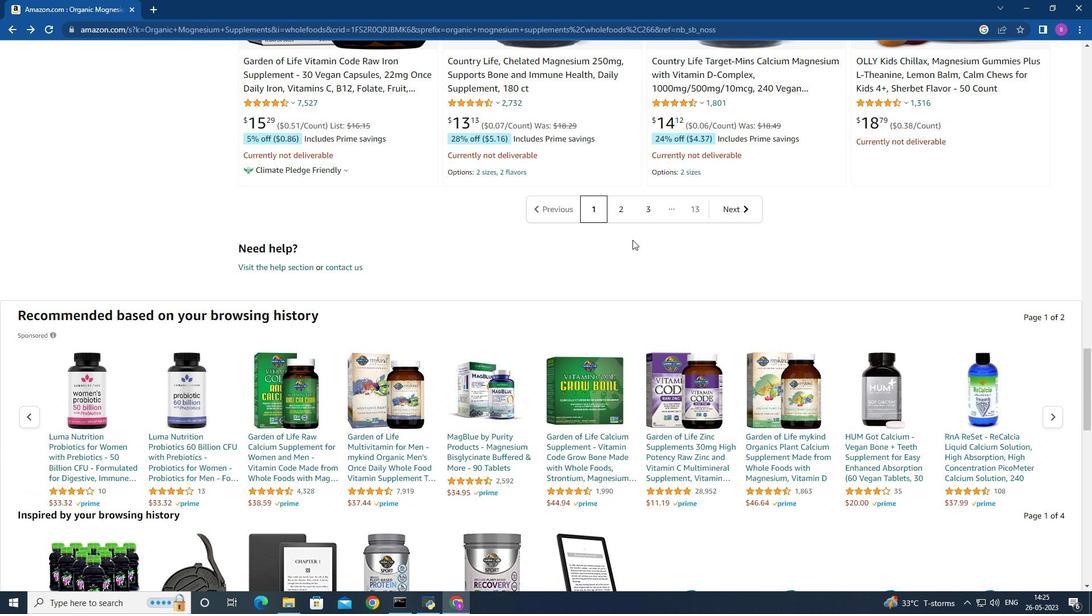 
Action: Mouse moved to (632, 236)
Screenshot: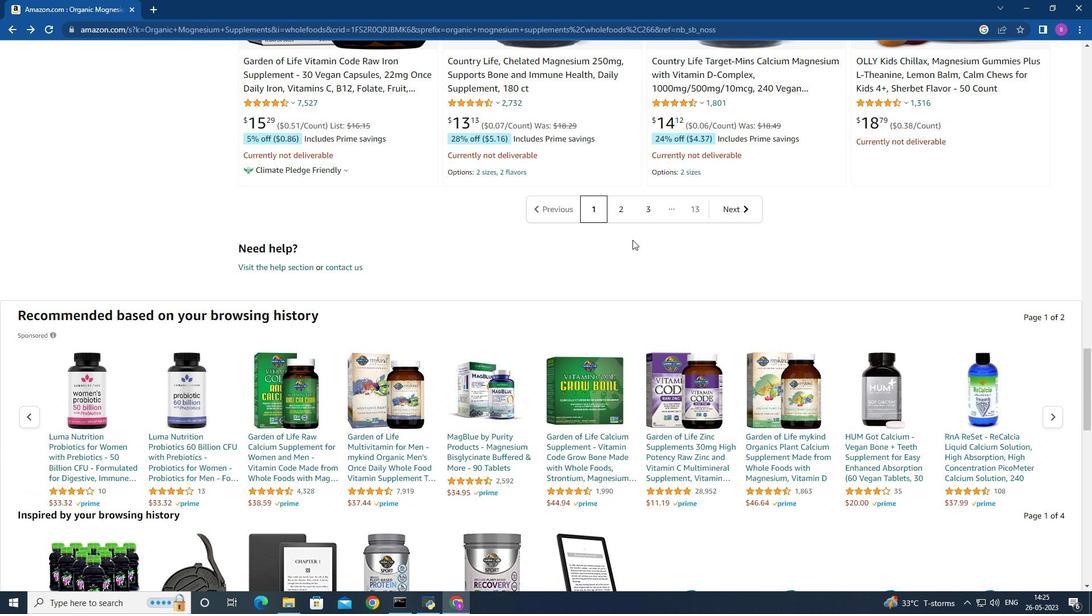 
Action: Mouse scrolled (632, 237) with delta (0, 0)
Screenshot: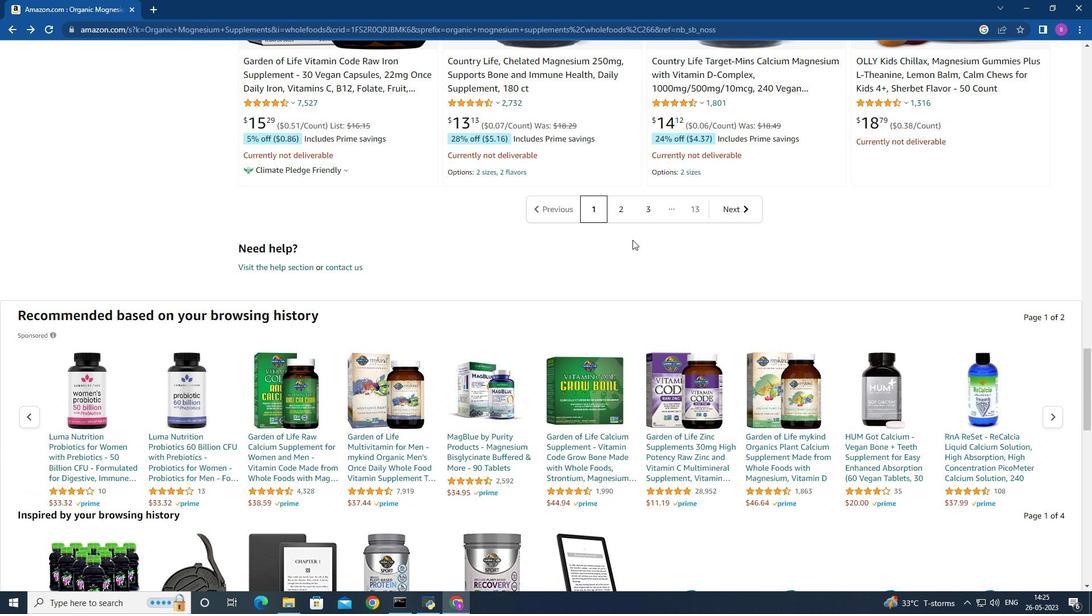 
Action: Mouse moved to (632, 236)
Screenshot: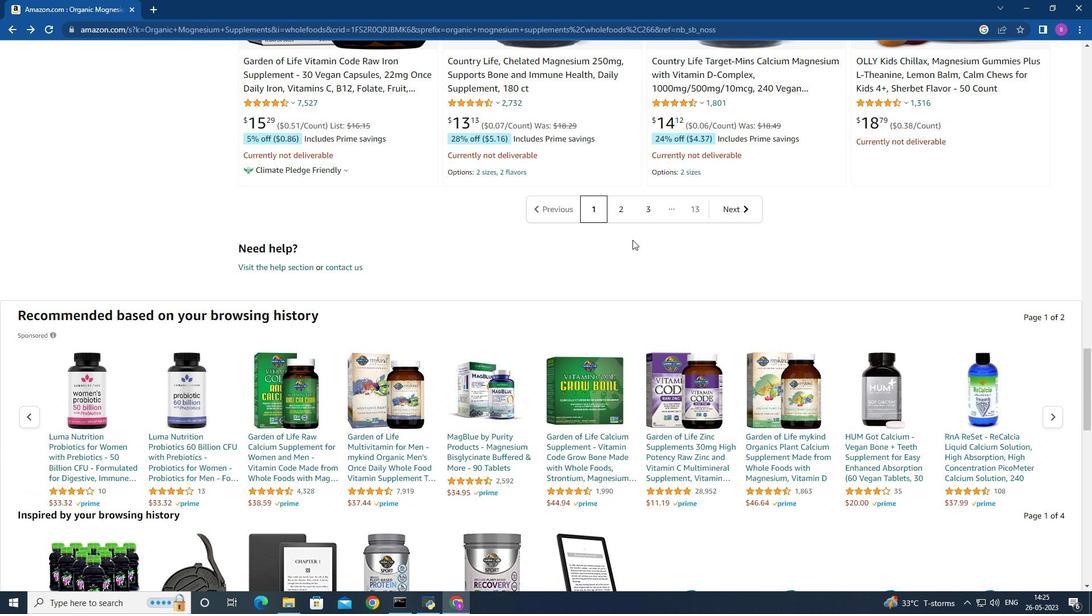 
Action: Mouse scrolled (632, 237) with delta (0, 0)
Screenshot: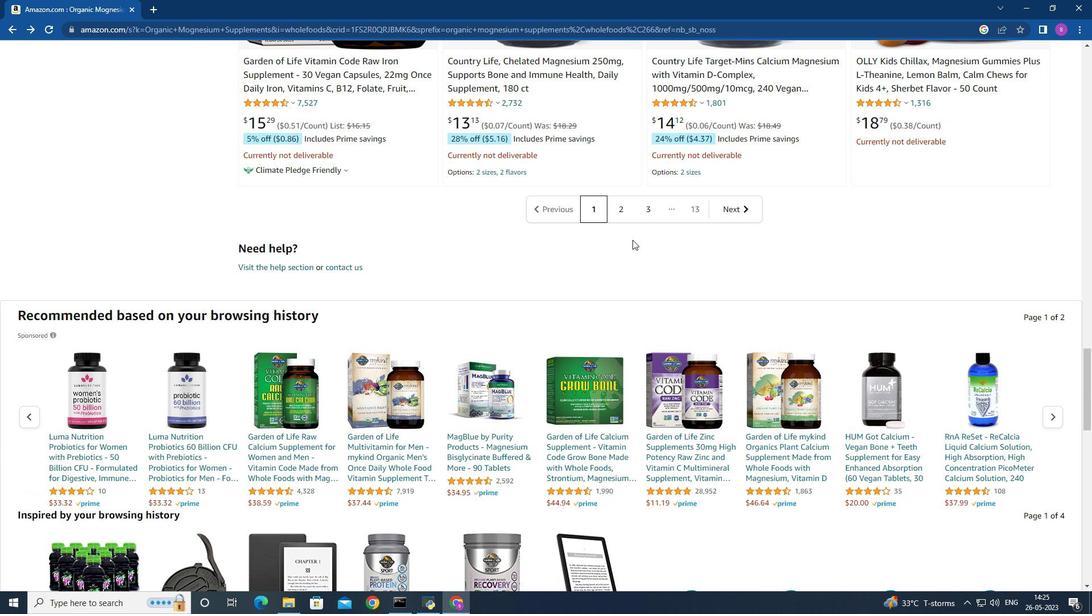 
Action: Mouse moved to (632, 236)
Screenshot: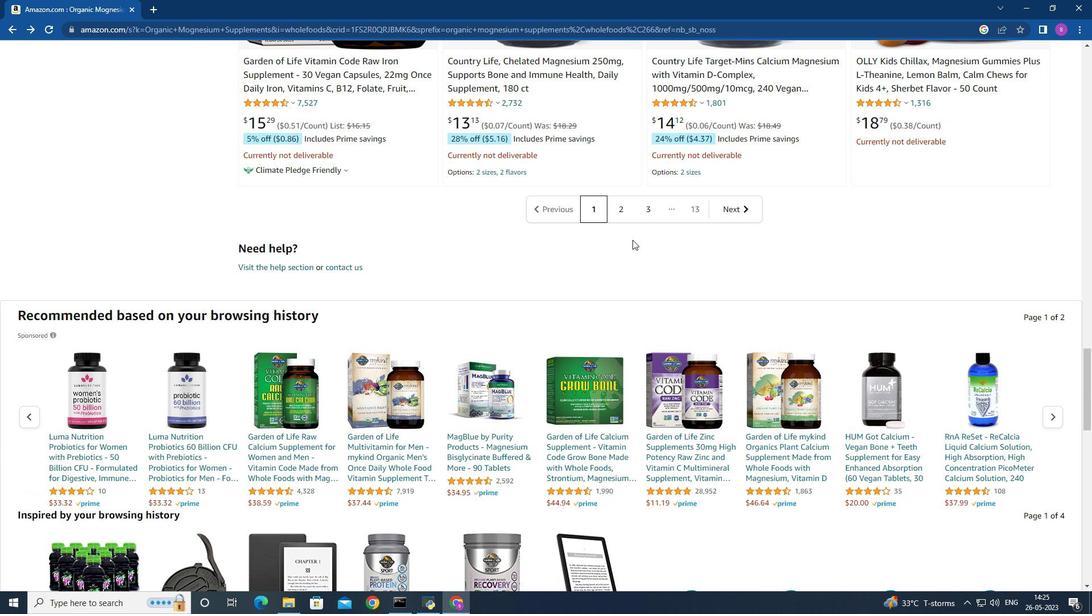 
Action: Mouse scrolled (632, 237) with delta (0, 0)
Screenshot: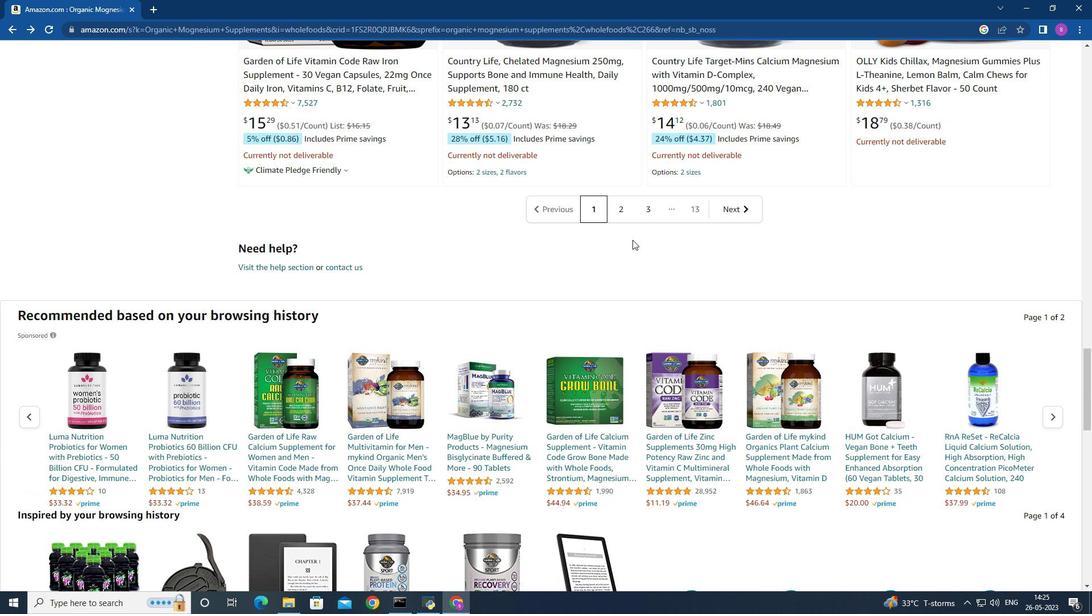 
Action: Mouse moved to (632, 236)
Screenshot: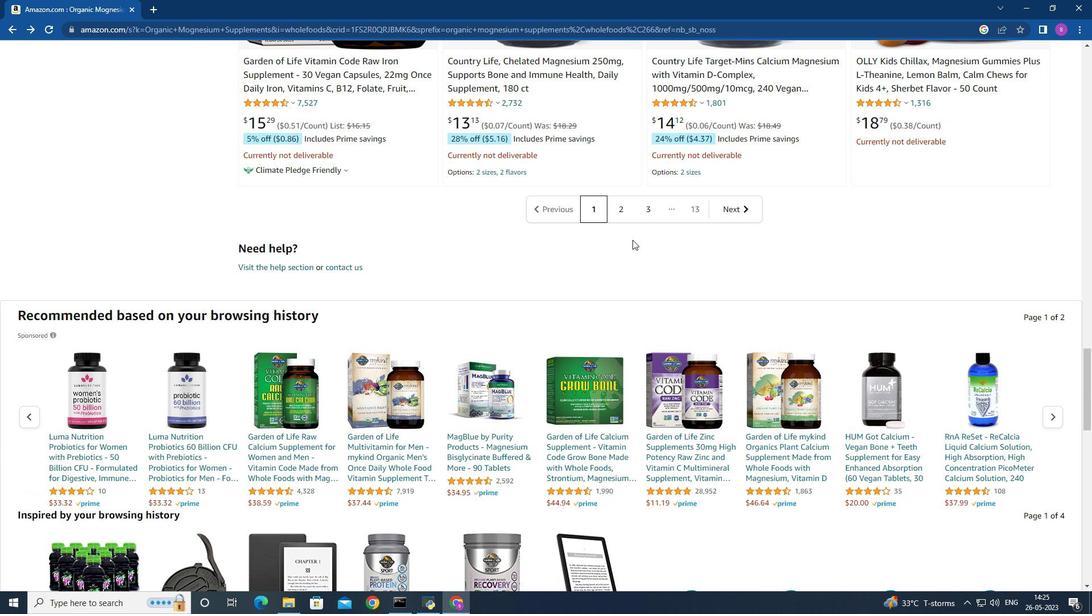
Action: Mouse scrolled (632, 237) with delta (0, 0)
Screenshot: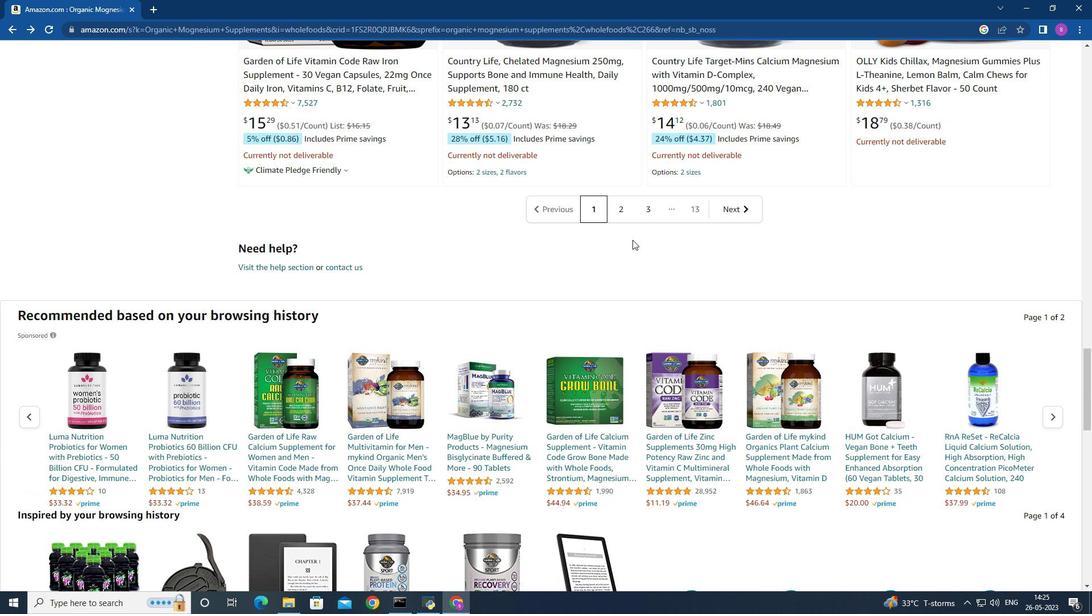 
Action: Mouse moved to (735, 244)
Screenshot: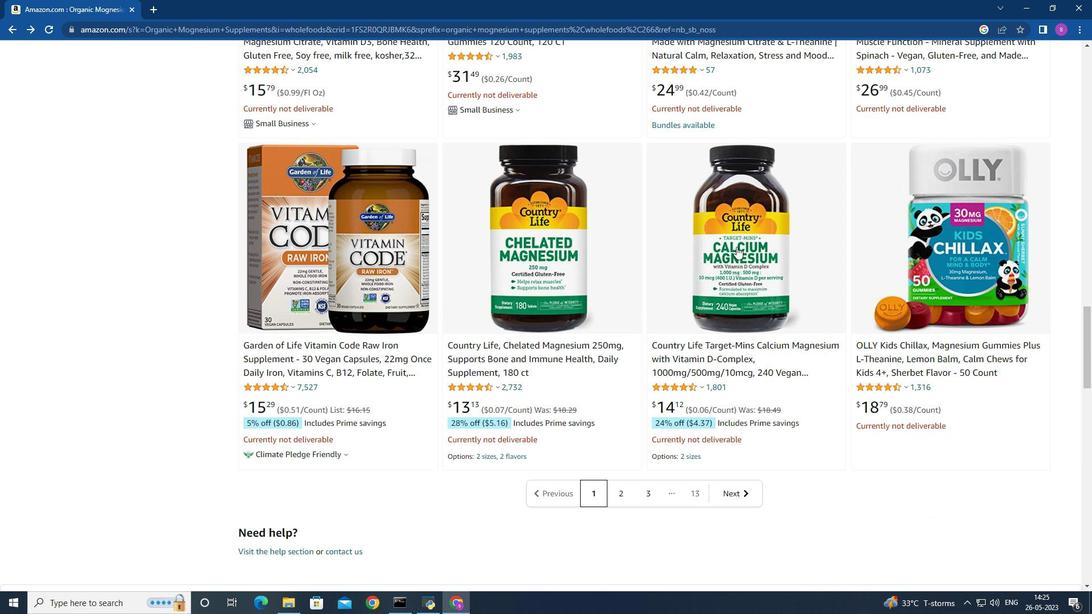 
Action: Mouse pressed left at (735, 244)
Screenshot: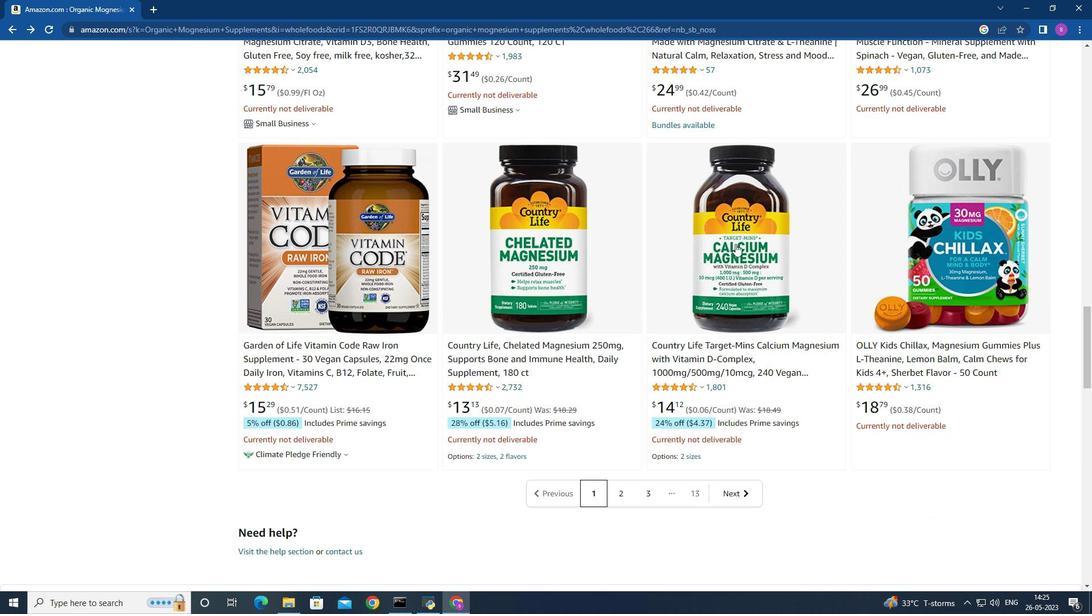 
Action: Mouse moved to (11, 27)
Screenshot: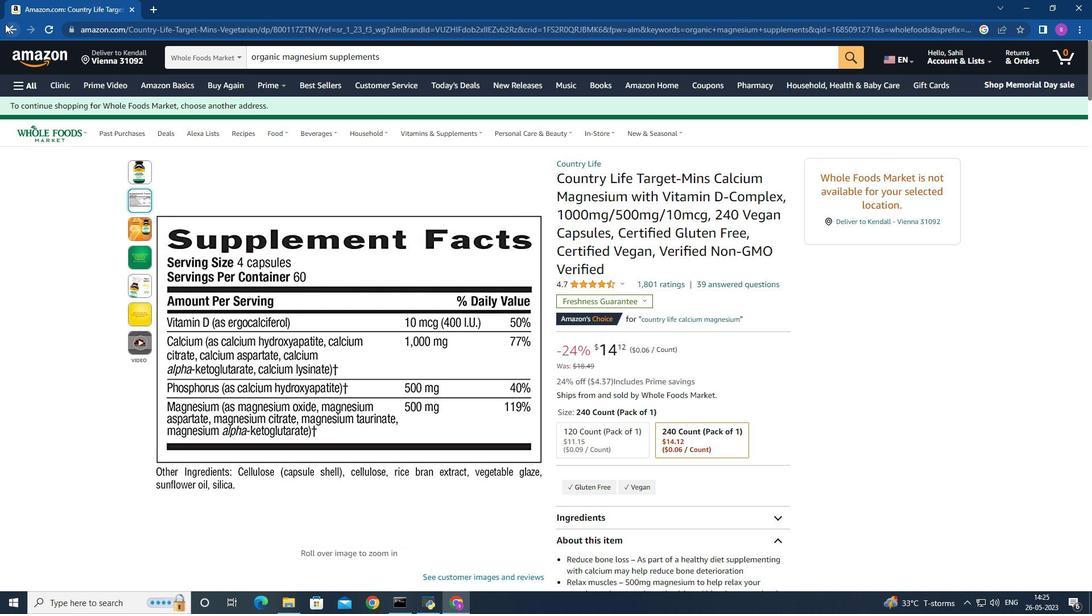 
Action: Mouse pressed left at (11, 27)
Screenshot: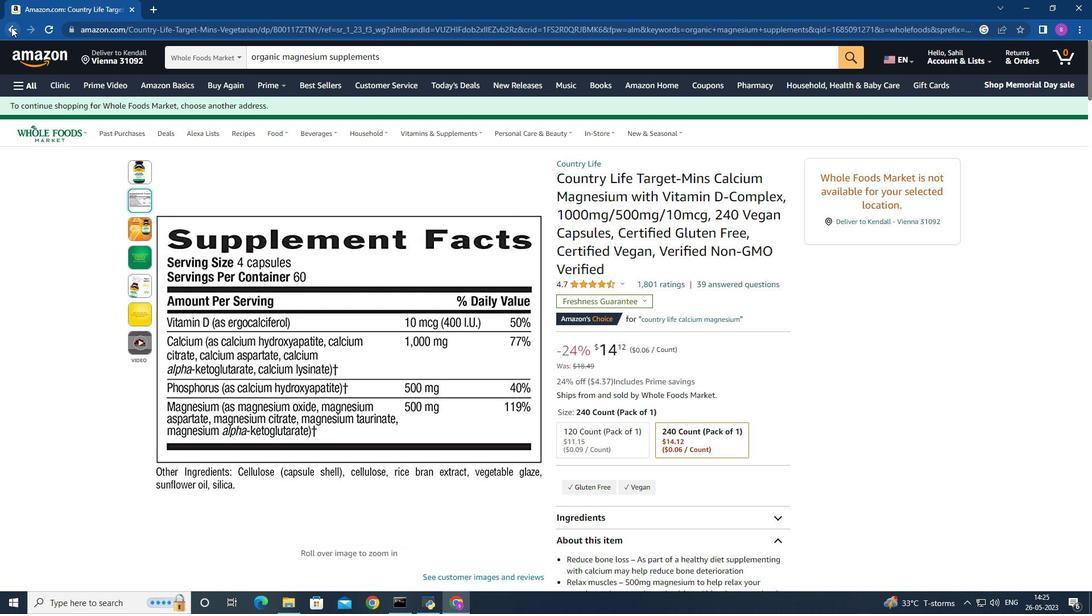 
Action: Mouse moved to (227, 192)
Screenshot: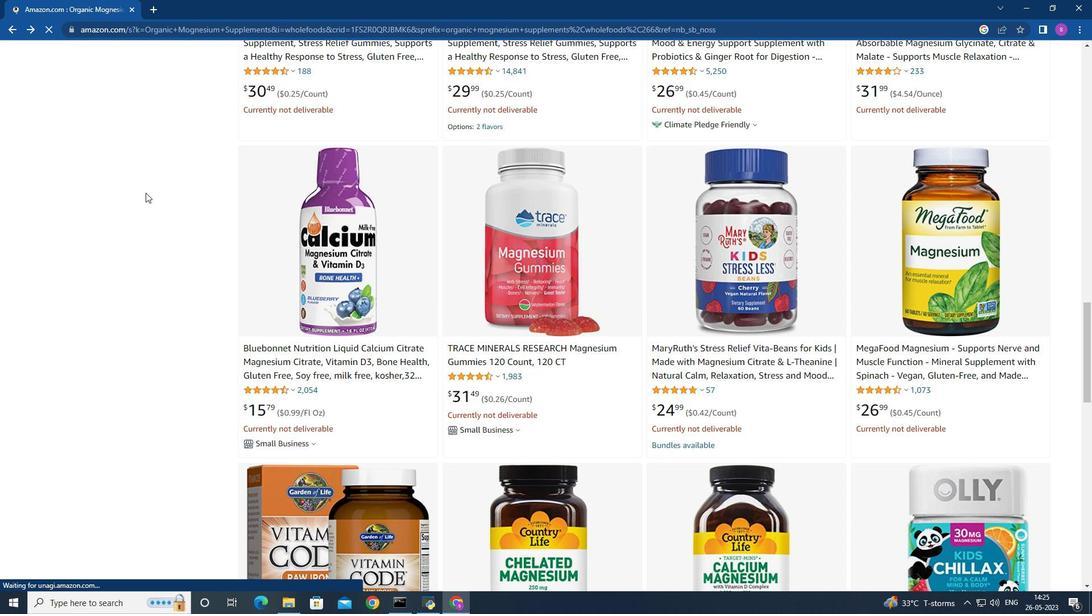 
Action: Mouse scrolled (227, 192) with delta (0, 0)
Screenshot: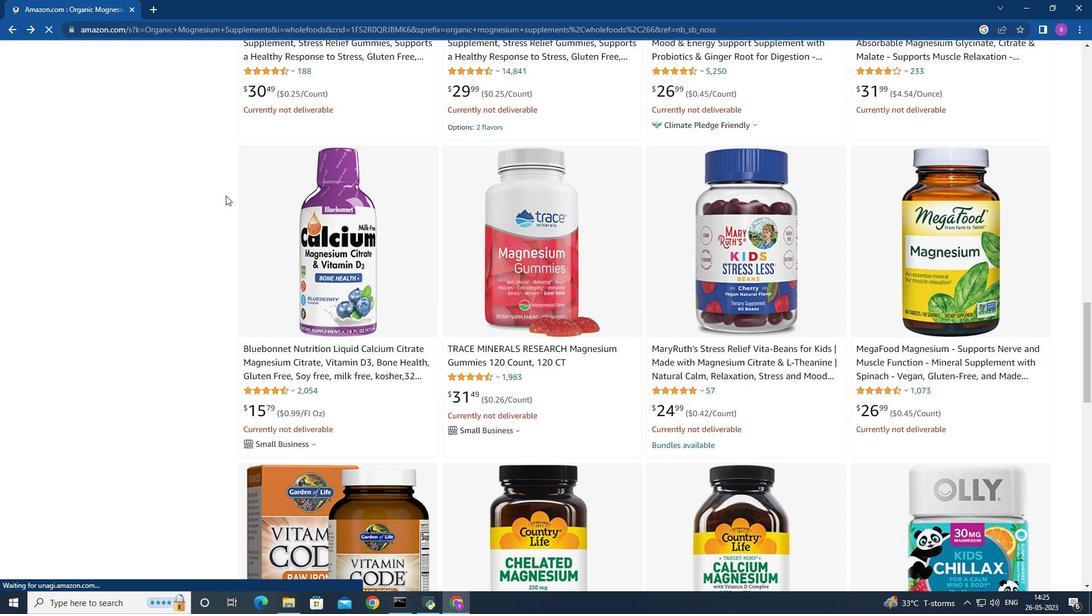 
Action: Mouse moved to (228, 196)
Screenshot: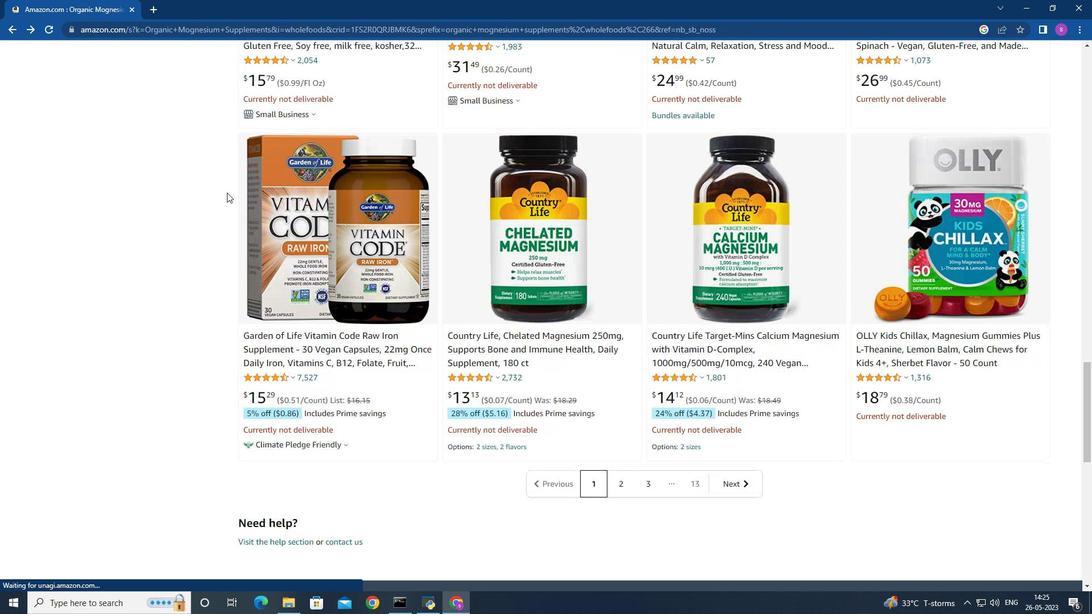 
Action: Mouse scrolled (228, 195) with delta (0, 0)
Screenshot: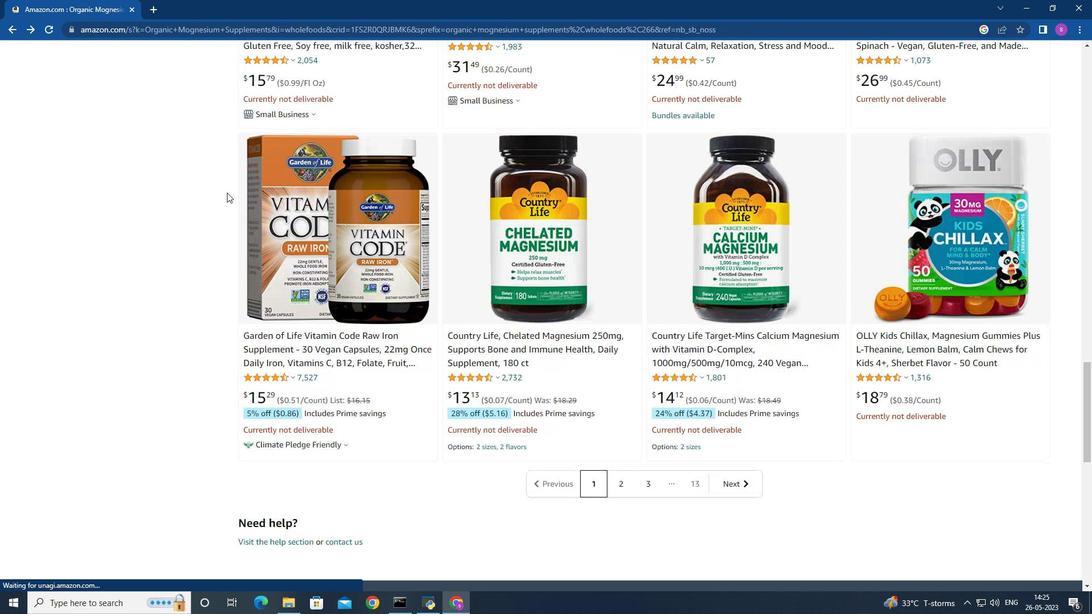 
Action: Mouse moved to (717, 242)
Screenshot: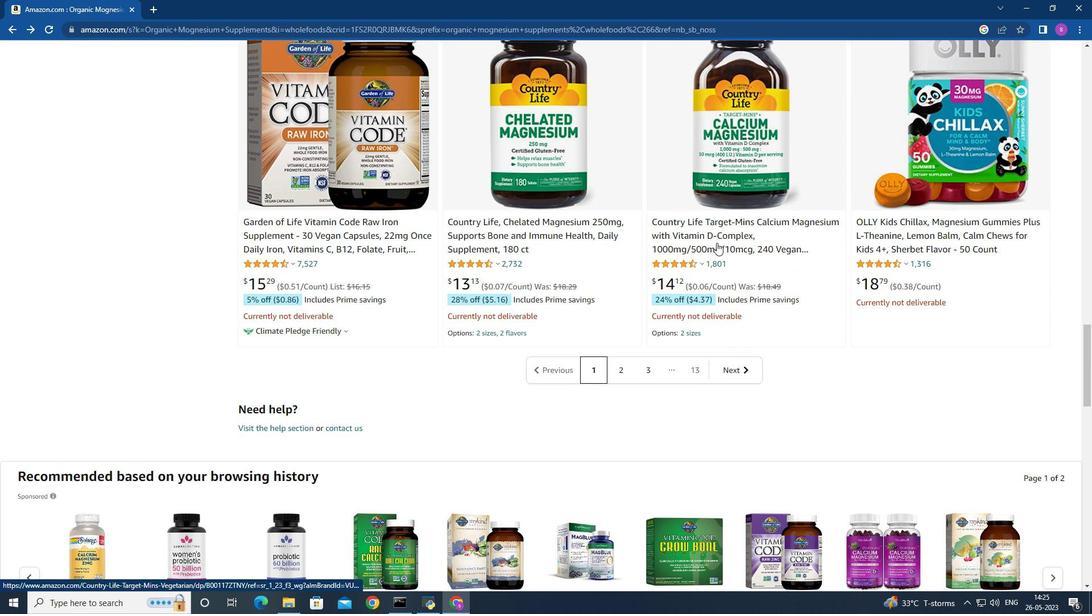 
Action: Mouse scrolled (717, 243) with delta (0, 0)
Screenshot: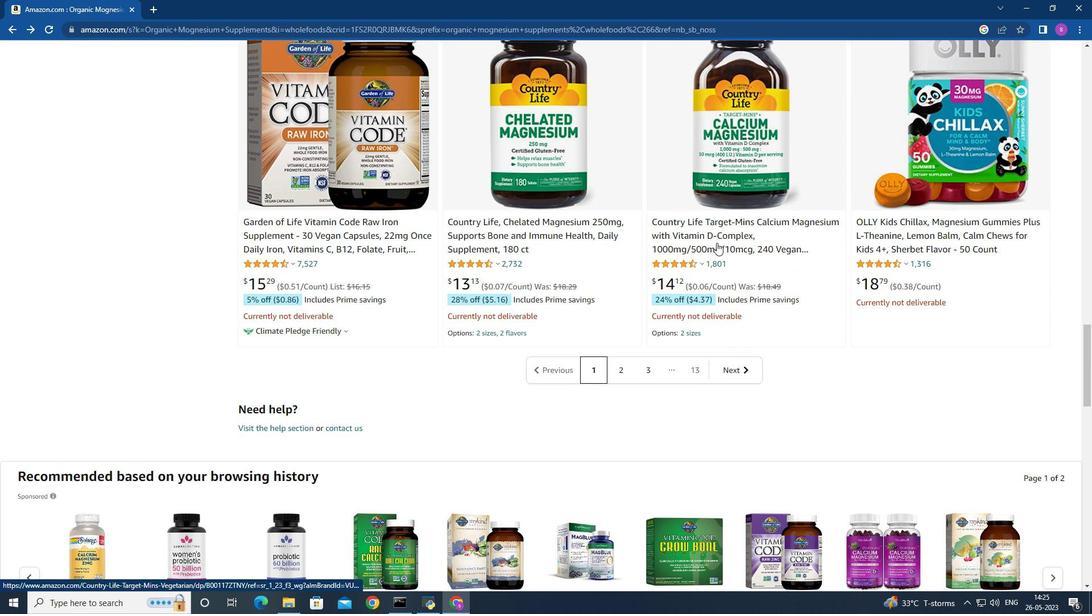 
Action: Mouse scrolled (717, 243) with delta (0, 0)
Screenshot: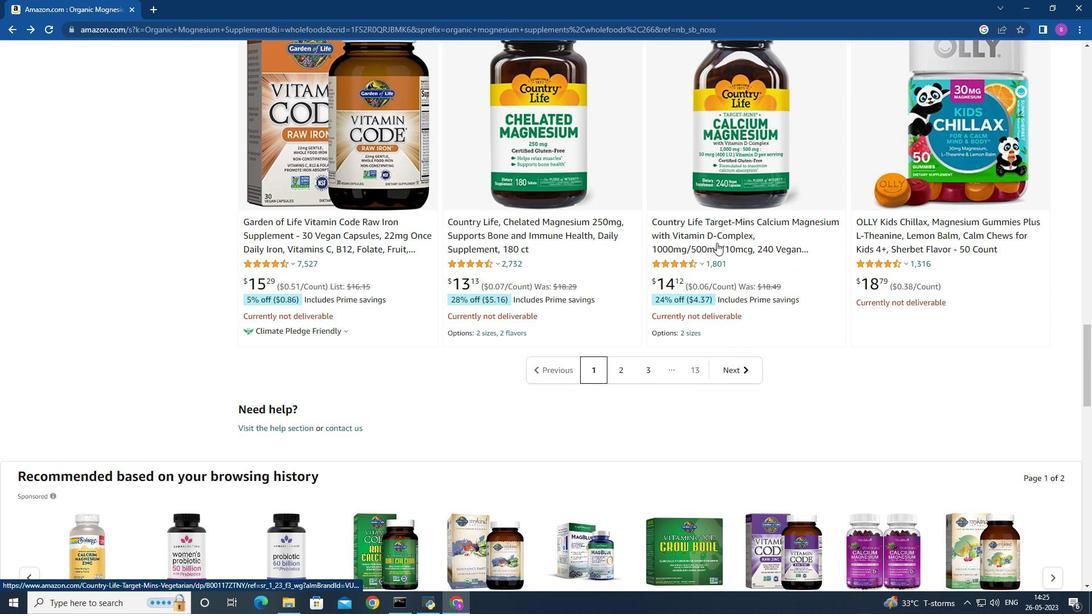 
Action: Mouse moved to (744, 244)
Screenshot: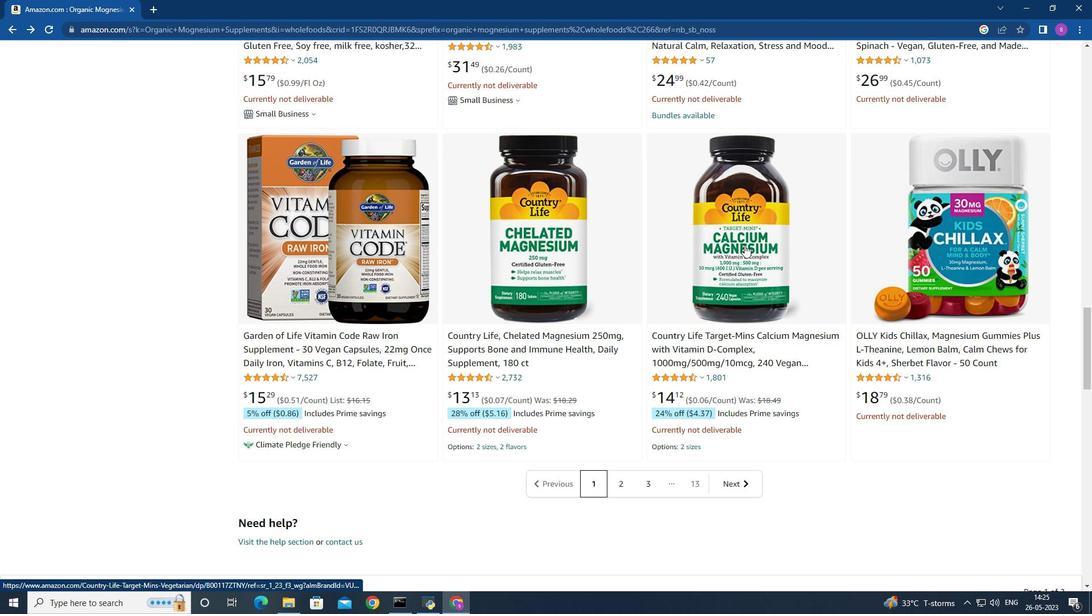 
Action: Mouse pressed left at (744, 244)
Screenshot: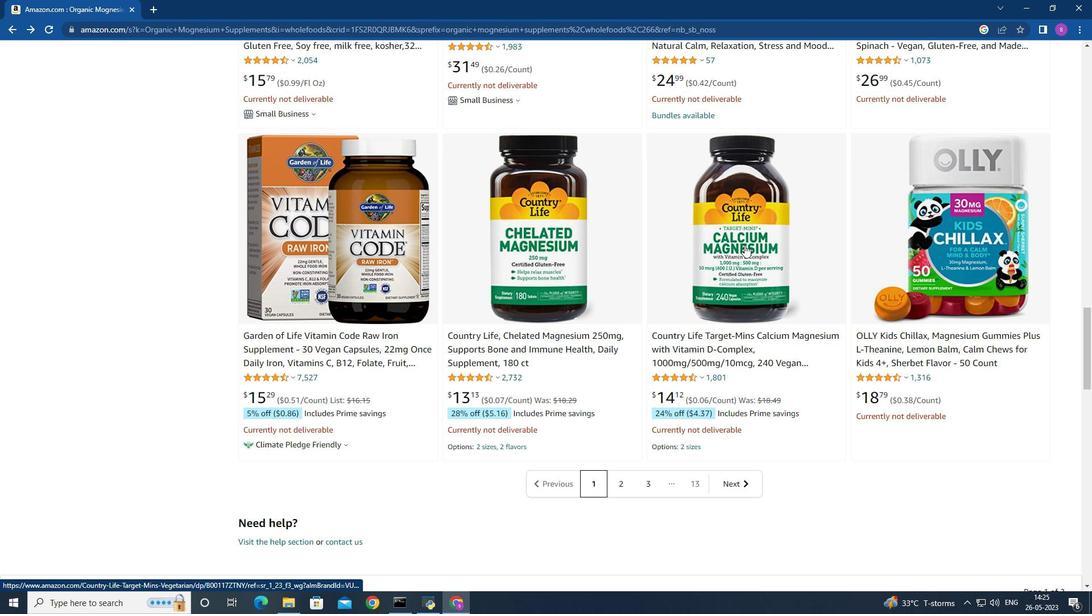 
Action: Mouse moved to (343, 275)
Screenshot: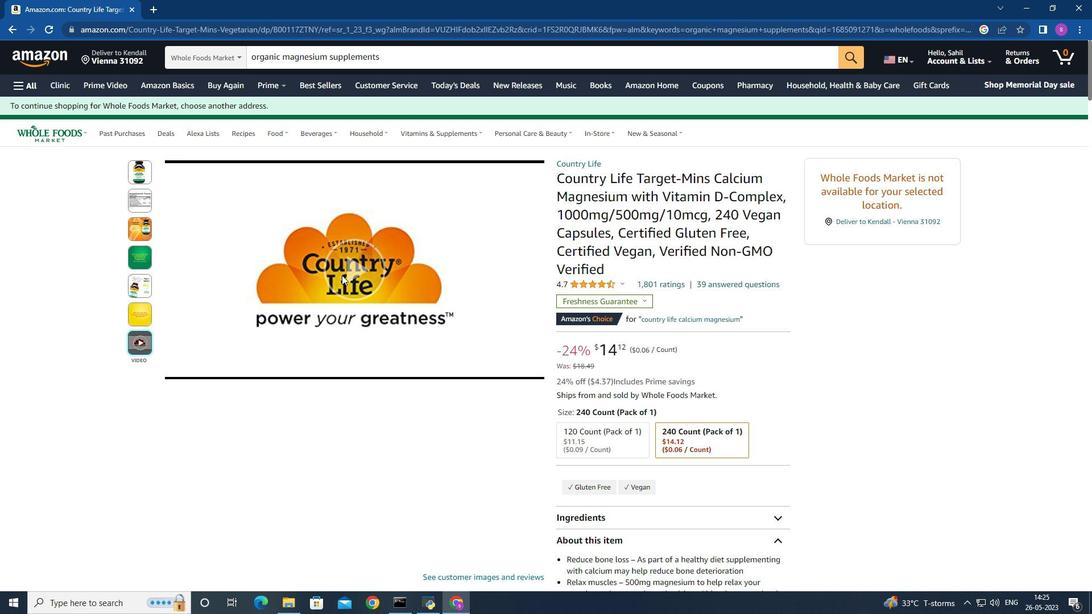 
Action: Mouse pressed left at (343, 275)
Screenshot: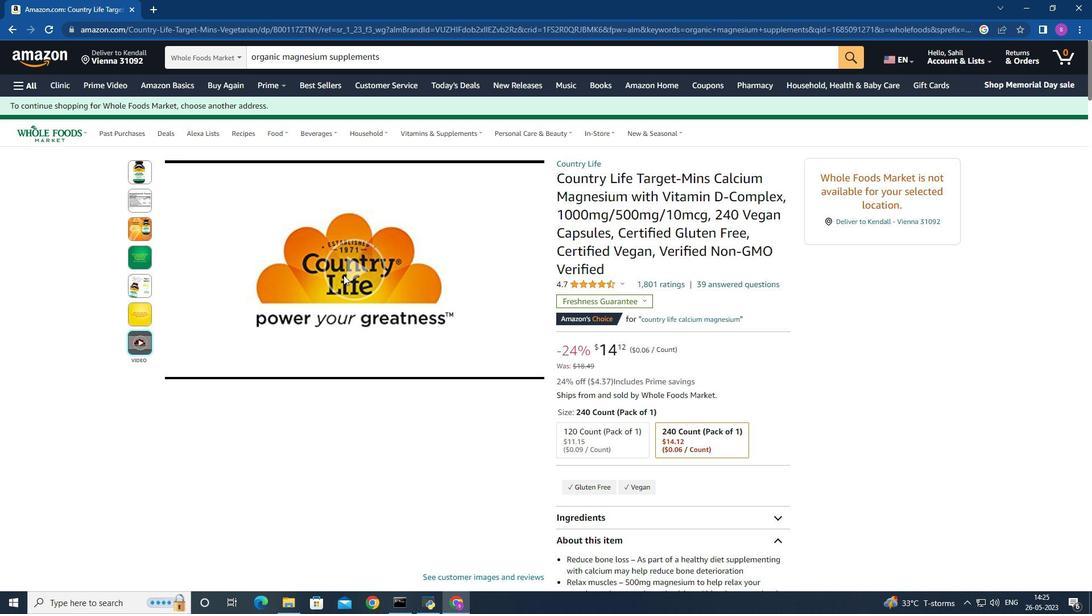 
Action: Mouse moved to (1059, 105)
Screenshot: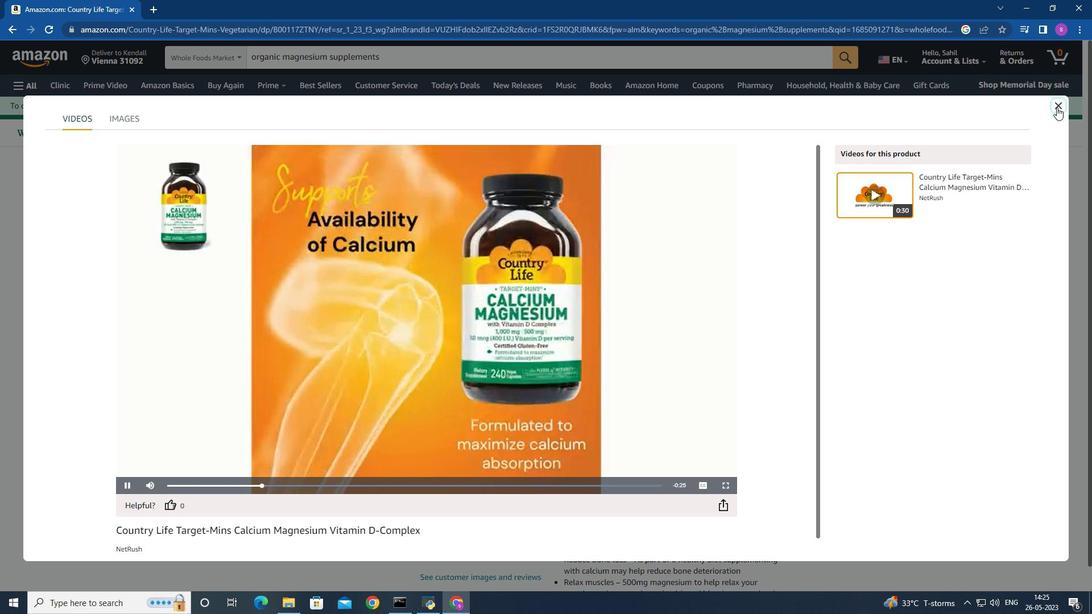 
Action: Mouse pressed left at (1059, 105)
Screenshot: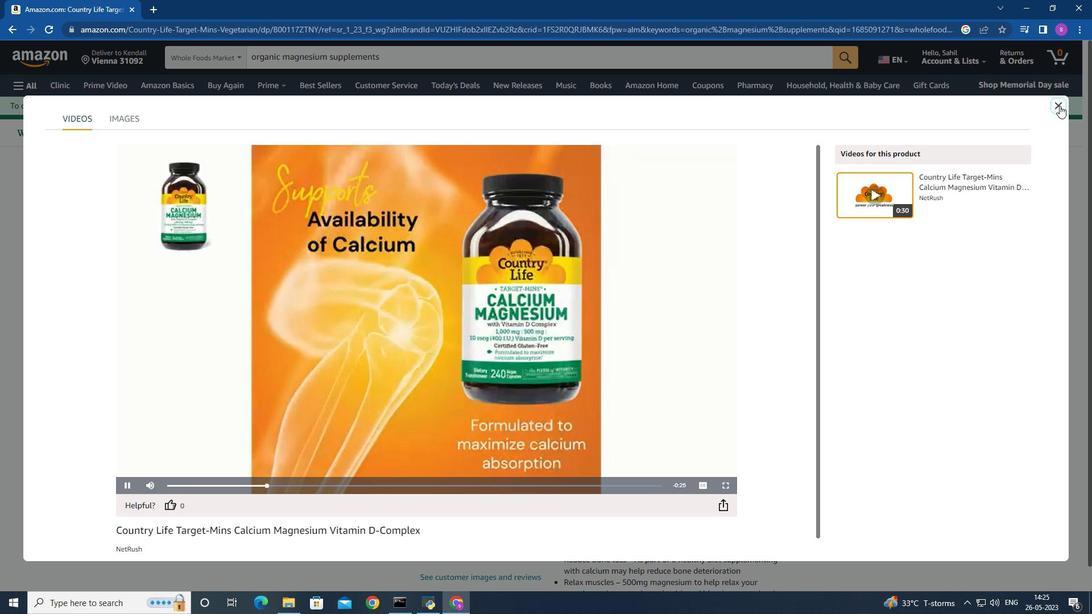 
Action: Mouse moved to (10, 28)
Screenshot: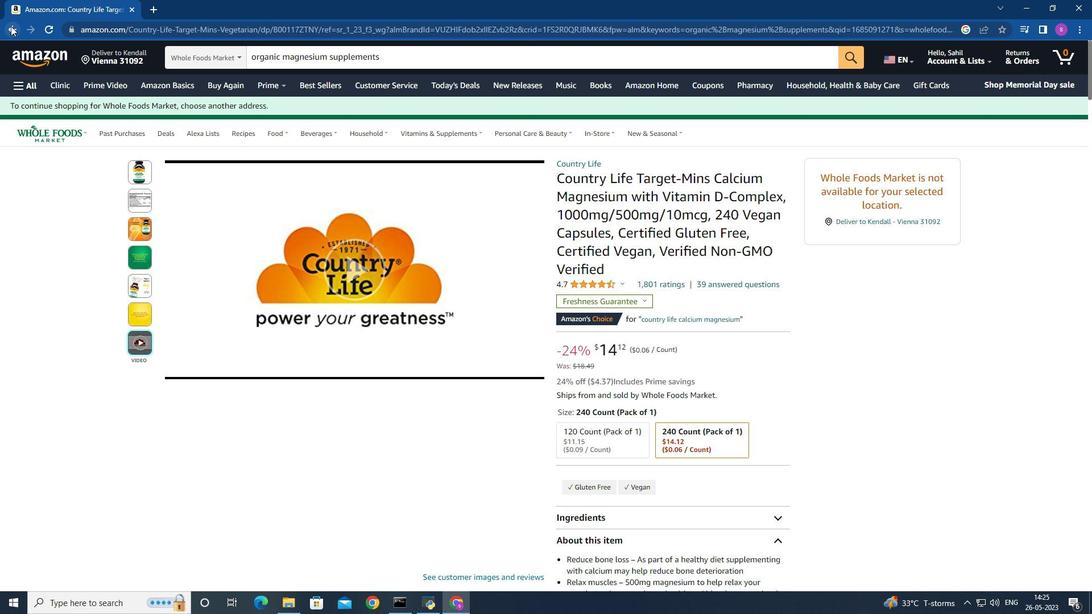 
Action: Mouse pressed left at (10, 28)
Screenshot: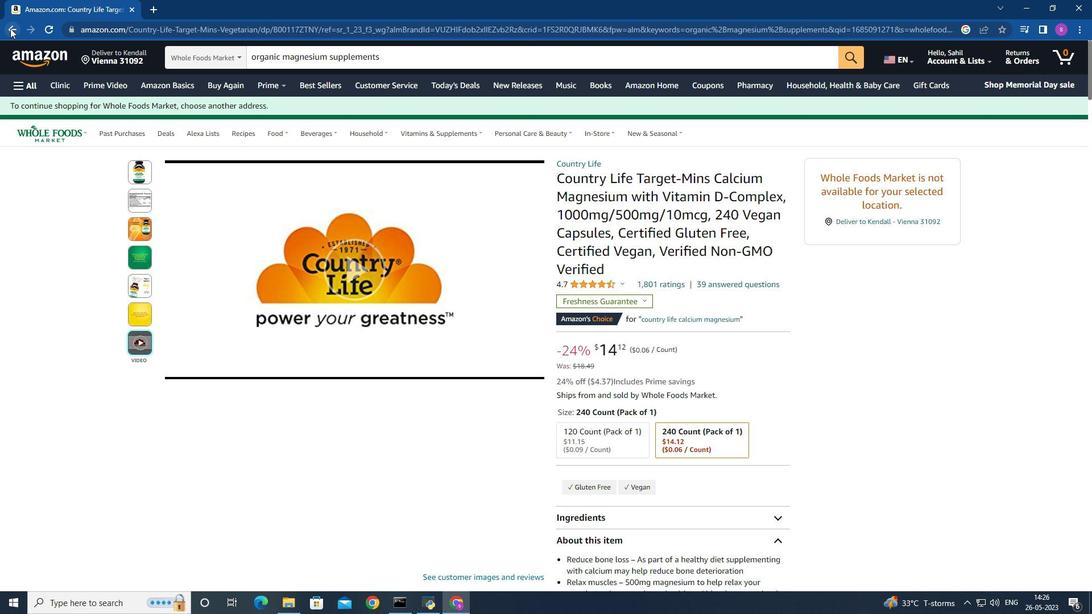 
Action: Mouse moved to (284, 284)
Screenshot: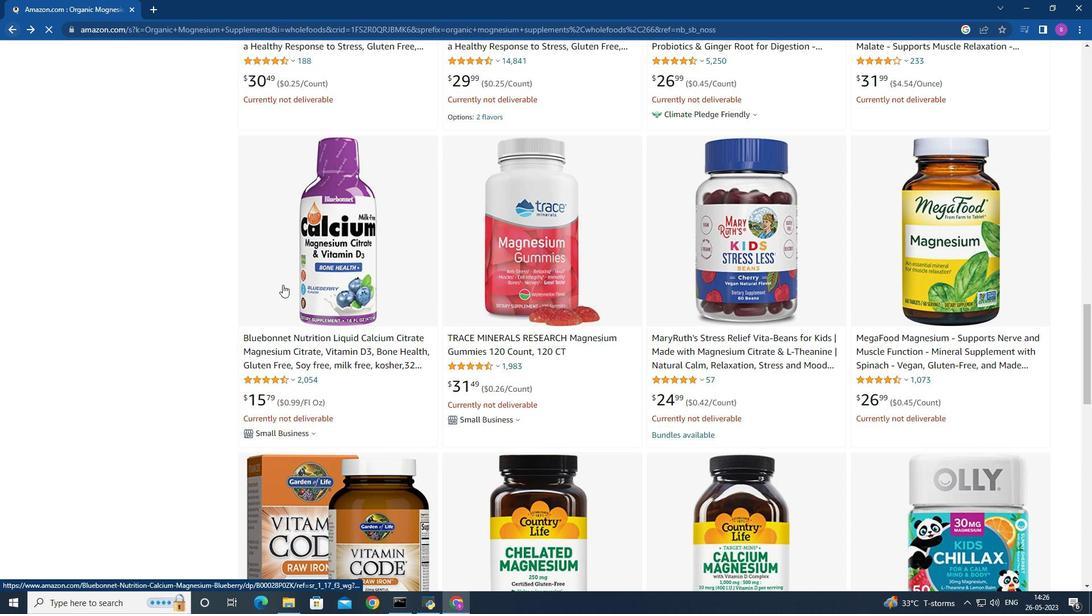 
Action: Mouse scrolled (284, 285) with delta (0, 0)
Screenshot: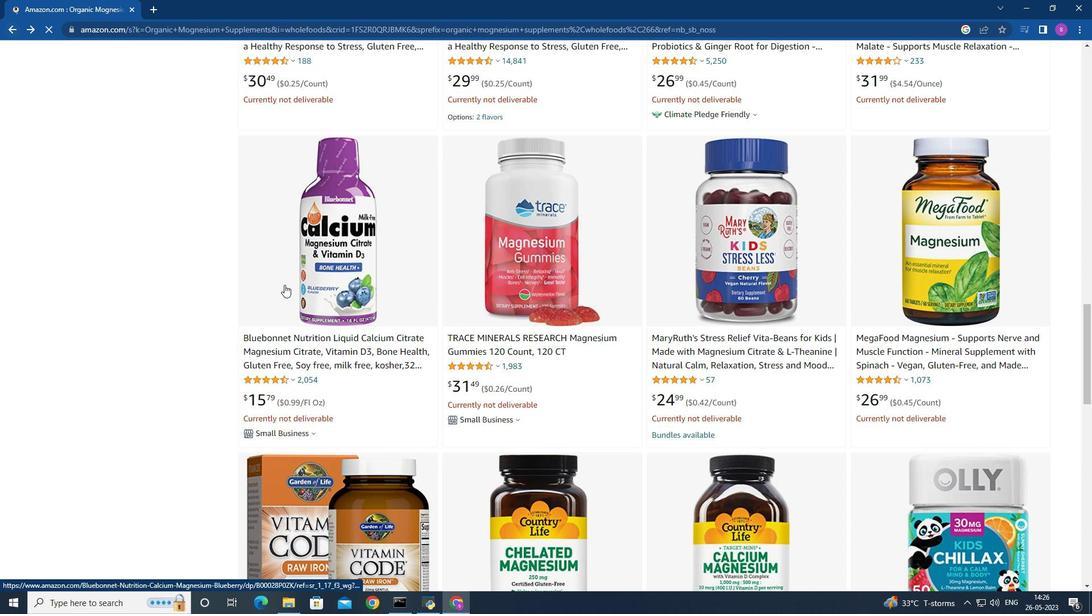 
Action: Mouse scrolled (284, 285) with delta (0, 0)
Screenshot: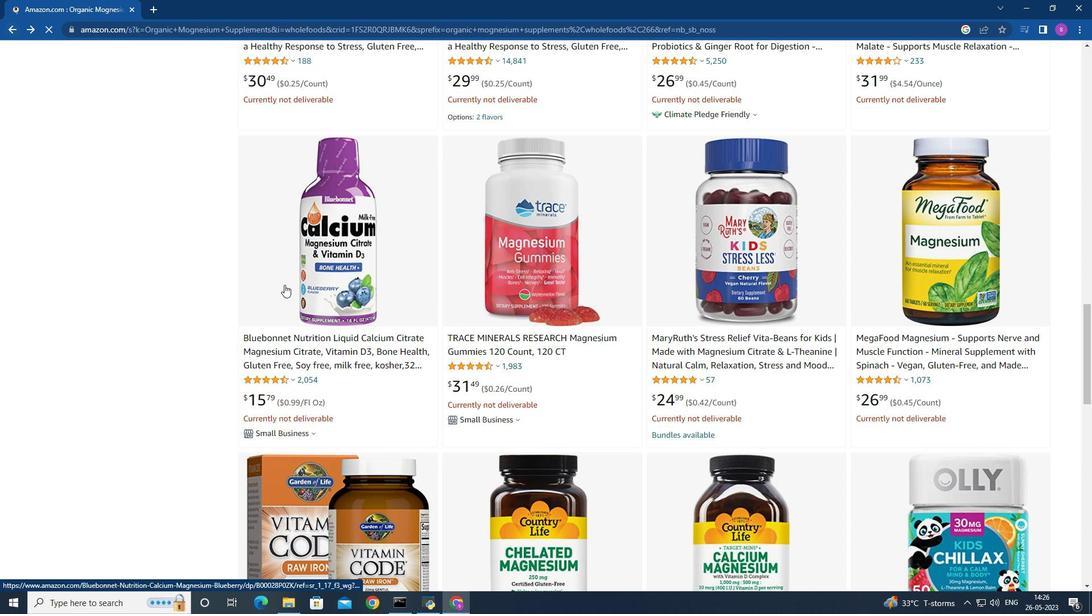 
Action: Mouse scrolled (284, 285) with delta (0, 0)
Screenshot: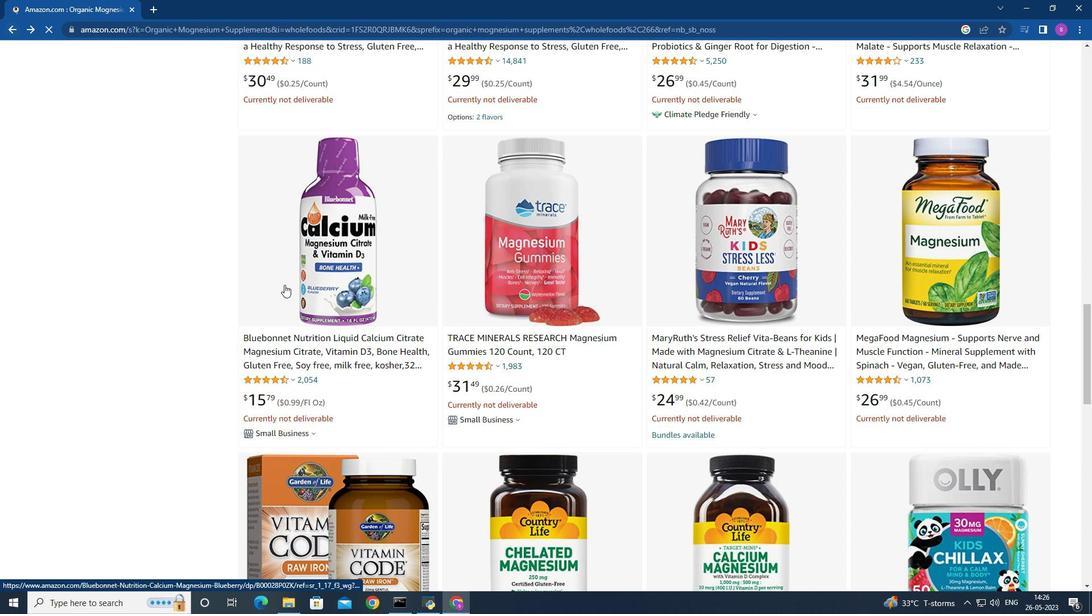 
Action: Mouse scrolled (284, 285) with delta (0, 0)
Screenshot: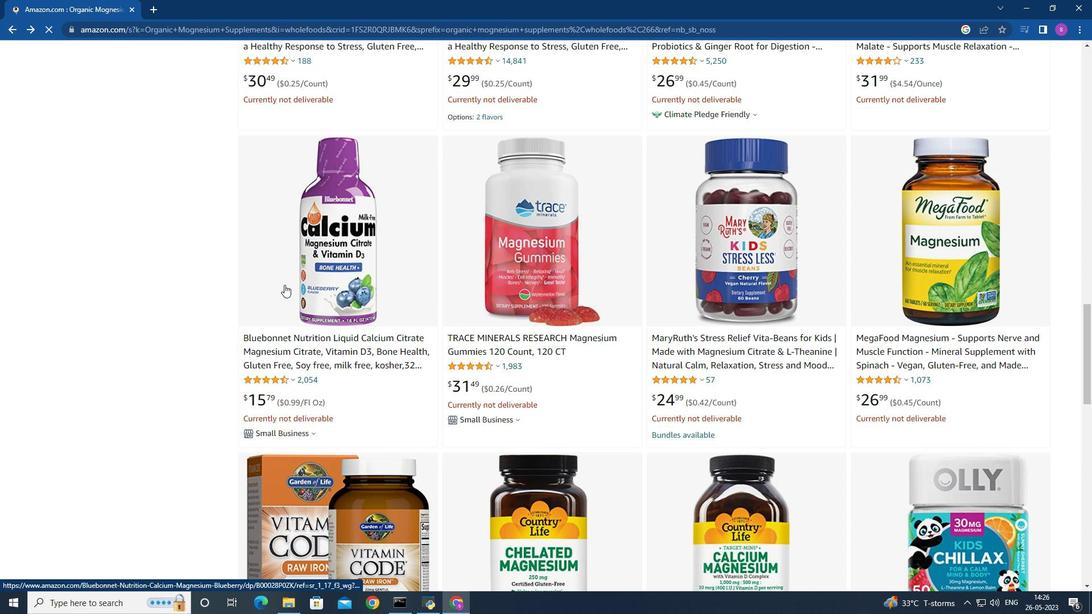 
Action: Mouse scrolled (284, 285) with delta (0, 0)
Screenshot: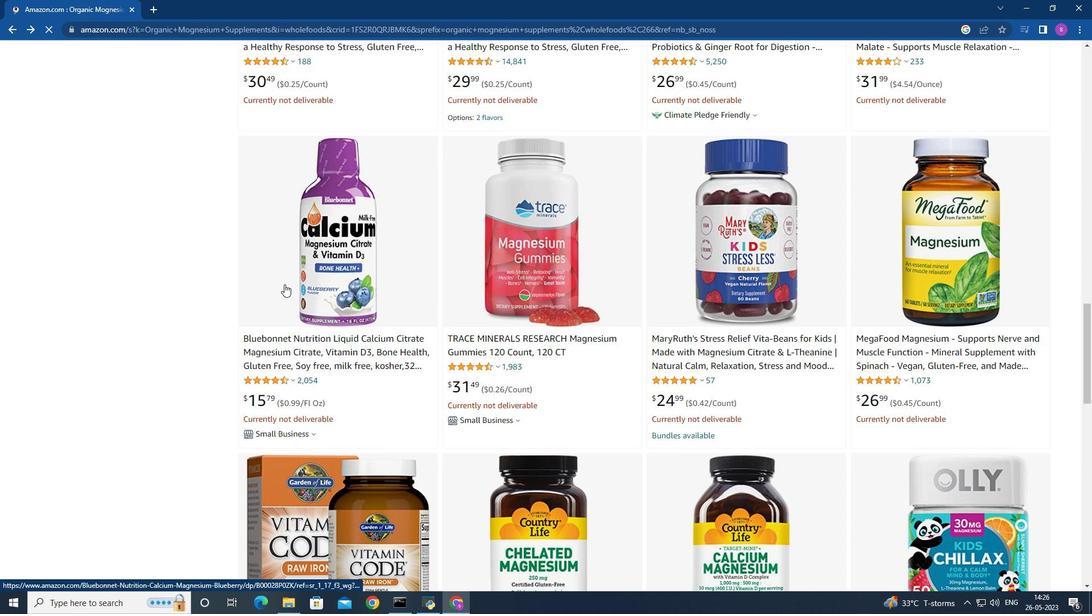 
Action: Mouse moved to (288, 284)
Screenshot: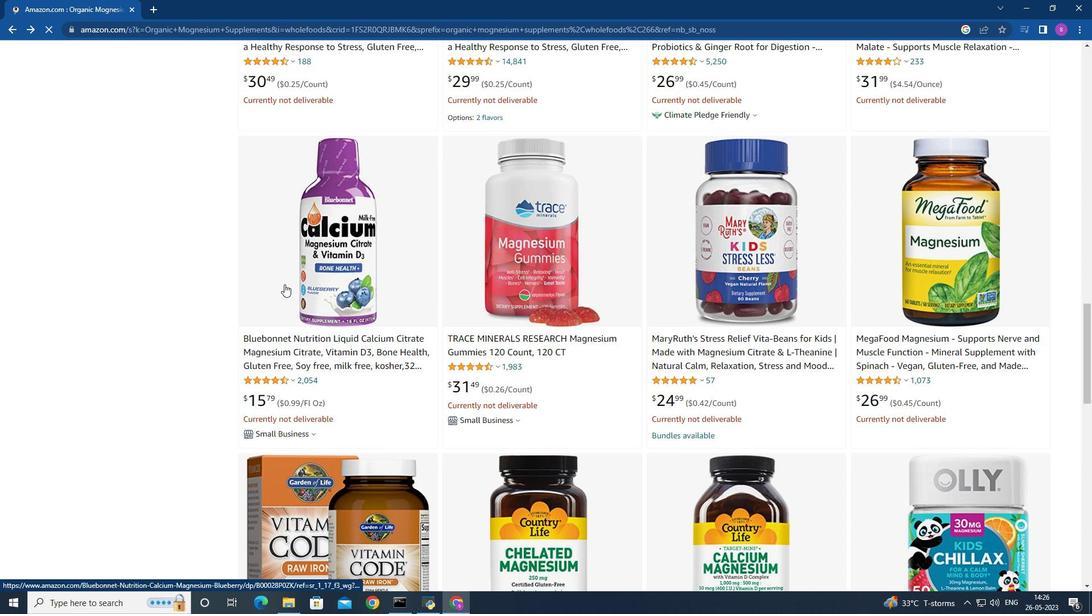 
Action: Mouse scrolled (287, 285) with delta (0, 0)
Screenshot: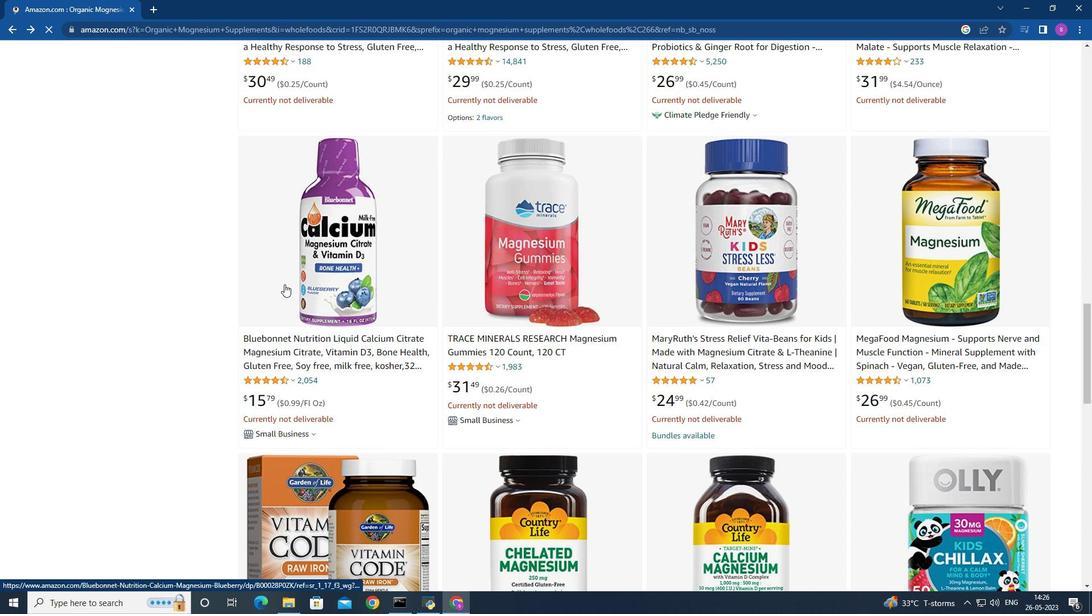 
Action: Mouse moved to (407, 293)
Screenshot: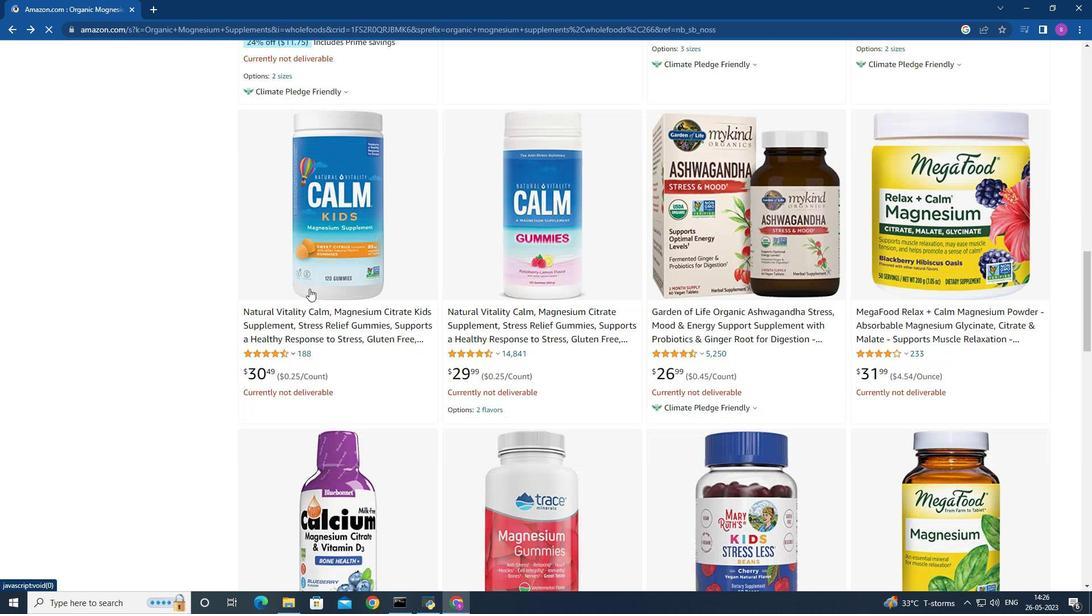 
Action: Mouse scrolled (407, 293) with delta (0, 0)
Screenshot: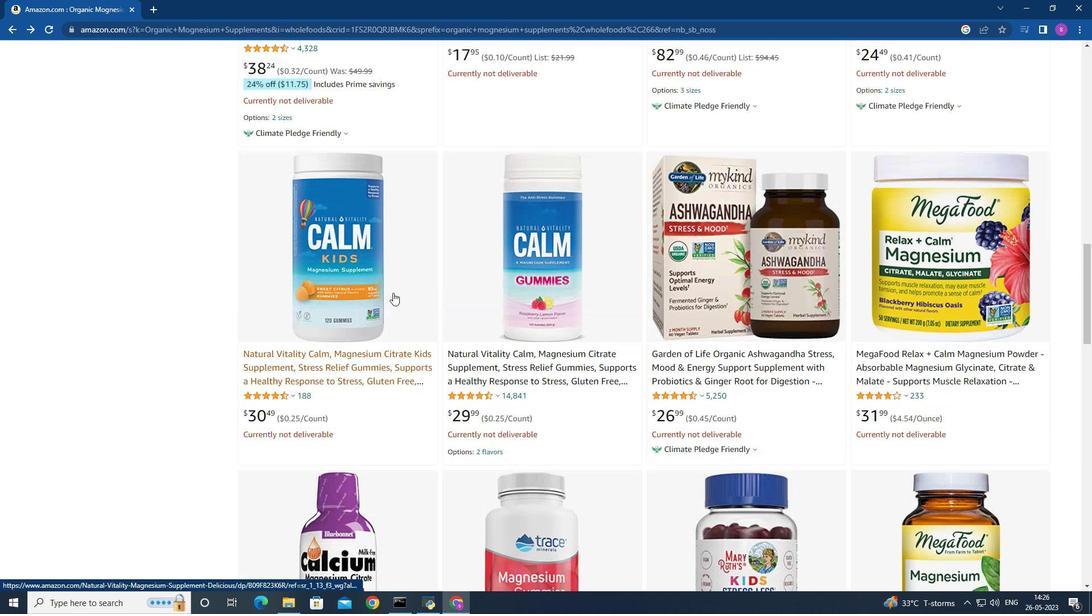 
Action: Mouse scrolled (407, 293) with delta (0, 0)
Screenshot: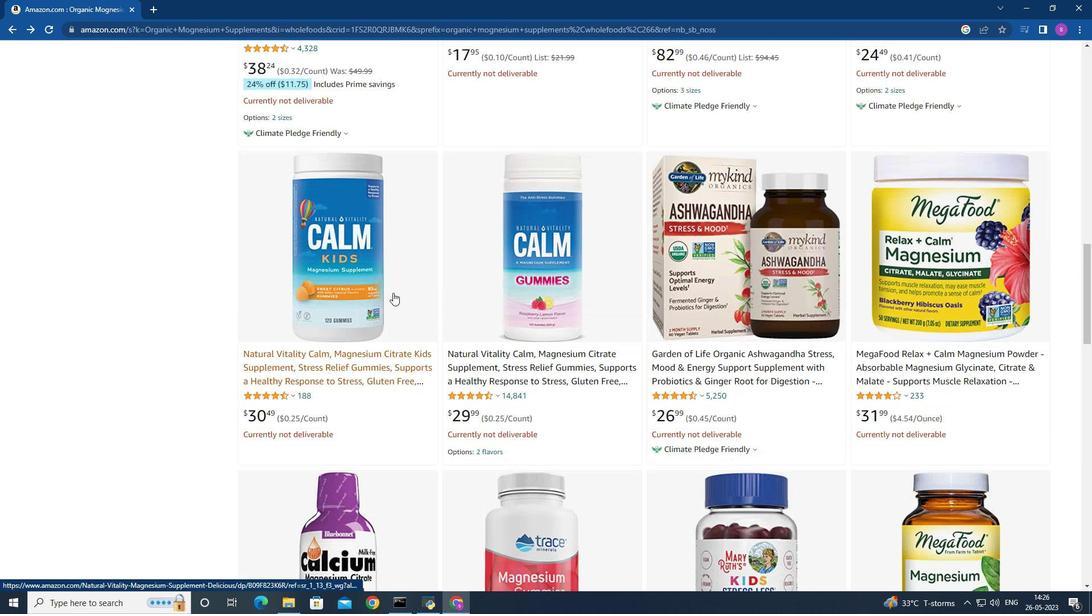 
Action: Mouse scrolled (407, 293) with delta (0, 0)
Screenshot: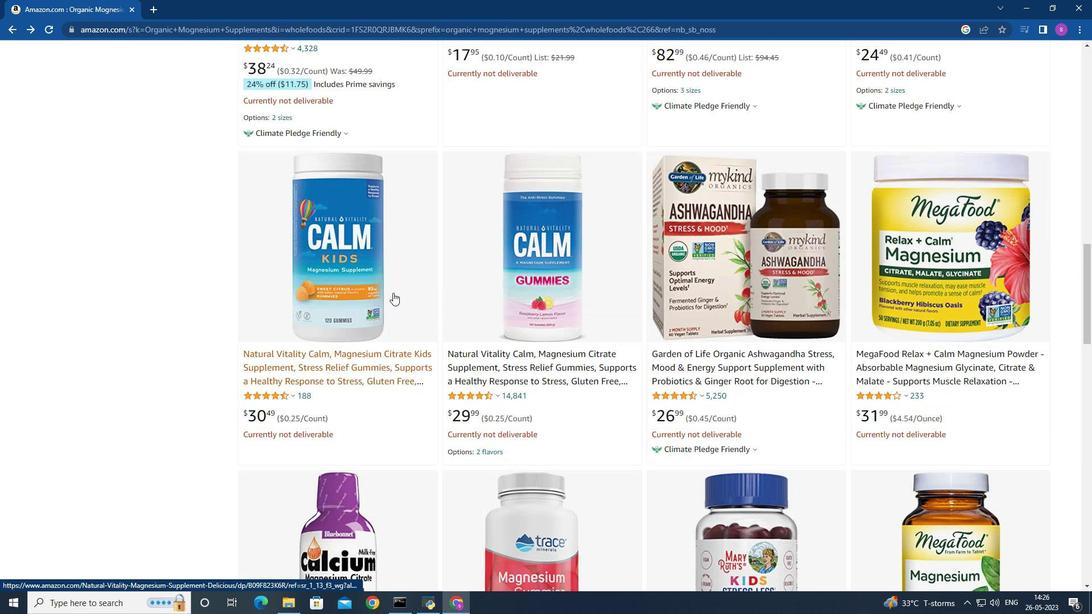 
Action: Mouse moved to (408, 293)
Screenshot: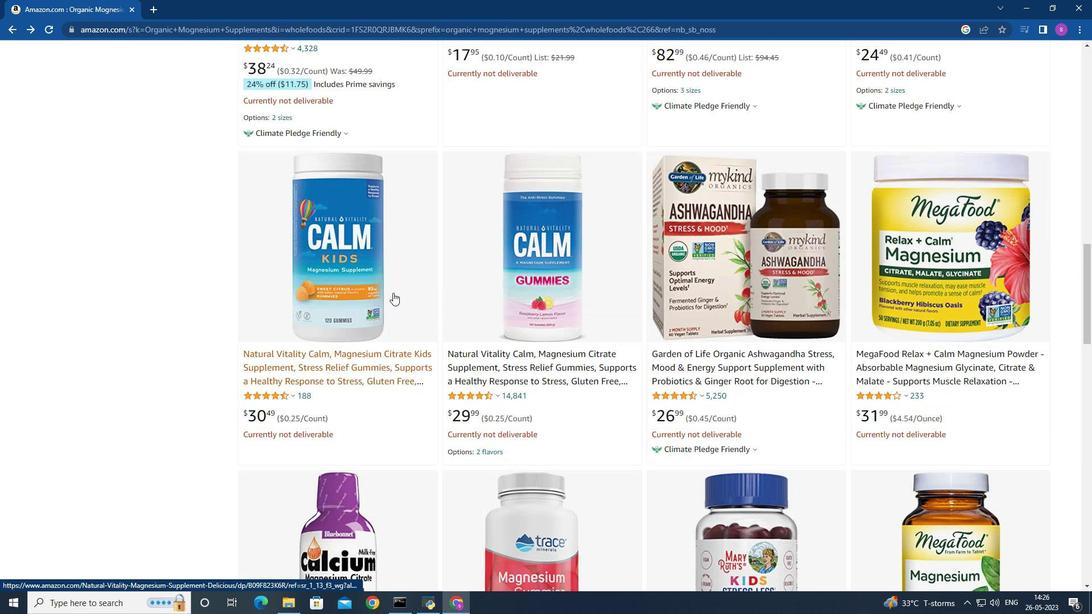
Action: Mouse scrolled (408, 293) with delta (0, 0)
Screenshot: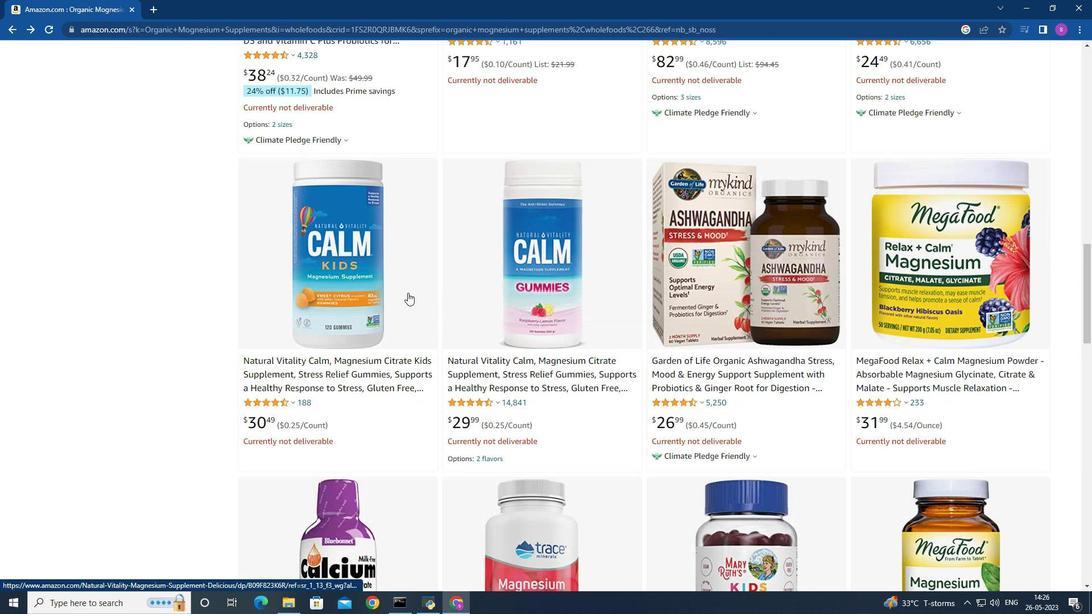 
Action: Mouse scrolled (408, 293) with delta (0, 0)
Screenshot: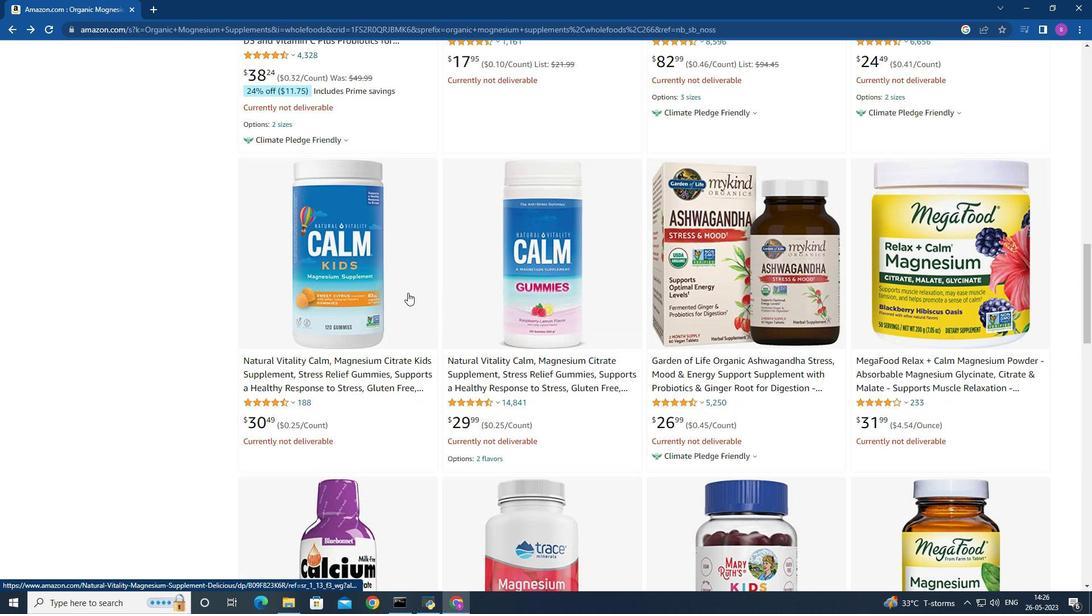 
Action: Mouse scrolled (408, 293) with delta (0, 0)
Screenshot: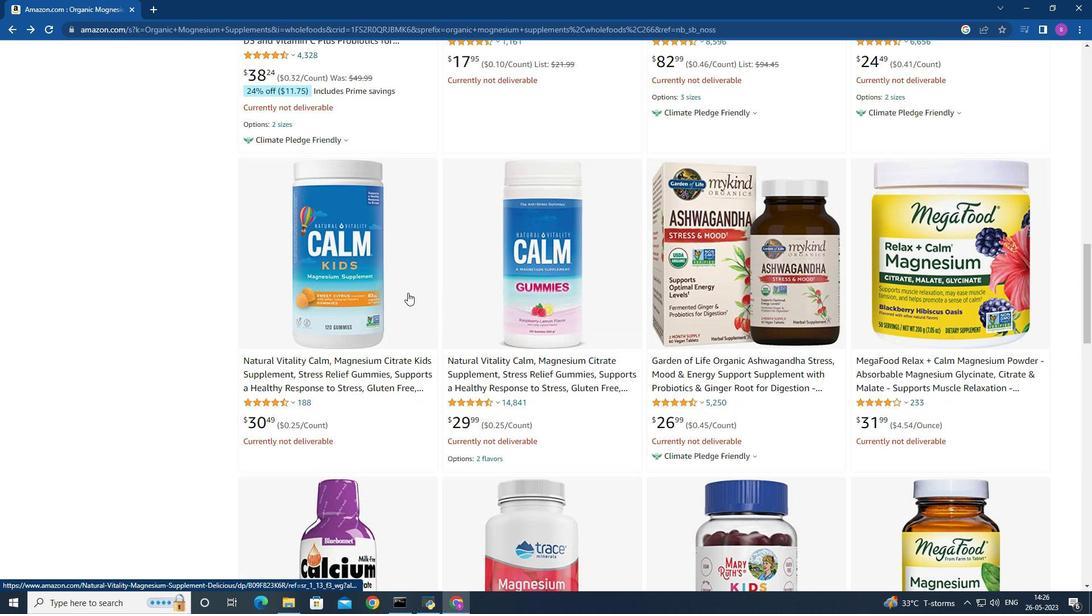 
Action: Mouse moved to (409, 289)
